 Task: Research Airbnb properties in Barneveld, Netherlands from 26th December, 2023 to 29th December, 2023 for 3 adults, 1 child. Place can be entire room with 3 bedrooms having 4 beds and 2 bathrooms. Property type can be house. Amenities needed are: wifi, washing machine.
Action: Mouse moved to (504, 138)
Screenshot: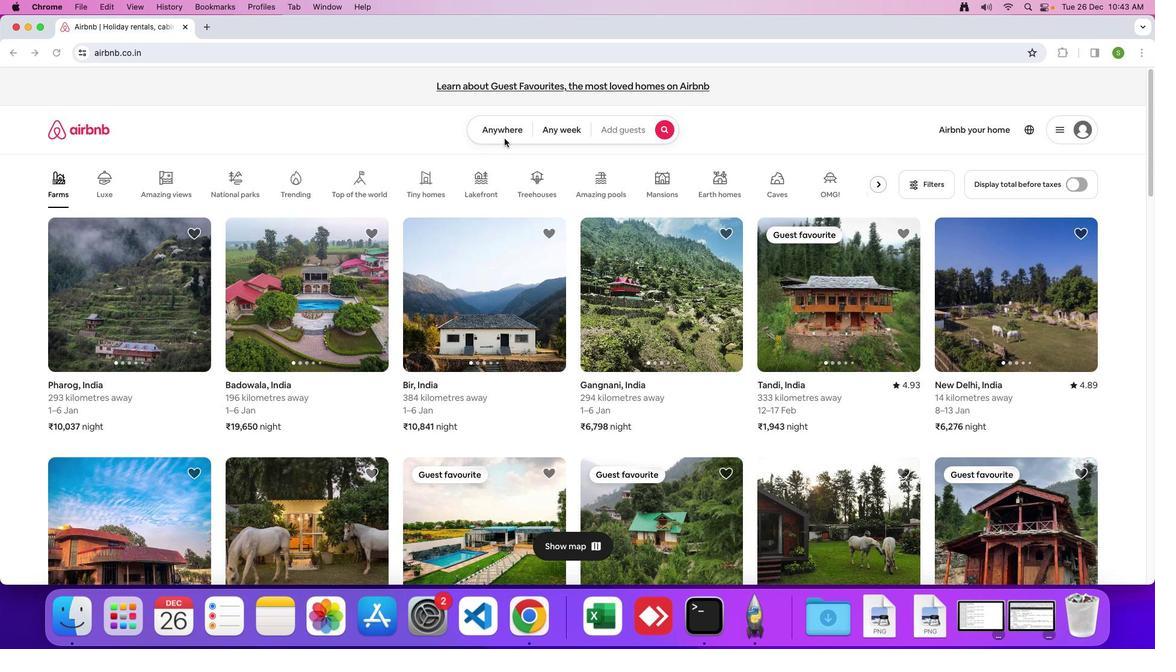 
Action: Mouse pressed left at (504, 138)
Screenshot: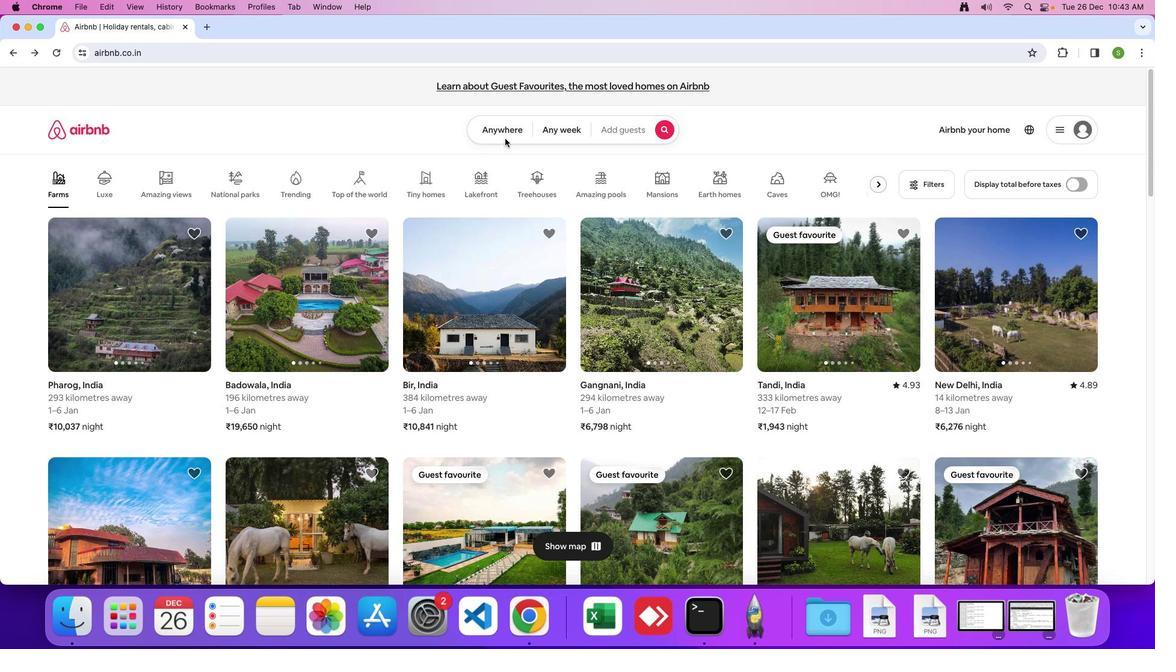 
Action: Mouse moved to (502, 134)
Screenshot: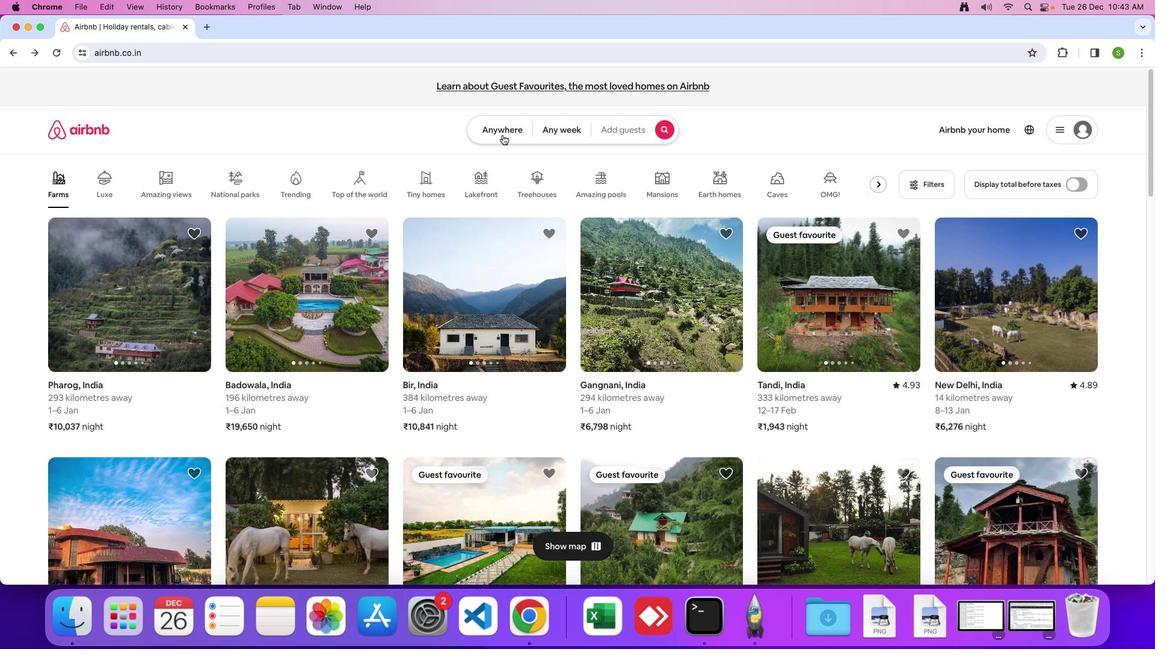 
Action: Mouse pressed left at (502, 134)
Screenshot: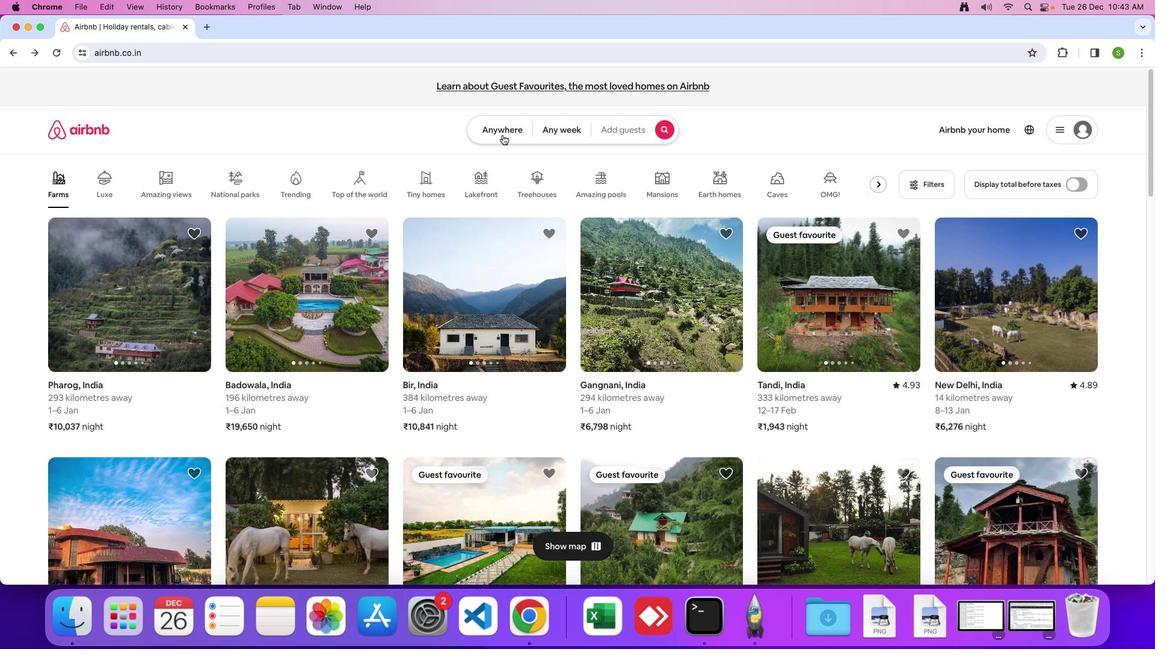 
Action: Mouse moved to (405, 176)
Screenshot: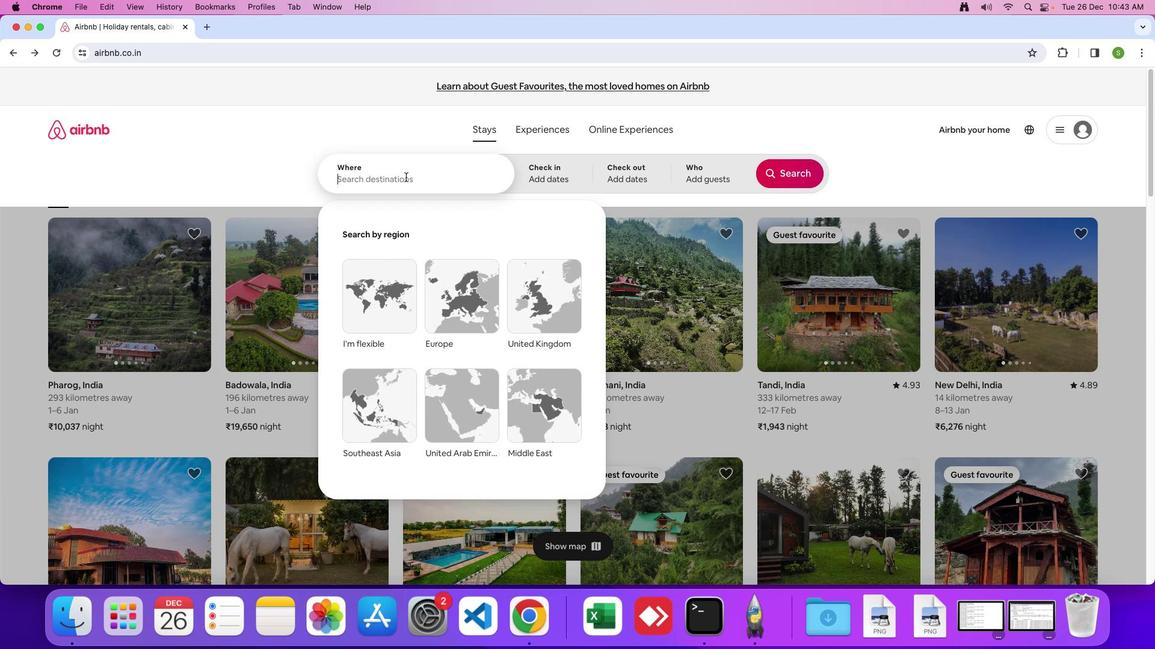 
Action: Mouse pressed left at (405, 176)
Screenshot: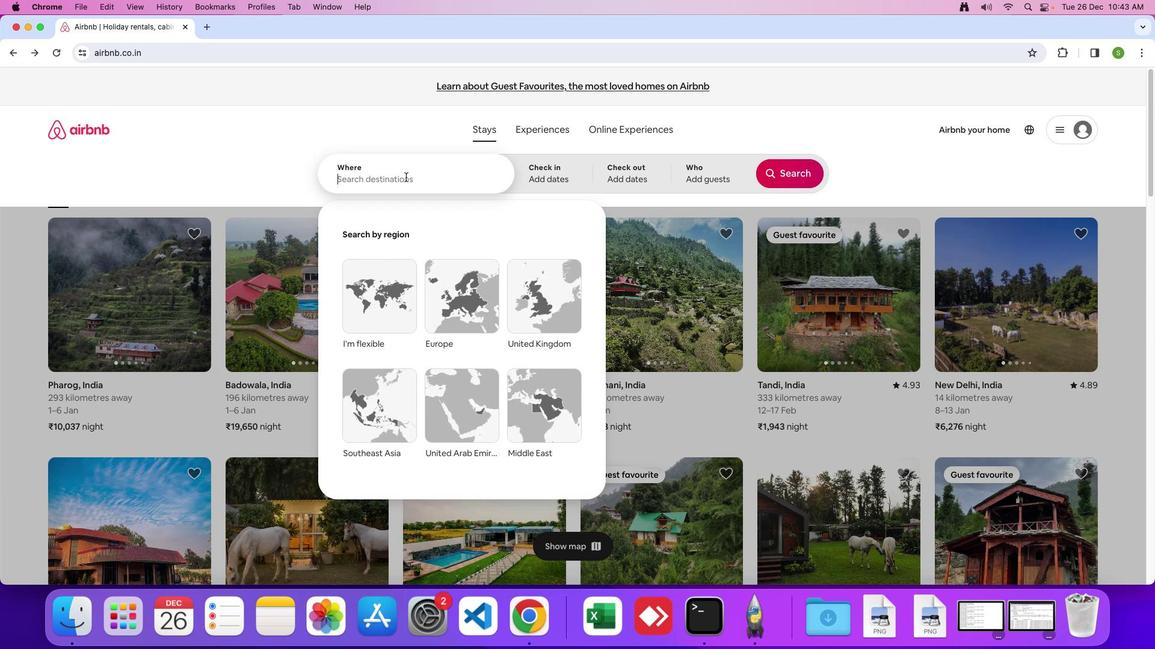 
Action: Mouse moved to (819, 367)
Screenshot: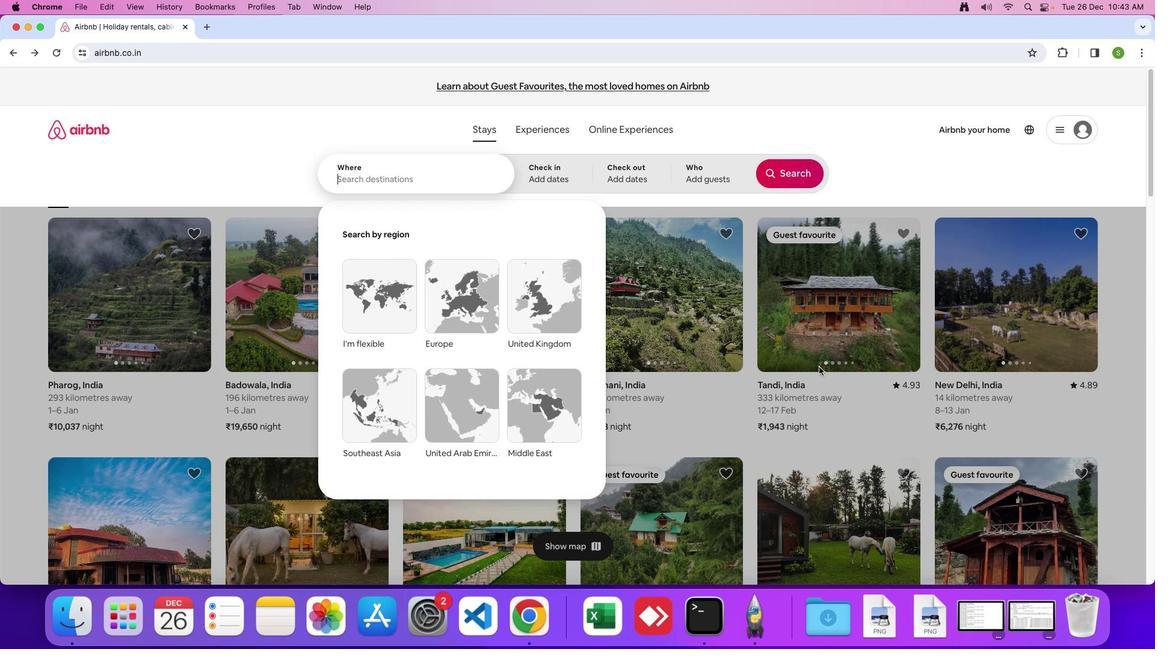 
Action: Key pressed 'B'Key.caps_lock'a''r''n''e''v''e''l''d'','Key.spaceKey.shift'N''e''t''h''e''r''l''a''n''d''s'Key.enter
Screenshot: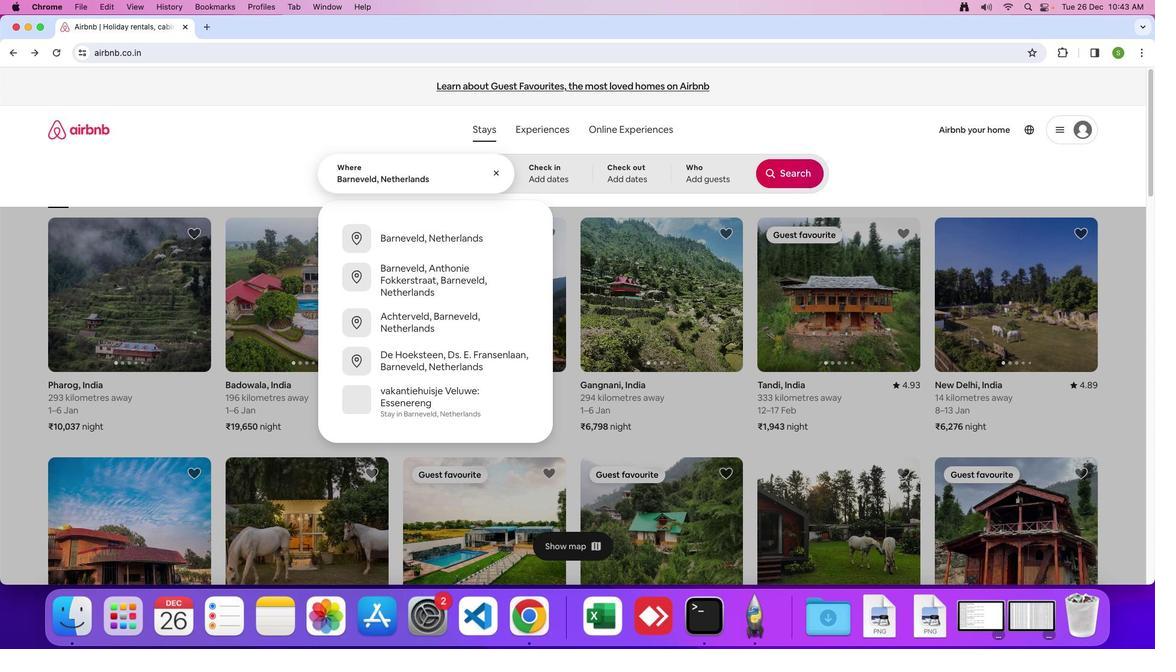 
Action: Mouse moved to (431, 439)
Screenshot: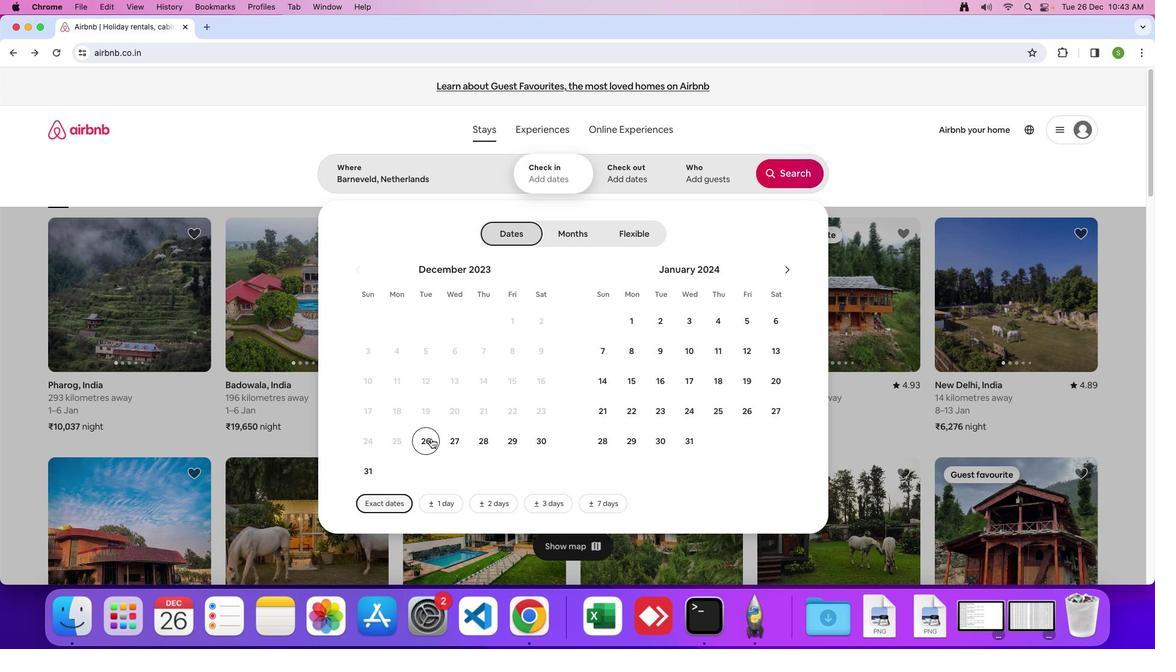 
Action: Mouse pressed left at (431, 439)
Screenshot: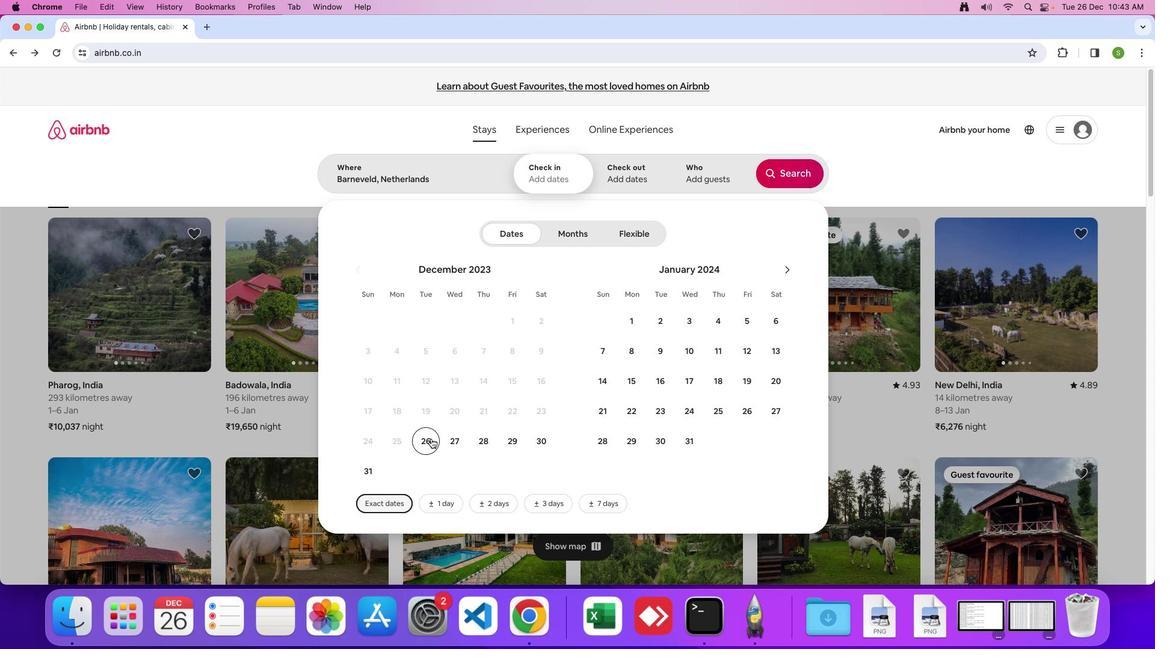
Action: Mouse moved to (506, 437)
Screenshot: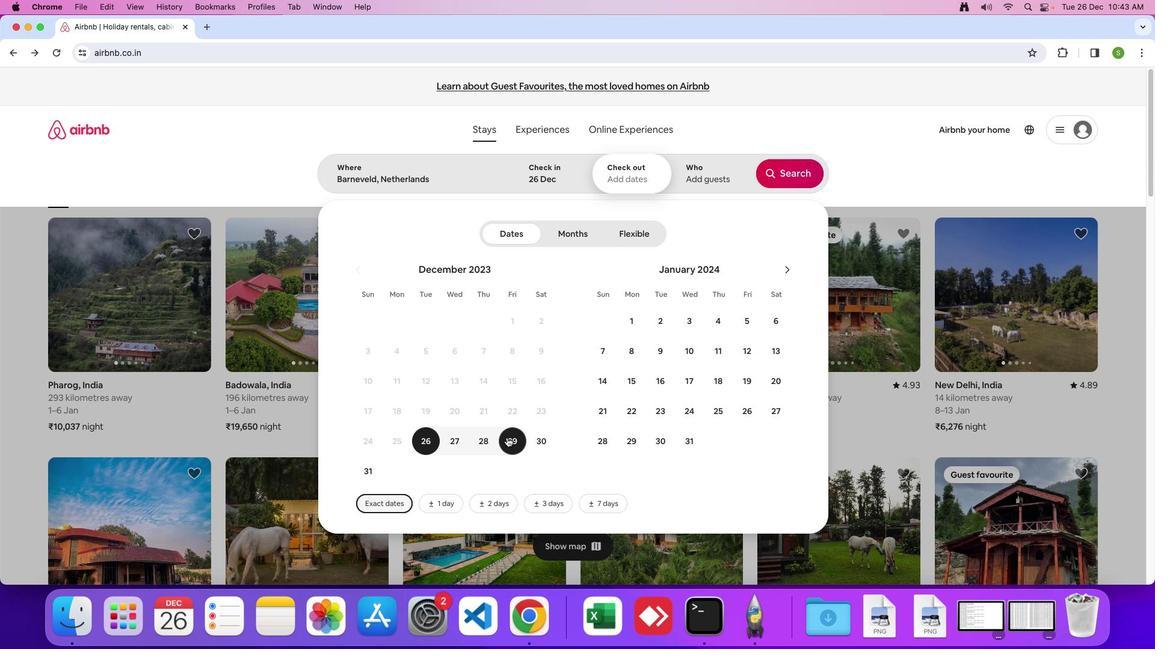 
Action: Mouse pressed left at (506, 437)
Screenshot: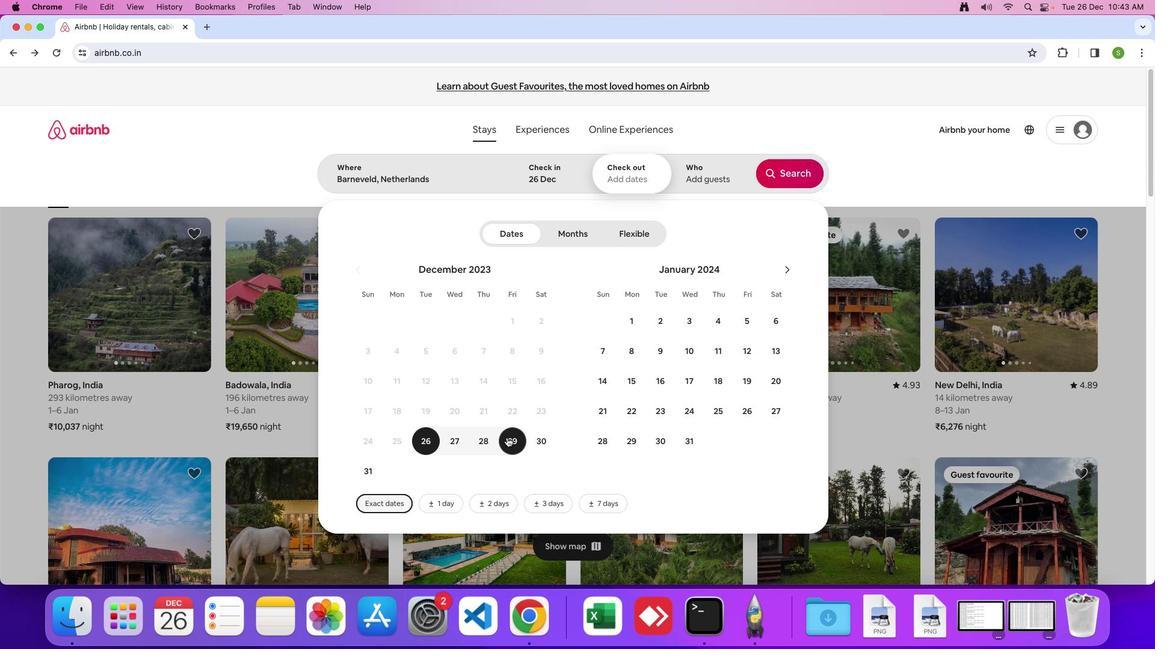 
Action: Mouse moved to (719, 179)
Screenshot: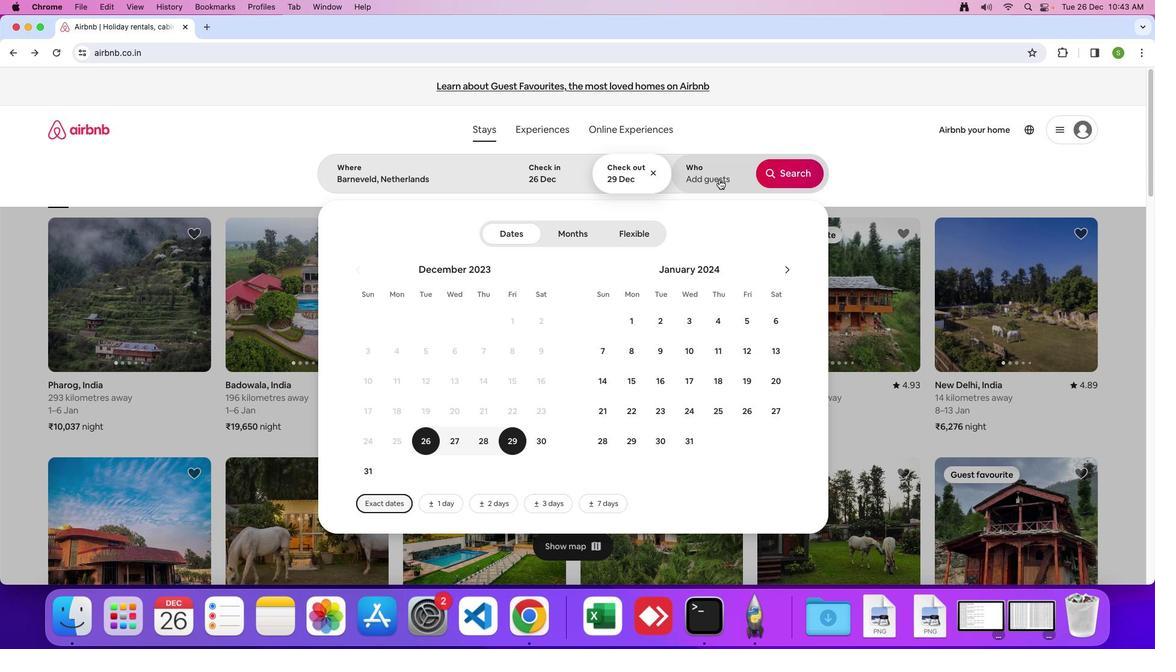
Action: Mouse pressed left at (719, 179)
Screenshot: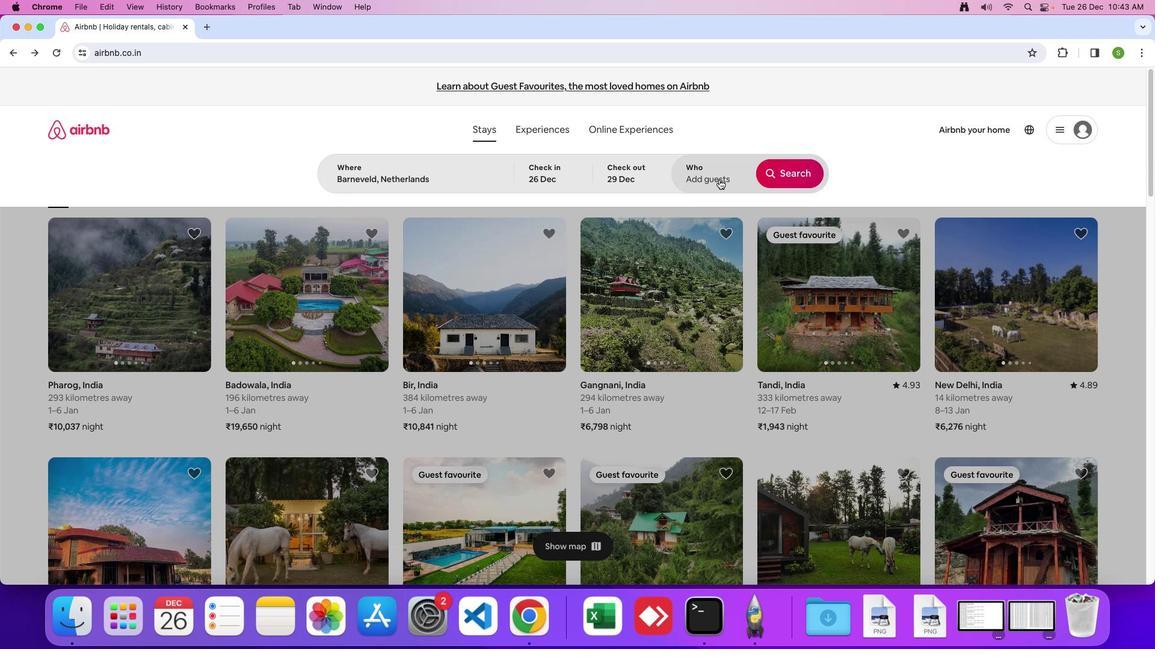 
Action: Mouse moved to (790, 234)
Screenshot: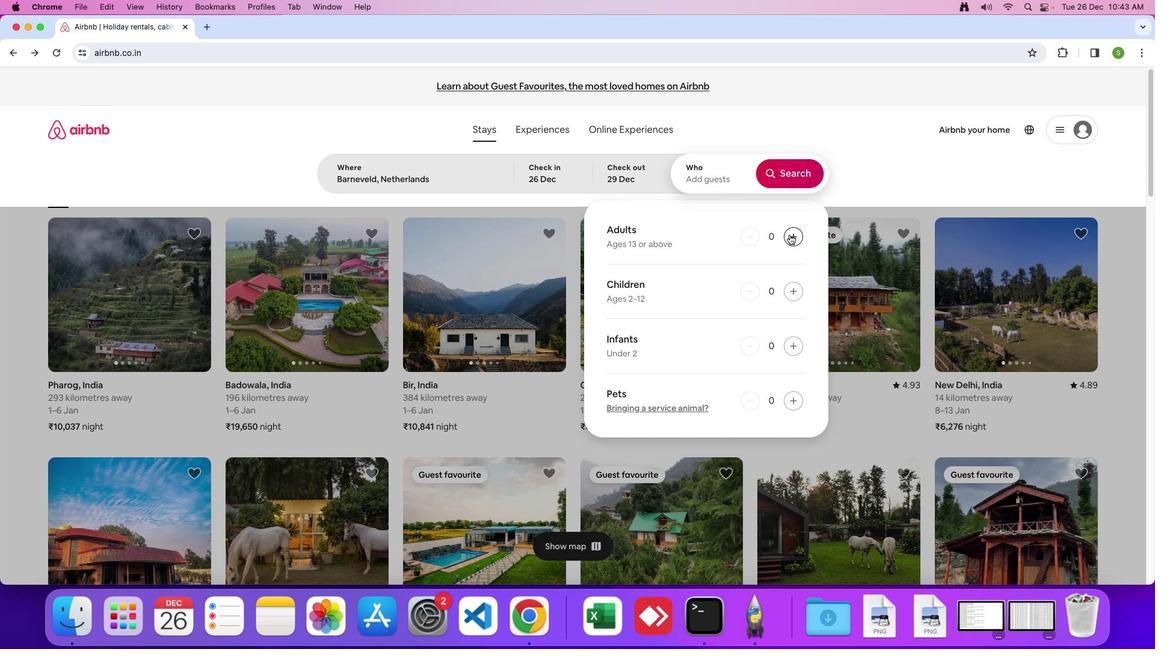 
Action: Mouse pressed left at (790, 234)
Screenshot: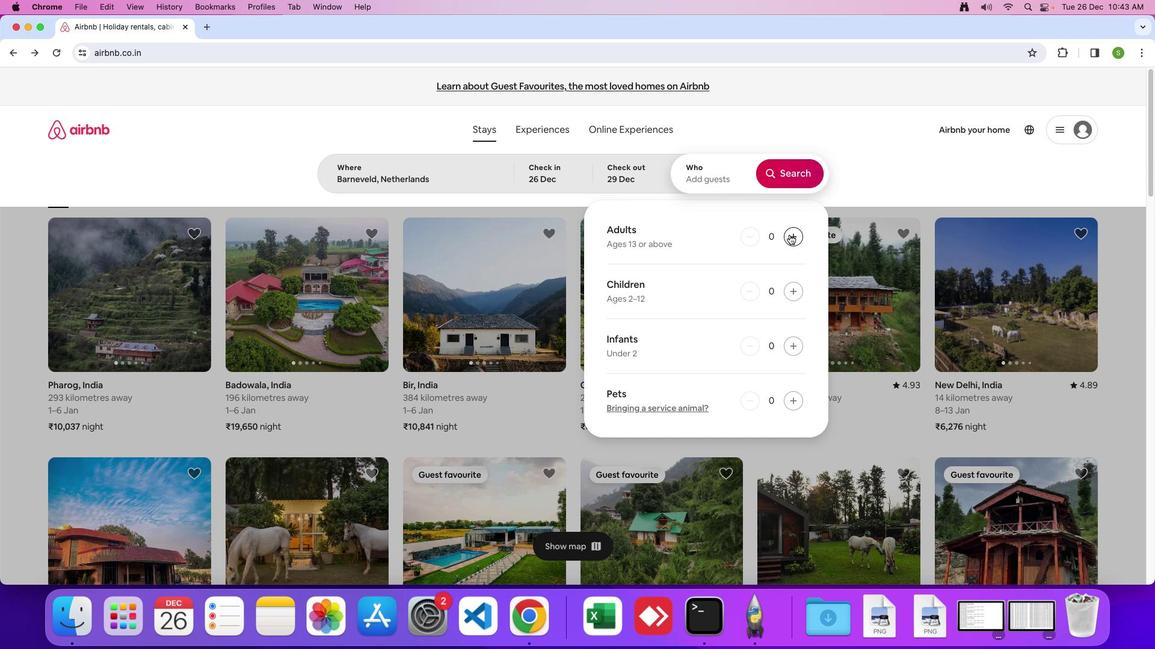 
Action: Mouse pressed left at (790, 234)
Screenshot: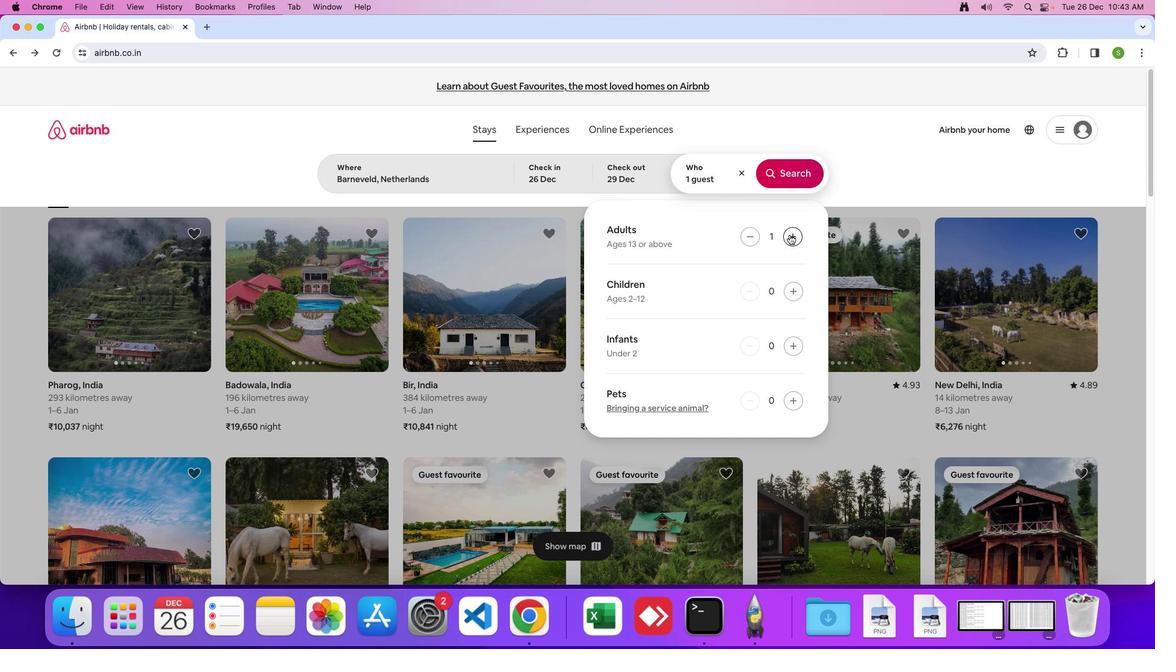 
Action: Mouse pressed left at (790, 234)
Screenshot: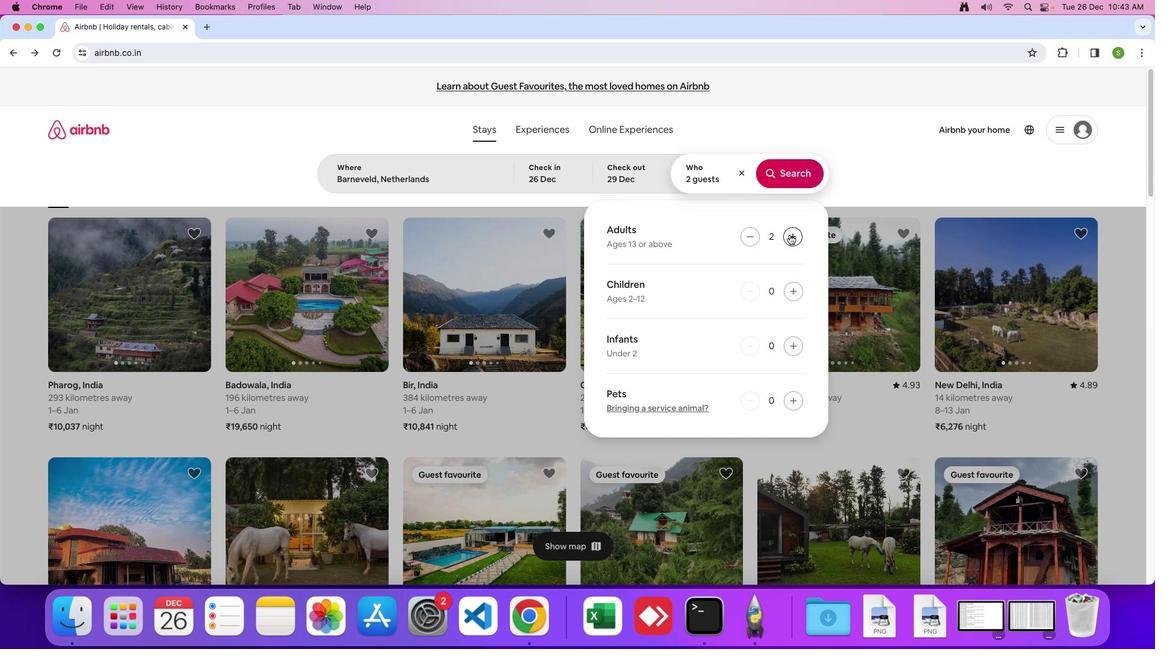 
Action: Mouse moved to (794, 286)
Screenshot: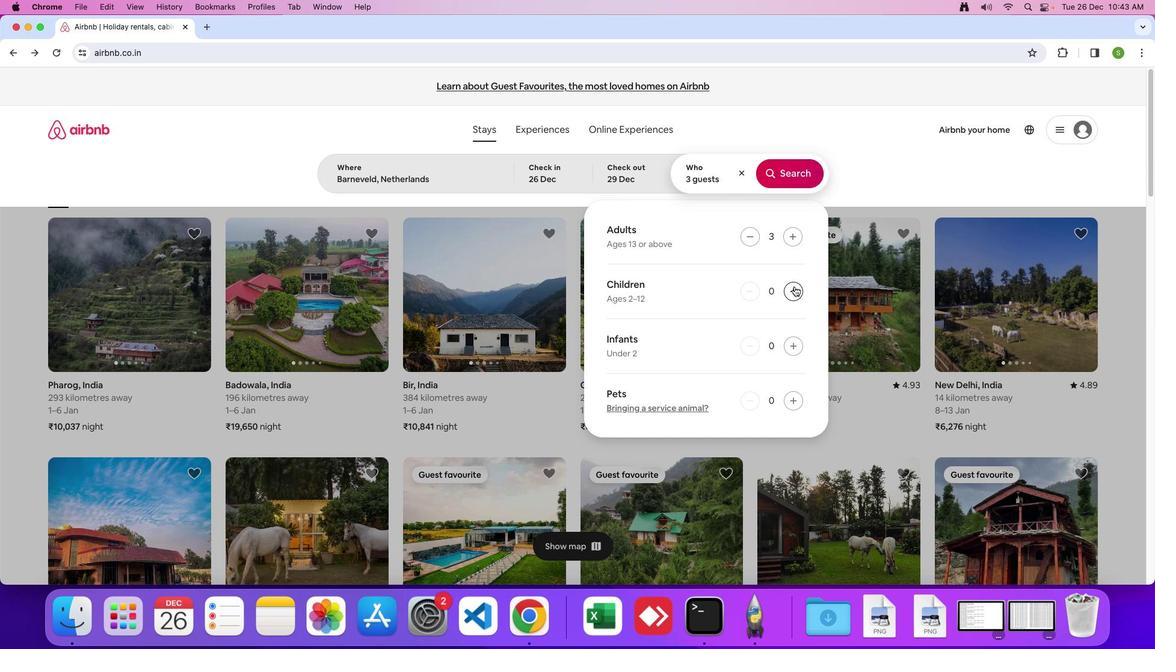 
Action: Mouse pressed left at (794, 286)
Screenshot: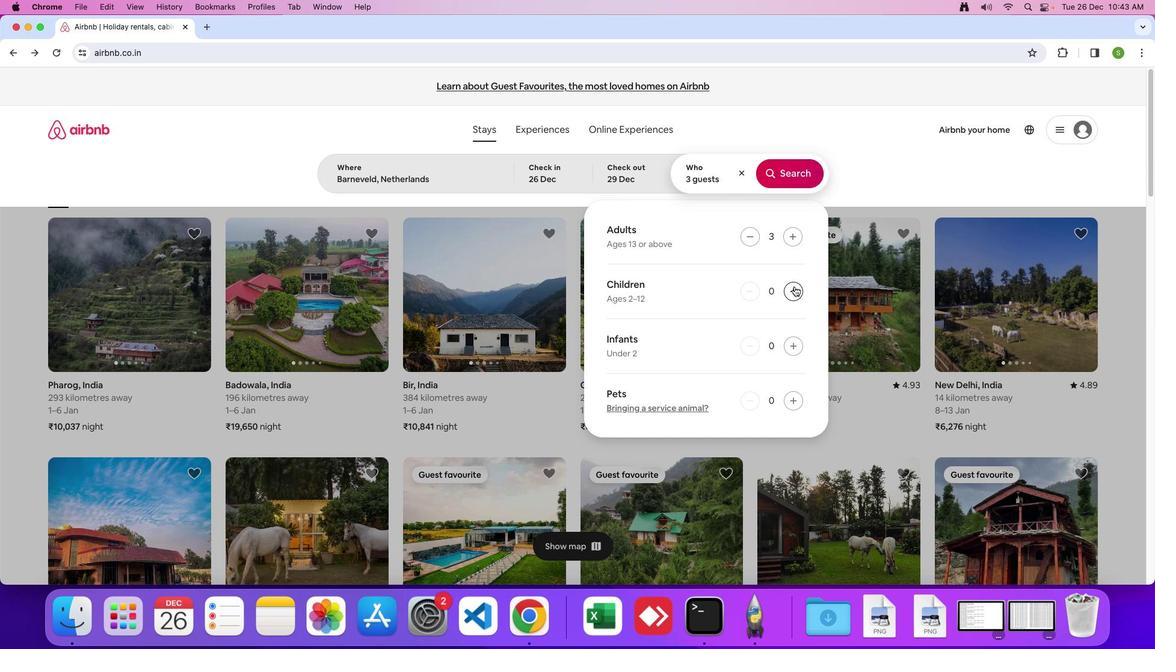 
Action: Mouse moved to (777, 172)
Screenshot: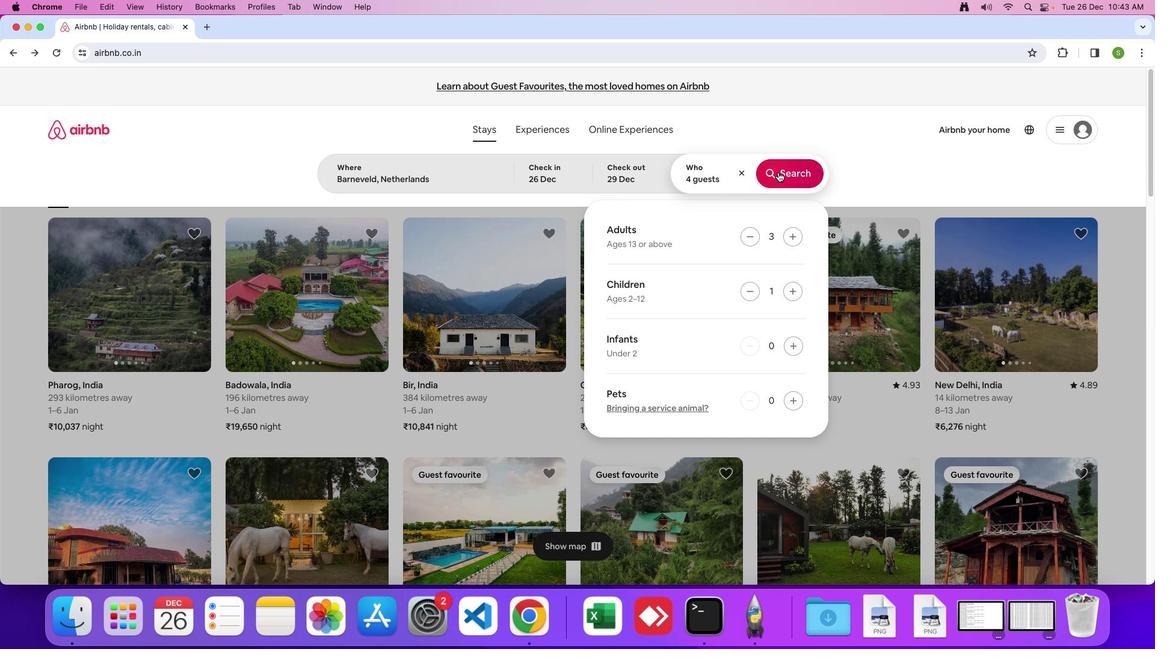 
Action: Mouse pressed left at (777, 172)
Screenshot: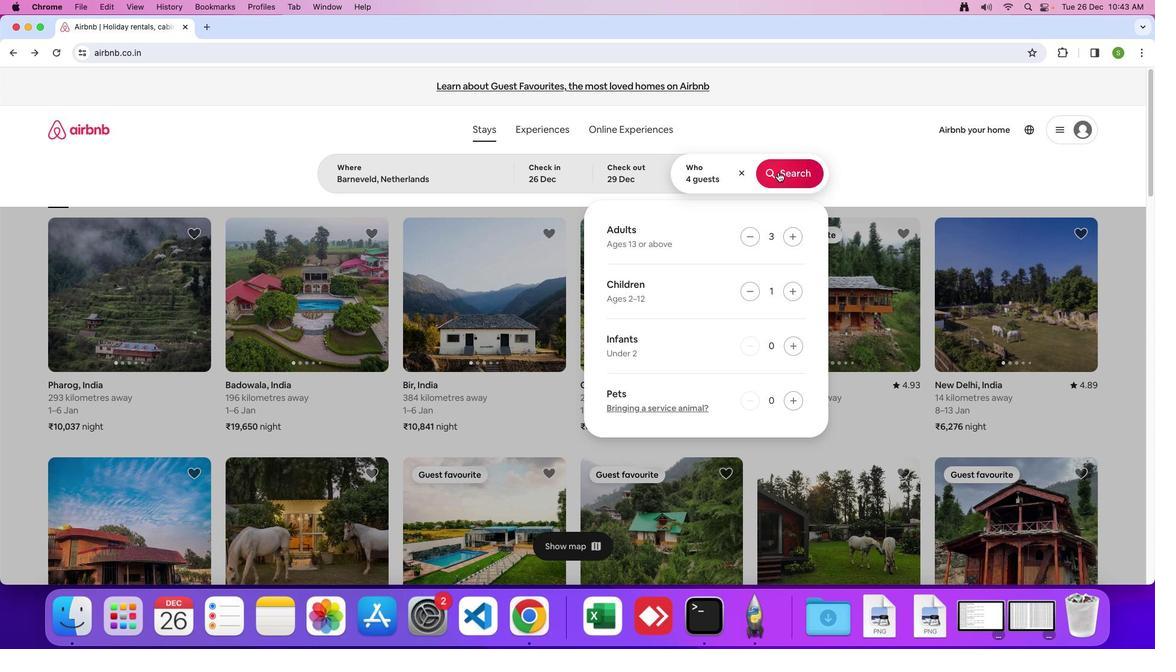 
Action: Mouse moved to (969, 140)
Screenshot: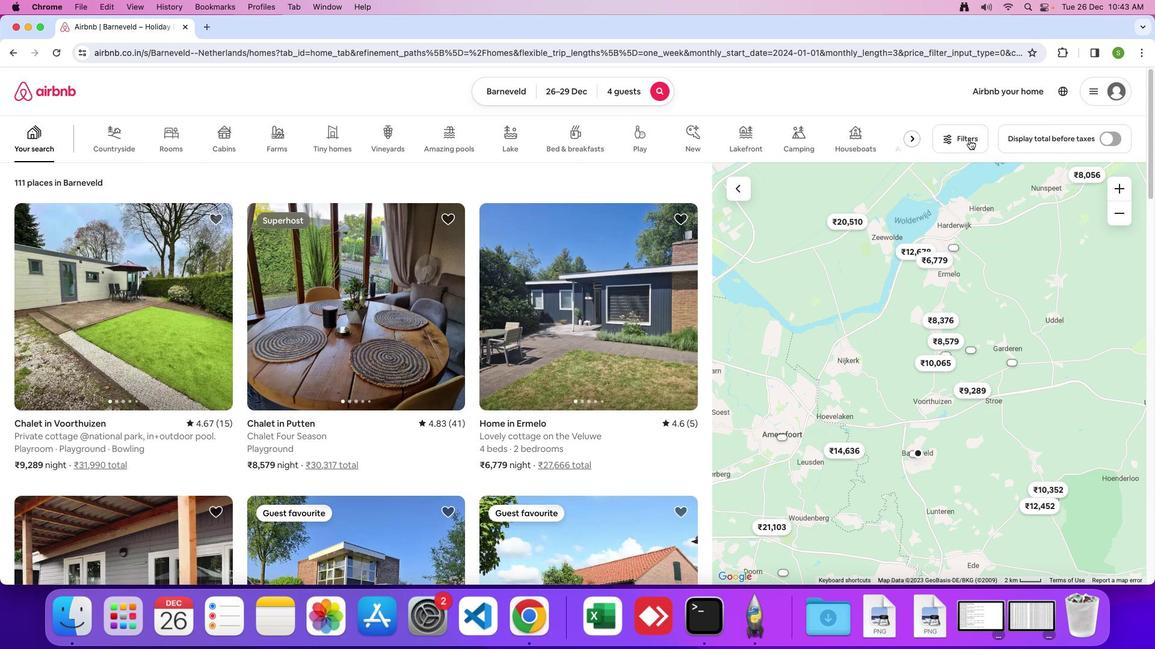 
Action: Mouse pressed left at (969, 140)
Screenshot: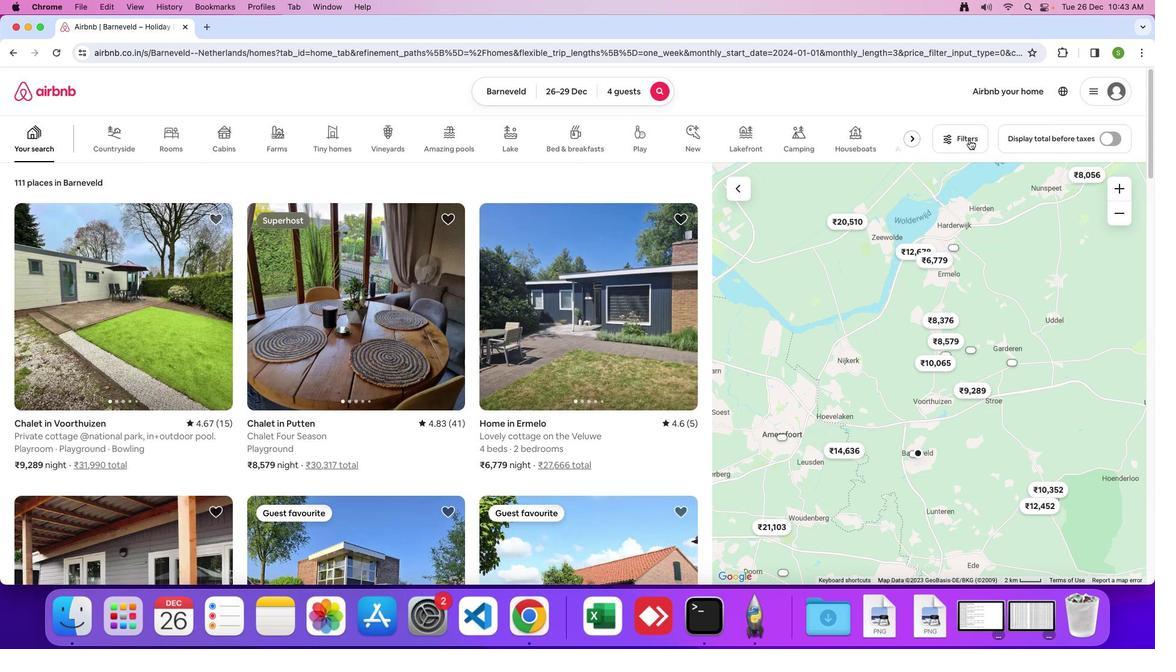 
Action: Mouse moved to (597, 338)
Screenshot: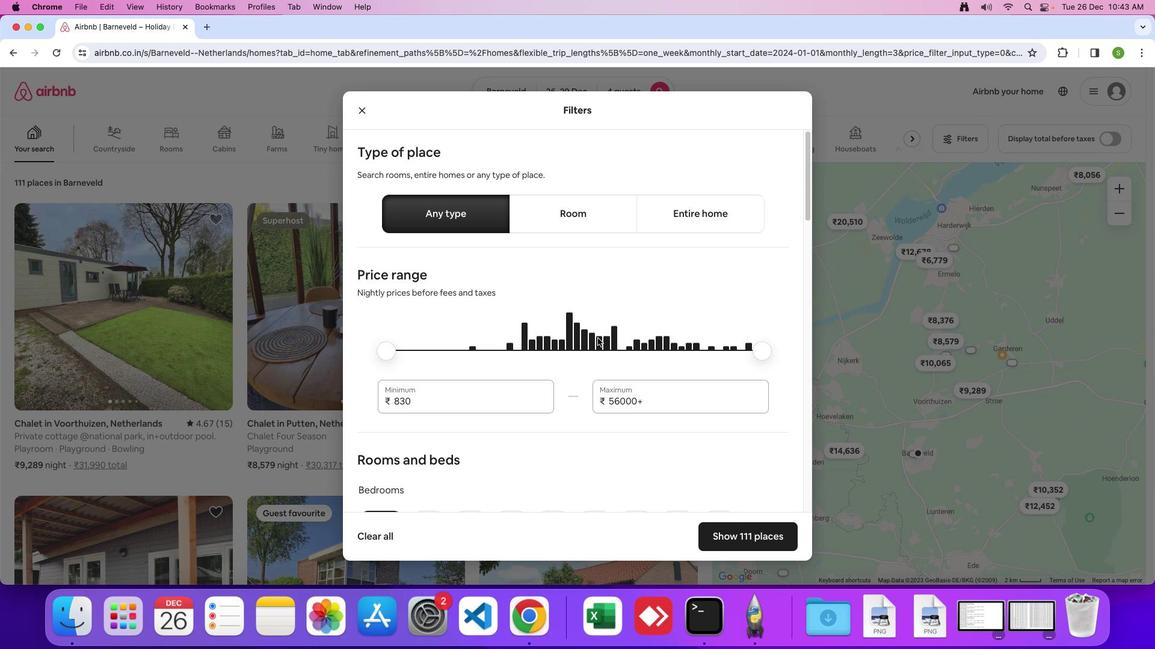 
Action: Mouse scrolled (597, 338) with delta (0, 0)
Screenshot: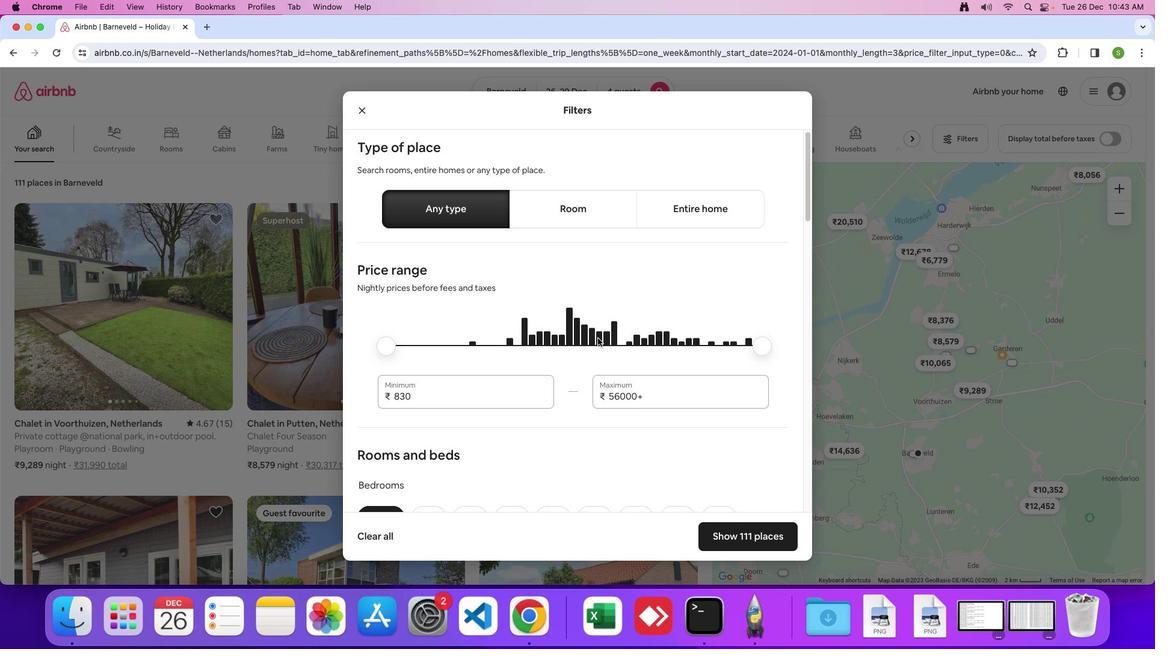
Action: Mouse moved to (598, 338)
Screenshot: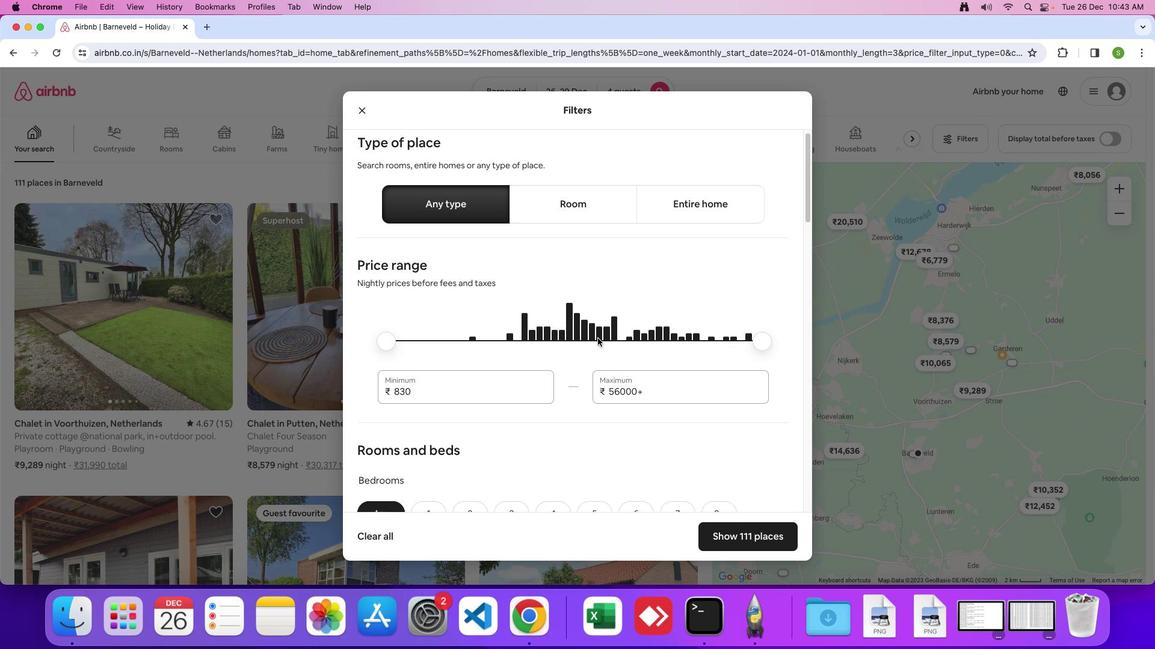 
Action: Mouse scrolled (598, 338) with delta (0, 0)
Screenshot: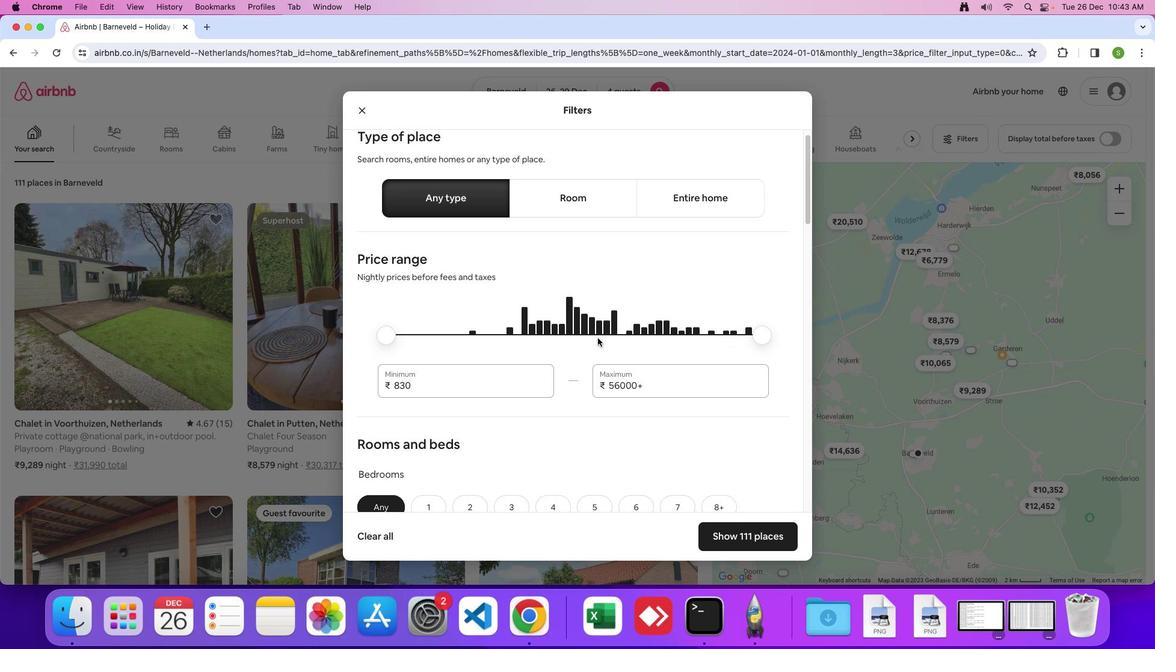 
Action: Mouse moved to (566, 336)
Screenshot: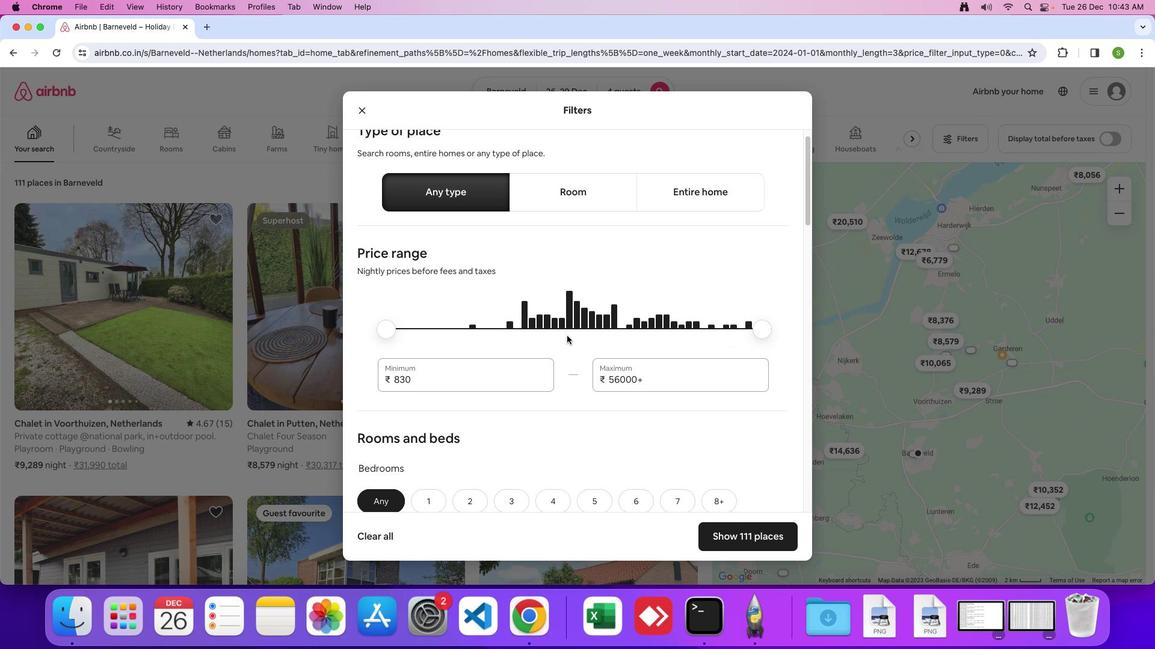 
Action: Mouse scrolled (566, 336) with delta (0, 0)
Screenshot: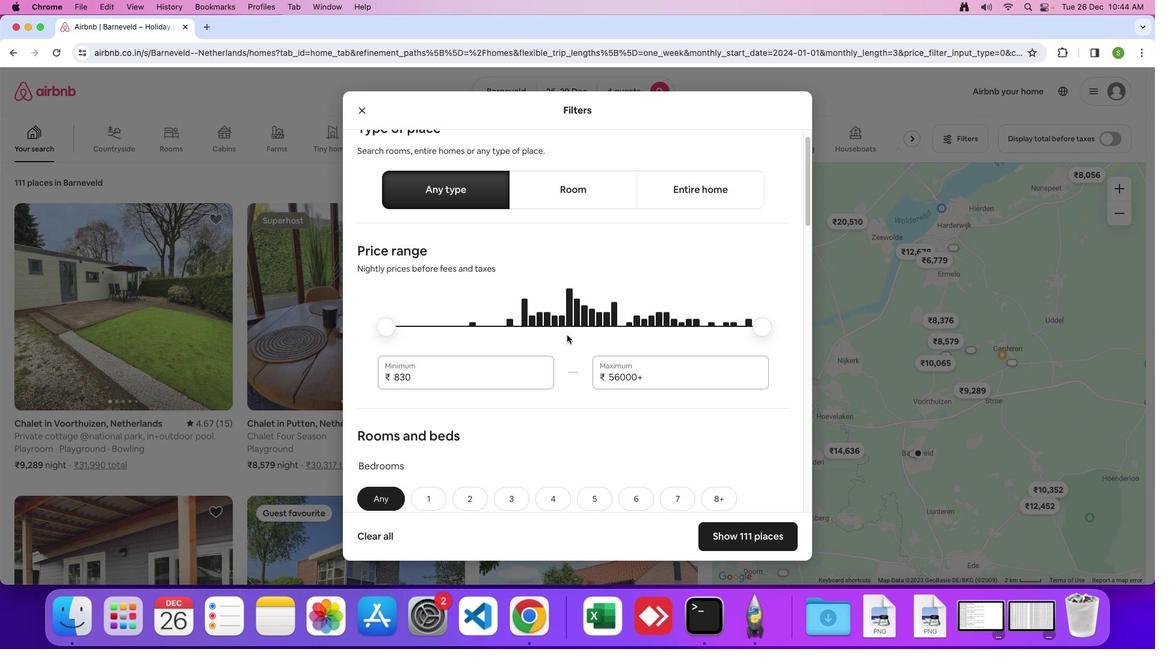 
Action: Mouse moved to (566, 336)
Screenshot: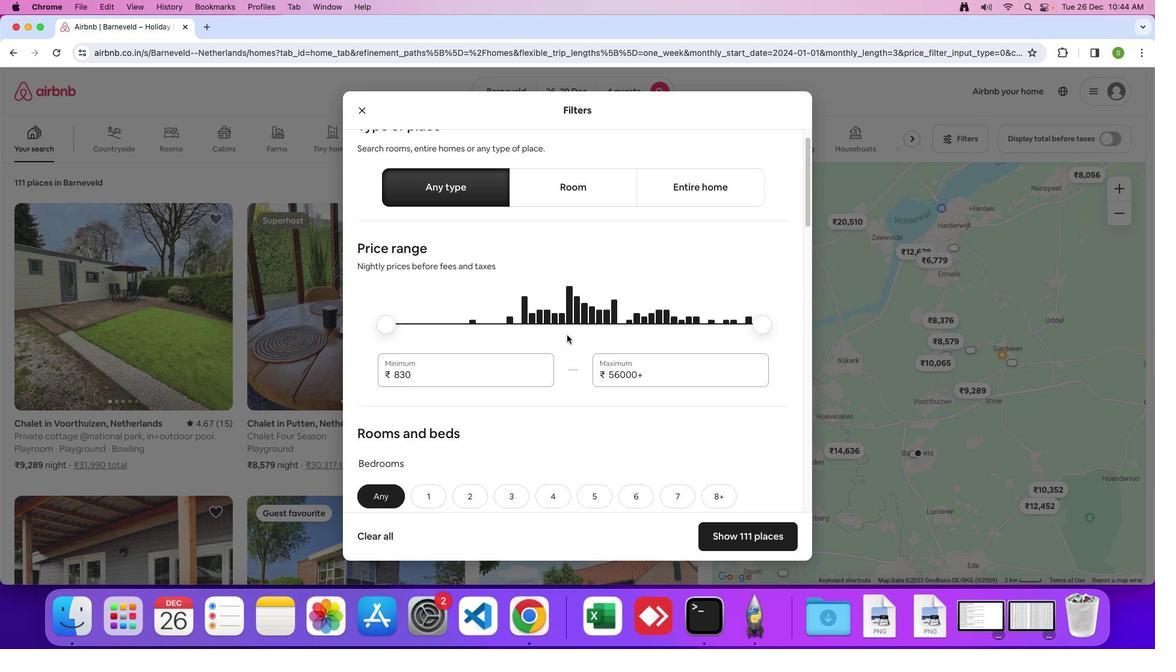 
Action: Mouse scrolled (566, 336) with delta (0, 0)
Screenshot: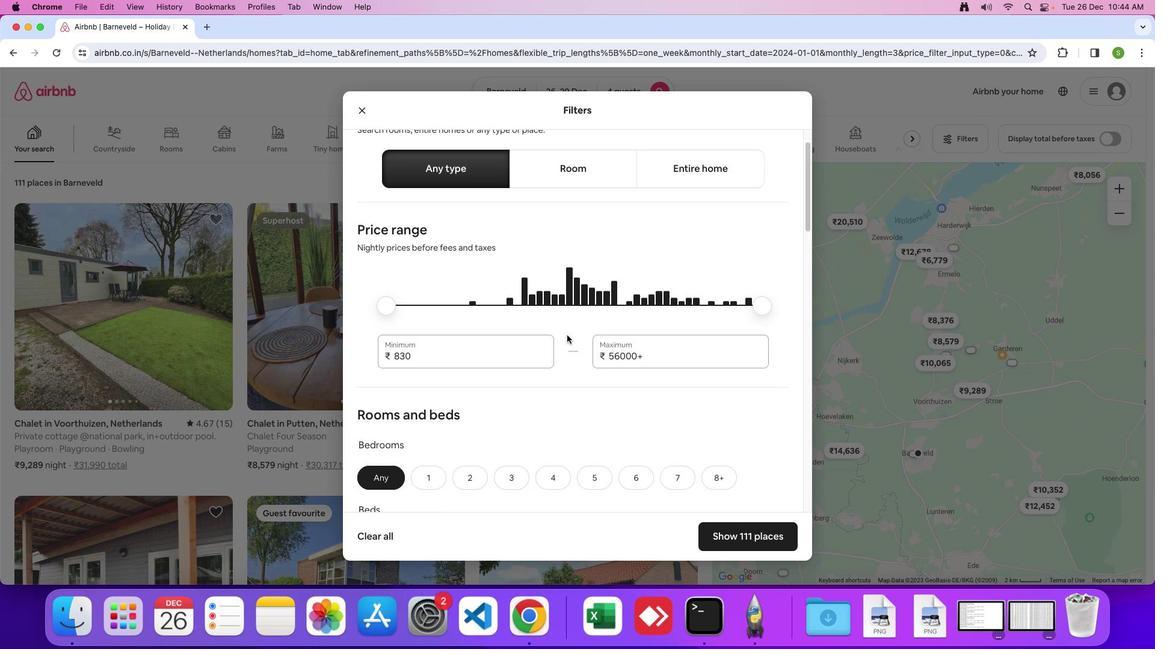 
Action: Mouse moved to (566, 335)
Screenshot: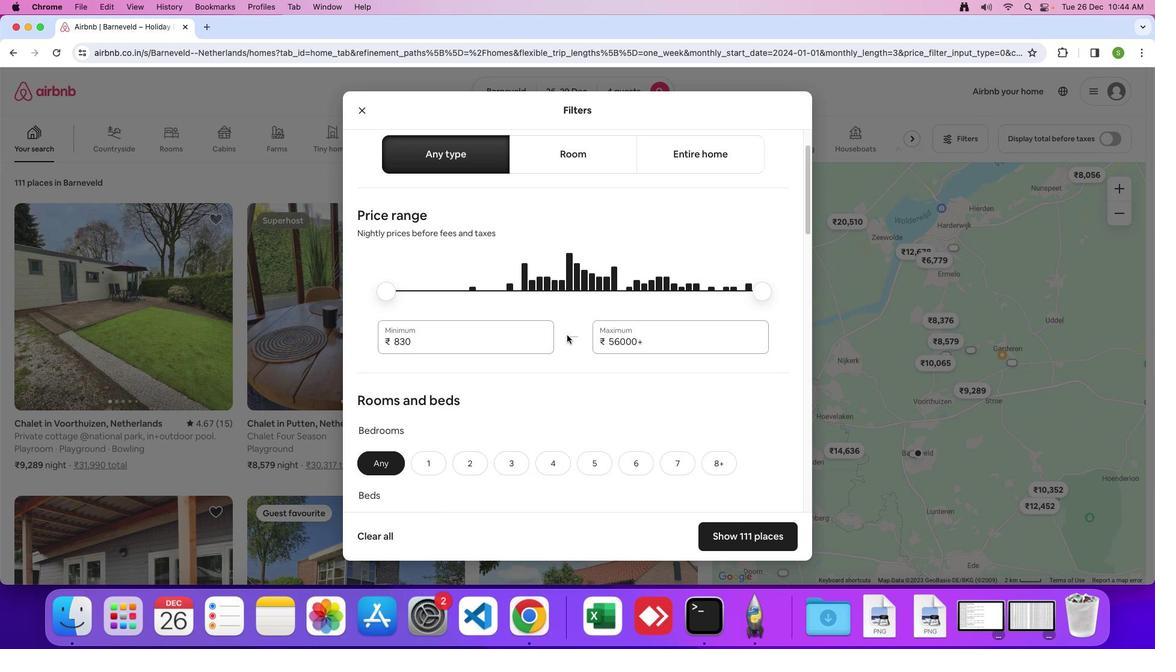 
Action: Mouse scrolled (566, 335) with delta (0, 0)
Screenshot: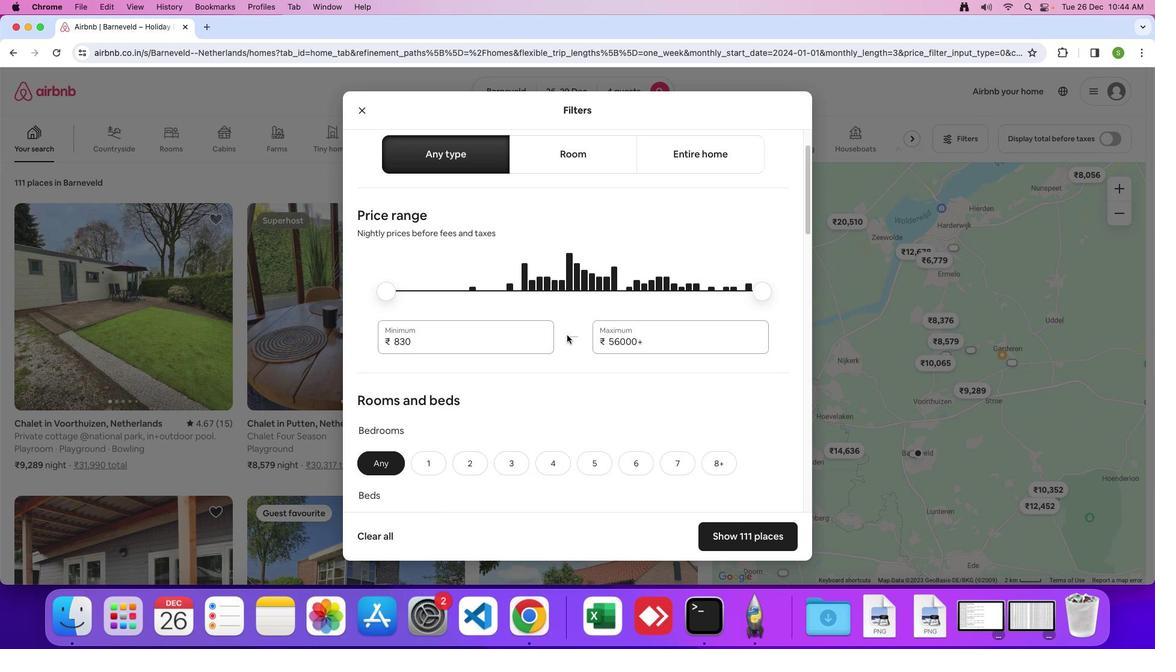 
Action: Mouse moved to (566, 333)
Screenshot: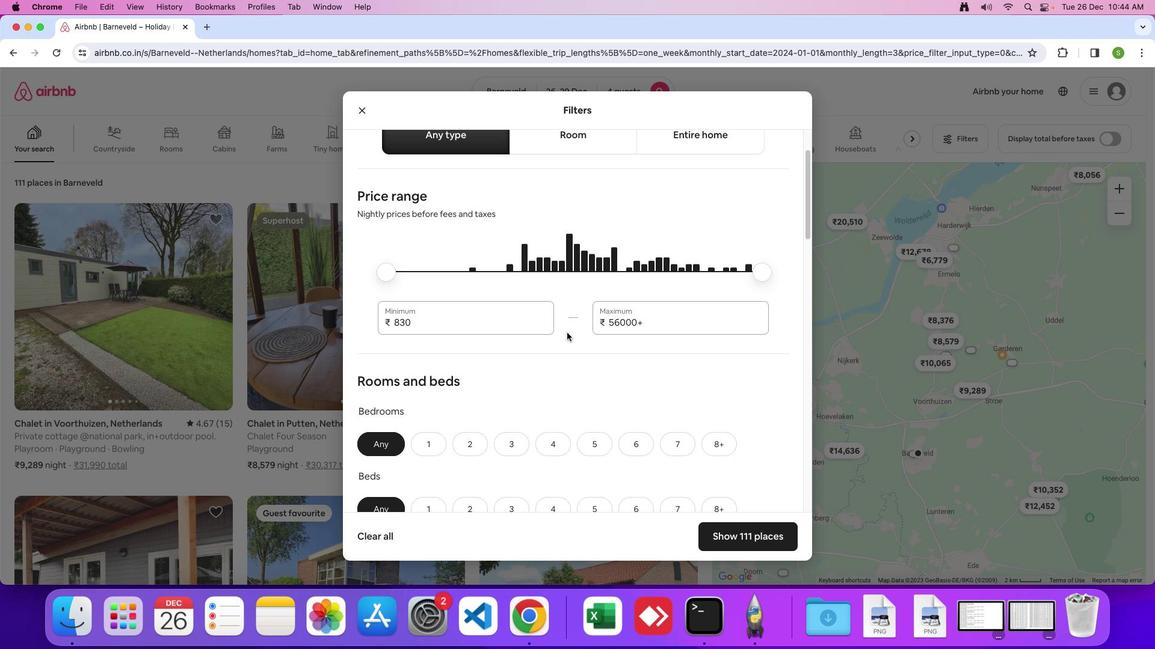 
Action: Mouse scrolled (566, 333) with delta (0, 0)
Screenshot: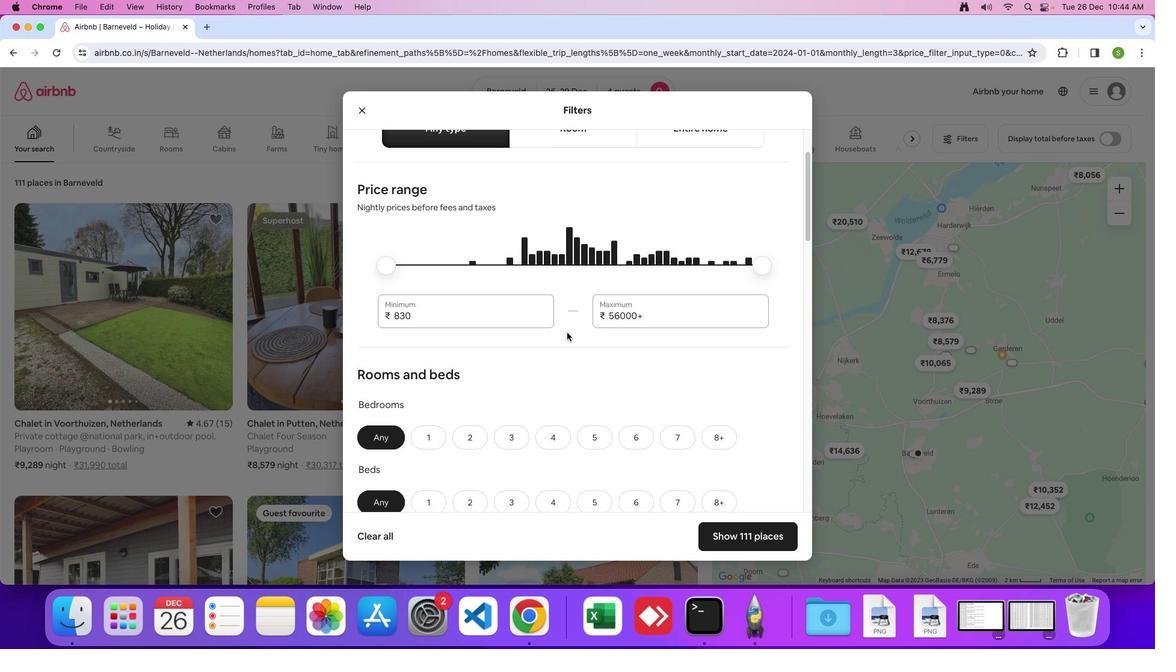 
Action: Mouse moved to (566, 333)
Screenshot: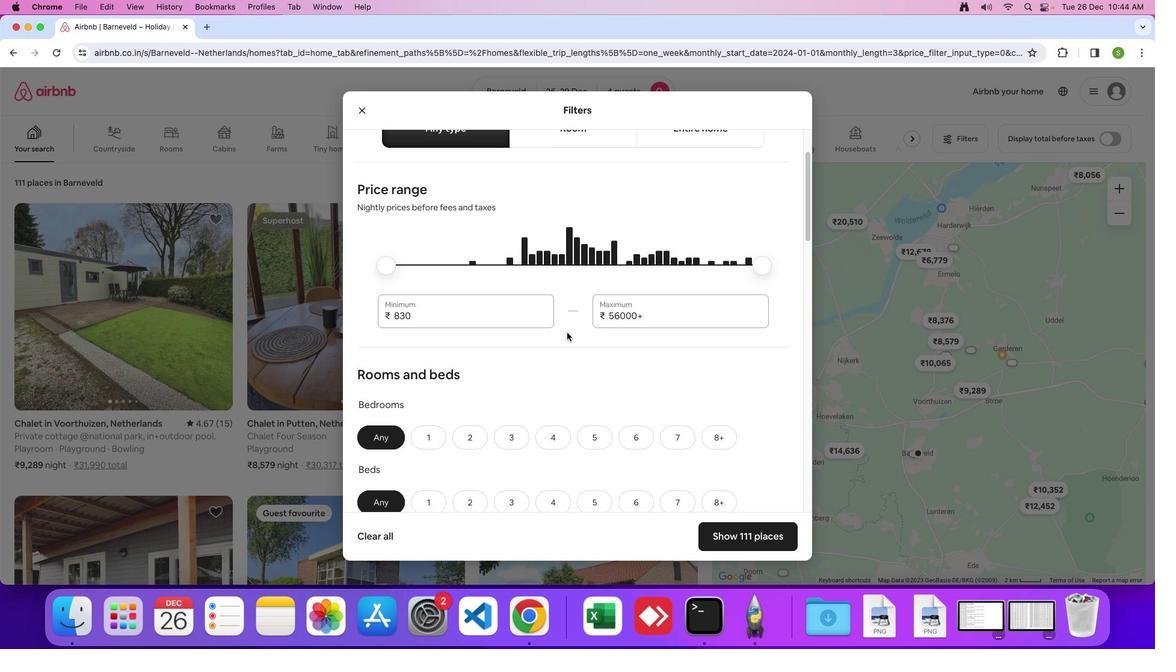 
Action: Mouse scrolled (566, 333) with delta (0, 0)
Screenshot: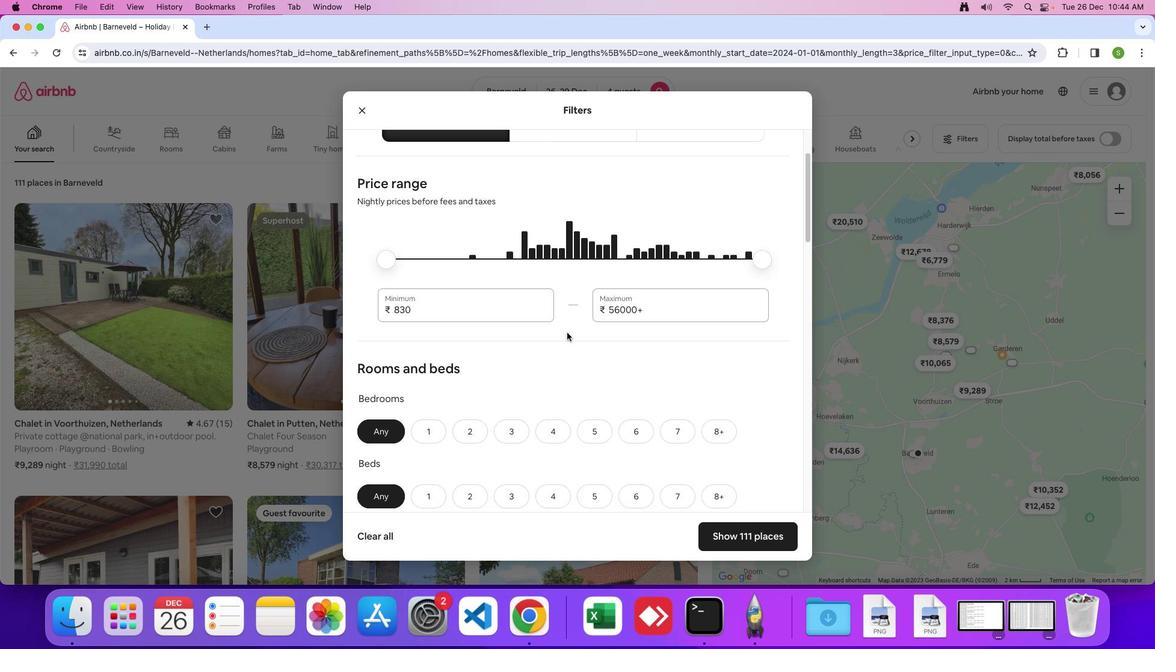 
Action: Mouse moved to (566, 333)
Screenshot: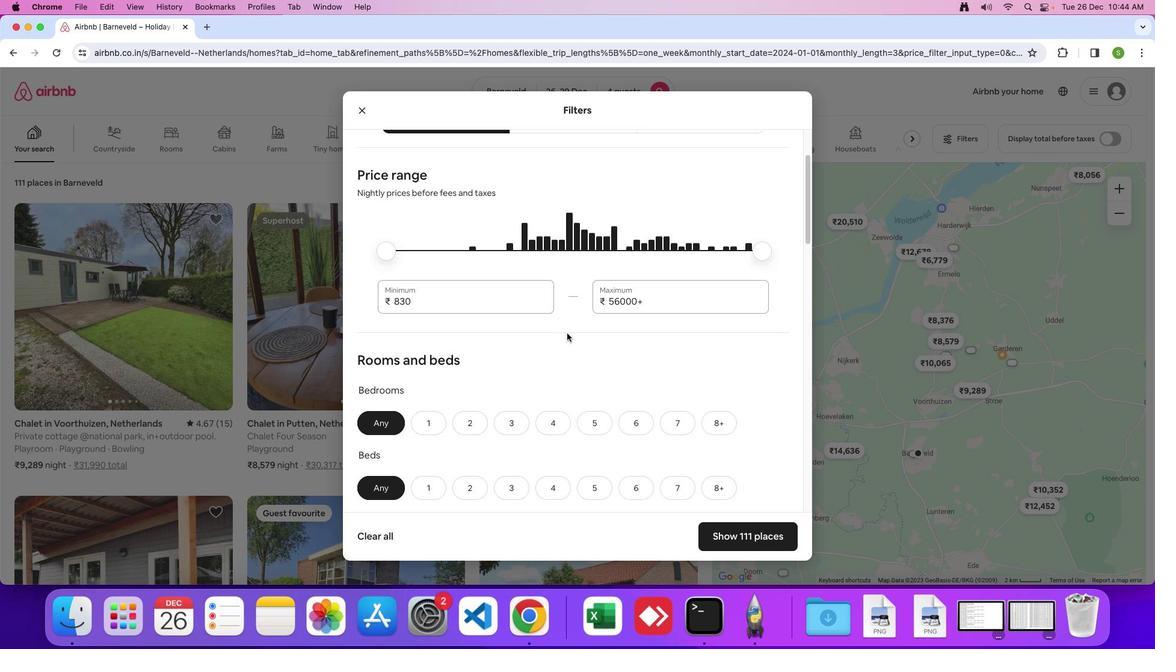 
Action: Mouse scrolled (566, 333) with delta (0, 0)
Screenshot: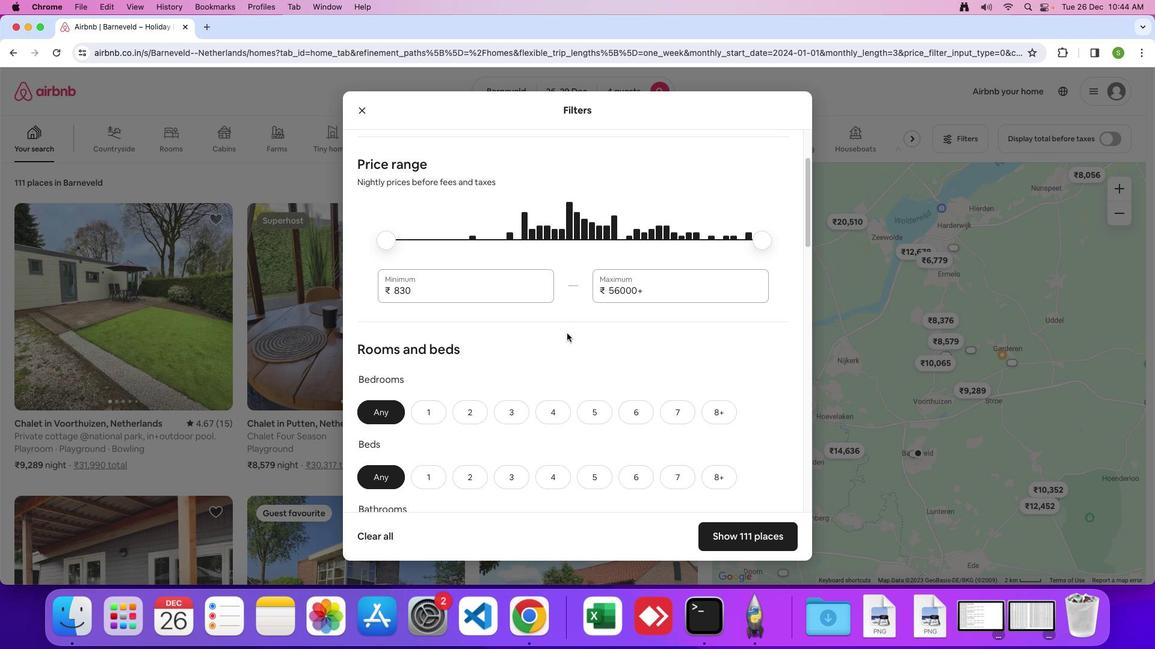 
Action: Mouse scrolled (566, 333) with delta (0, 0)
Screenshot: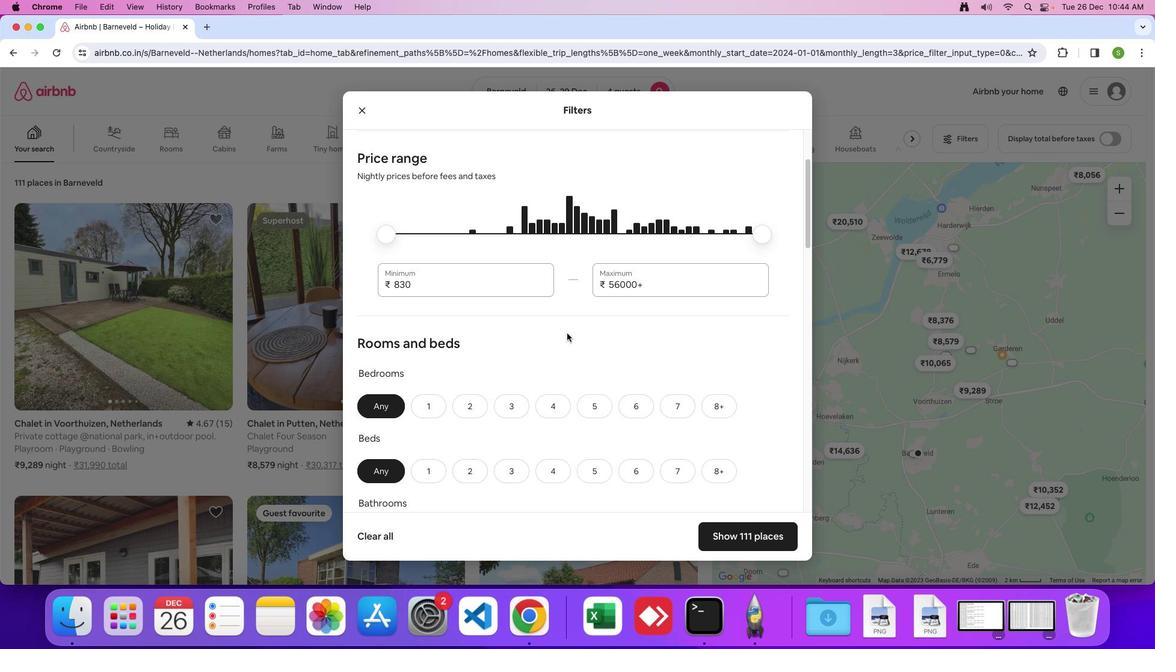 
Action: Mouse scrolled (566, 333) with delta (0, 0)
Screenshot: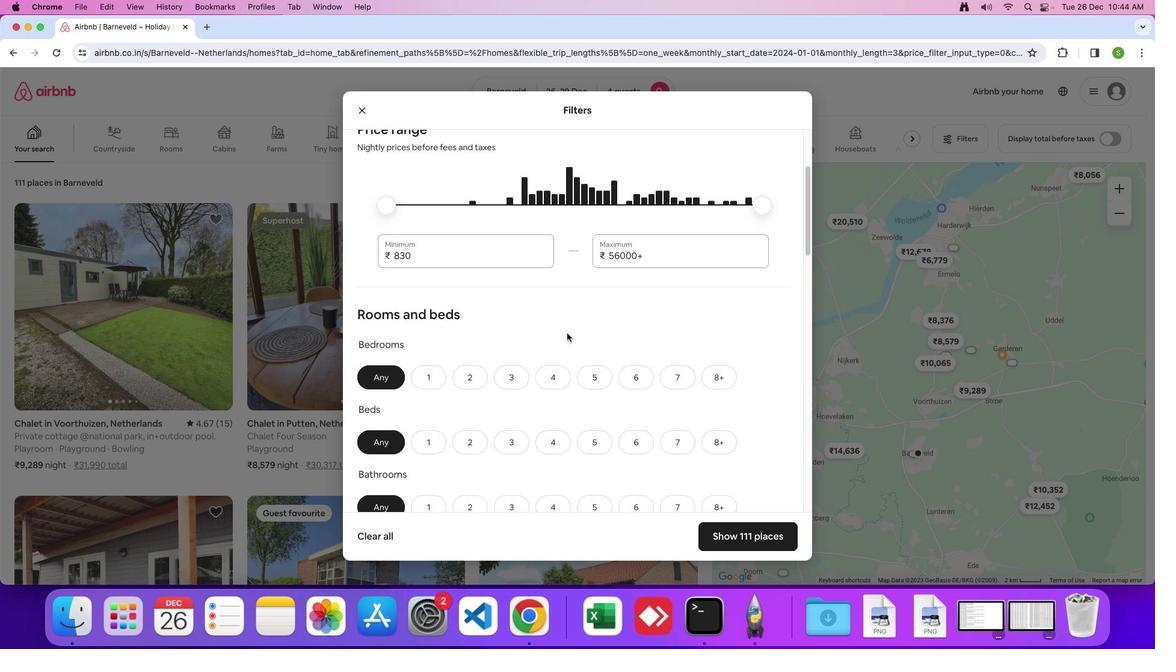 
Action: Mouse moved to (567, 333)
Screenshot: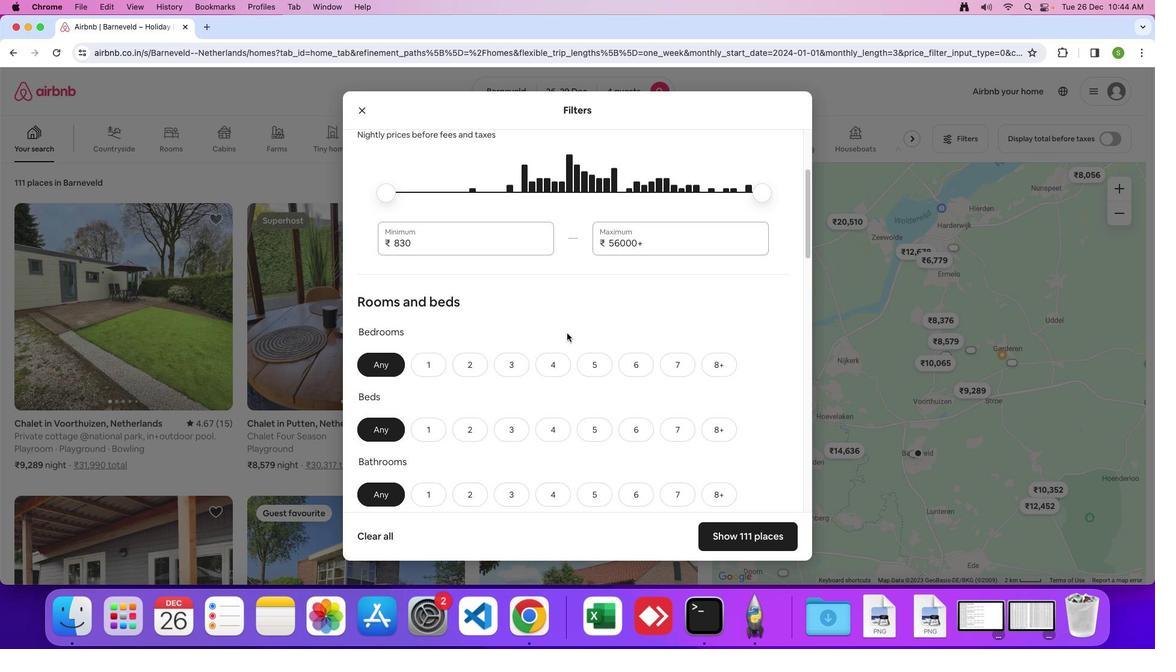 
Action: Mouse scrolled (567, 333) with delta (0, 0)
Screenshot: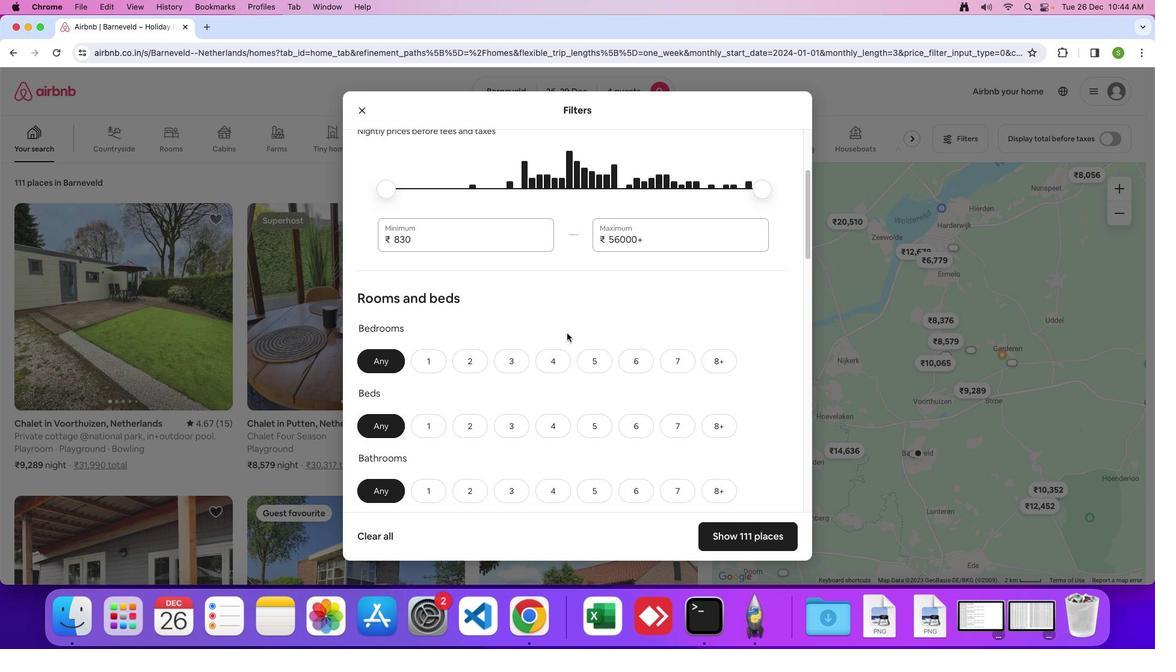 
Action: Mouse moved to (567, 333)
Screenshot: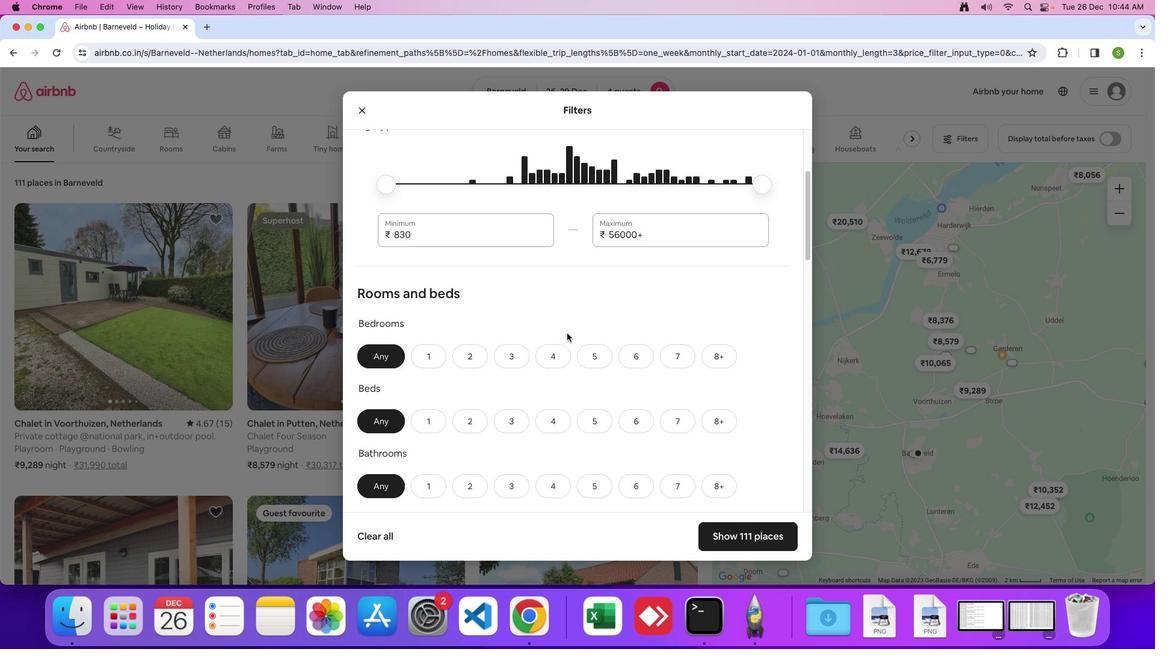 
Action: Mouse scrolled (567, 333) with delta (0, 0)
Screenshot: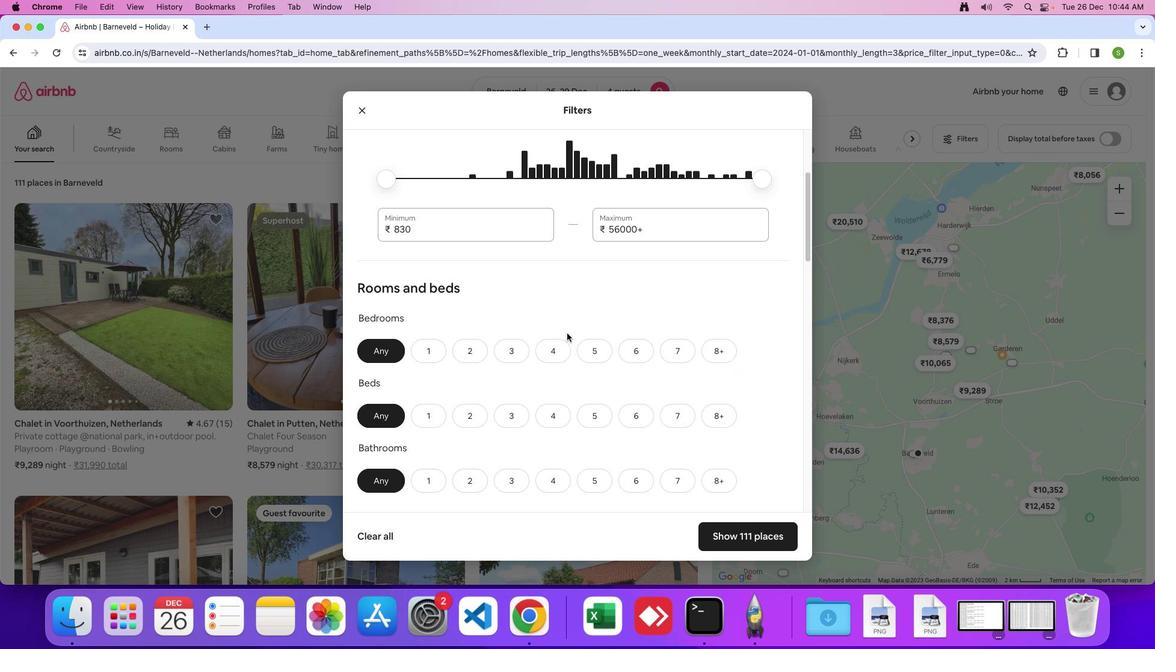 
Action: Mouse scrolled (567, 333) with delta (0, 0)
Screenshot: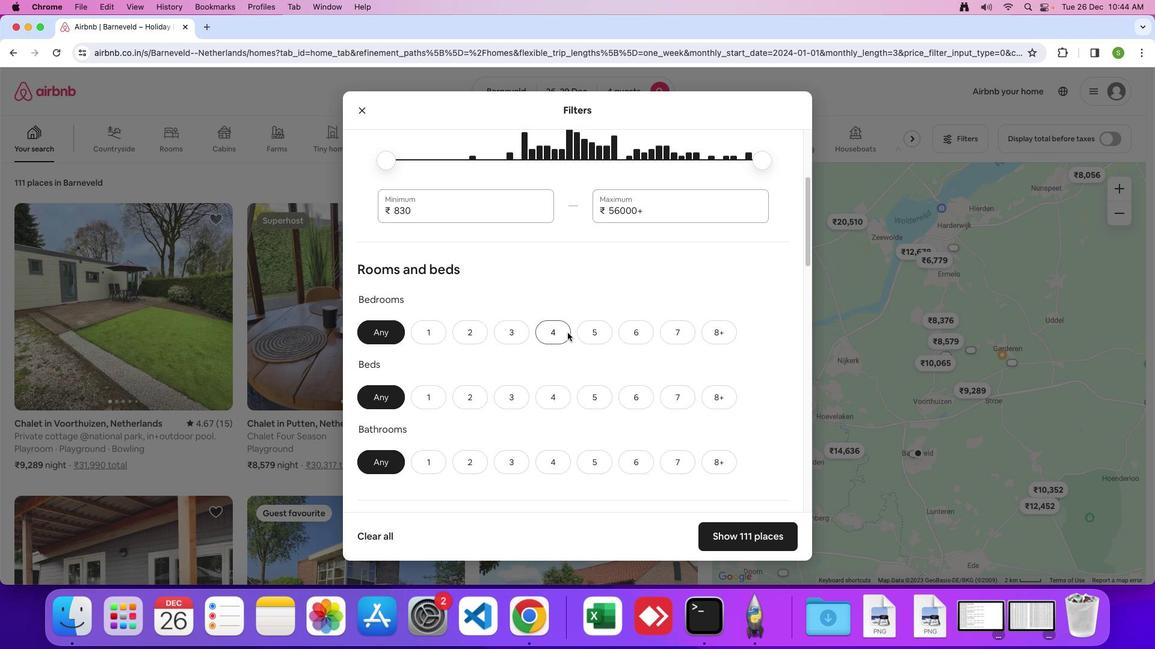 
Action: Mouse scrolled (567, 333) with delta (0, 0)
Screenshot: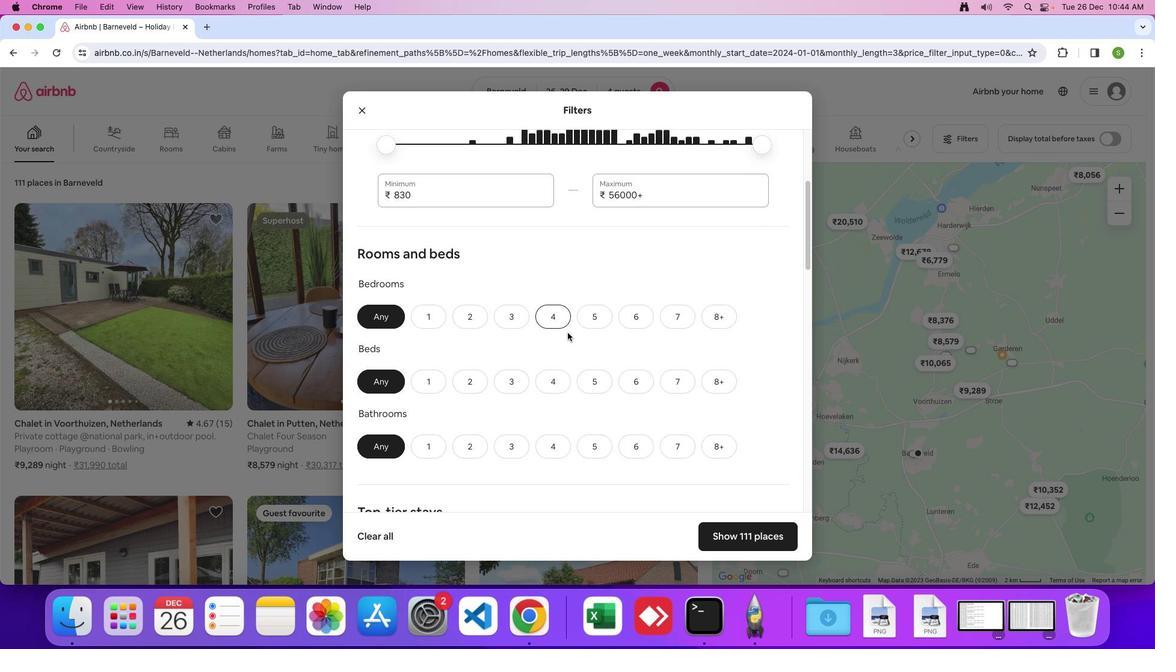 
Action: Mouse moved to (567, 333)
Screenshot: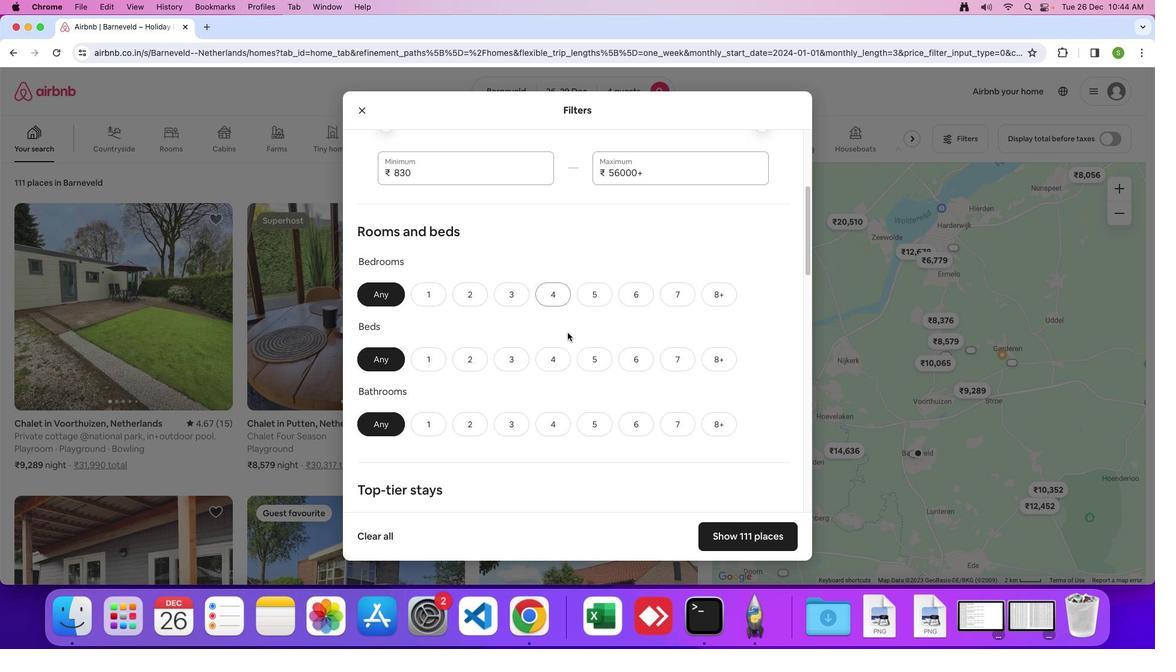 
Action: Mouse scrolled (567, 333) with delta (0, -1)
Screenshot: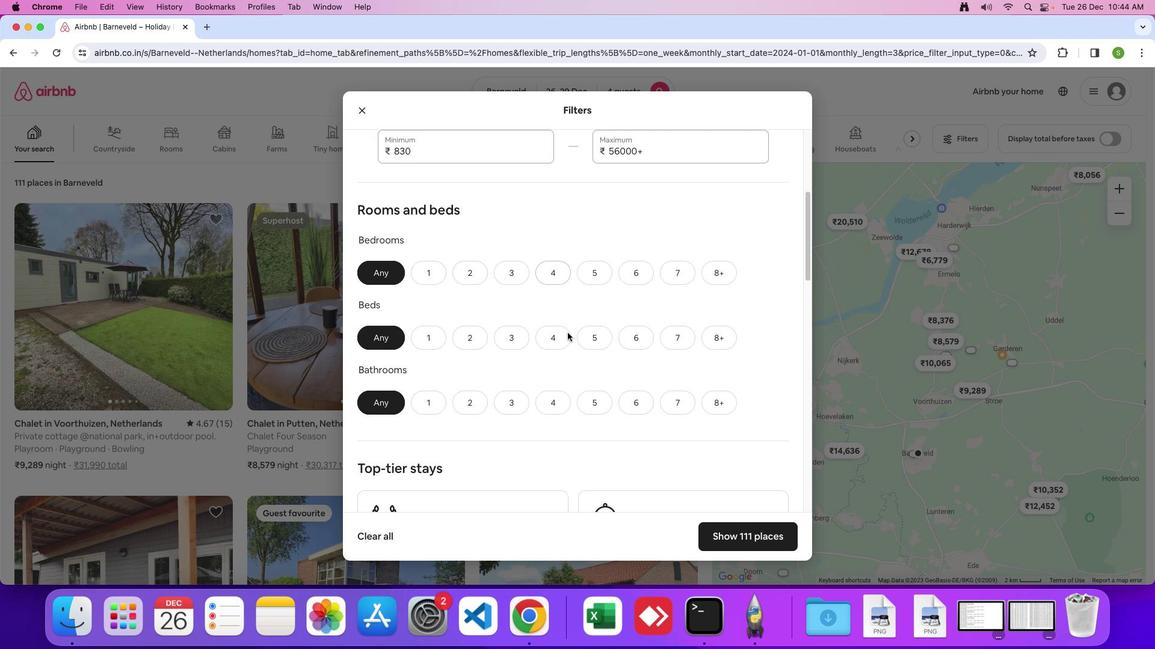 
Action: Mouse moved to (518, 258)
Screenshot: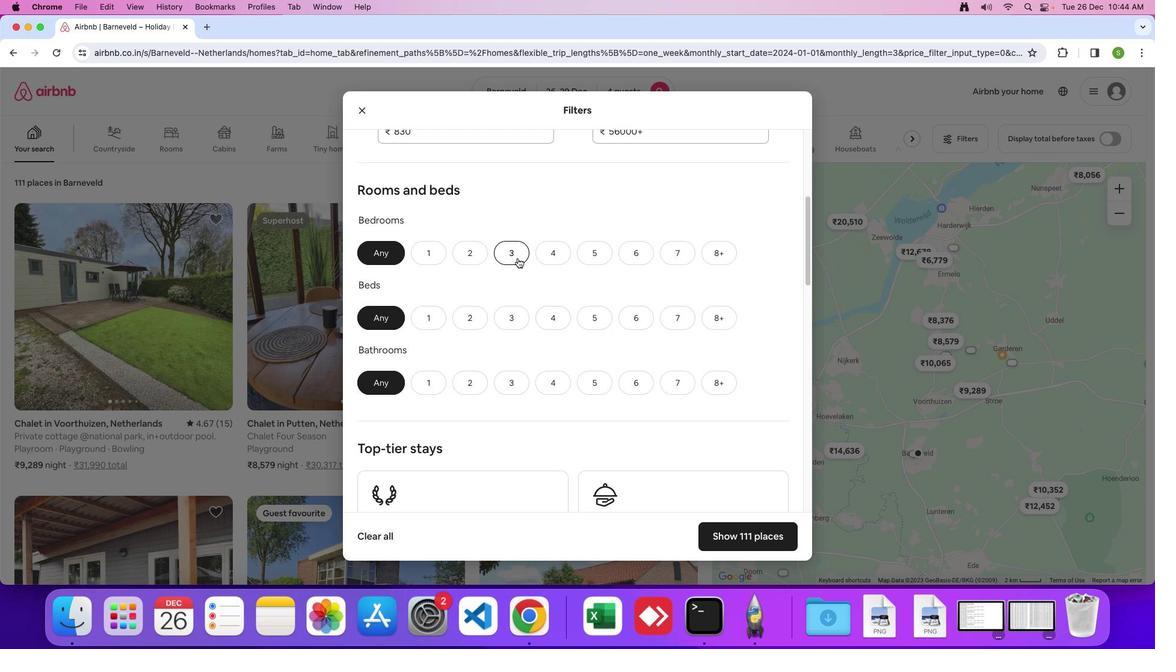 
Action: Mouse pressed left at (518, 258)
Screenshot: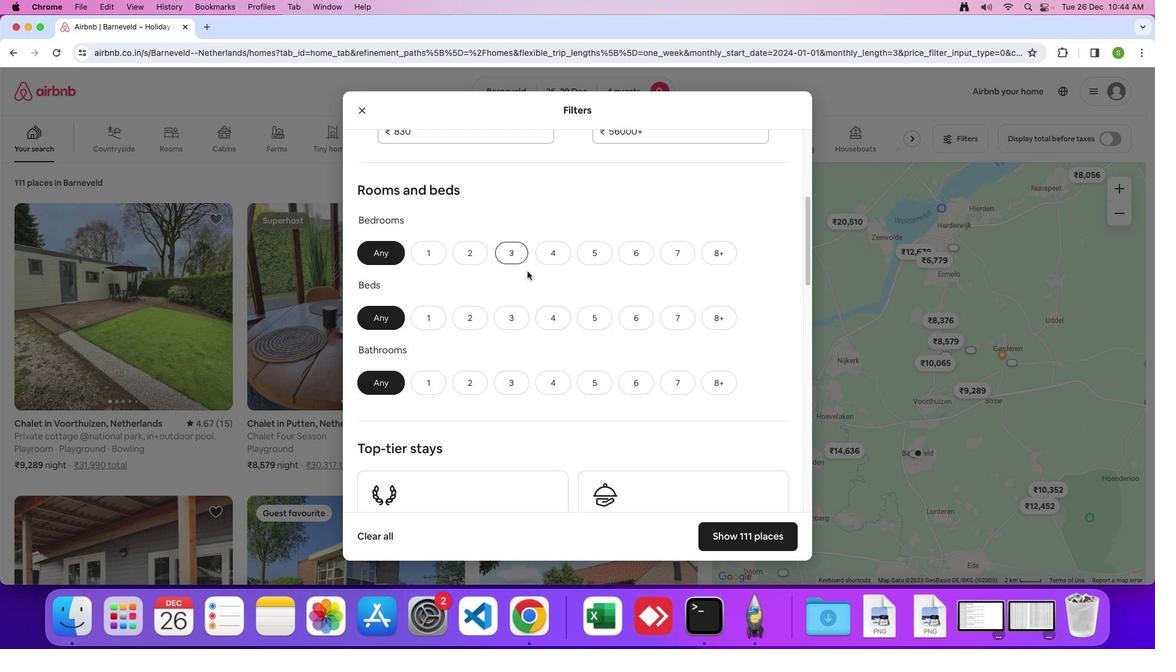 
Action: Mouse moved to (551, 314)
Screenshot: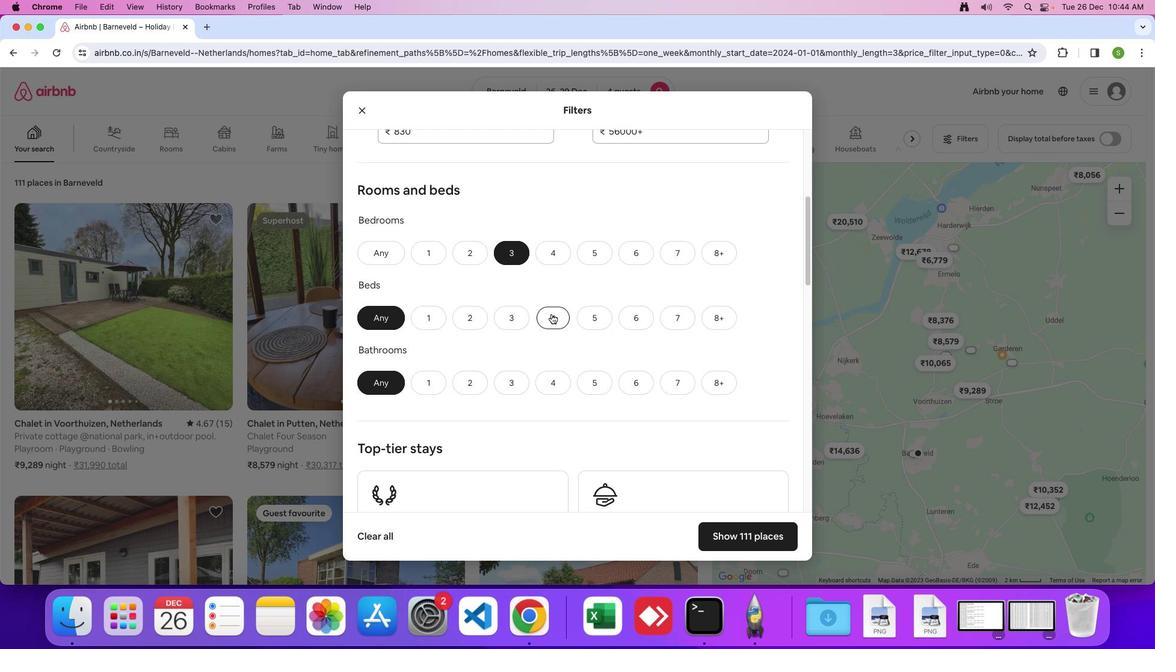 
Action: Mouse pressed left at (551, 314)
Screenshot: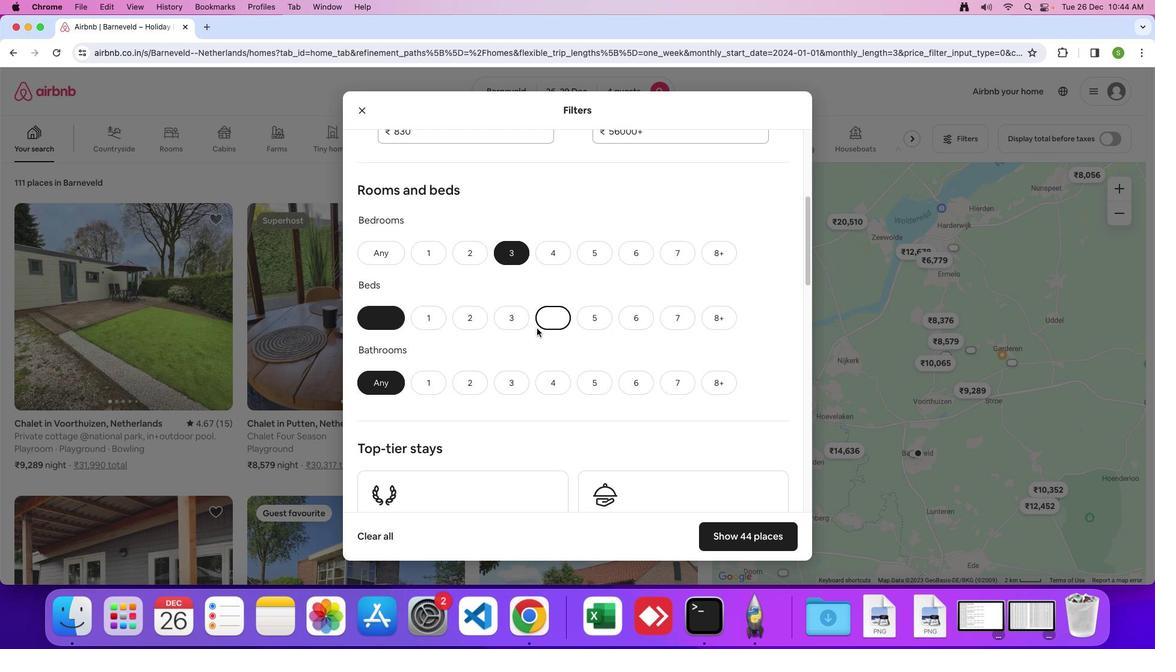 
Action: Mouse moved to (469, 379)
Screenshot: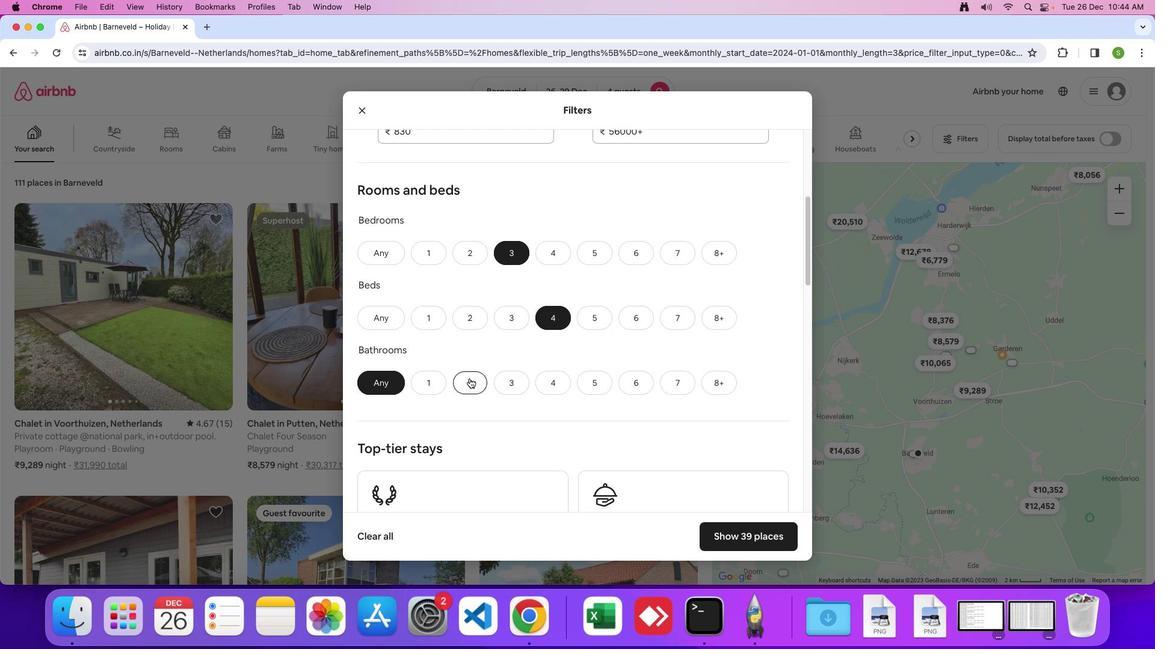 
Action: Mouse pressed left at (469, 379)
Screenshot: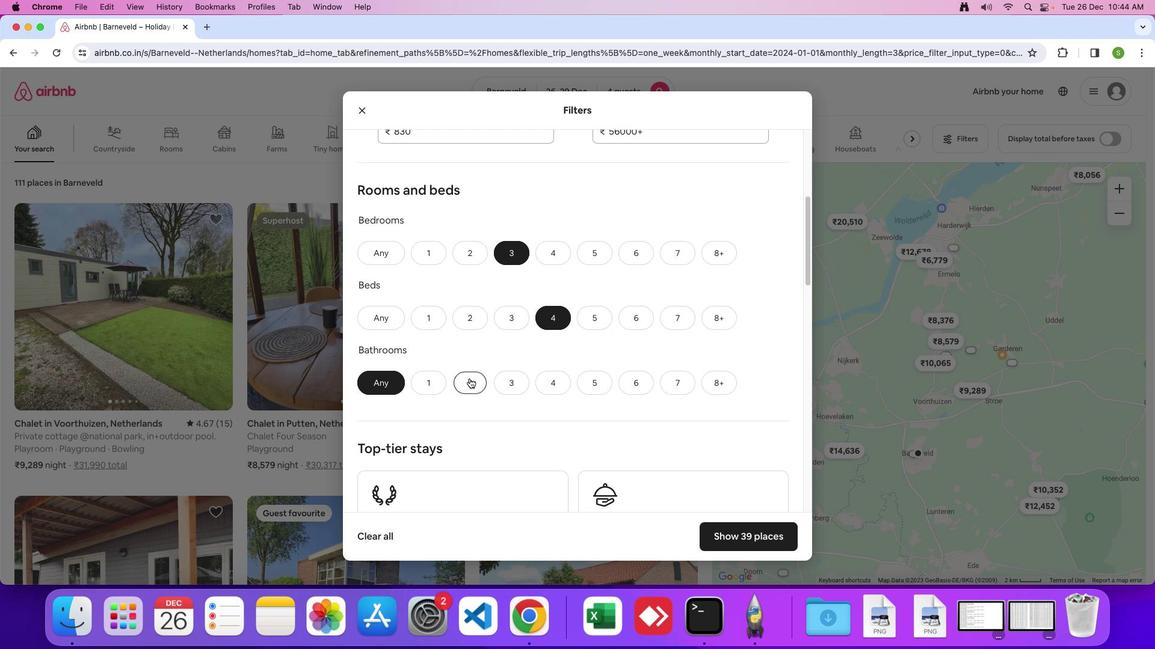 
Action: Mouse moved to (537, 350)
Screenshot: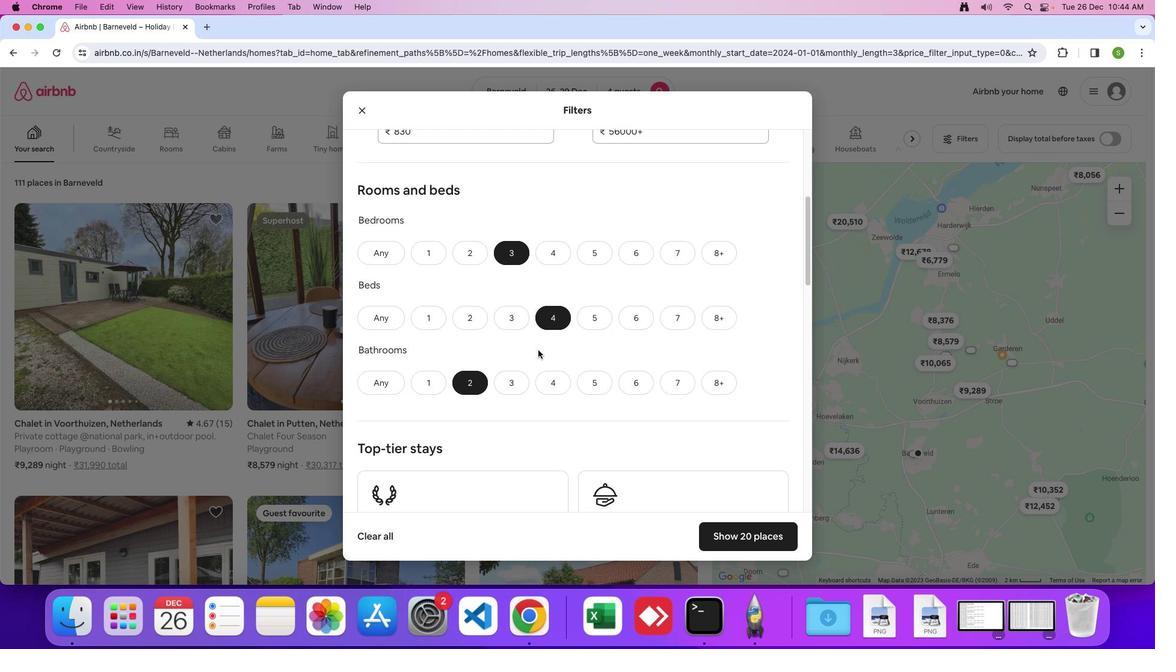 
Action: Mouse scrolled (537, 350) with delta (0, 0)
Screenshot: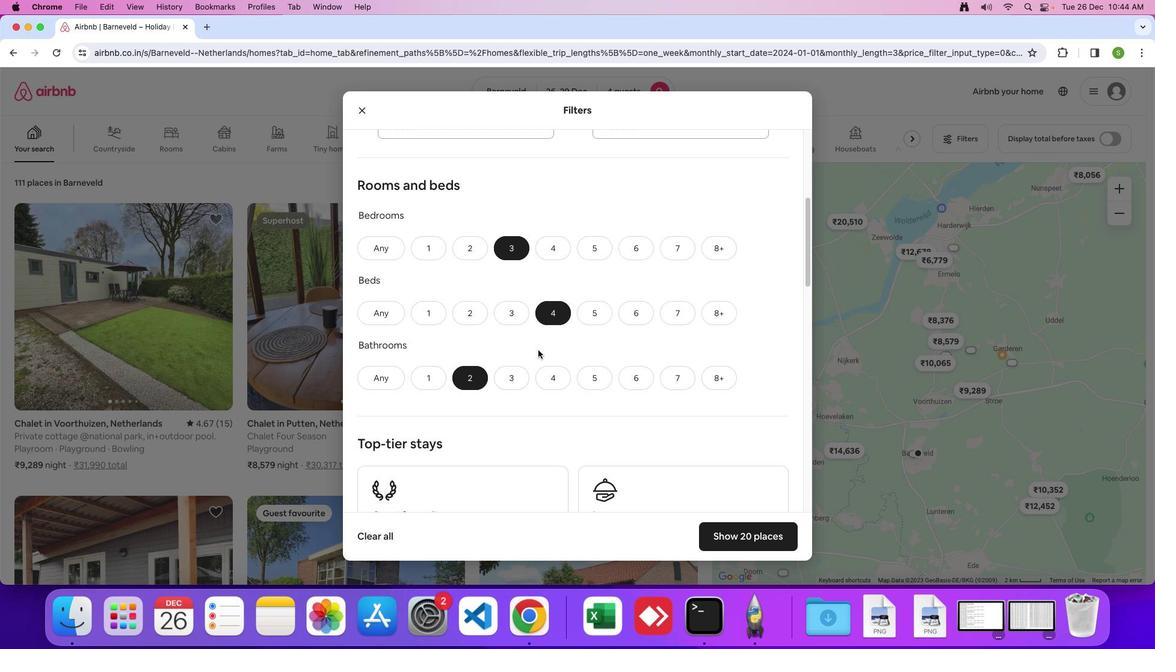 
Action: Mouse scrolled (537, 350) with delta (0, 0)
Screenshot: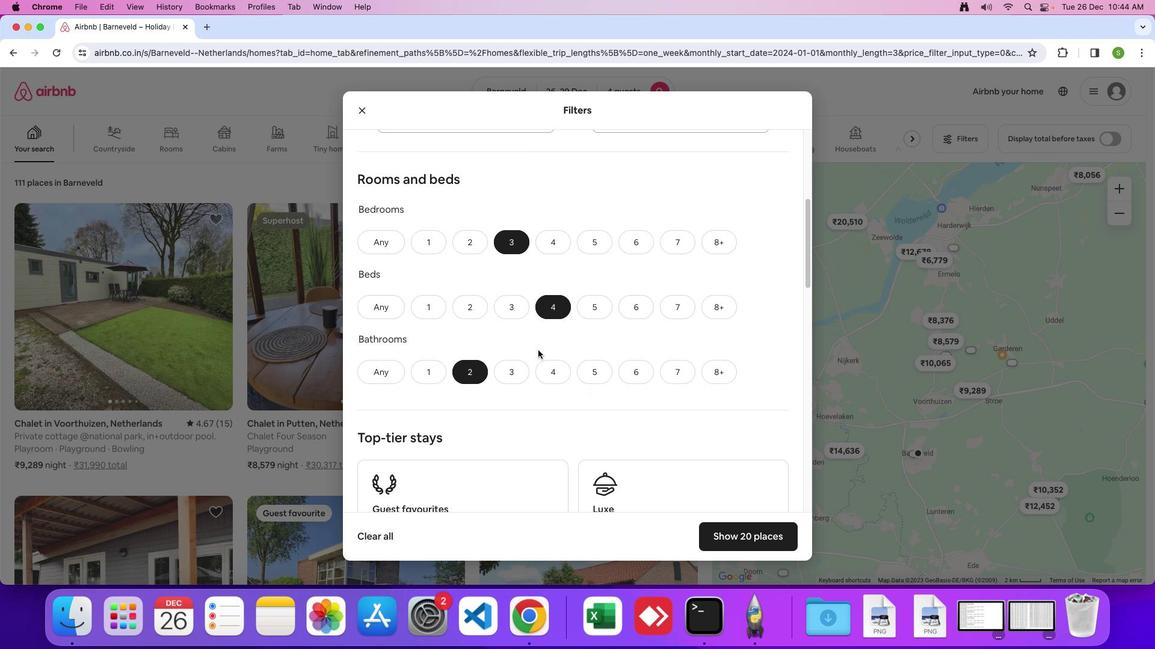 
Action: Mouse moved to (537, 350)
Screenshot: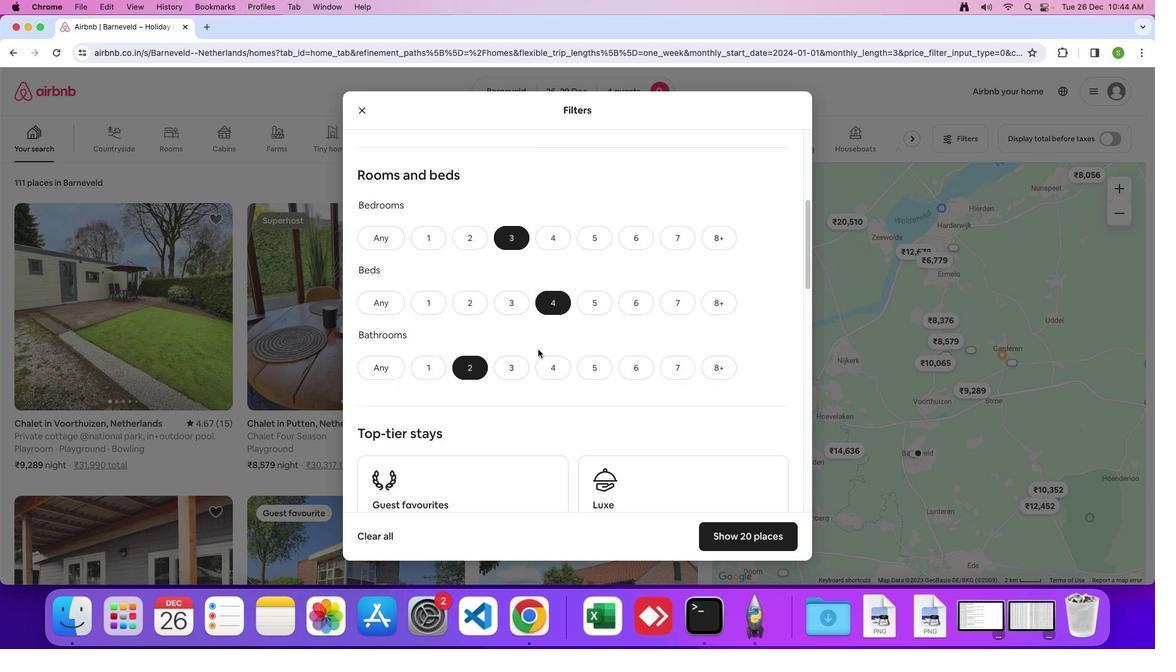 
Action: Mouse scrolled (537, 350) with delta (0, 0)
Screenshot: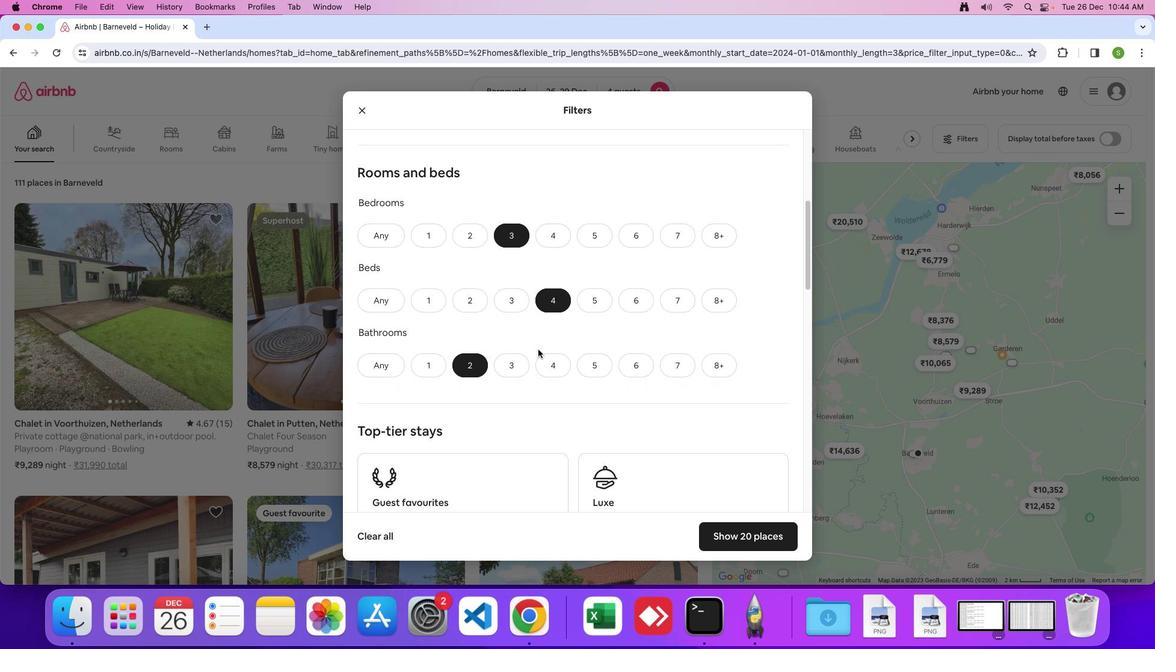 
Action: Mouse moved to (538, 350)
Screenshot: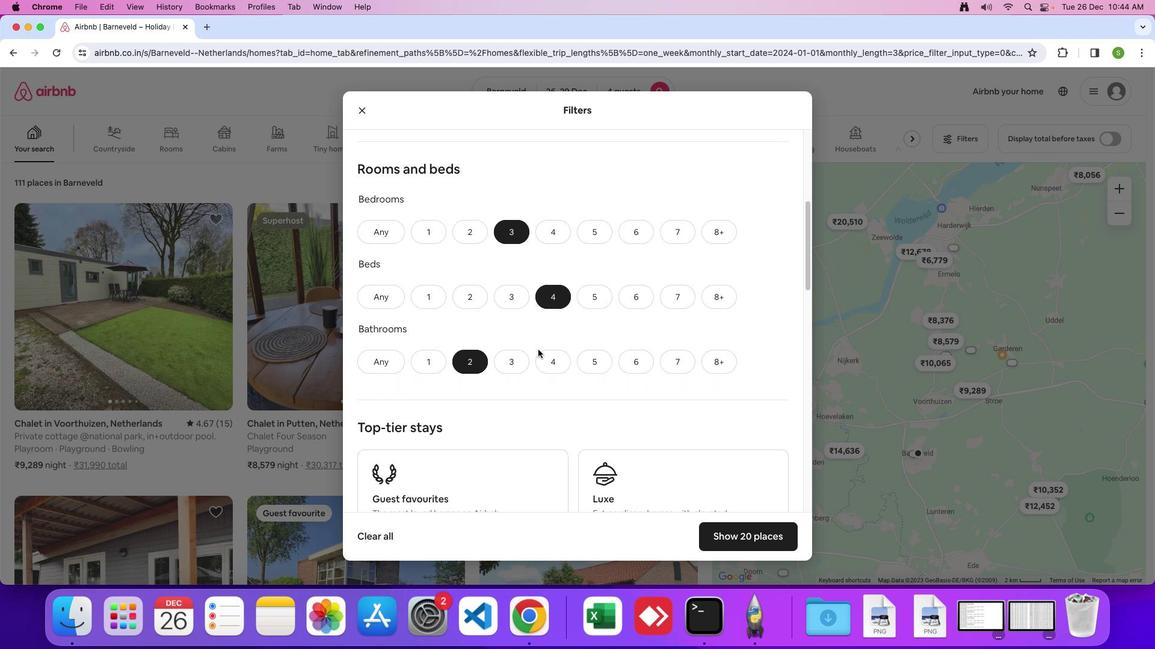 
Action: Mouse scrolled (538, 350) with delta (0, 0)
Screenshot: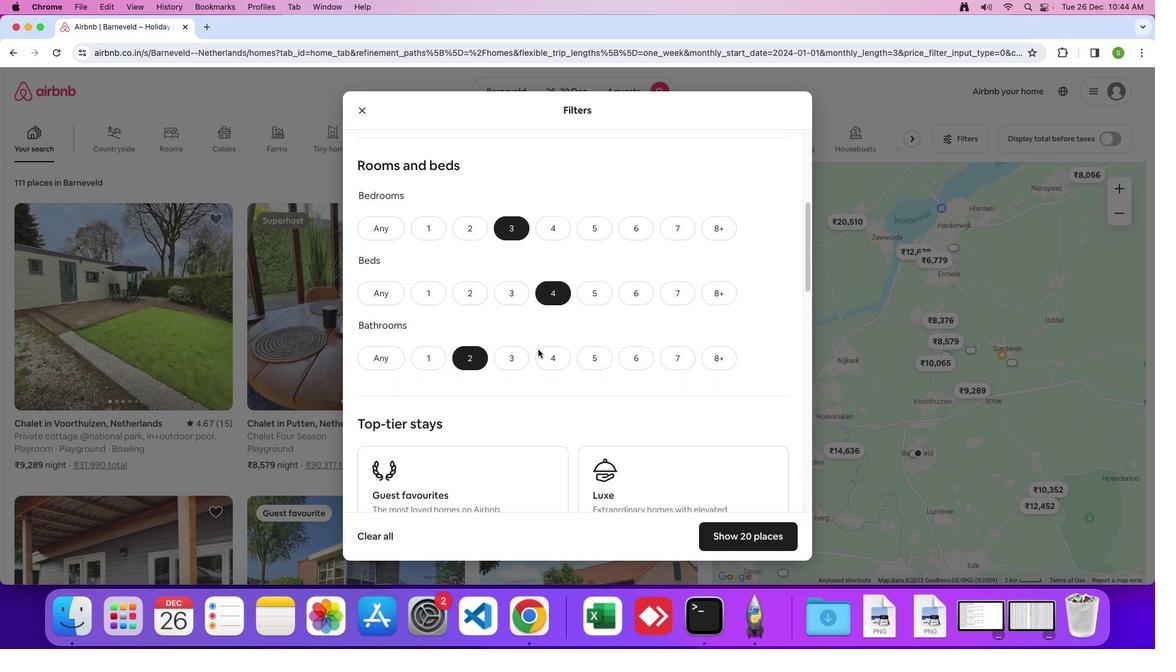 
Action: Mouse scrolled (538, 350) with delta (0, 0)
Screenshot: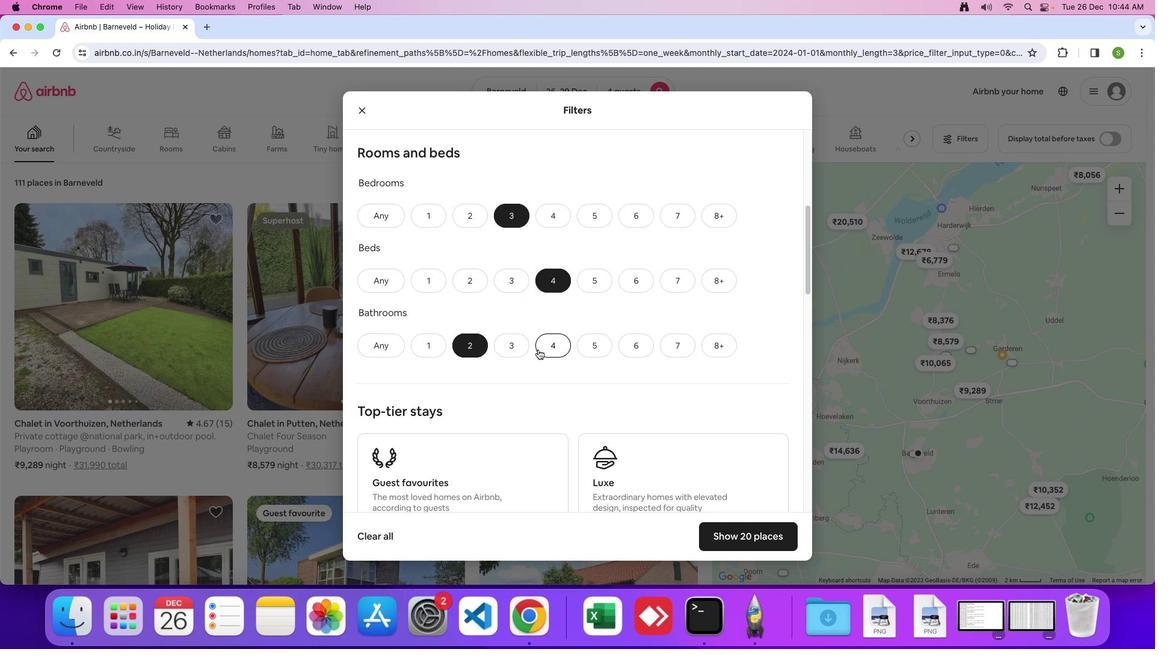 
Action: Mouse scrolled (538, 350) with delta (0, 0)
Screenshot: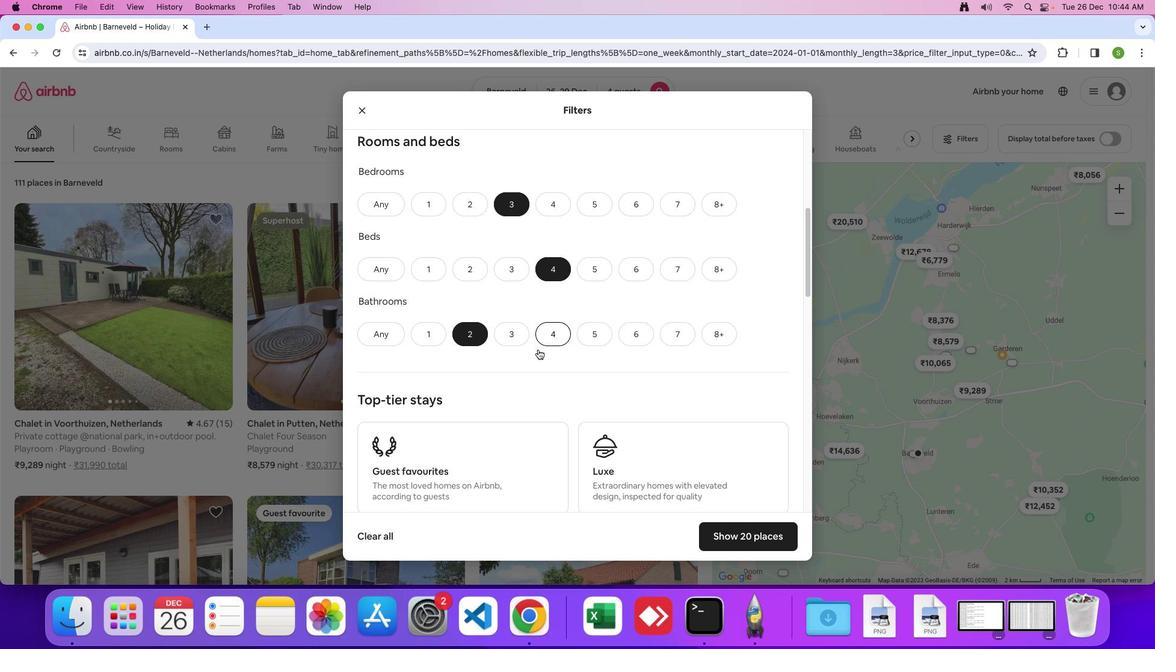 
Action: Mouse moved to (541, 364)
Screenshot: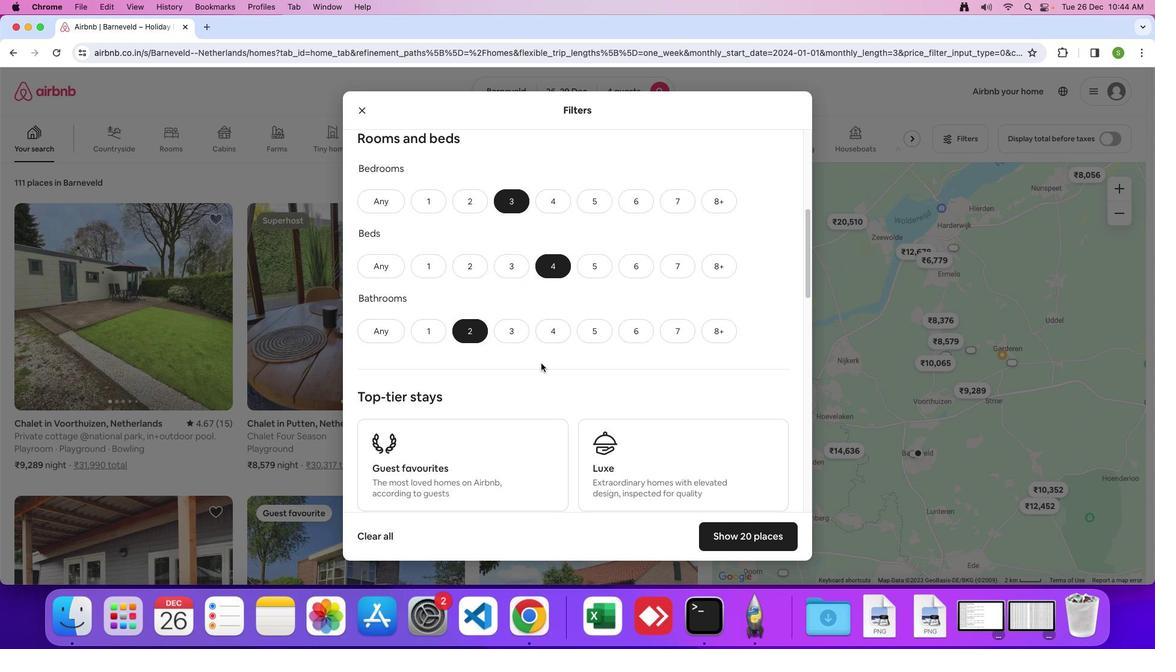 
Action: Mouse scrolled (541, 364) with delta (0, 0)
Screenshot: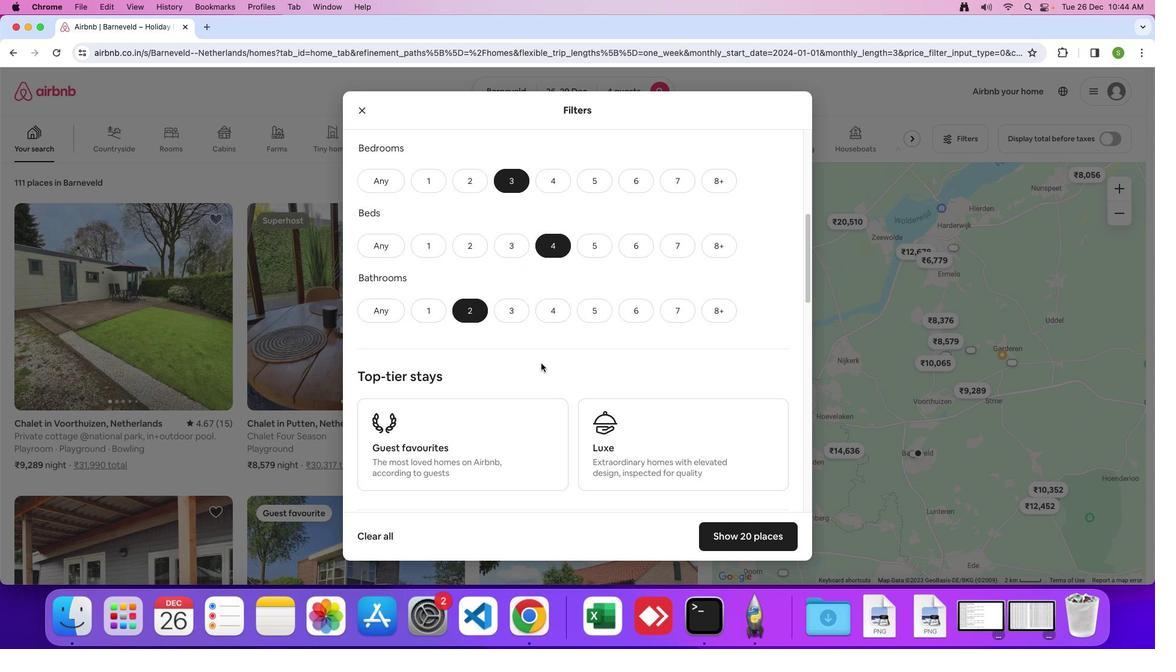 
Action: Mouse scrolled (541, 364) with delta (0, 0)
Screenshot: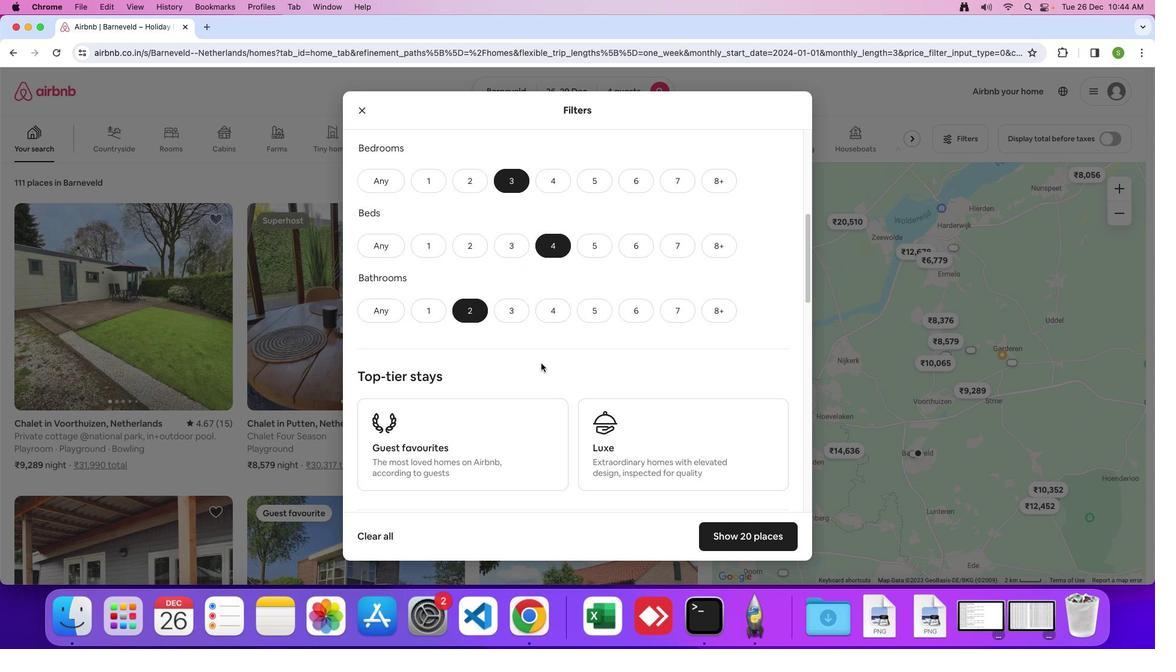 
Action: Mouse scrolled (541, 364) with delta (0, 0)
Screenshot: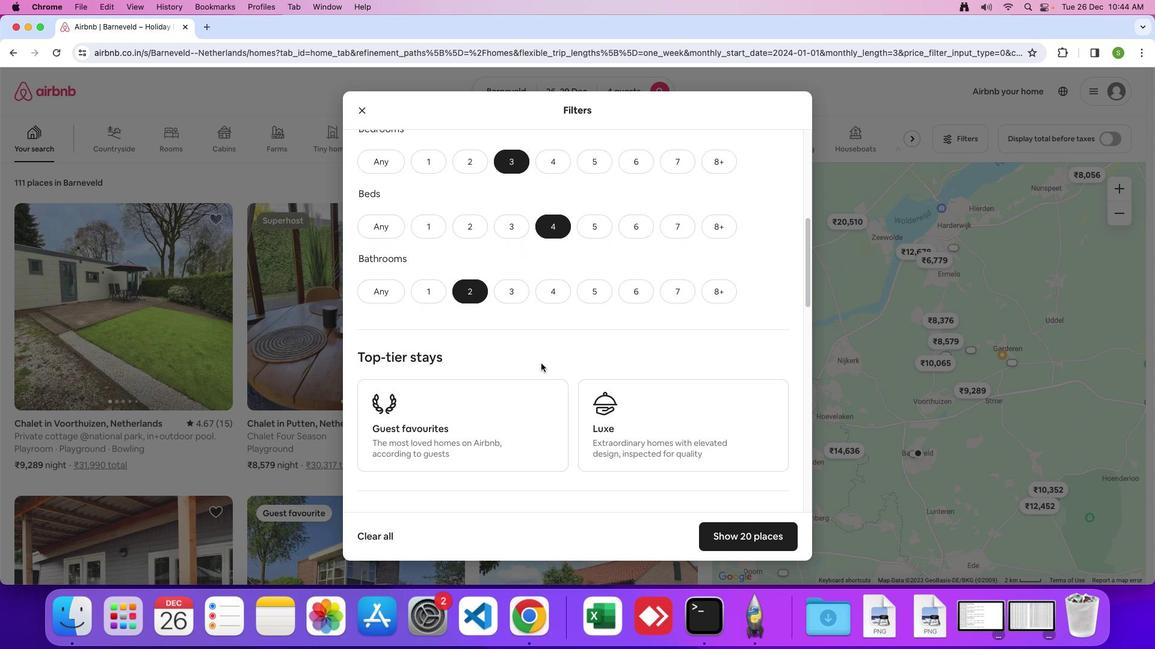 
Action: Mouse scrolled (541, 364) with delta (0, 0)
Screenshot: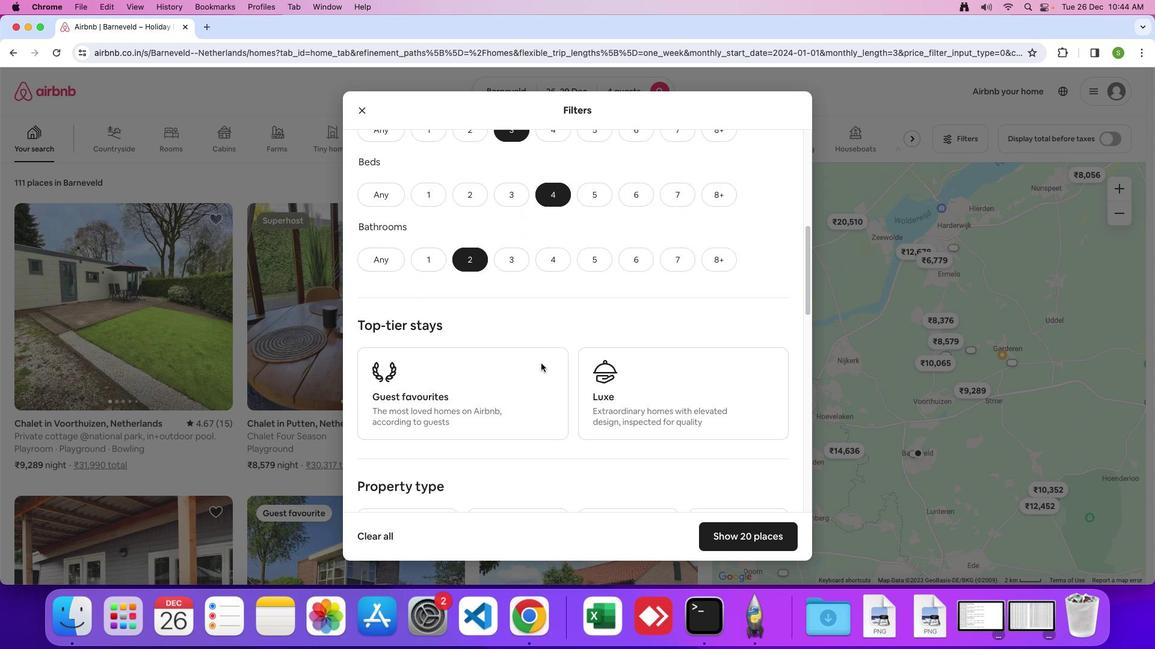 
Action: Mouse scrolled (541, 364) with delta (0, -1)
Screenshot: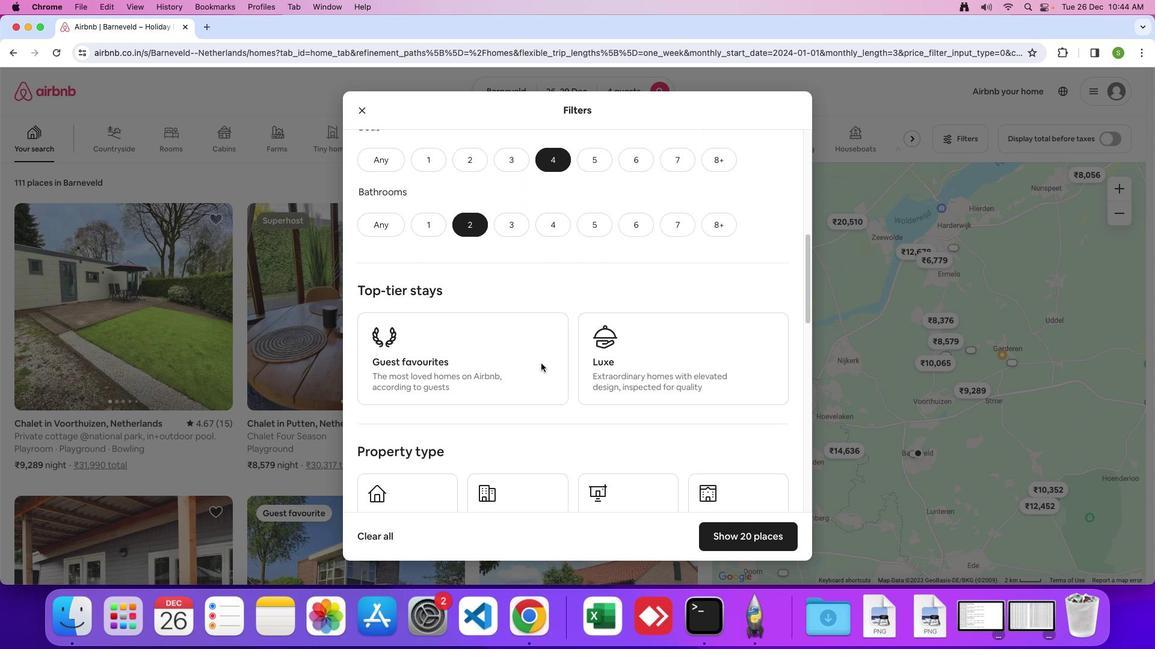 
Action: Mouse scrolled (541, 364) with delta (0, 0)
Screenshot: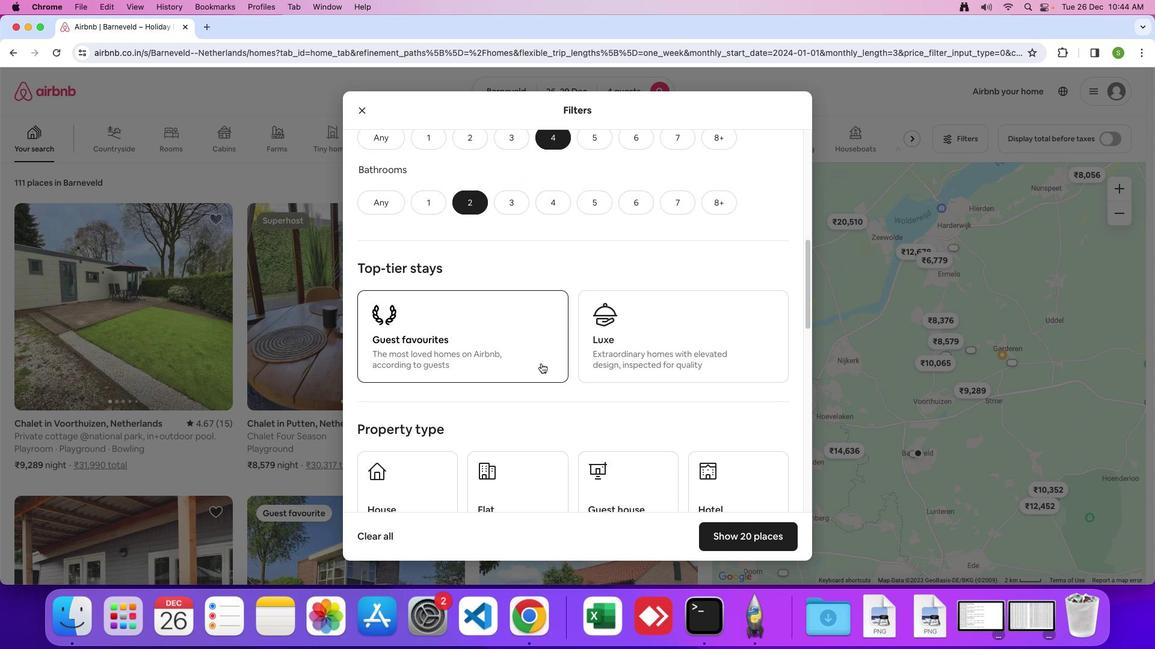 
Action: Mouse scrolled (541, 364) with delta (0, 0)
Screenshot: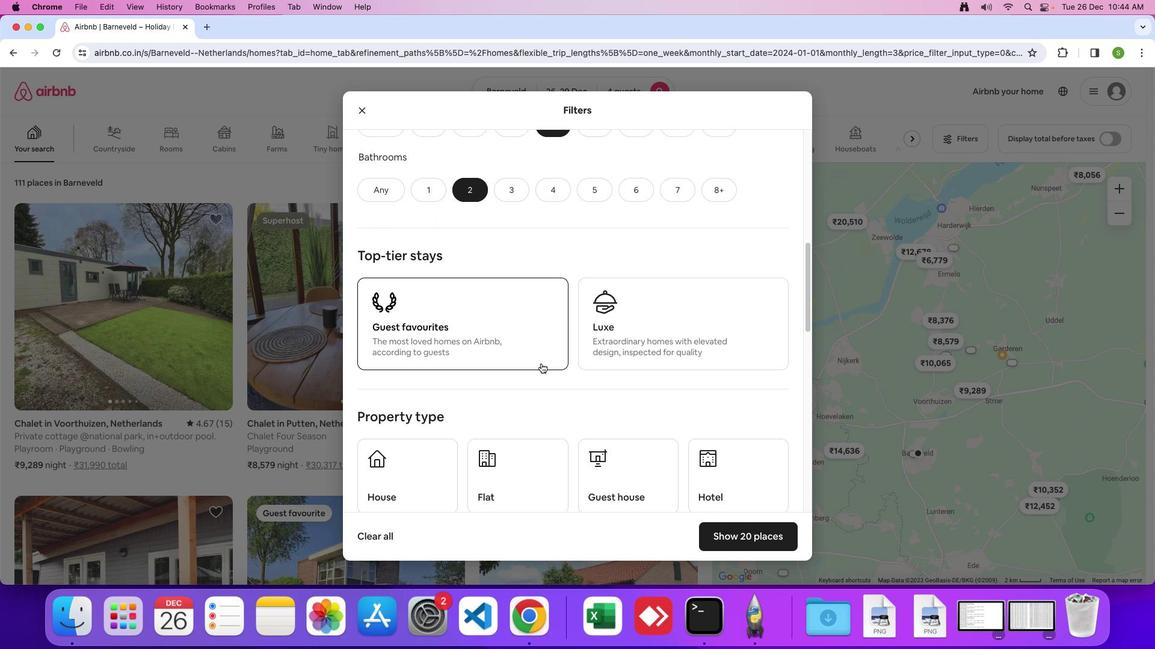 
Action: Mouse moved to (541, 363)
Screenshot: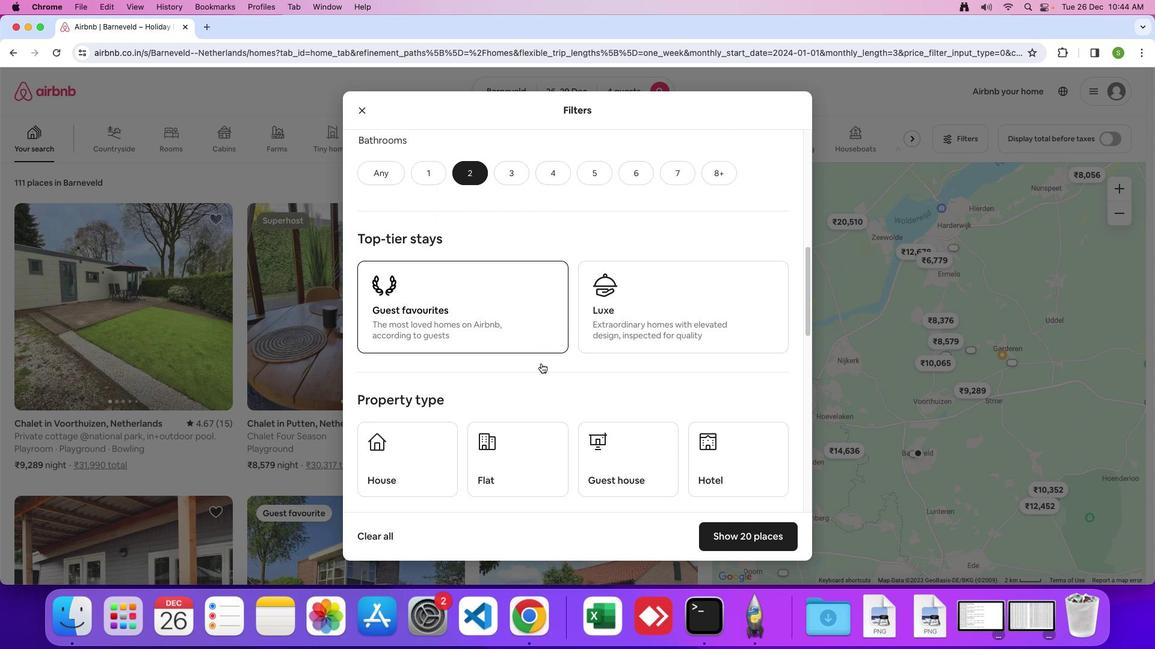 
Action: Mouse scrolled (541, 363) with delta (0, -1)
Screenshot: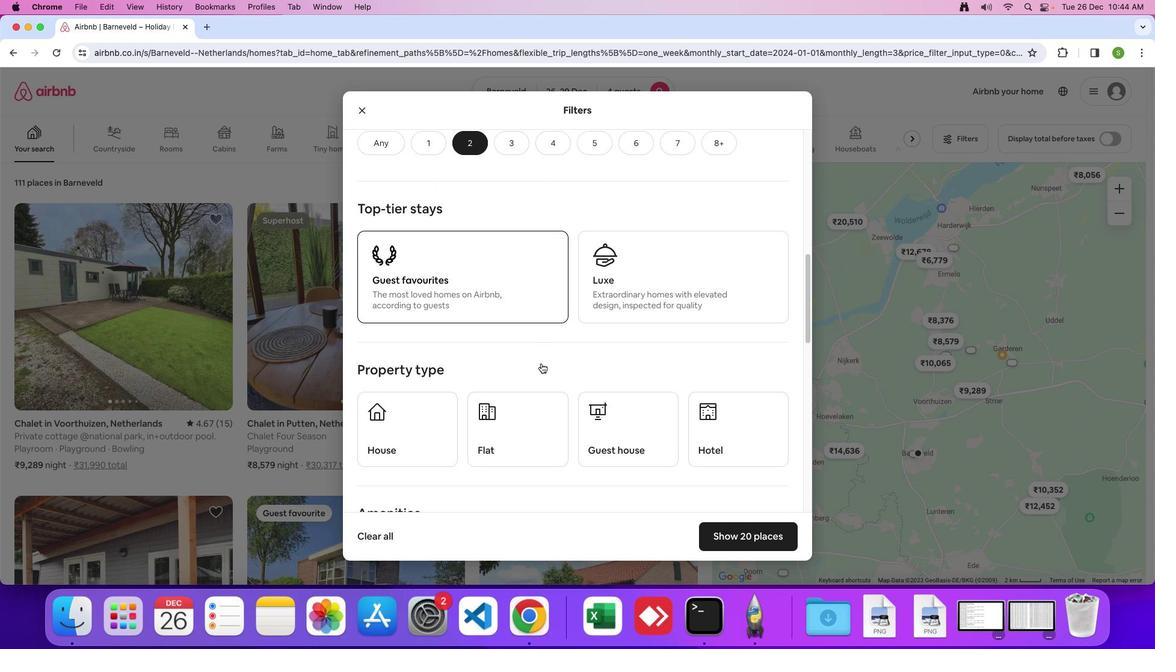 
Action: Mouse moved to (541, 362)
Screenshot: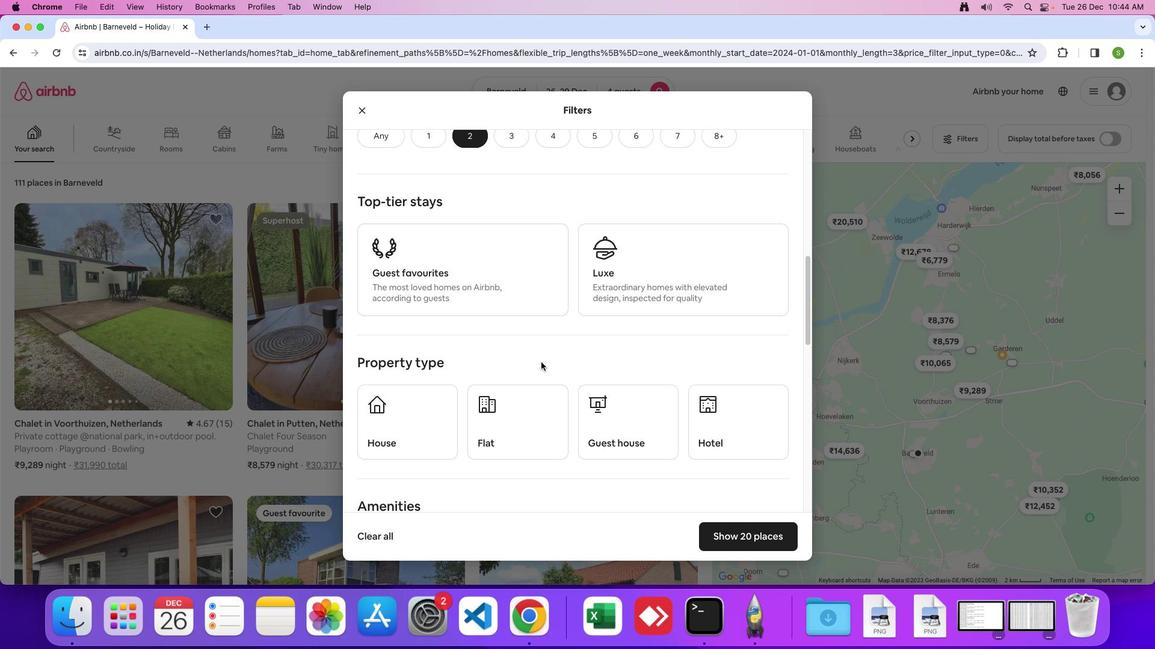 
Action: Mouse scrolled (541, 362) with delta (0, 0)
Screenshot: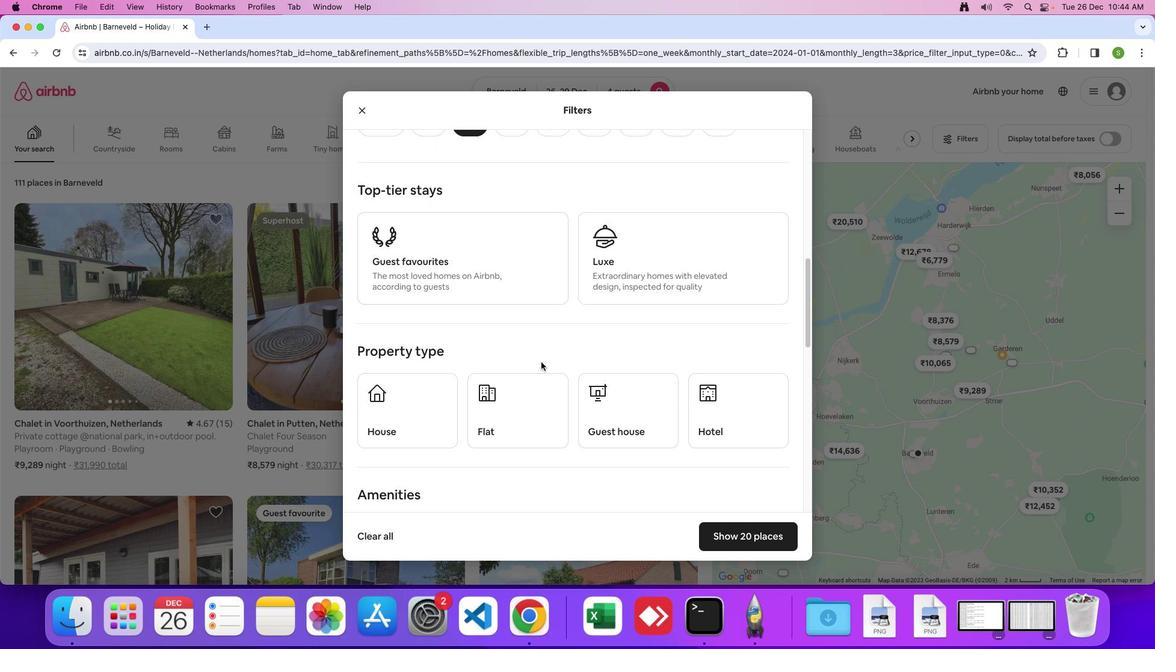 
Action: Mouse scrolled (541, 362) with delta (0, 0)
Screenshot: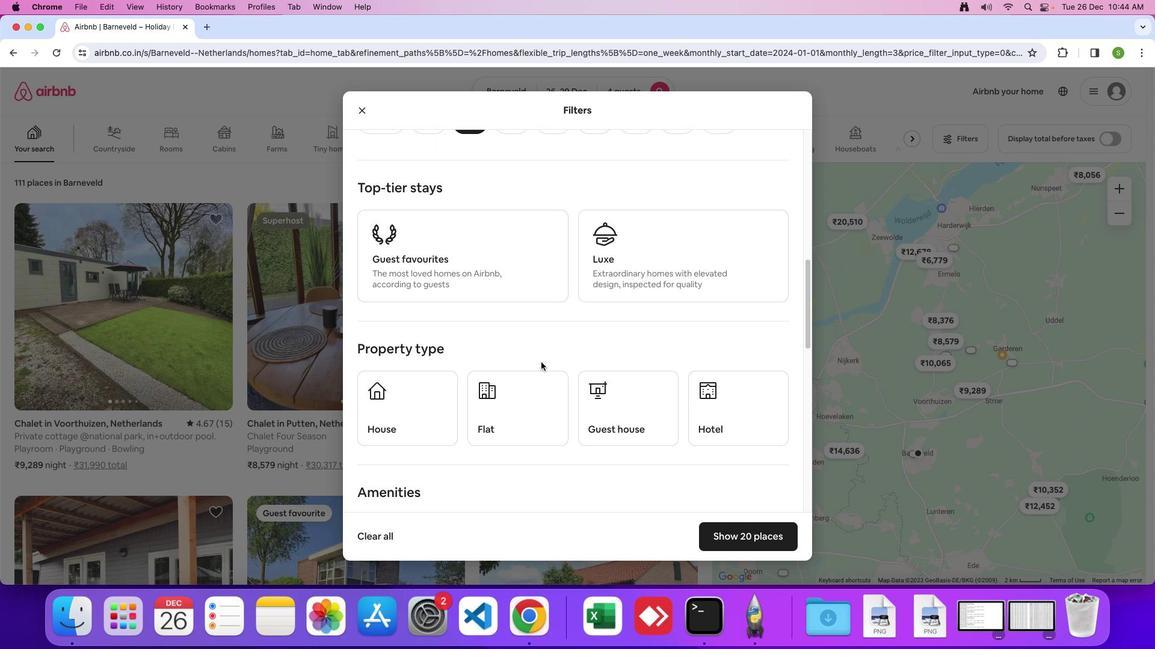 
Action: Mouse moved to (400, 401)
Screenshot: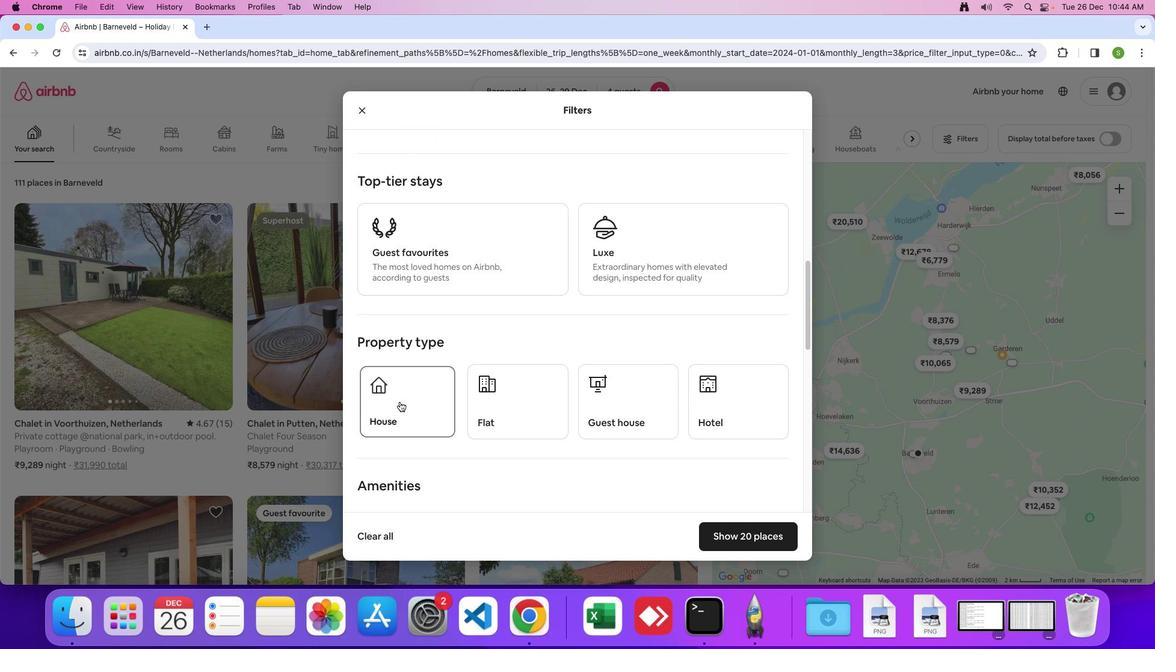 
Action: Mouse pressed left at (400, 401)
Screenshot: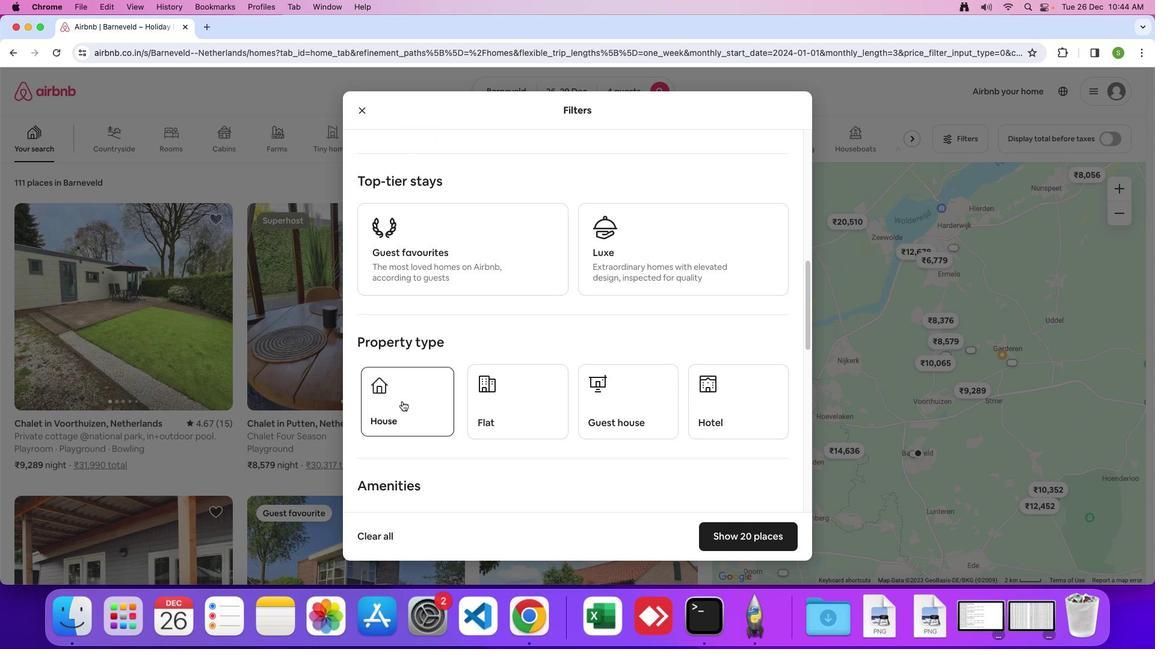 
Action: Mouse moved to (594, 321)
Screenshot: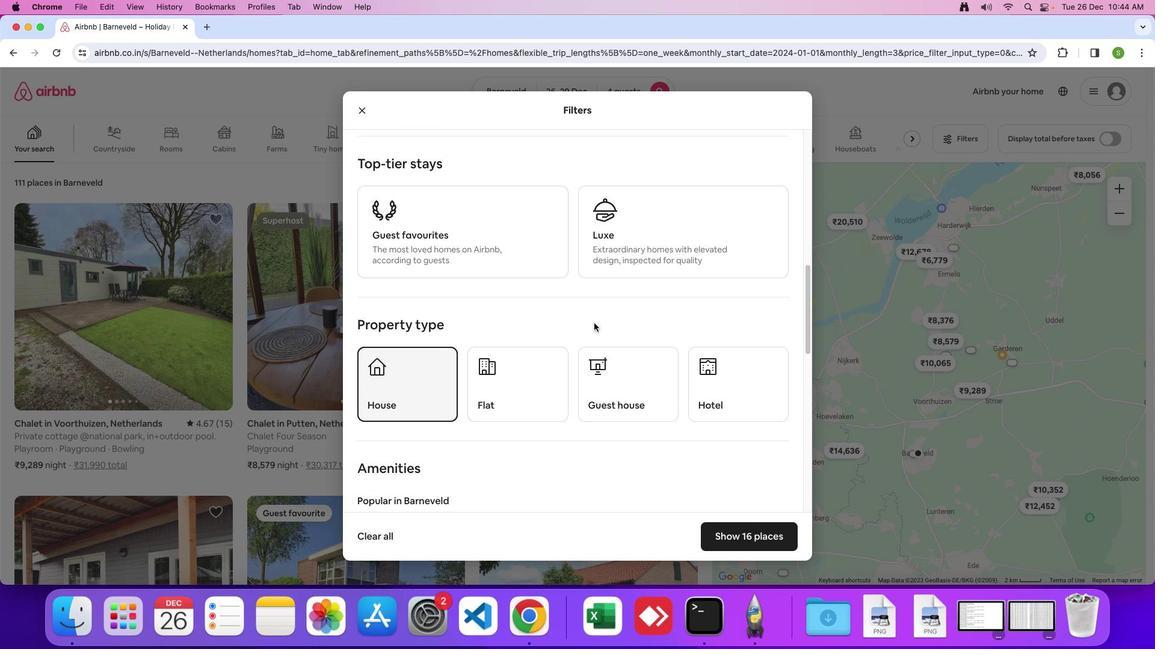 
Action: Mouse scrolled (594, 321) with delta (0, 0)
Screenshot: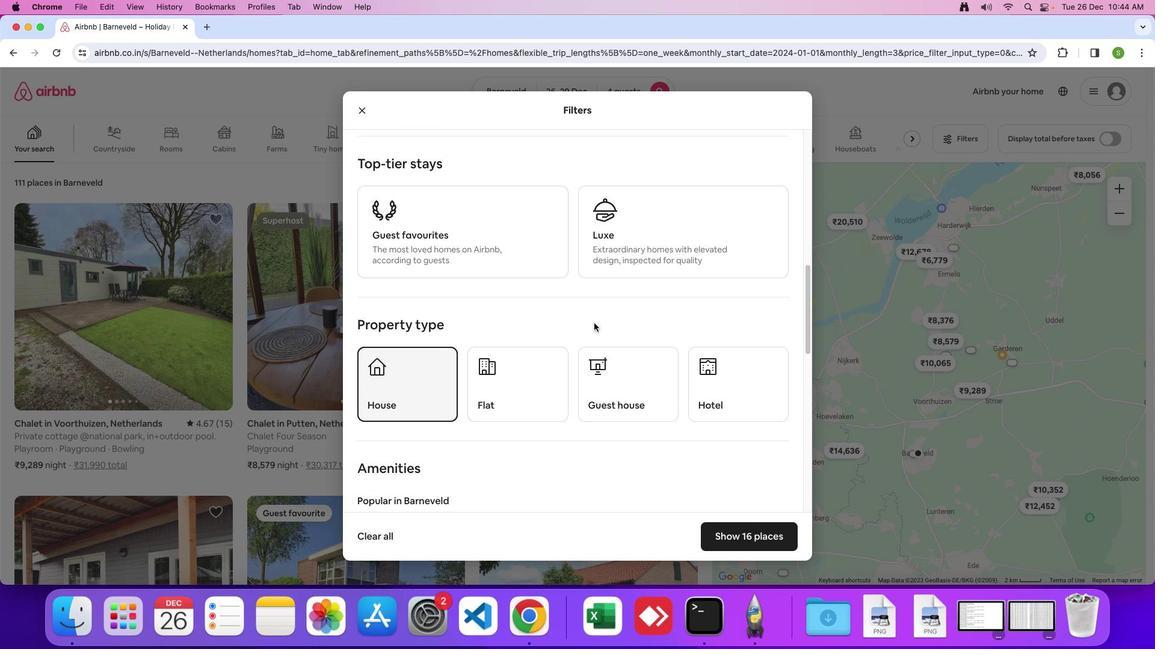
Action: Mouse moved to (594, 323)
Screenshot: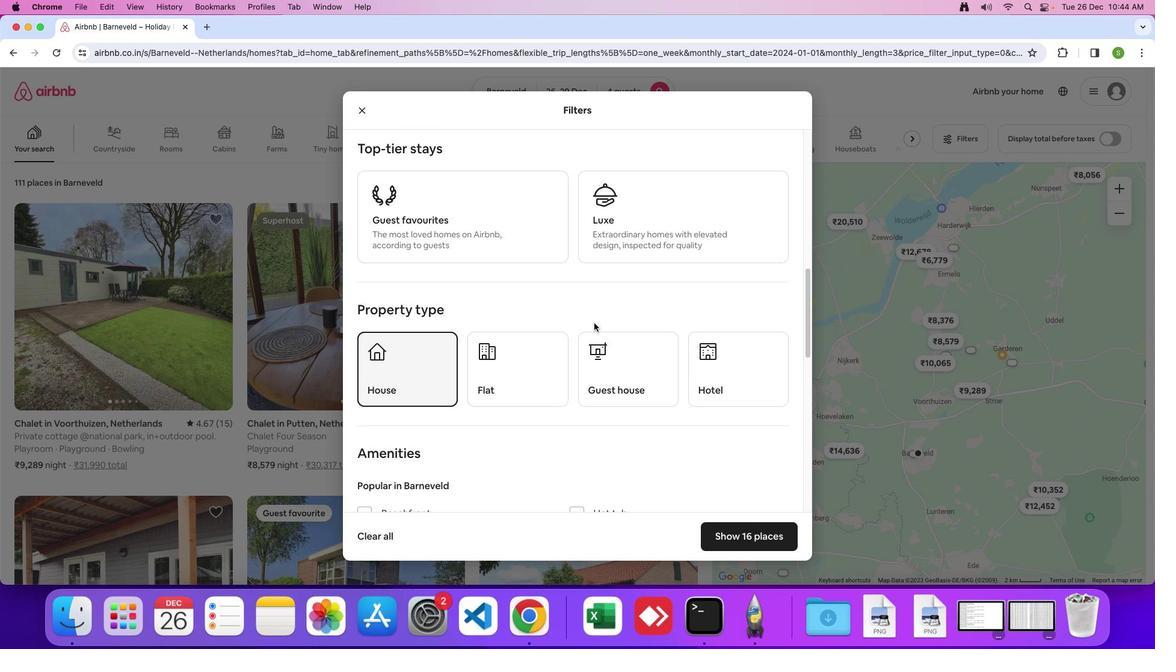 
Action: Mouse scrolled (594, 323) with delta (0, 0)
Screenshot: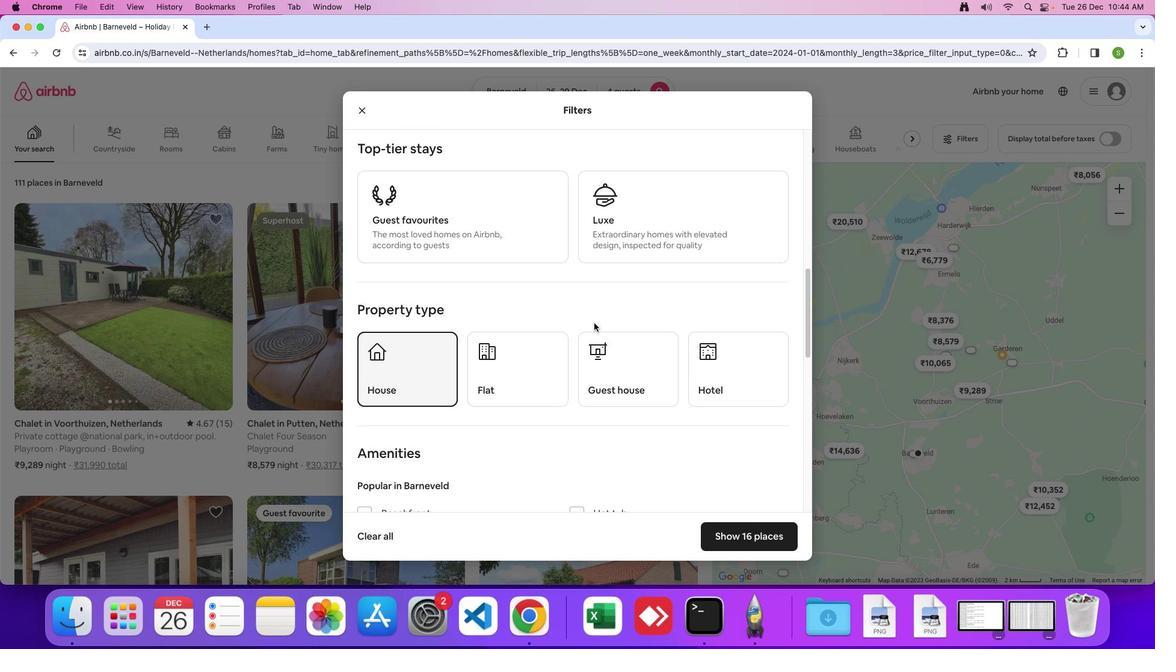 
Action: Mouse moved to (594, 323)
Screenshot: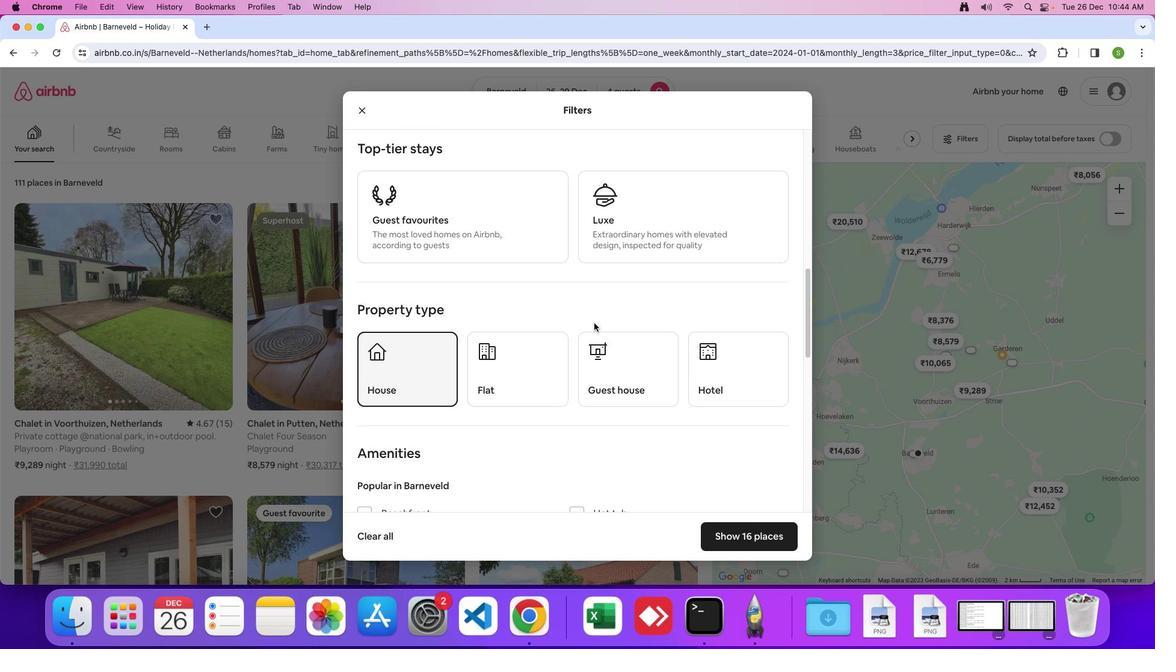 
Action: Mouse scrolled (594, 323) with delta (0, -1)
Screenshot: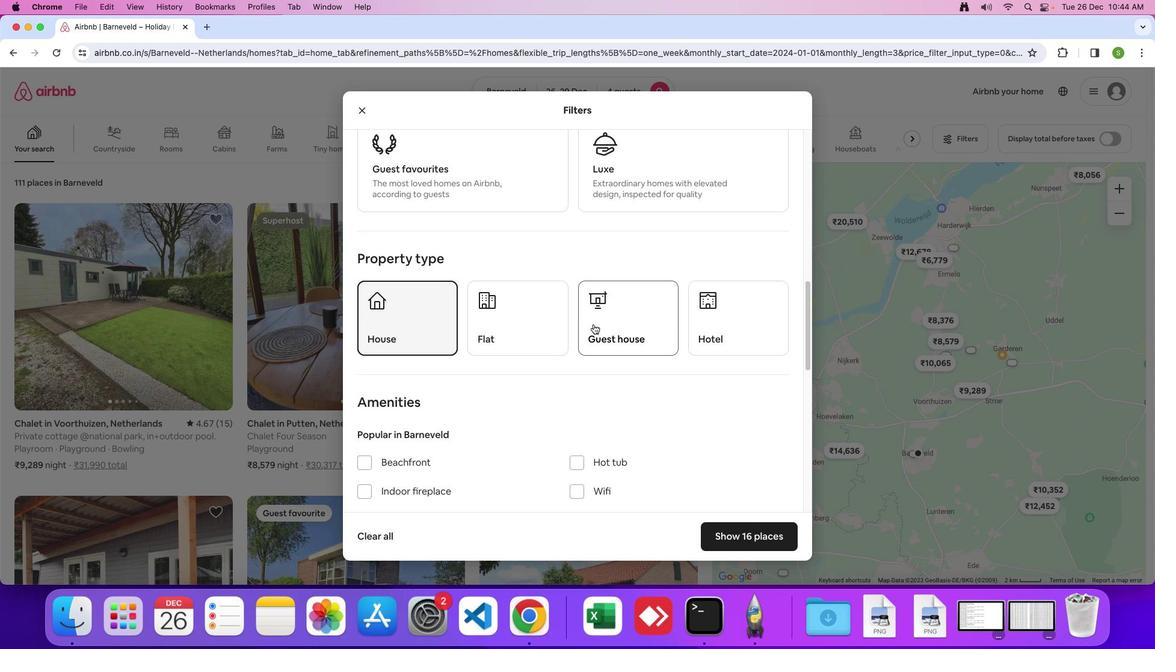 
Action: Mouse moved to (591, 329)
Screenshot: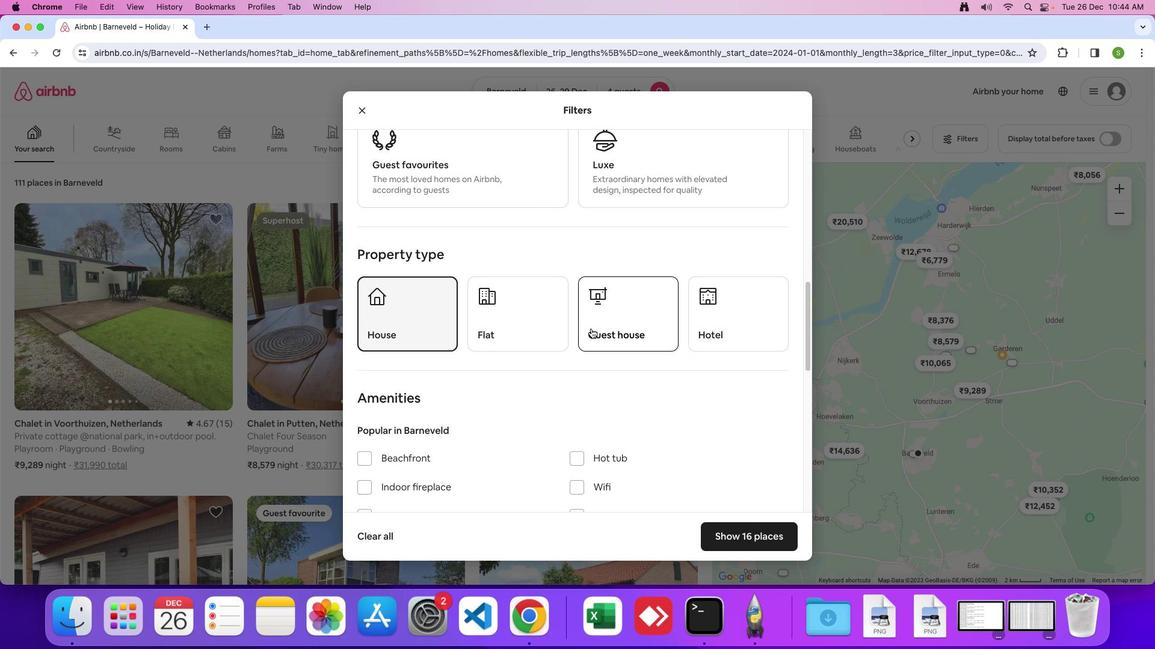 
Action: Mouse scrolled (591, 329) with delta (0, 0)
Screenshot: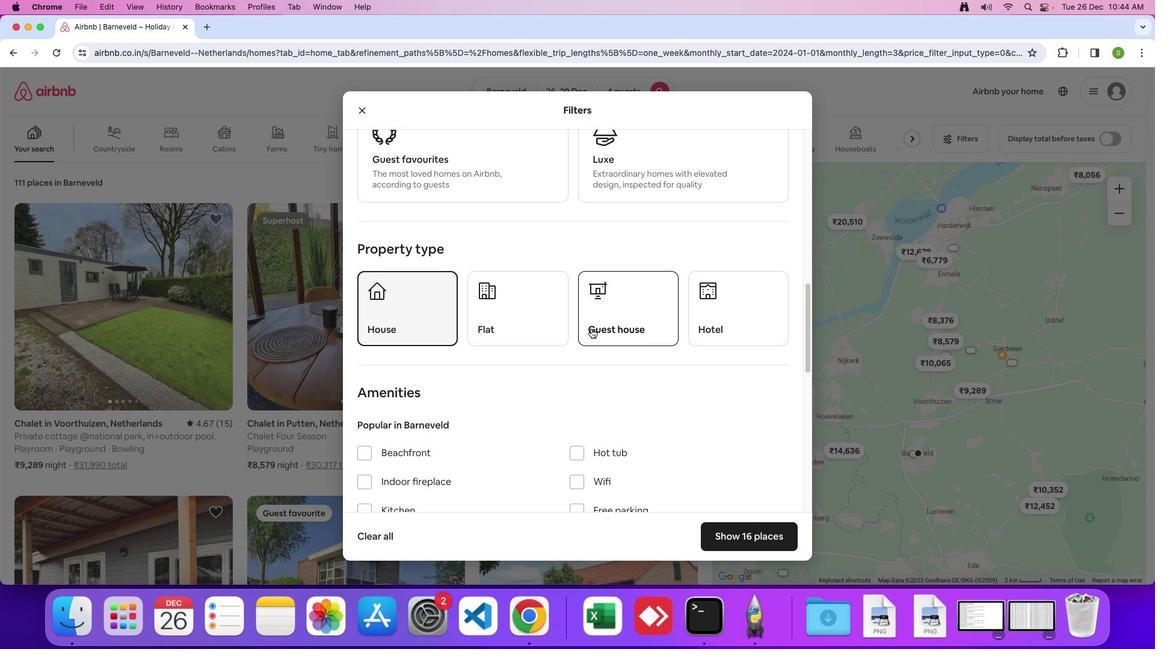 
Action: Mouse moved to (591, 329)
Screenshot: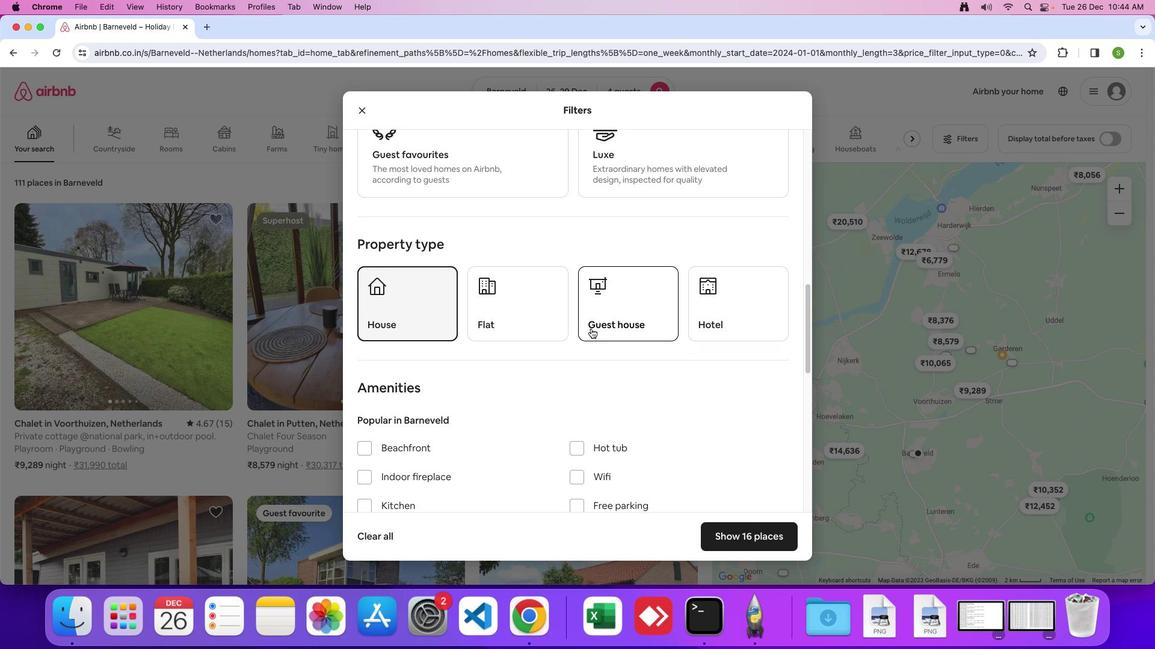 
Action: Mouse scrolled (591, 329) with delta (0, 0)
Screenshot: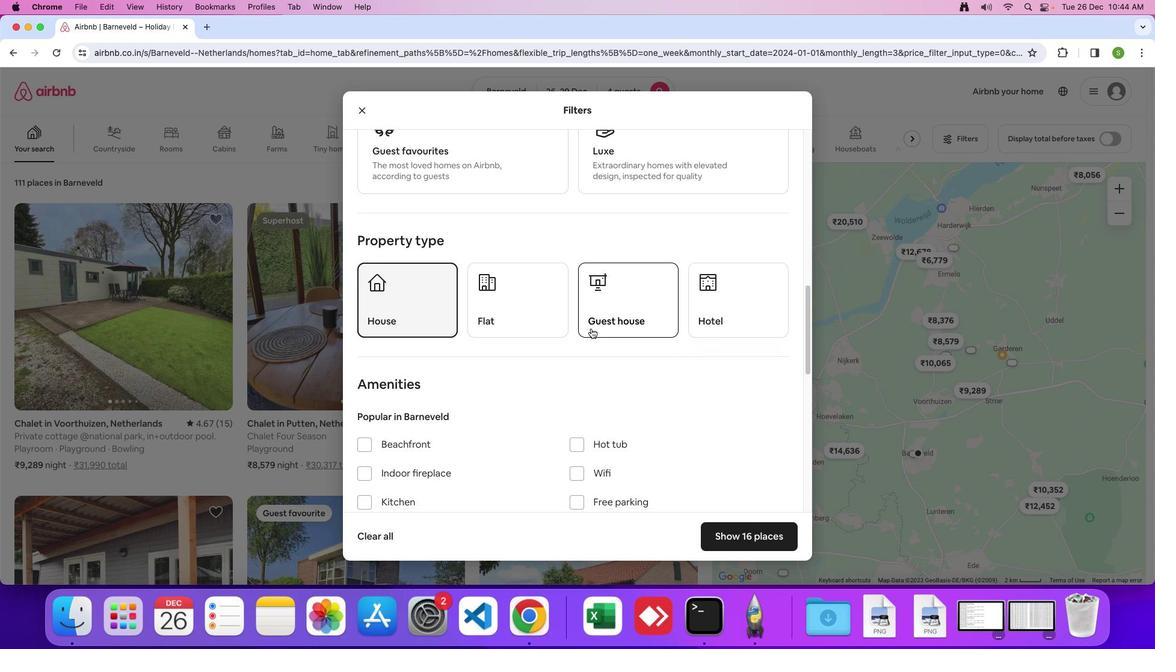 
Action: Mouse moved to (587, 338)
Screenshot: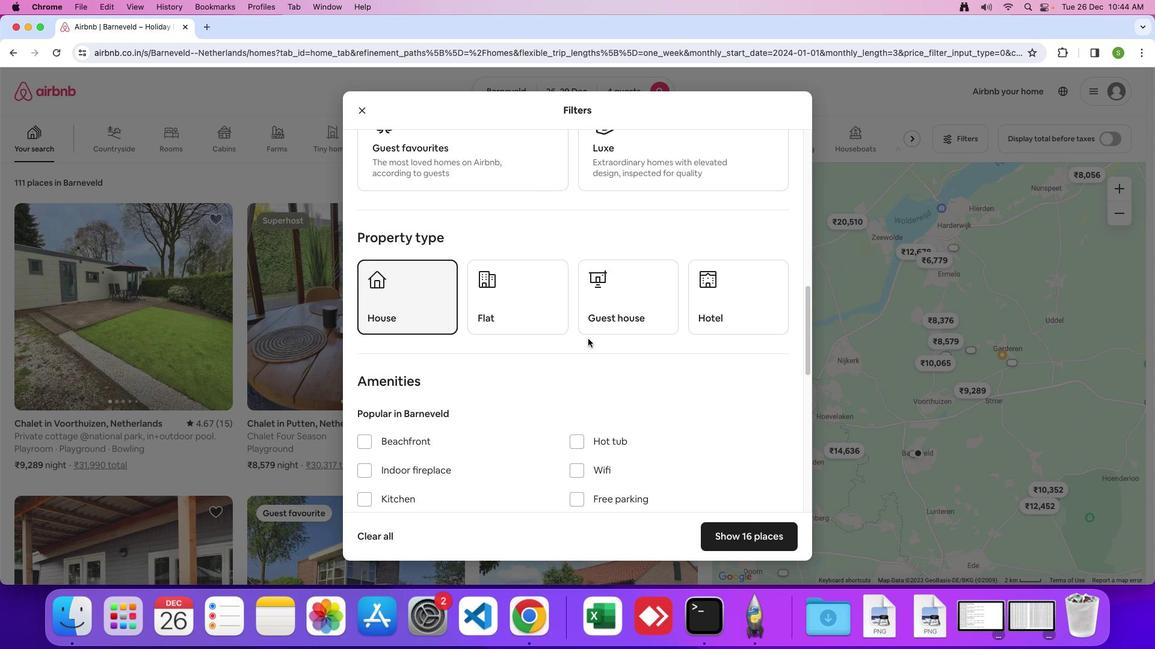 
Action: Mouse scrolled (587, 338) with delta (0, 0)
Screenshot: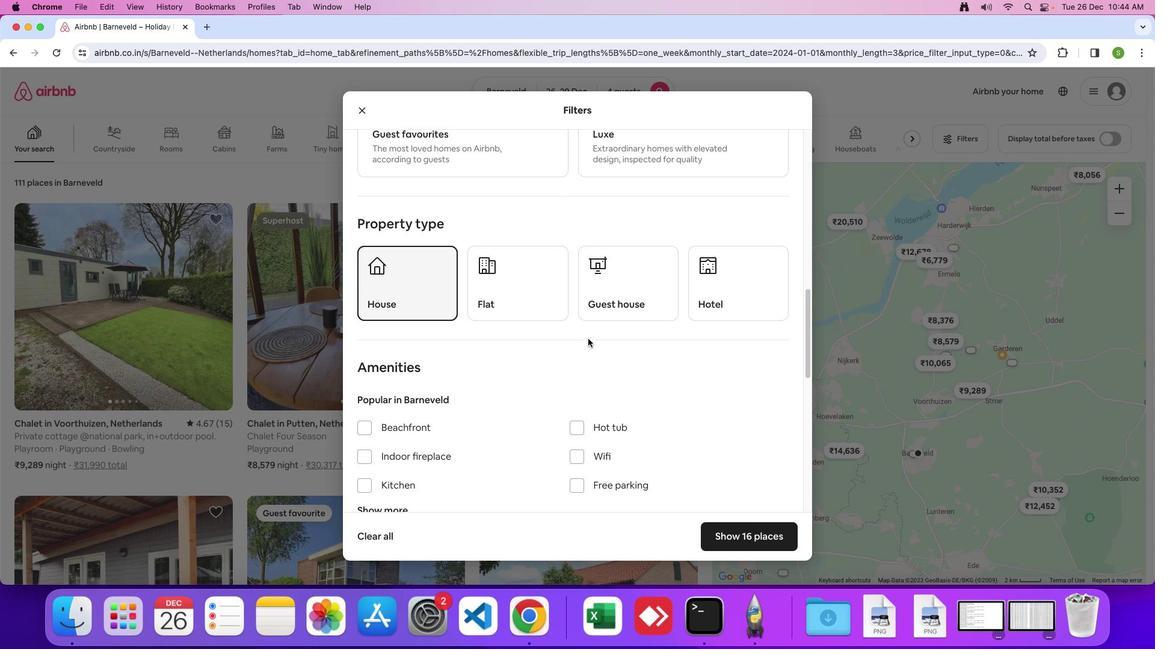 
Action: Mouse scrolled (587, 338) with delta (0, 0)
Screenshot: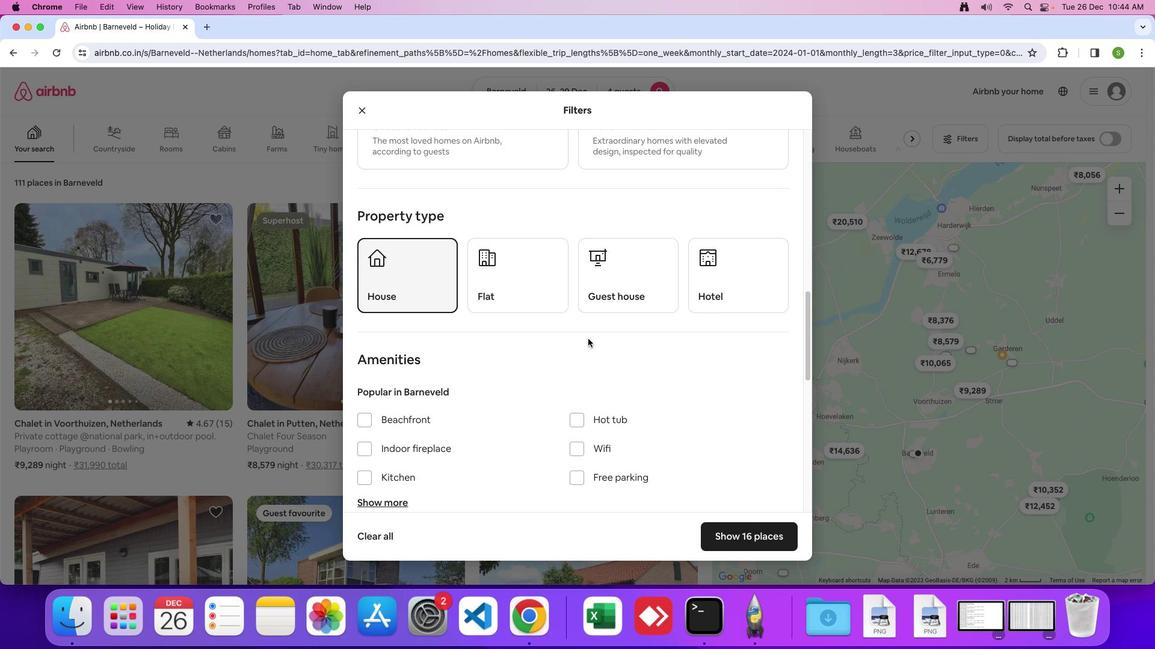 
Action: Mouse scrolled (587, 338) with delta (0, 0)
Screenshot: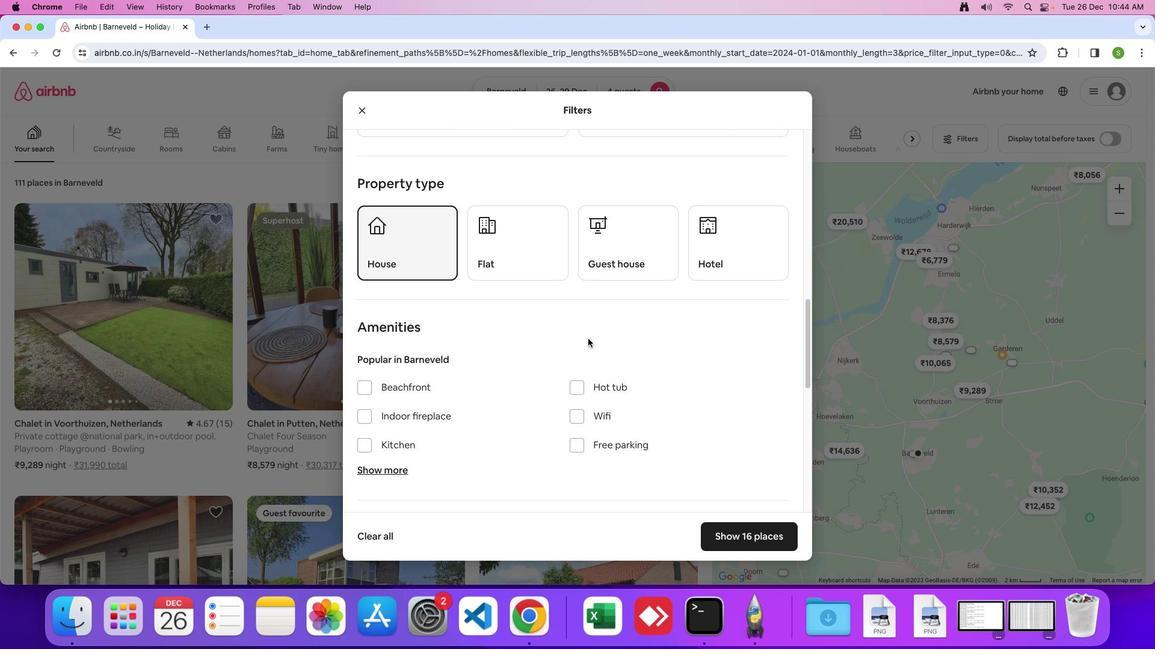
Action: Mouse scrolled (587, 338) with delta (0, 0)
Screenshot: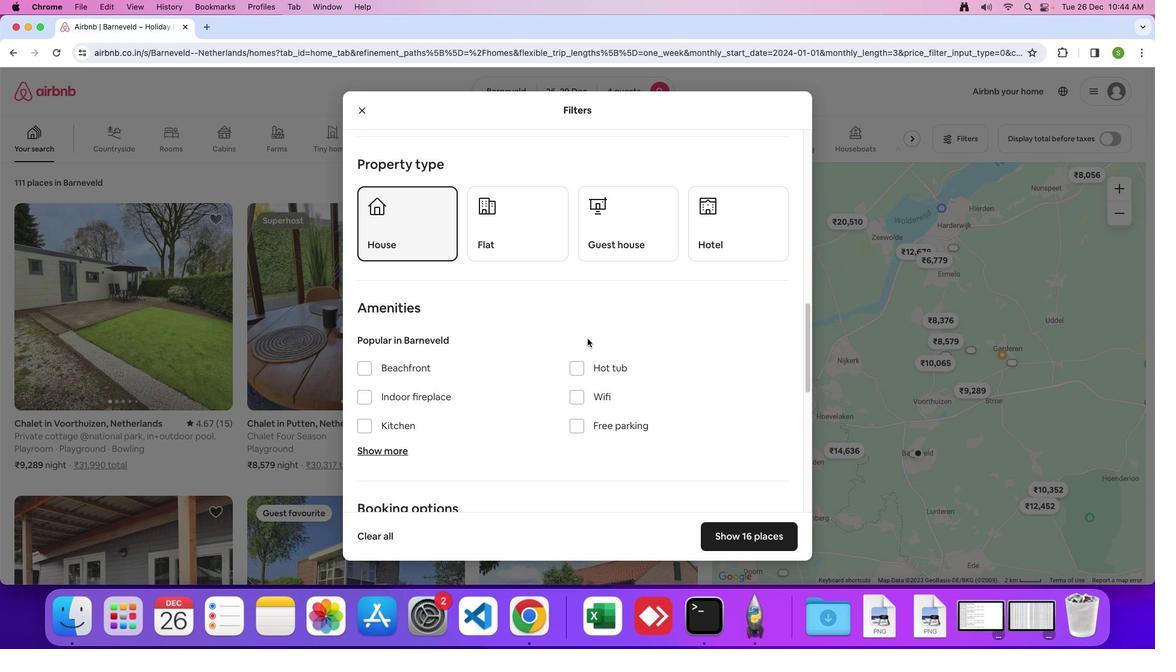
Action: Mouse scrolled (587, 338) with delta (0, 0)
Screenshot: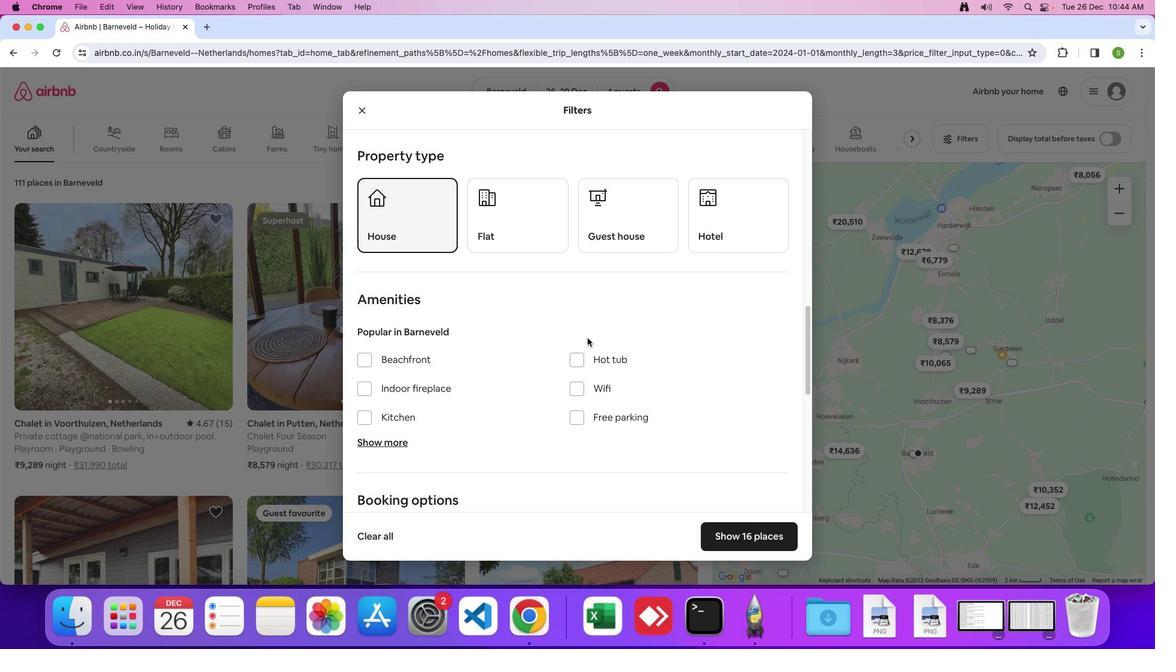 
Action: Mouse moved to (498, 344)
Screenshot: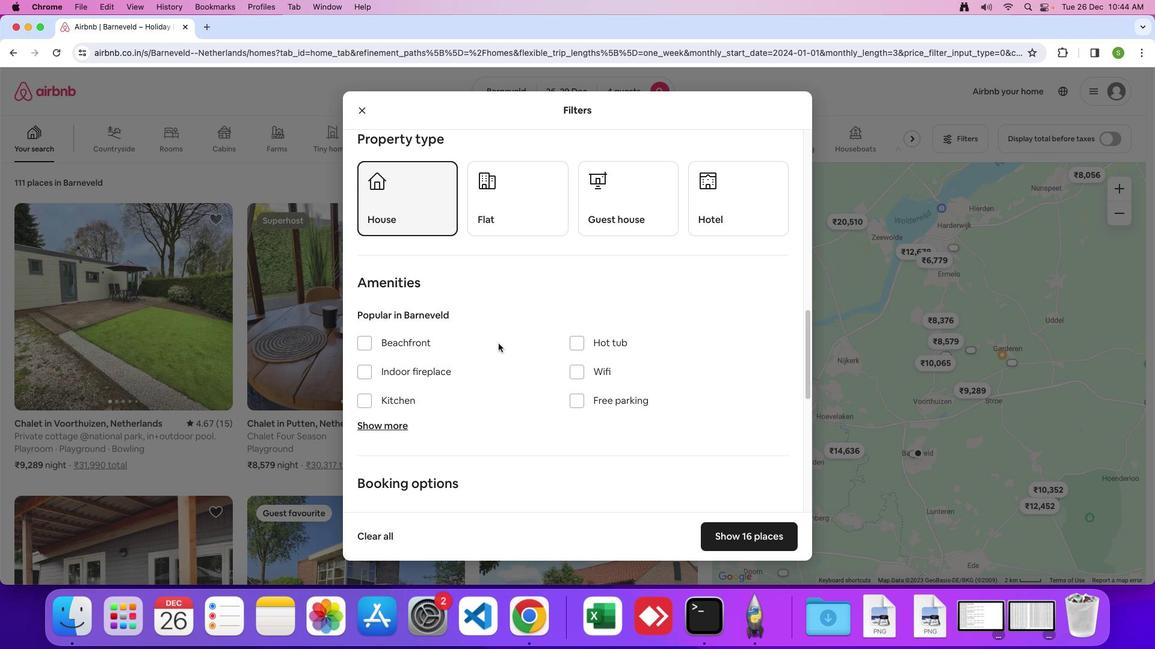 
Action: Mouse scrolled (498, 344) with delta (0, 0)
Screenshot: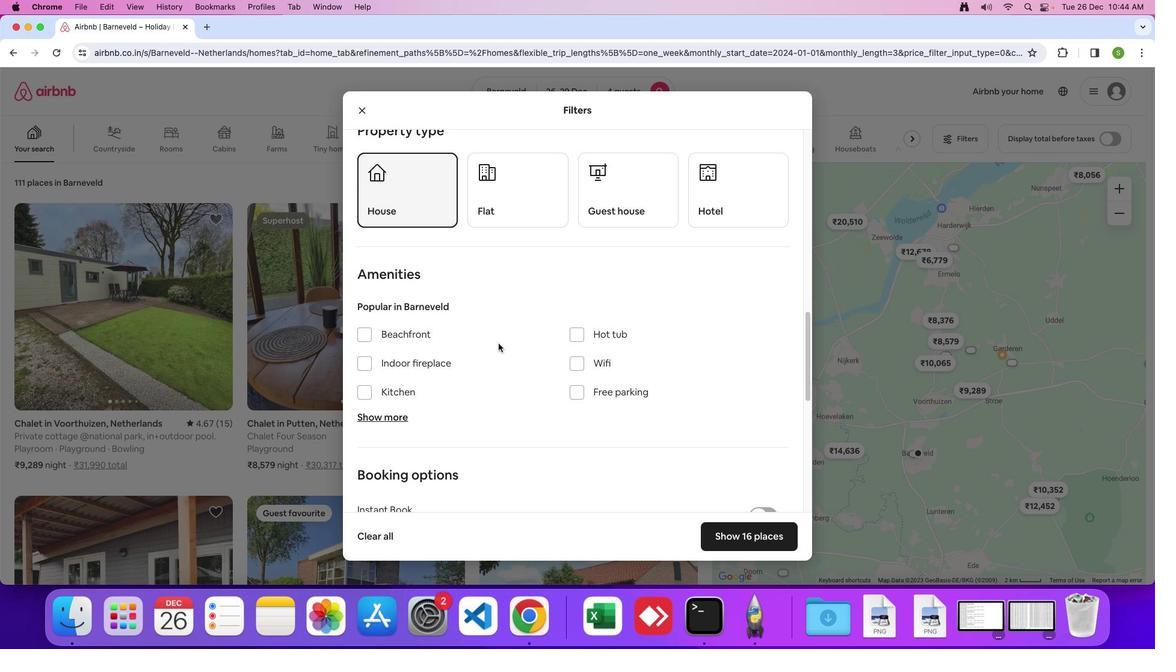 
Action: Mouse moved to (498, 344)
Screenshot: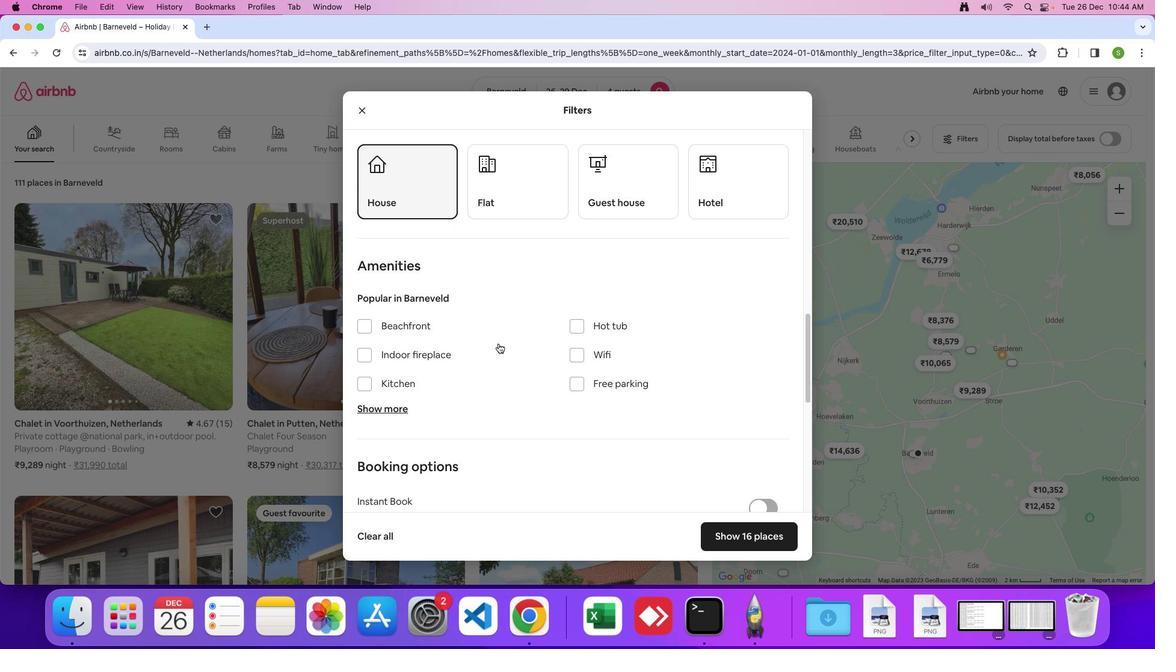 
Action: Mouse scrolled (498, 344) with delta (0, 0)
Screenshot: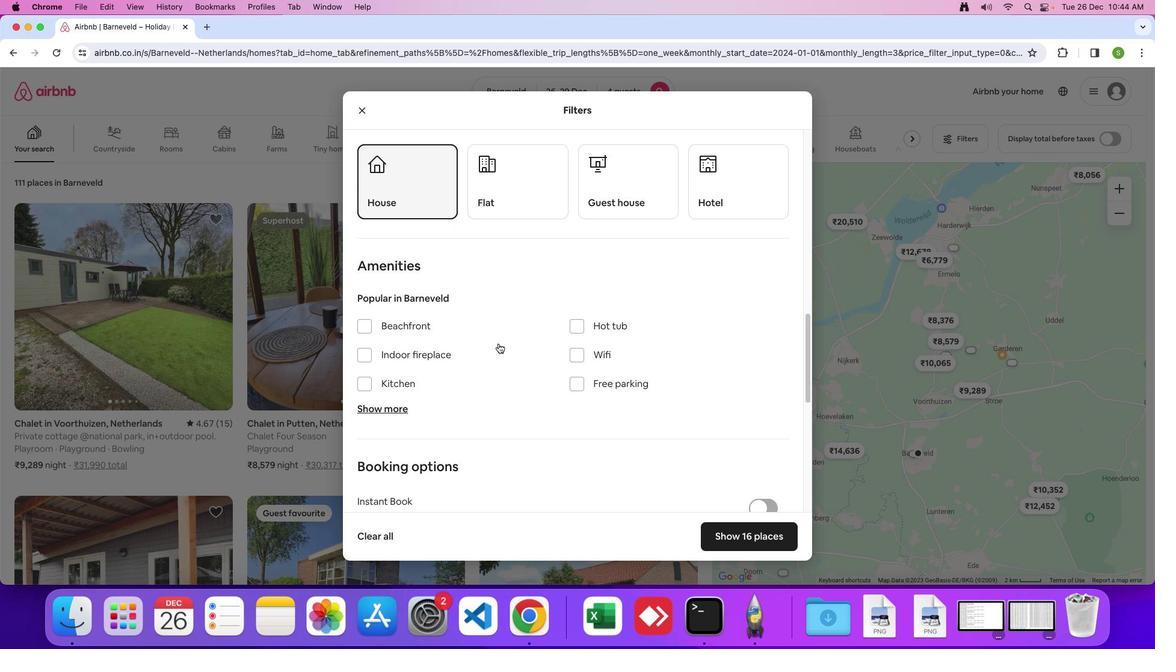 
Action: Mouse moved to (498, 343)
Screenshot: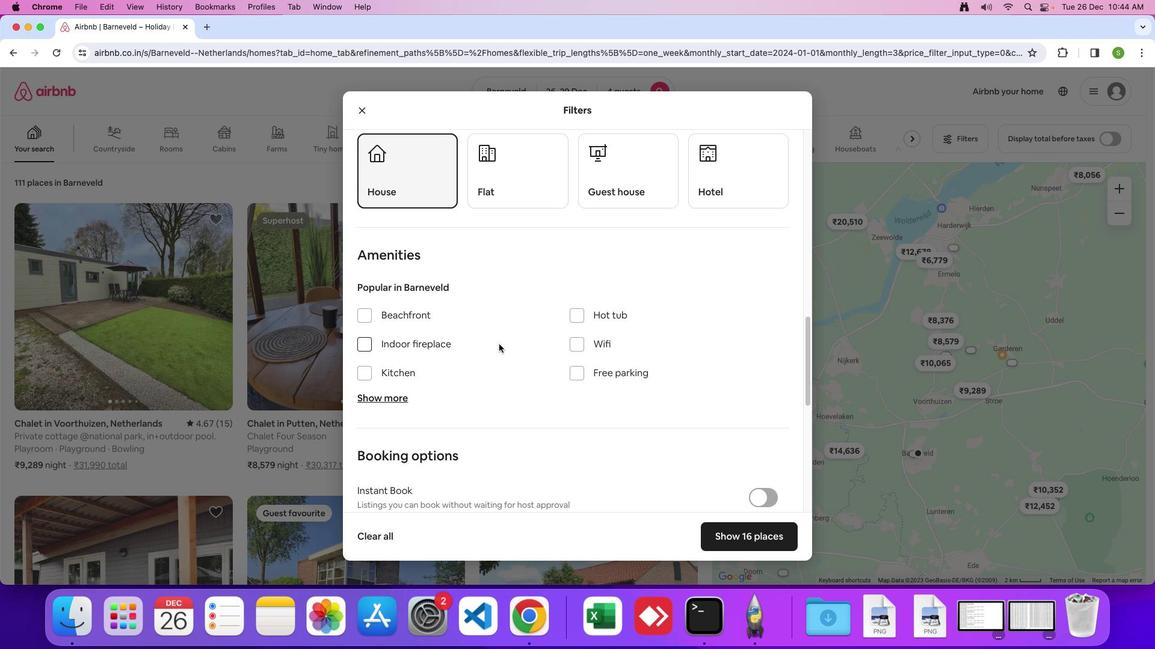 
Action: Mouse scrolled (498, 343) with delta (0, 0)
Screenshot: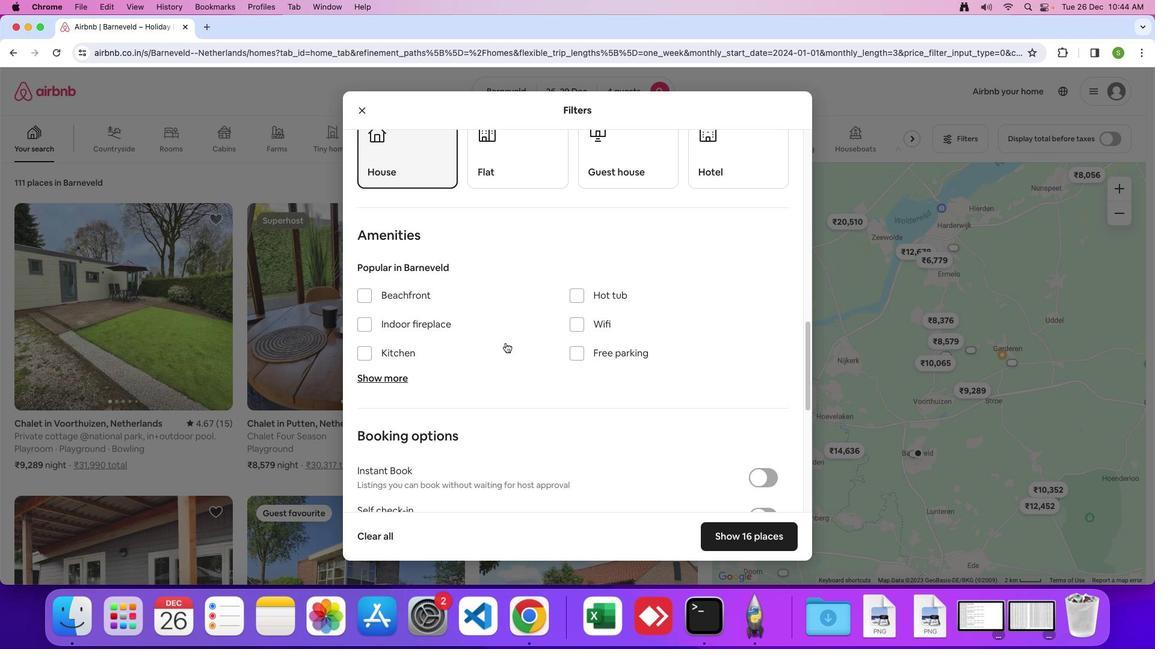 
Action: Mouse moved to (574, 318)
Screenshot: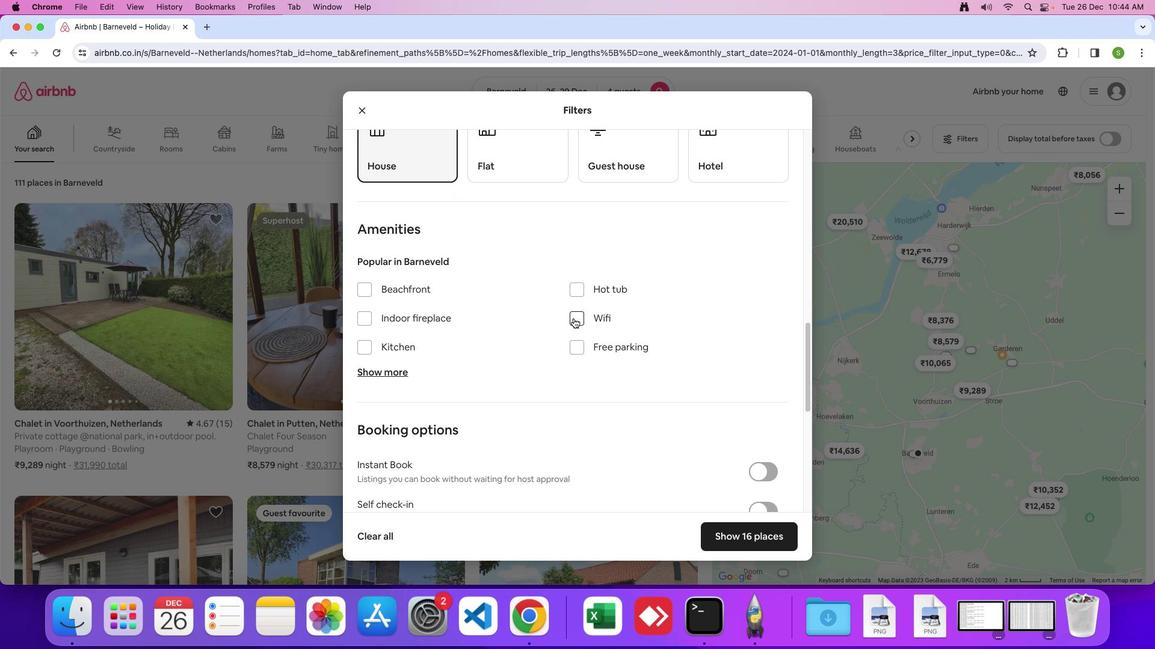 
Action: Mouse pressed left at (574, 318)
Screenshot: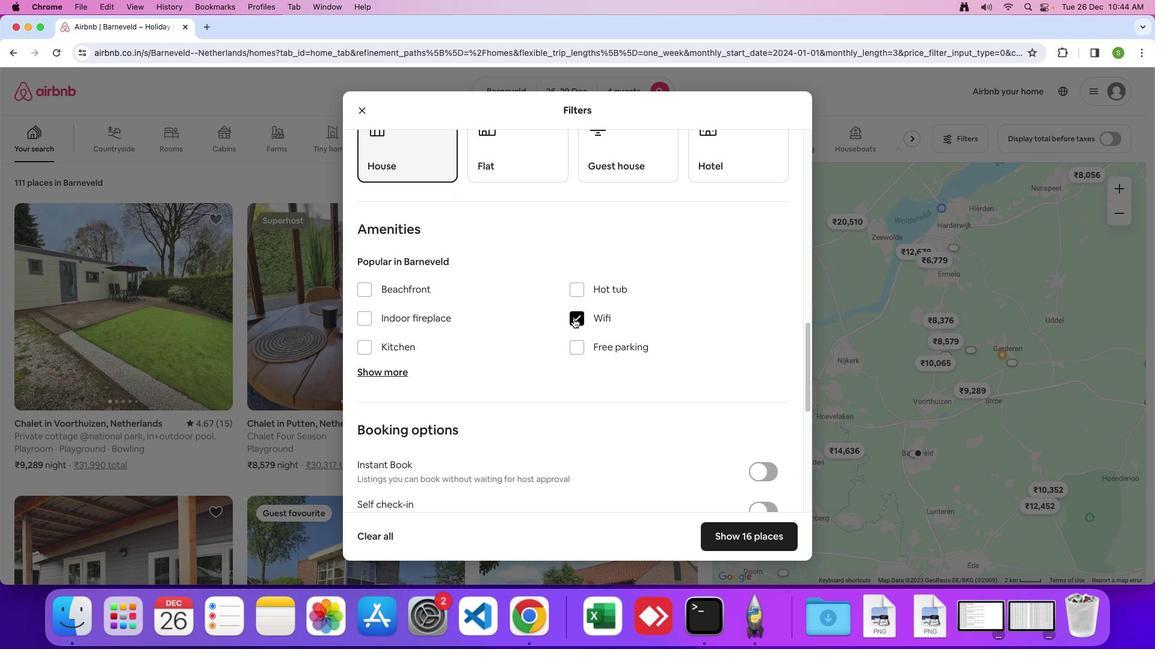 
Action: Mouse moved to (369, 374)
Screenshot: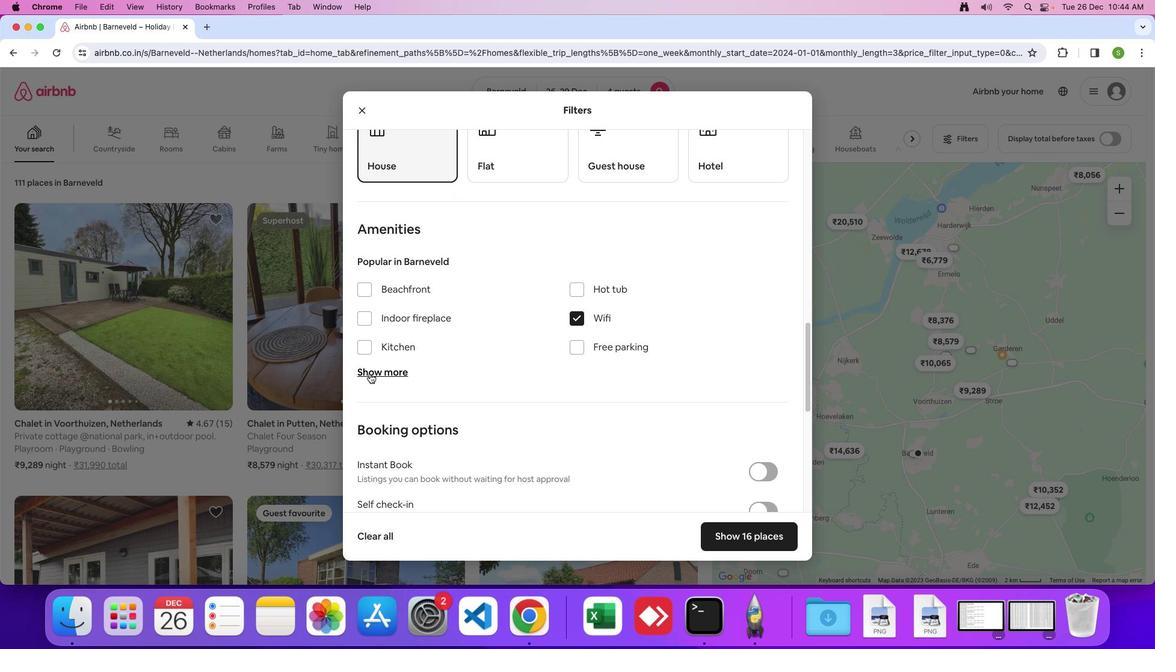 
Action: Mouse pressed left at (369, 374)
Screenshot: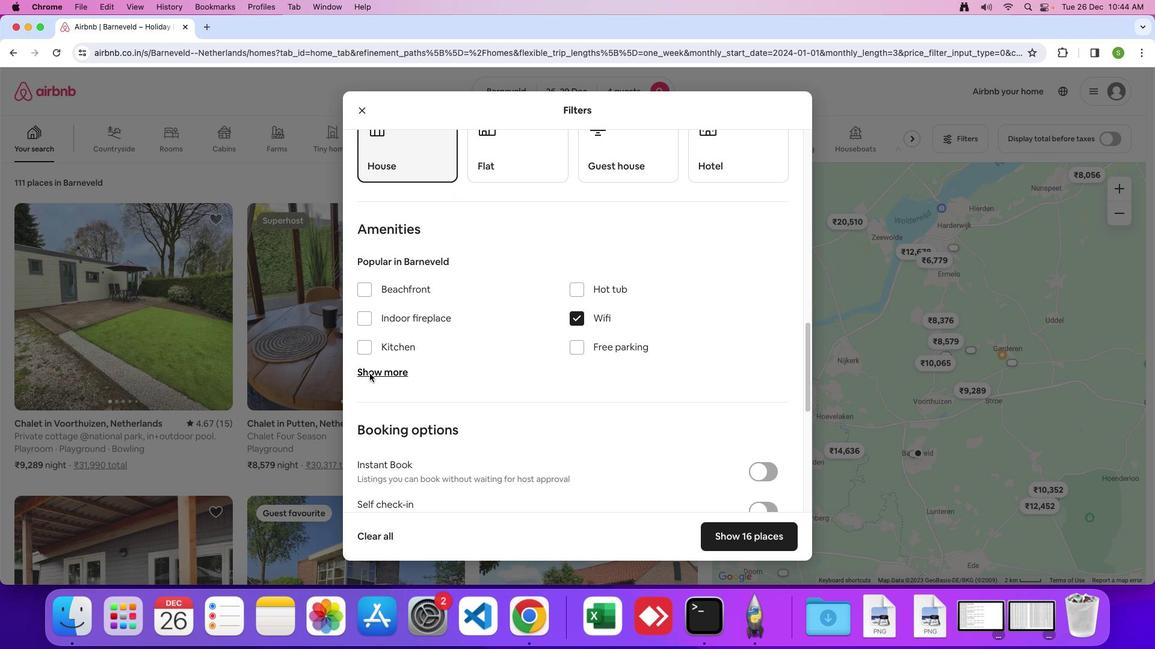 
Action: Mouse moved to (502, 353)
Screenshot: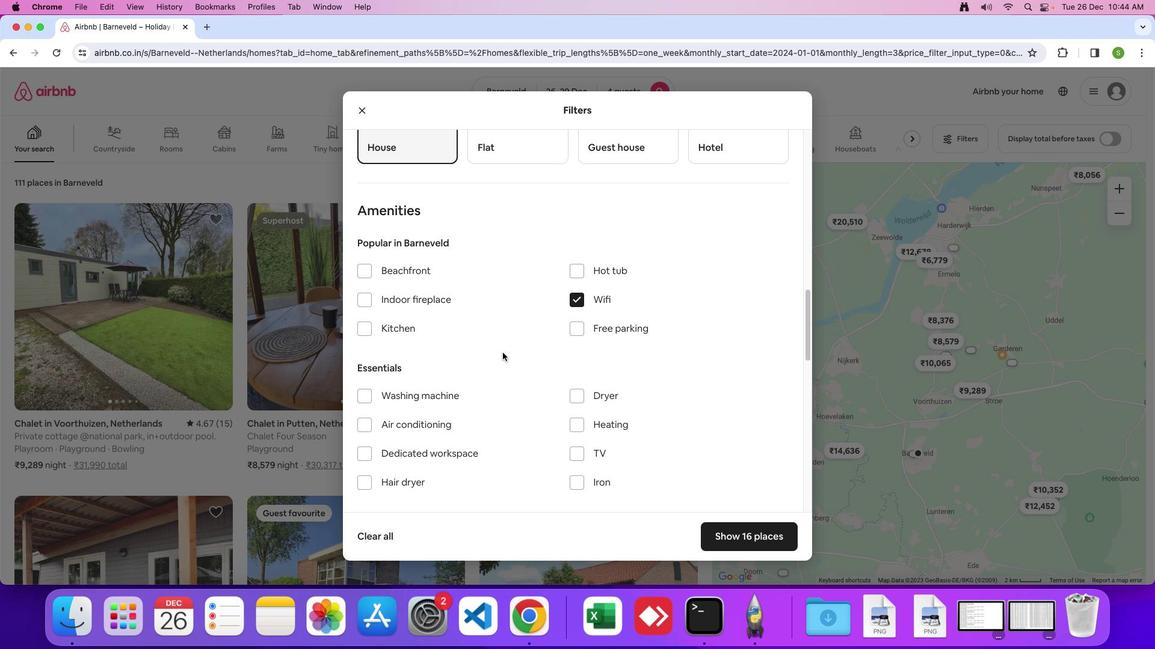
Action: Mouse scrolled (502, 353) with delta (0, 0)
Screenshot: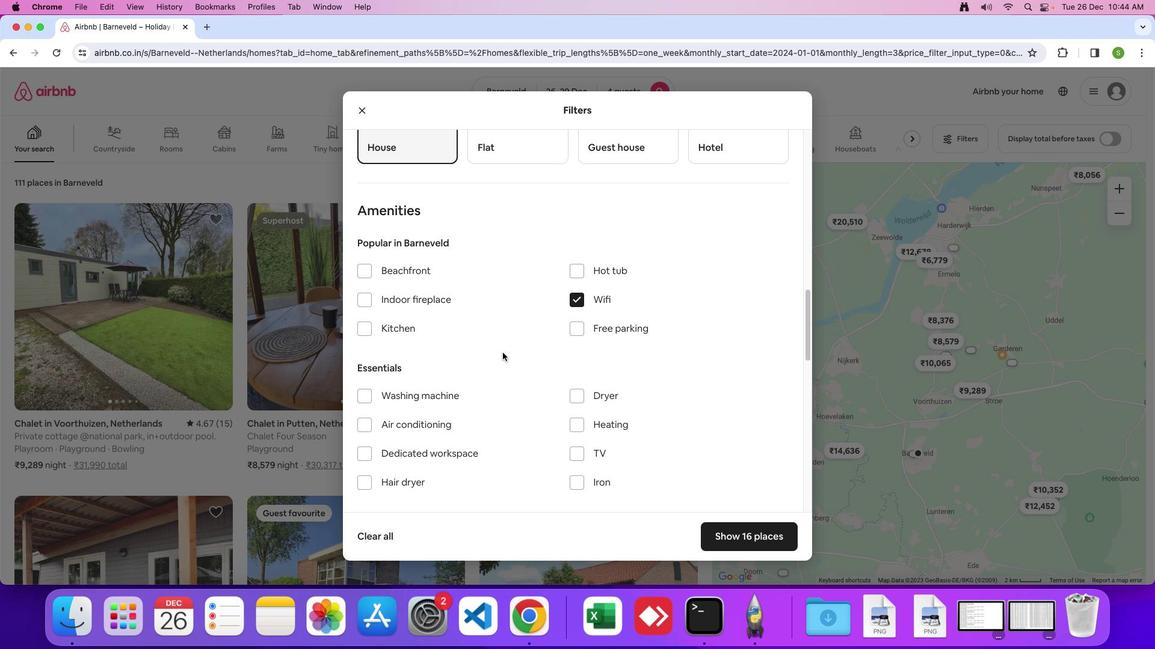 
Action: Mouse moved to (503, 353)
Screenshot: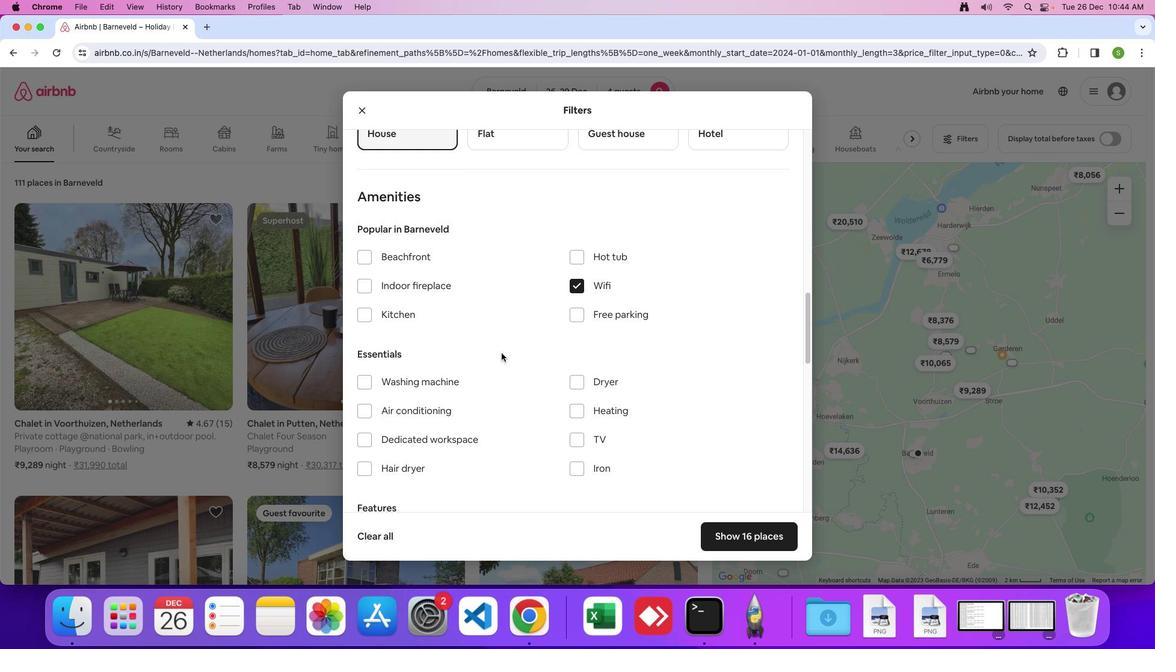 
Action: Mouse scrolled (503, 353) with delta (0, 0)
Screenshot: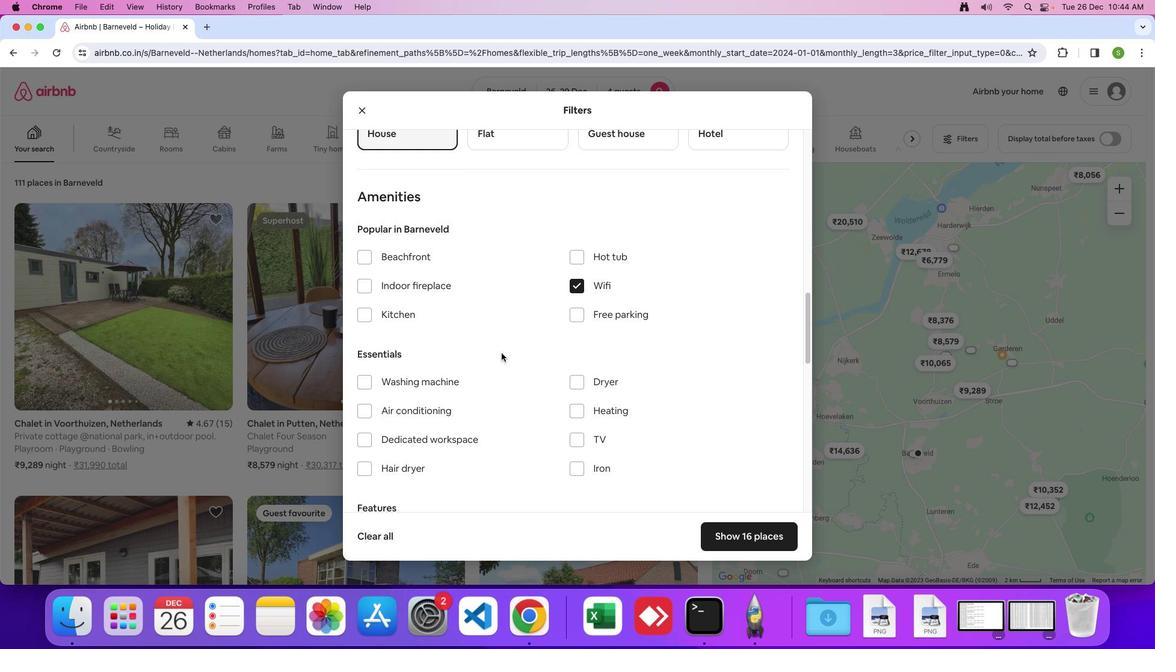 
Action: Mouse moved to (503, 353)
Screenshot: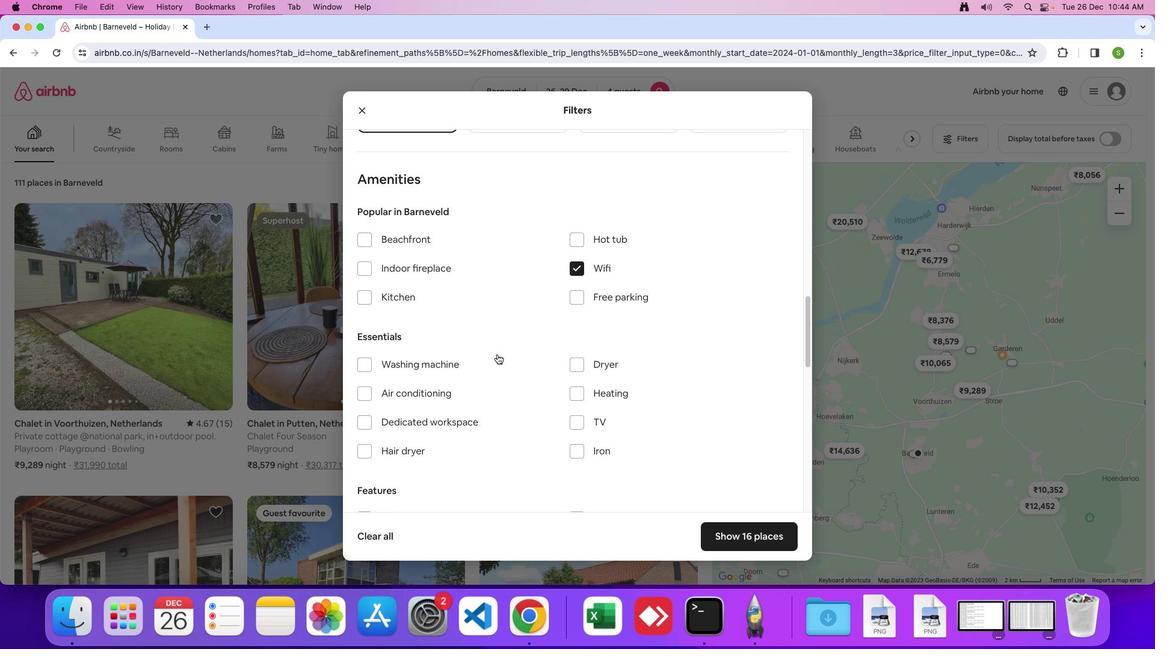 
Action: Mouse scrolled (503, 353) with delta (0, -1)
Screenshot: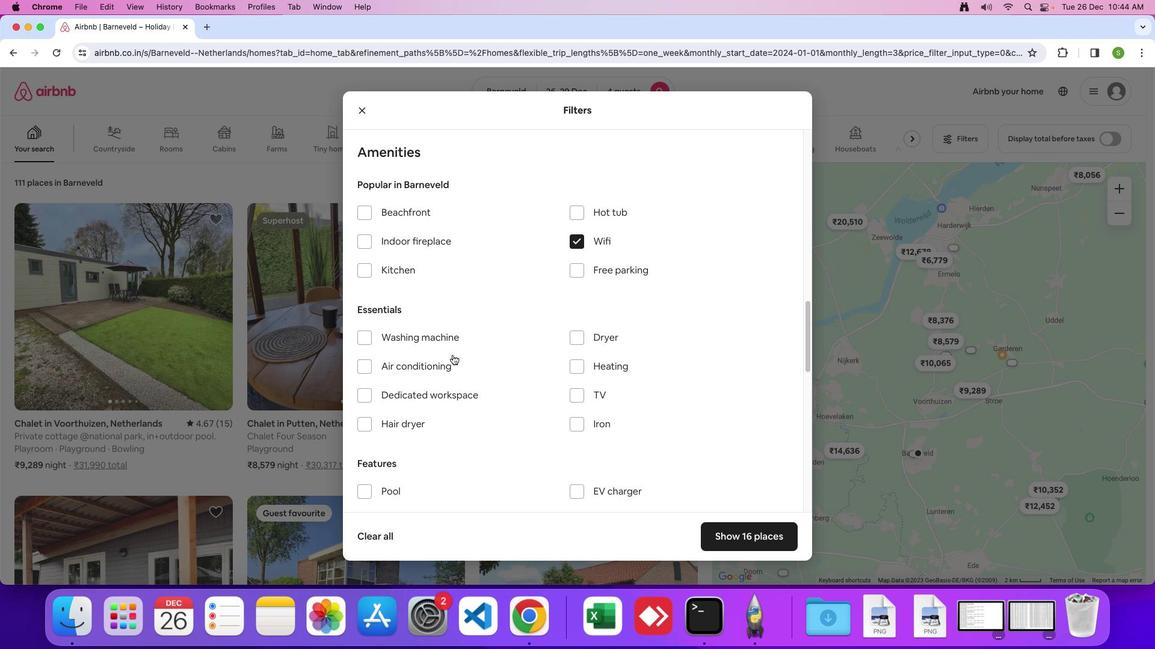 
Action: Mouse moved to (365, 335)
Screenshot: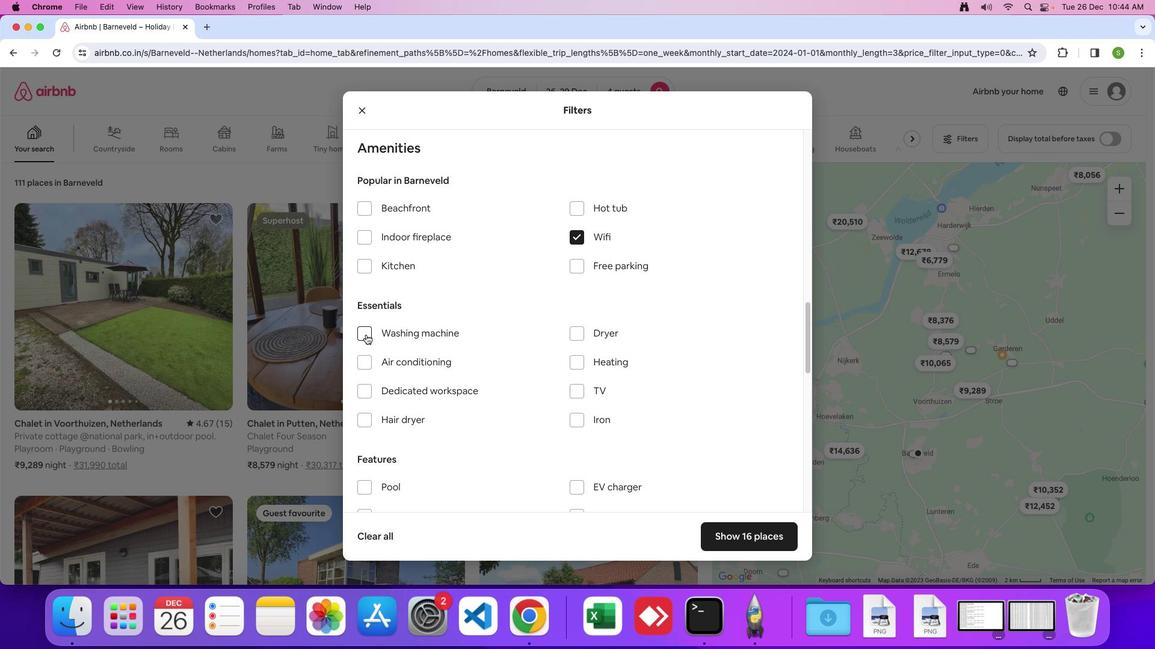 
Action: Mouse pressed left at (365, 335)
Screenshot: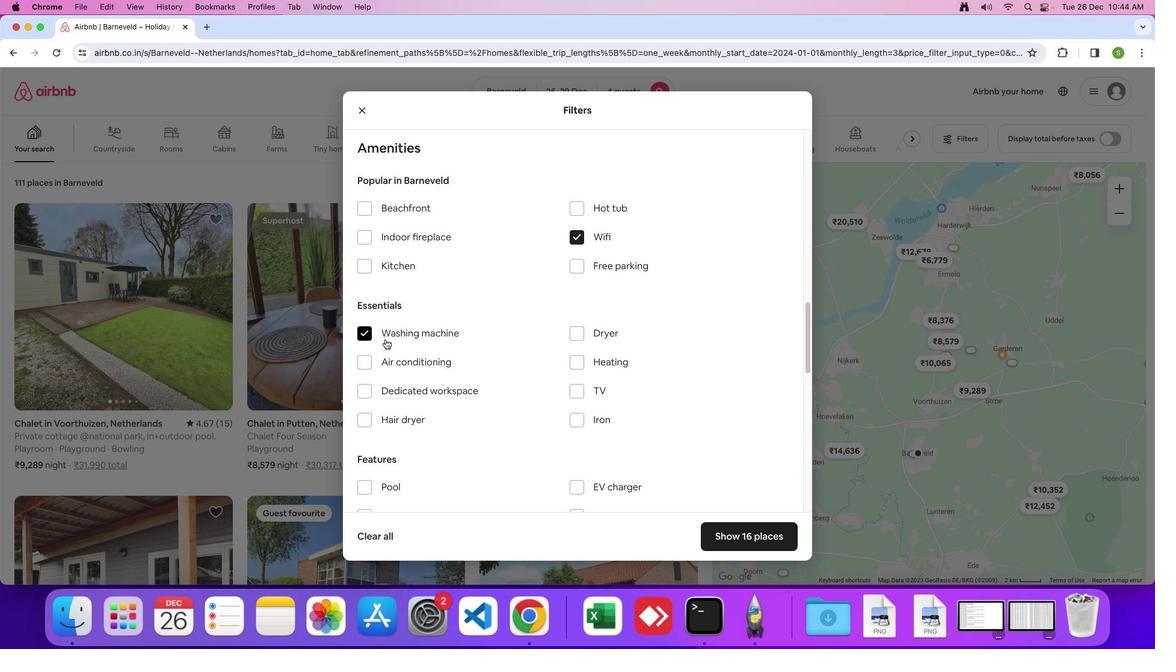 
Action: Mouse moved to (509, 347)
Screenshot: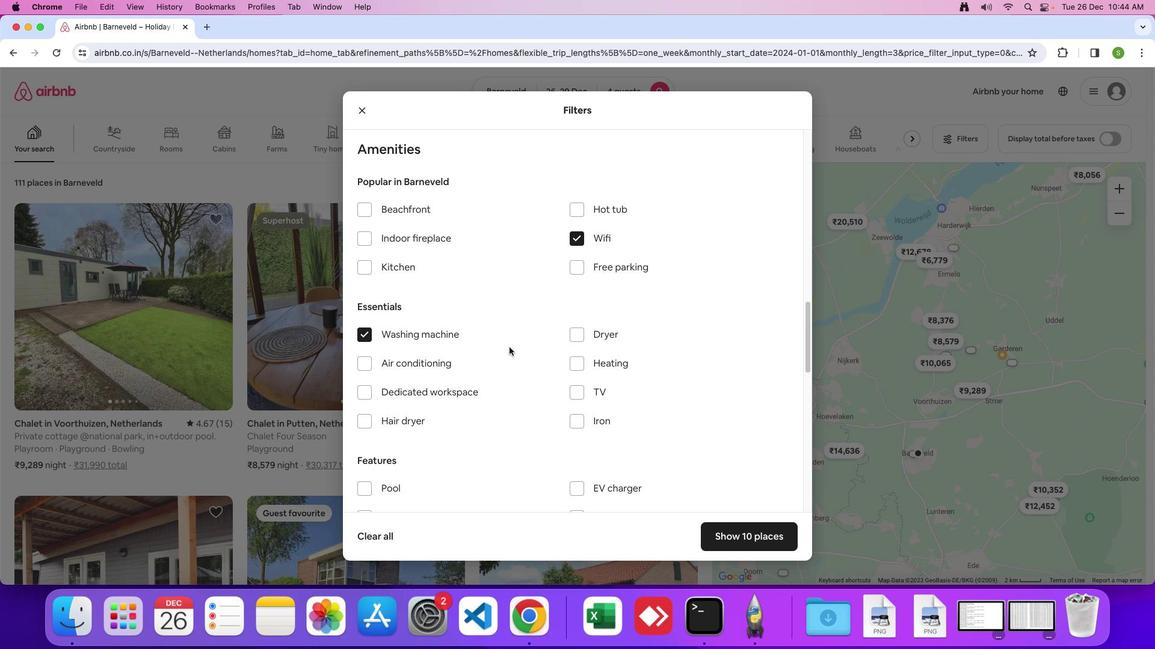 
Action: Mouse scrolled (509, 347) with delta (0, 0)
Screenshot: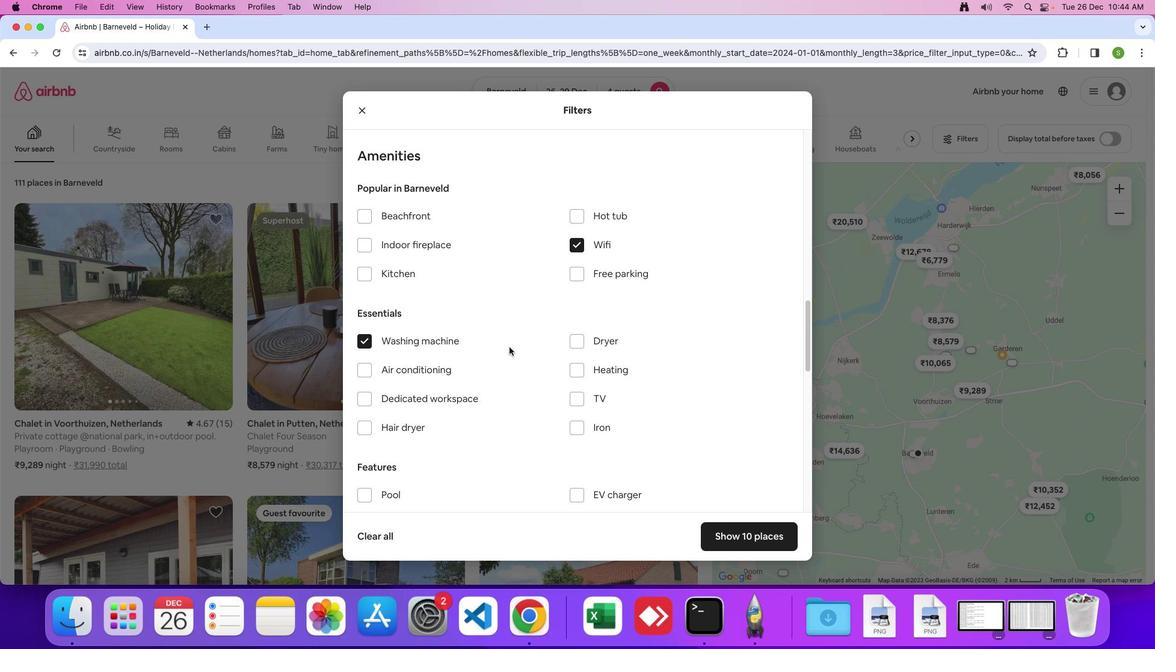 
Action: Mouse scrolled (509, 347) with delta (0, 0)
Screenshot: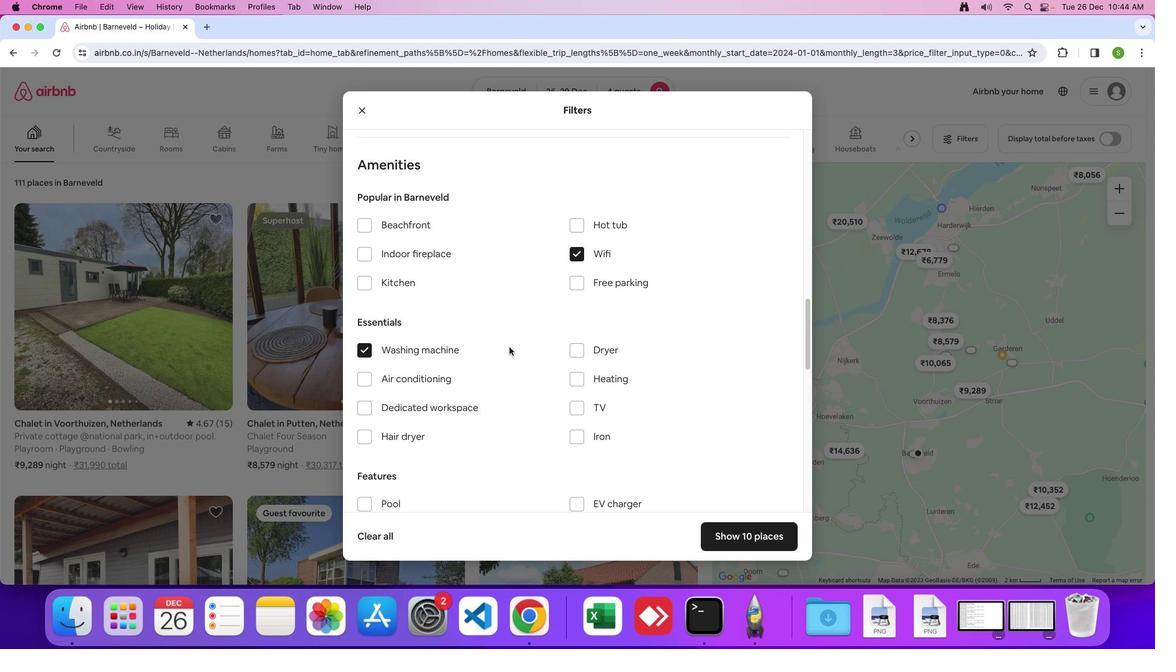 
Action: Mouse moved to (509, 348)
Screenshot: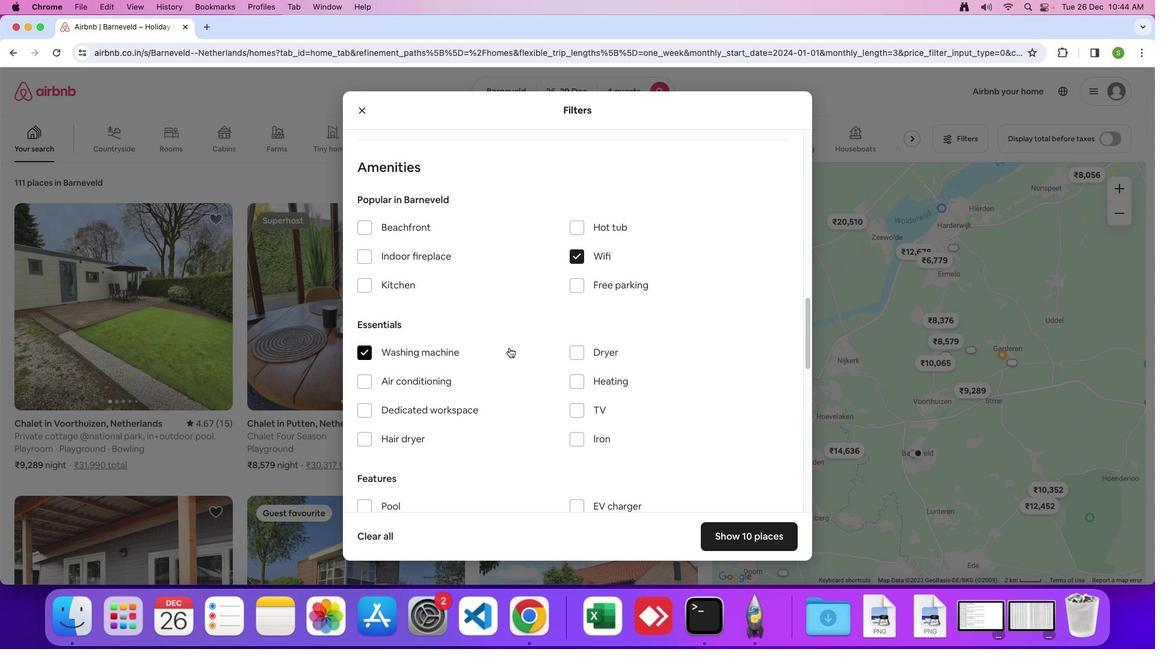 
Action: Mouse scrolled (509, 348) with delta (0, 0)
Screenshot: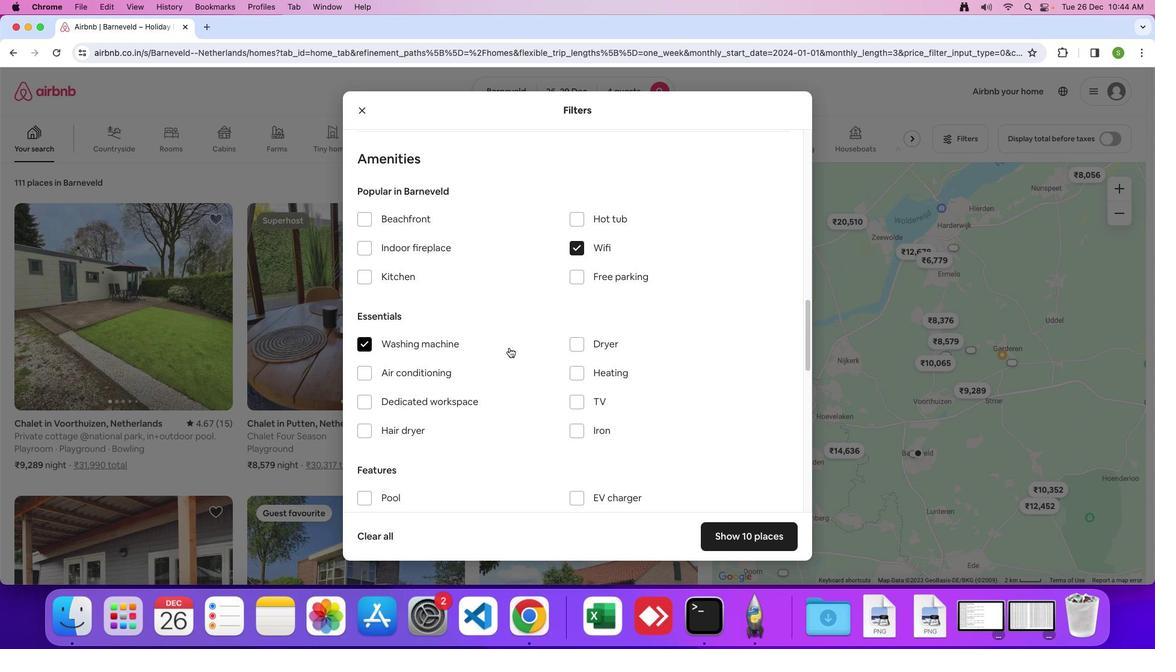 
Action: Mouse scrolled (509, 348) with delta (0, 0)
Screenshot: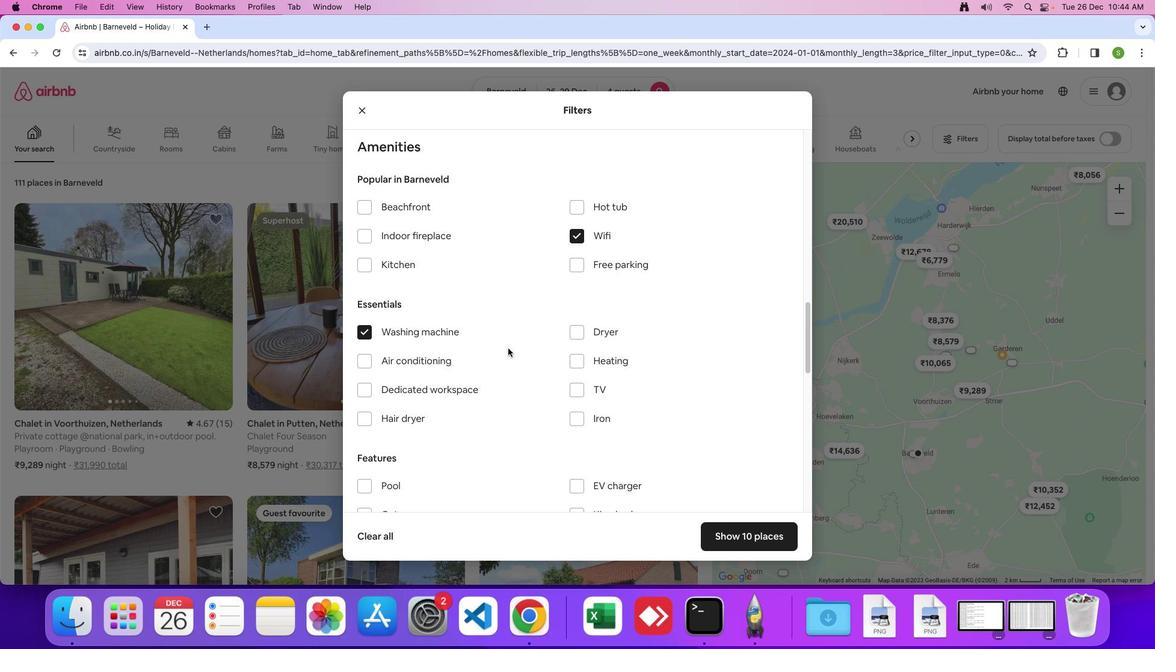 
Action: Mouse moved to (507, 348)
Screenshot: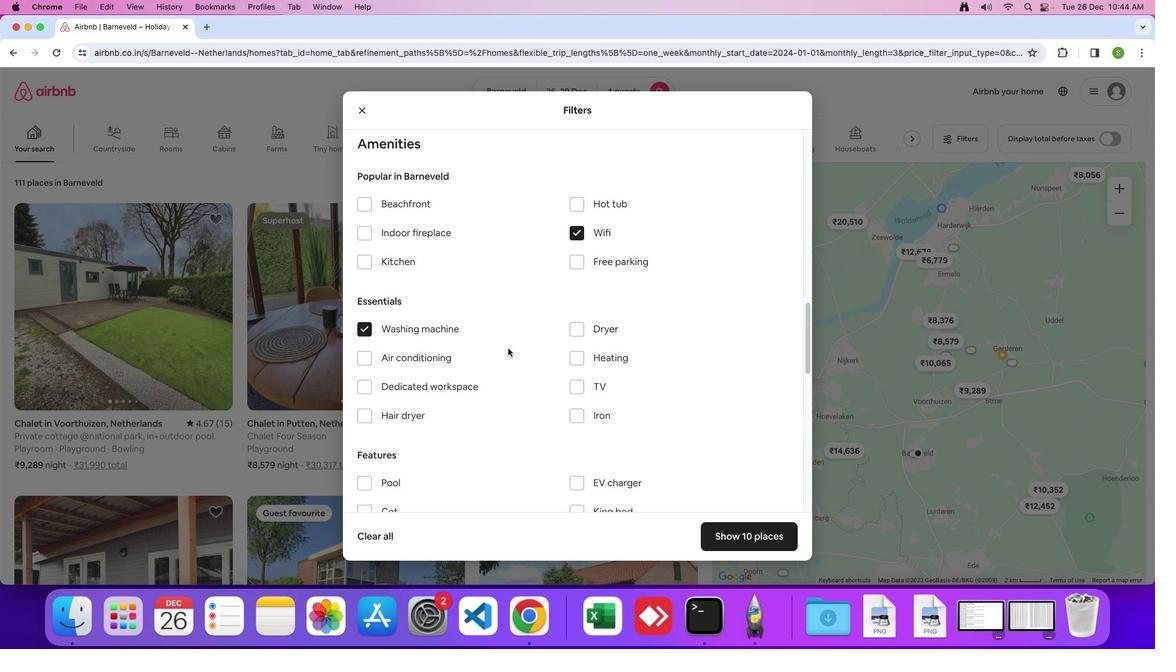 
Action: Mouse scrolled (507, 348) with delta (0, 0)
Screenshot: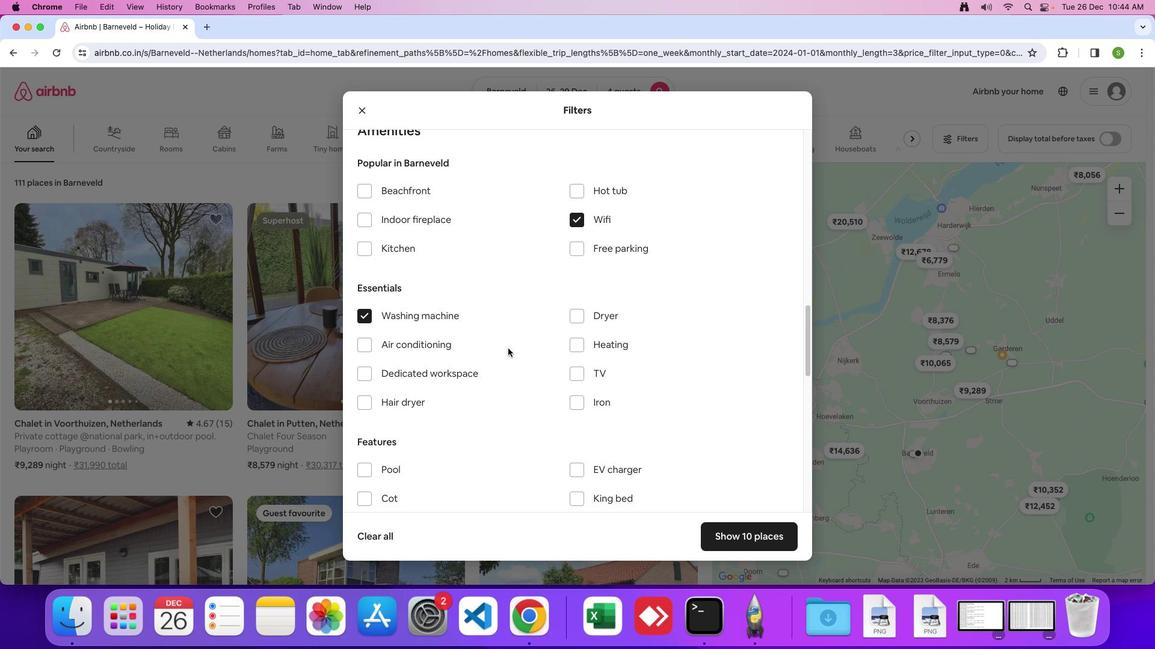 
Action: Mouse moved to (507, 348)
Screenshot: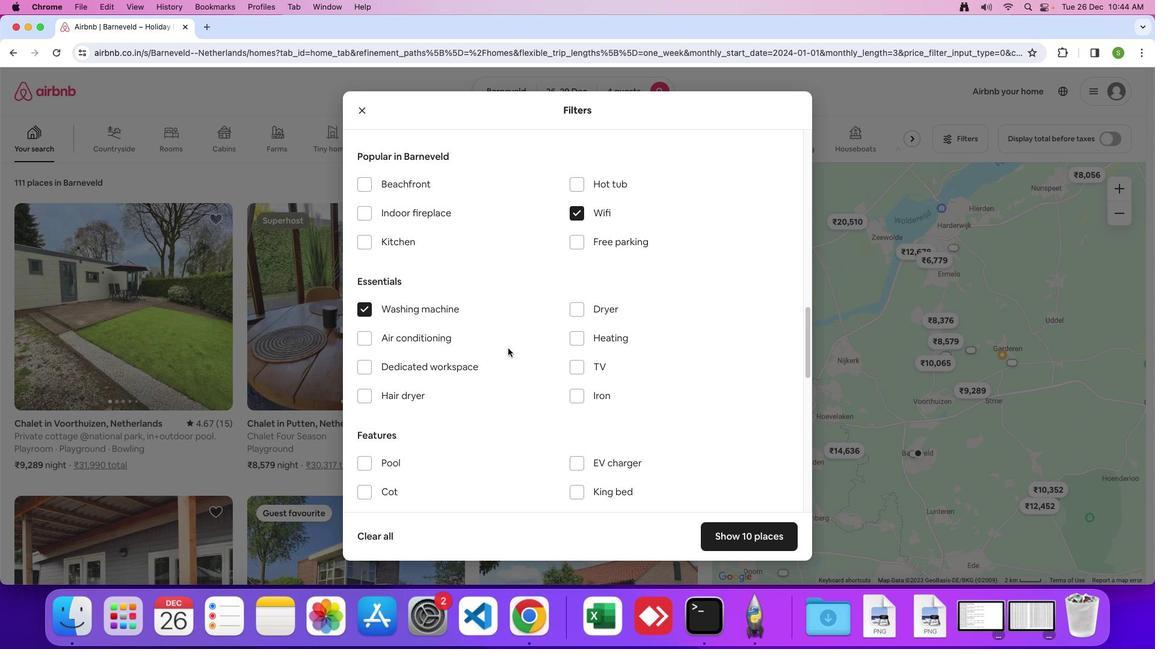 
Action: Mouse scrolled (507, 348) with delta (0, 0)
Screenshot: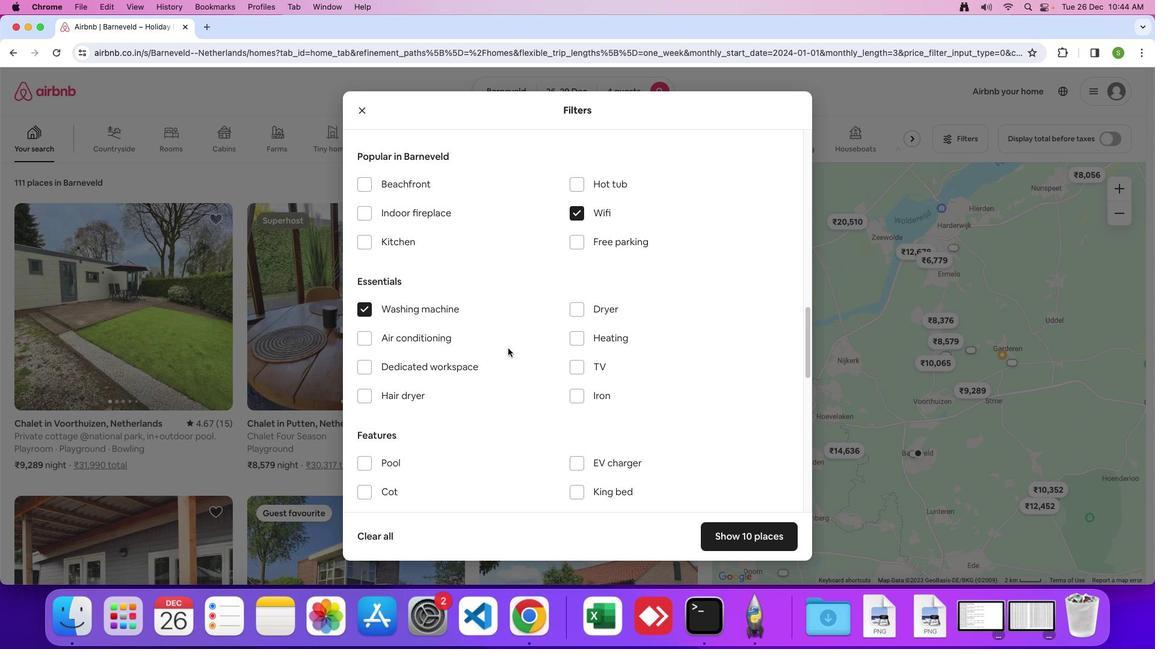 
Action: Mouse moved to (511, 345)
Screenshot: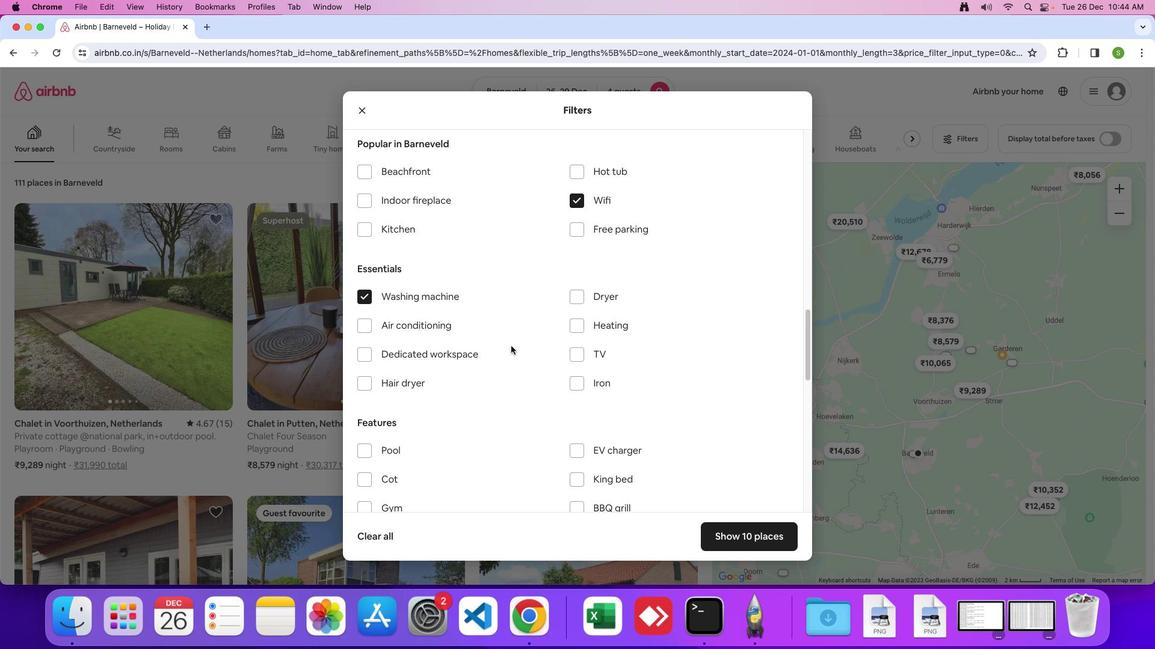
Action: Mouse scrolled (511, 345) with delta (0, 0)
Screenshot: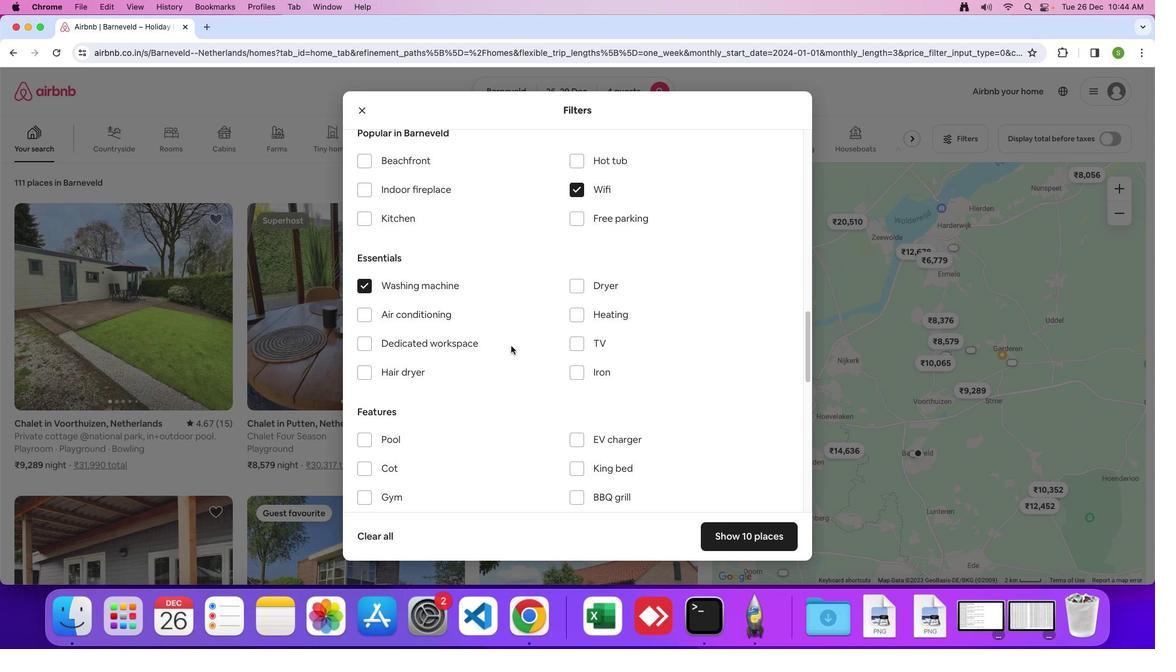 
Action: Mouse scrolled (511, 345) with delta (0, 0)
Screenshot: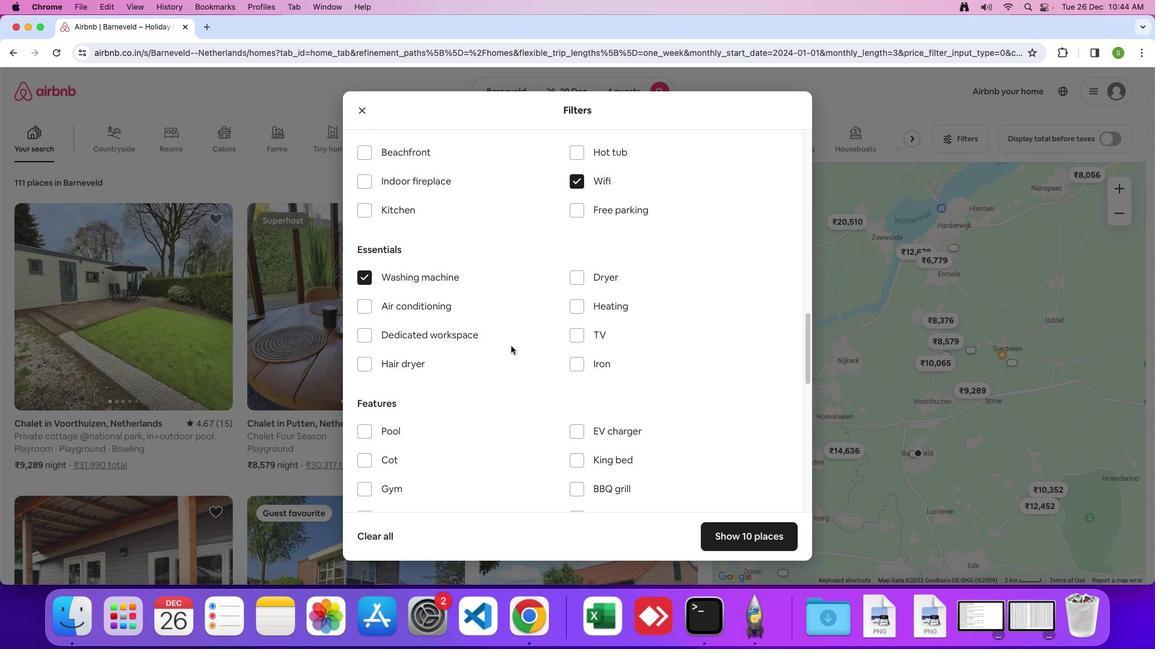 
Action: Mouse scrolled (511, 345) with delta (0, 0)
Screenshot: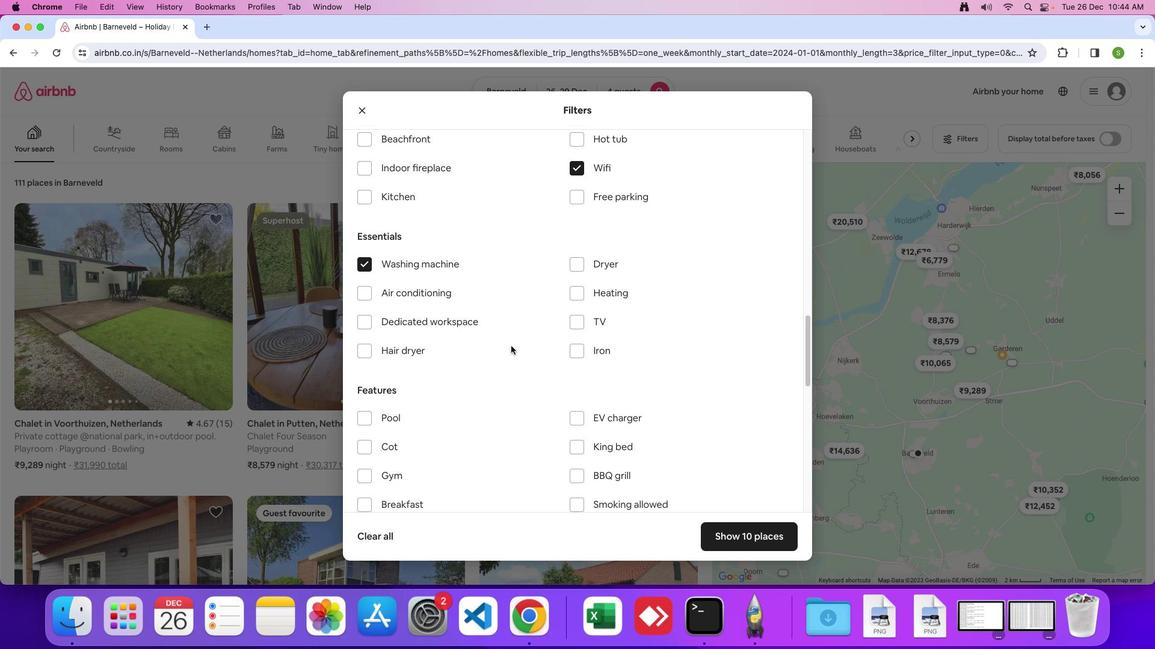 
Action: Mouse scrolled (511, 345) with delta (0, 0)
Screenshot: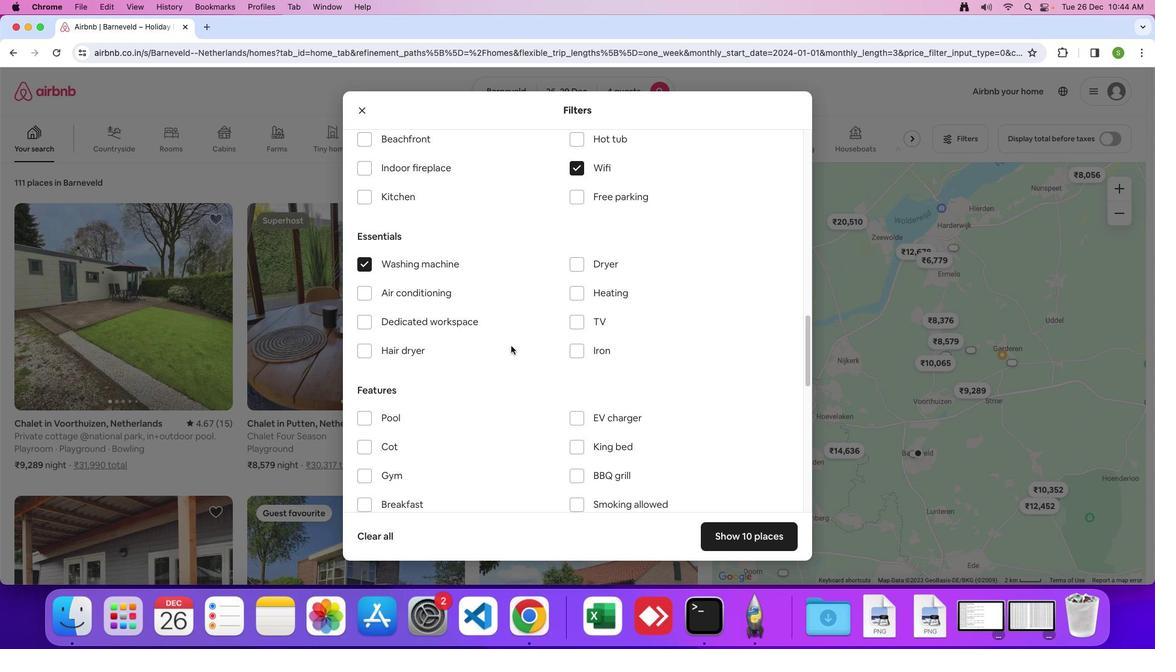 
Action: Mouse scrolled (511, 345) with delta (0, 0)
Screenshot: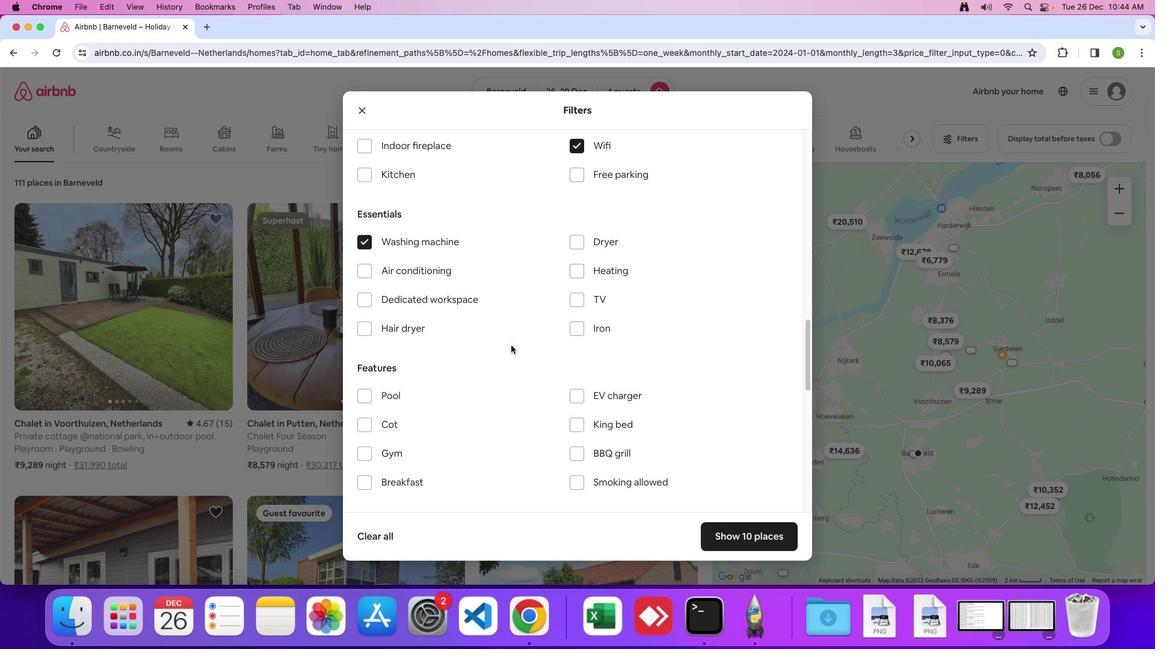 
Action: Mouse scrolled (511, 345) with delta (0, 0)
Screenshot: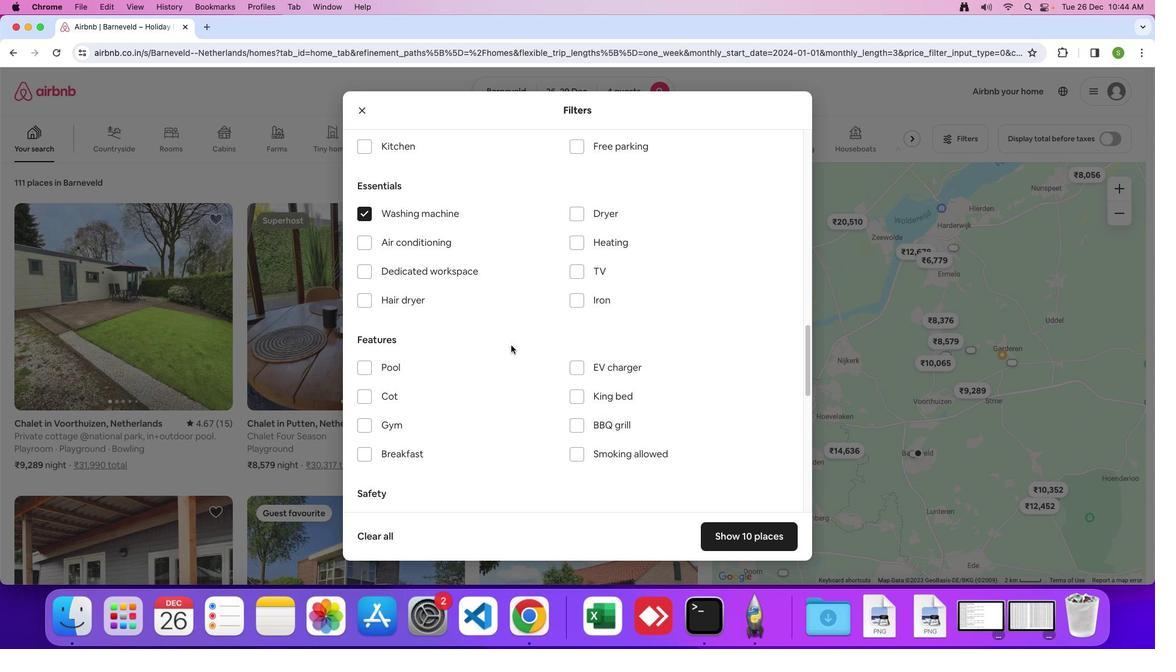 
Action: Mouse moved to (511, 345)
Screenshot: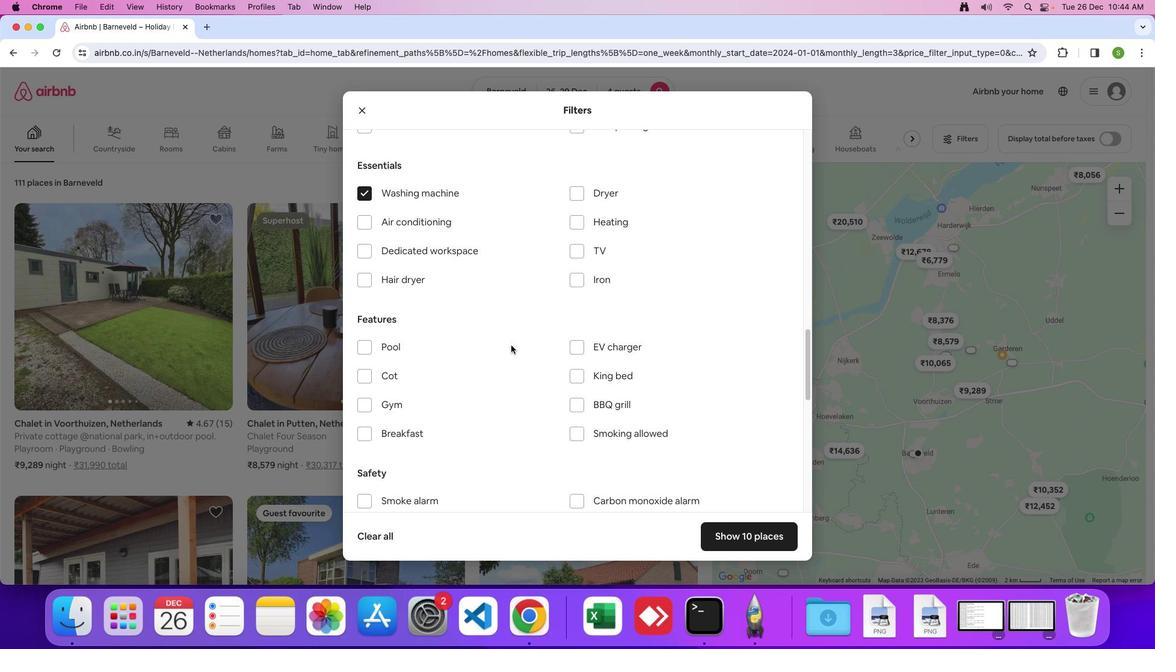 
Action: Mouse scrolled (511, 345) with delta (0, -1)
Screenshot: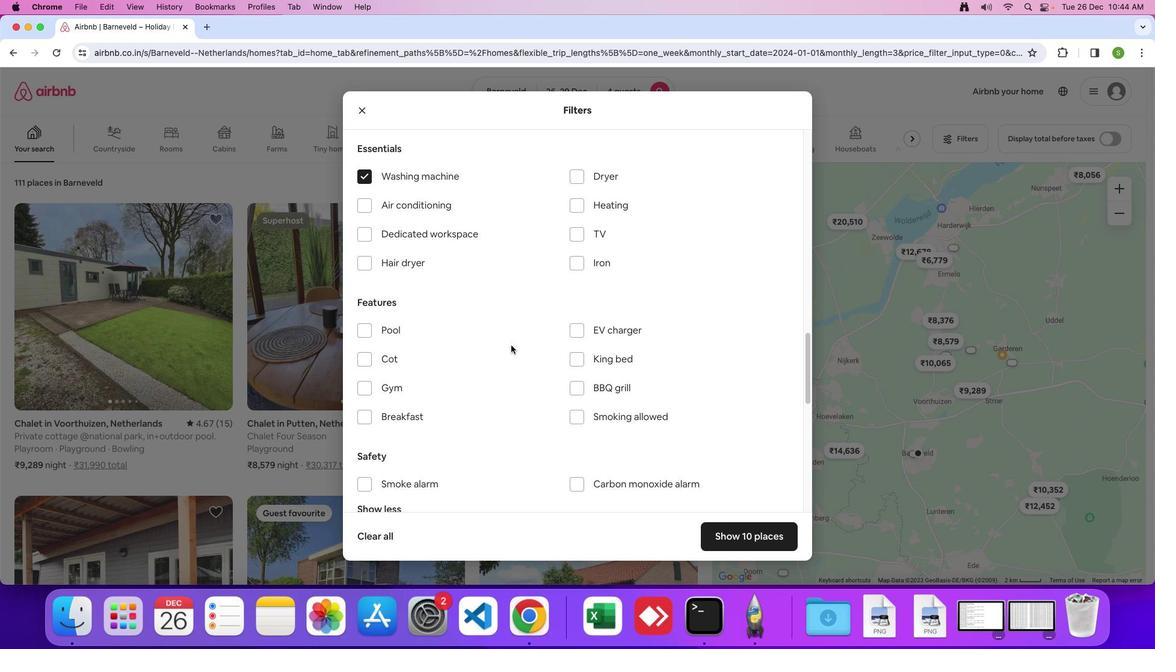 
Action: Mouse moved to (510, 345)
Screenshot: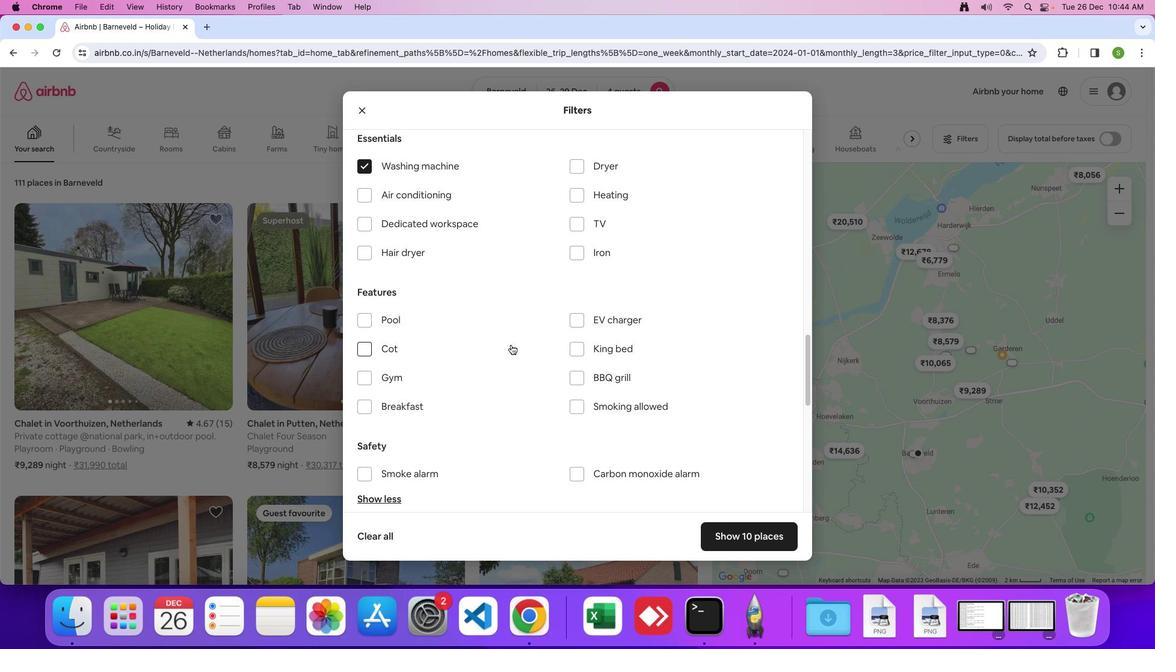 
Action: Mouse scrolled (510, 345) with delta (0, 0)
Screenshot: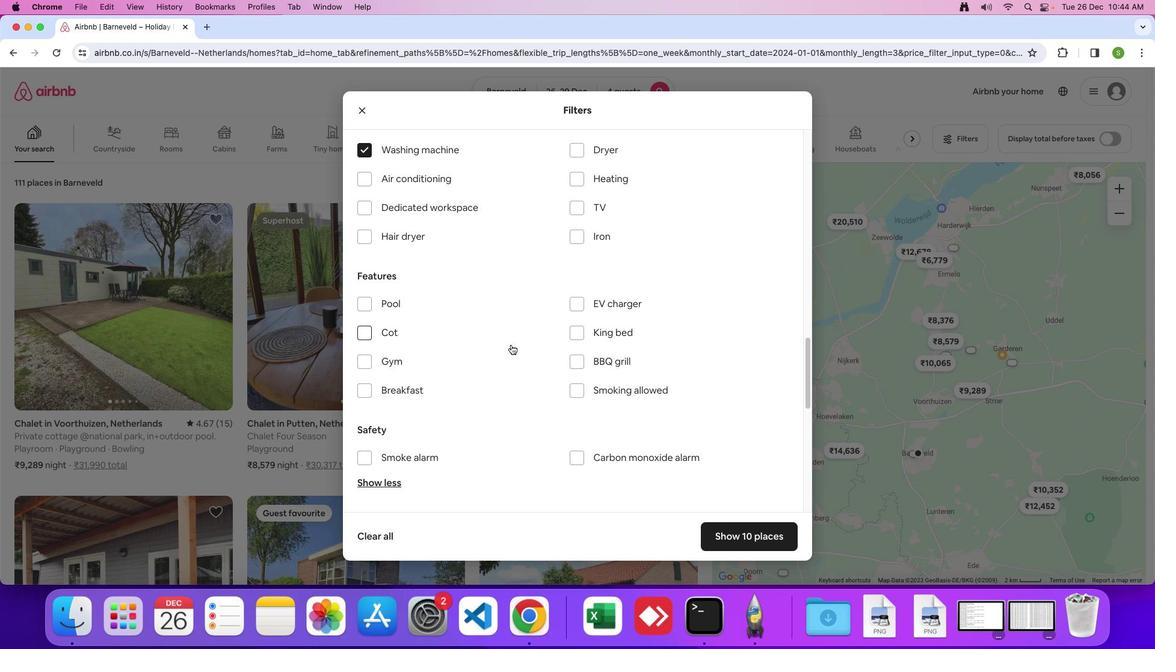 
Action: Mouse scrolled (510, 345) with delta (0, 0)
Screenshot: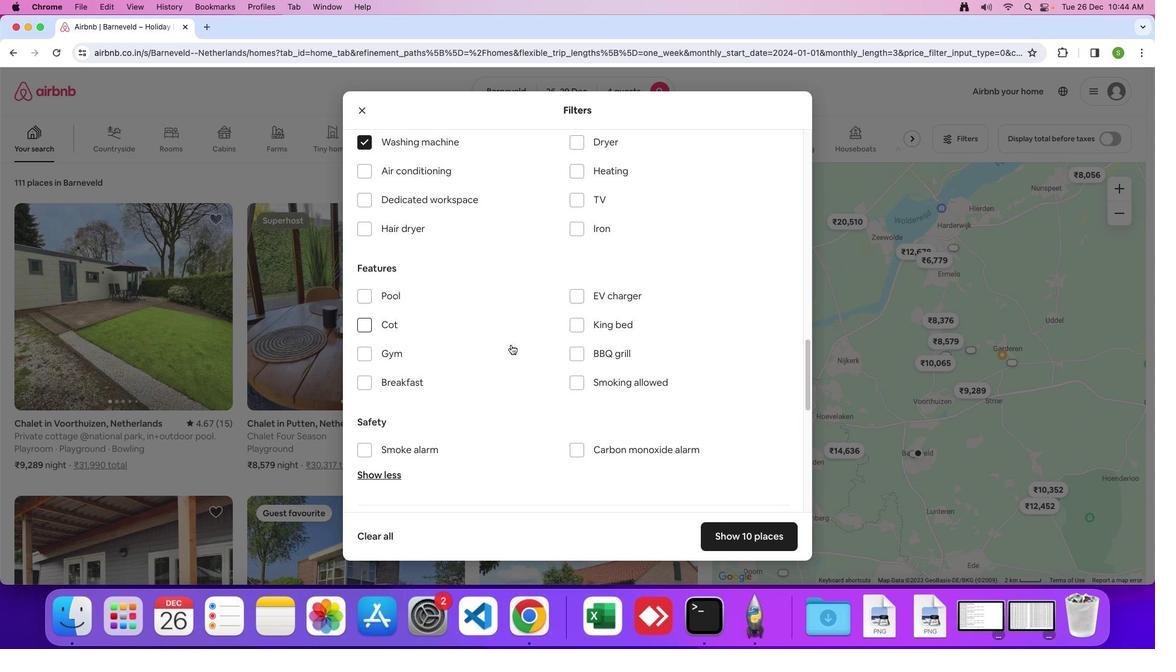 
Action: Mouse scrolled (510, 345) with delta (0, 0)
Screenshot: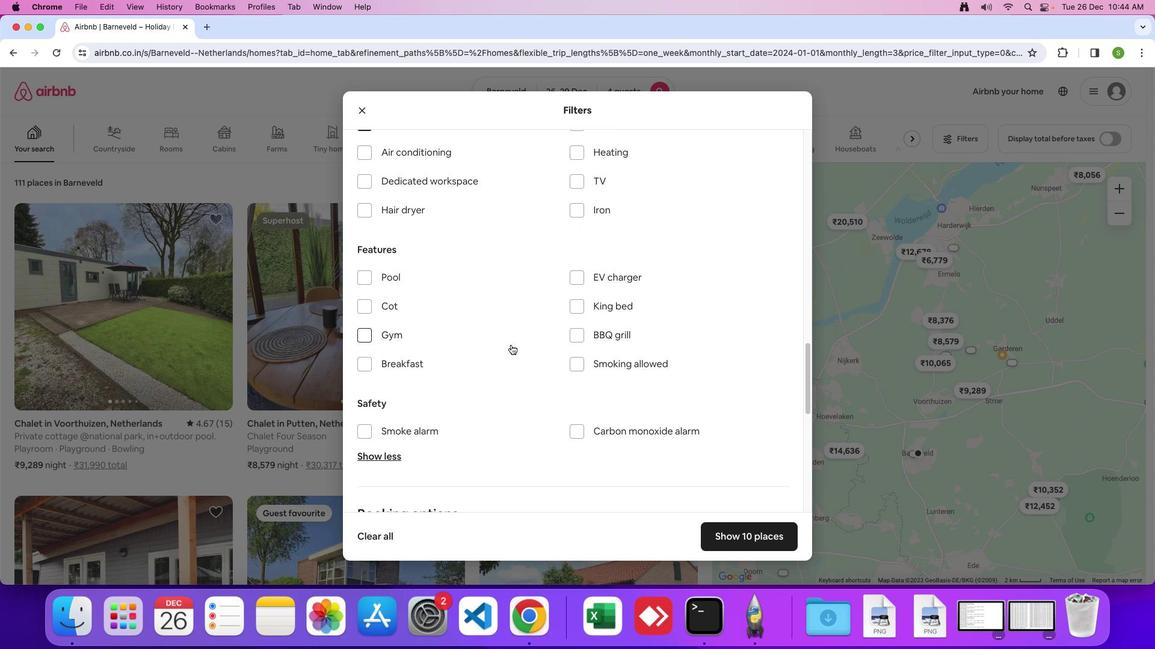 
Action: Mouse scrolled (510, 345) with delta (0, 0)
Screenshot: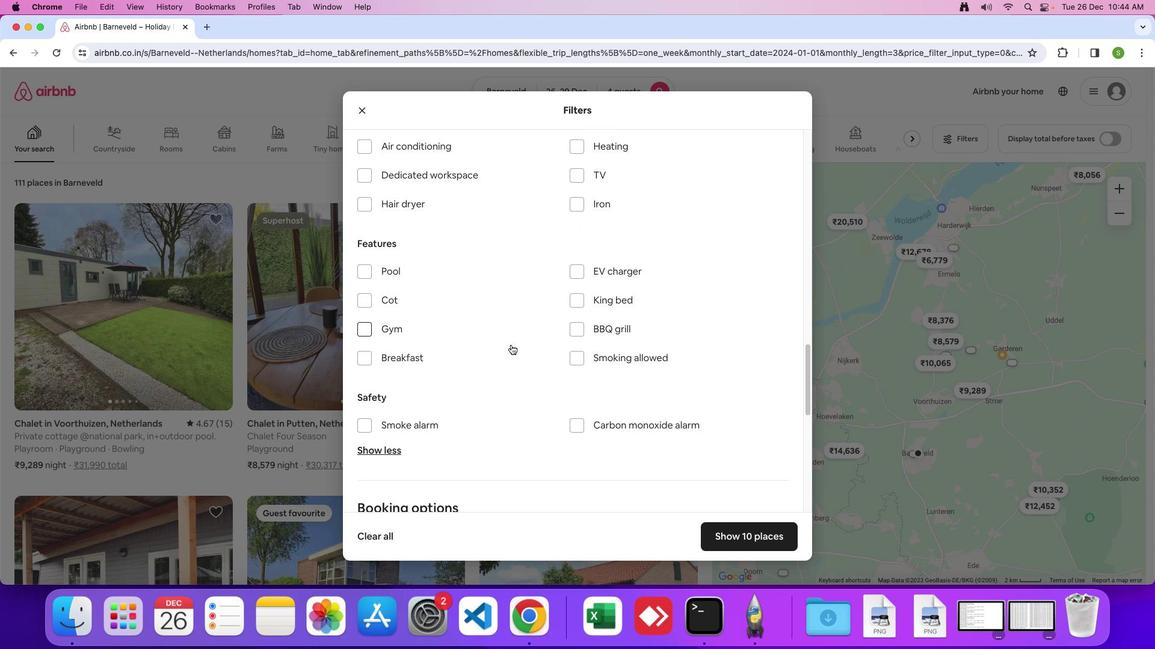 
Action: Mouse moved to (528, 337)
Screenshot: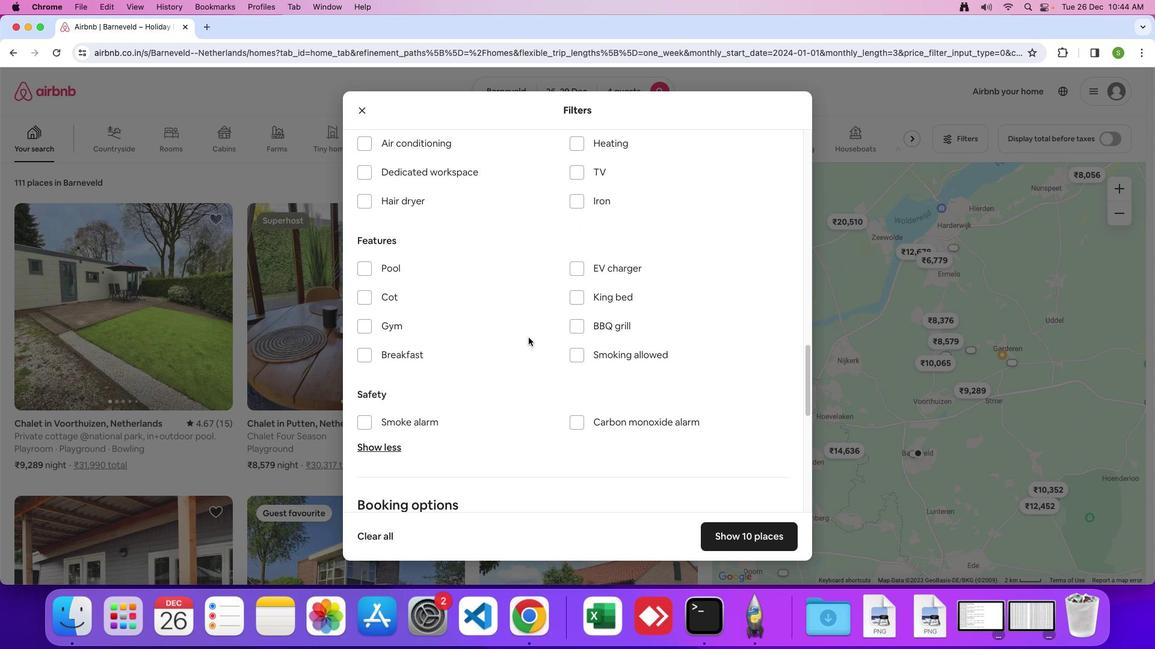
Action: Mouse scrolled (528, 337) with delta (0, 0)
Screenshot: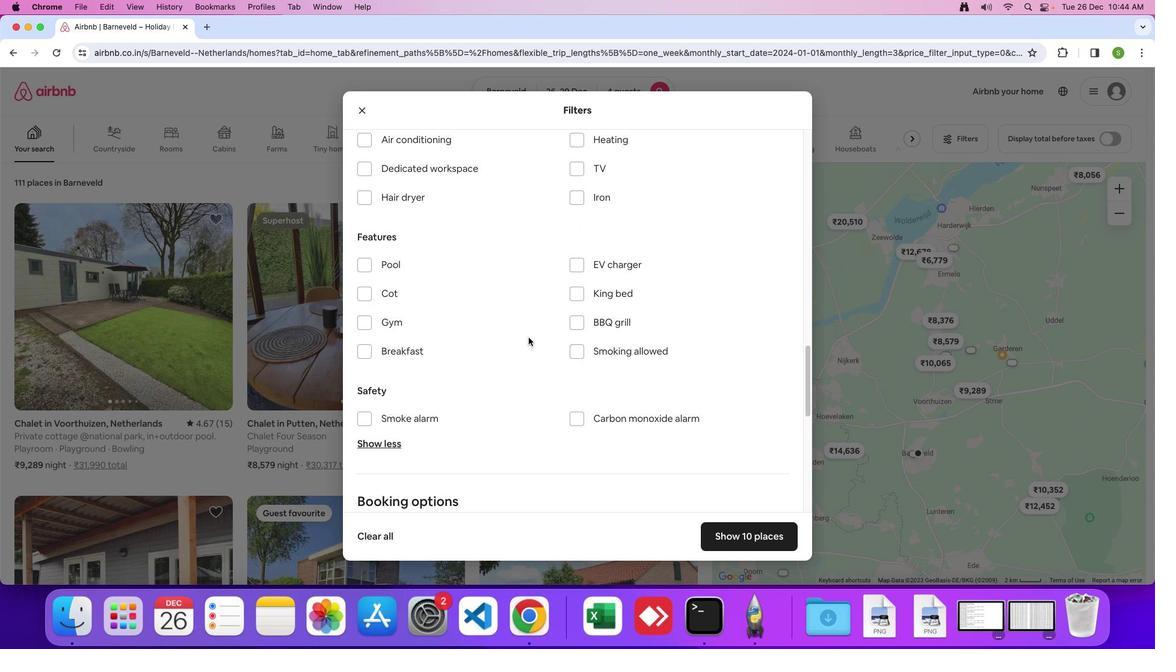 
Action: Mouse scrolled (528, 337) with delta (0, 0)
Screenshot: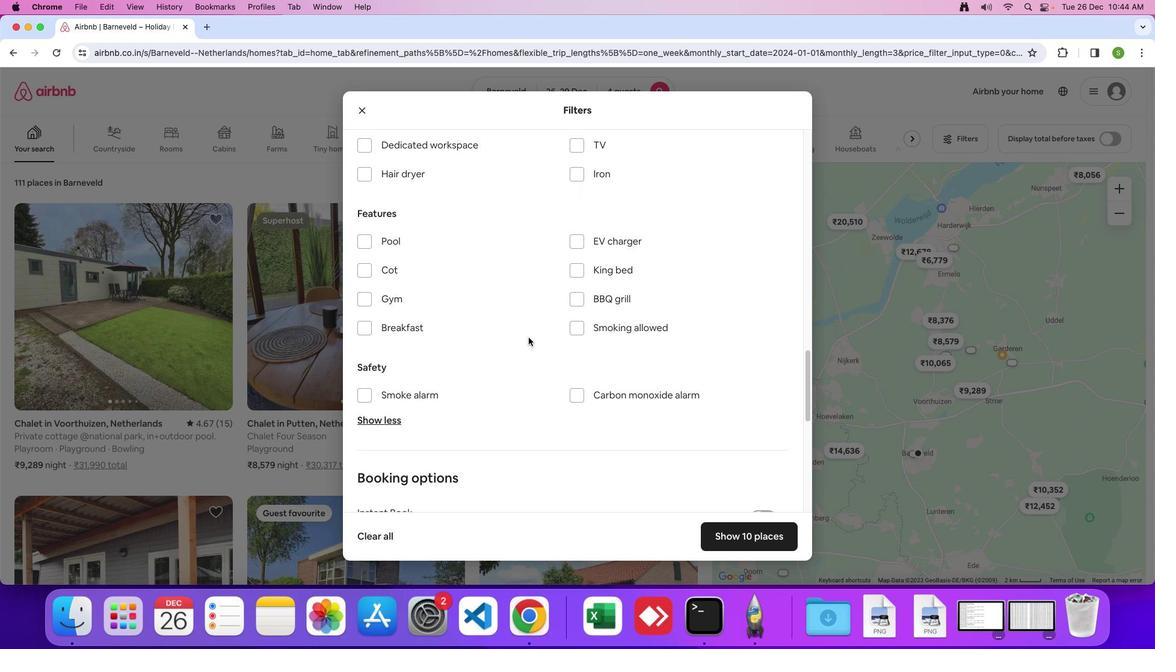 
Action: Mouse scrolled (528, 337) with delta (0, 0)
Screenshot: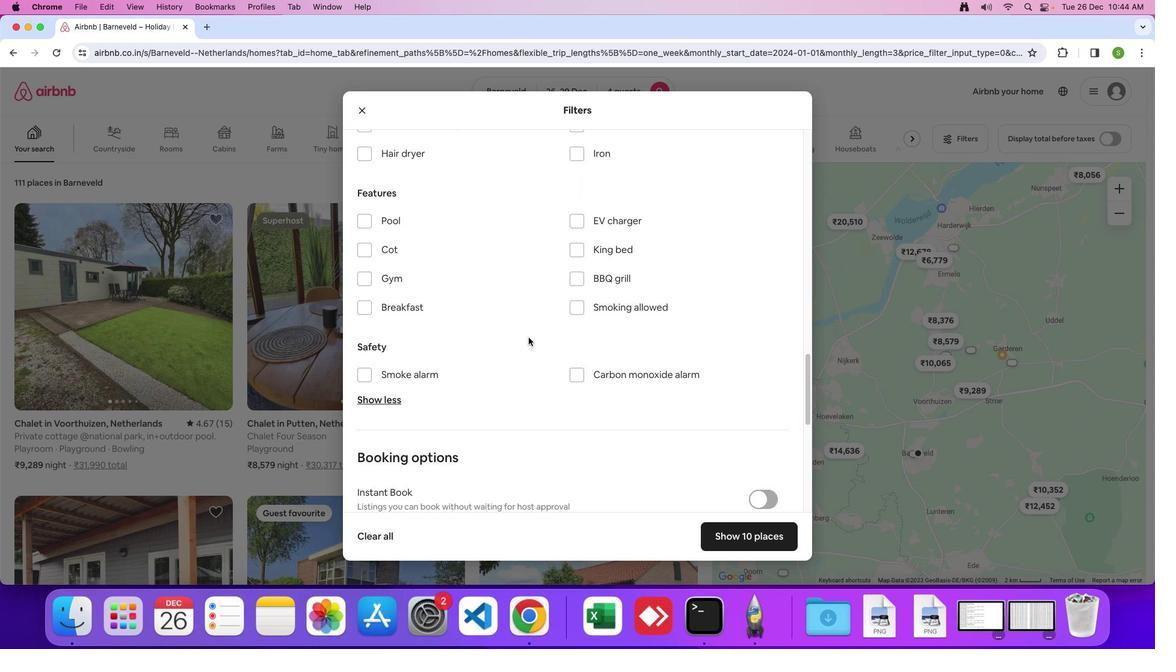 
Action: Mouse scrolled (528, 337) with delta (0, 0)
Screenshot: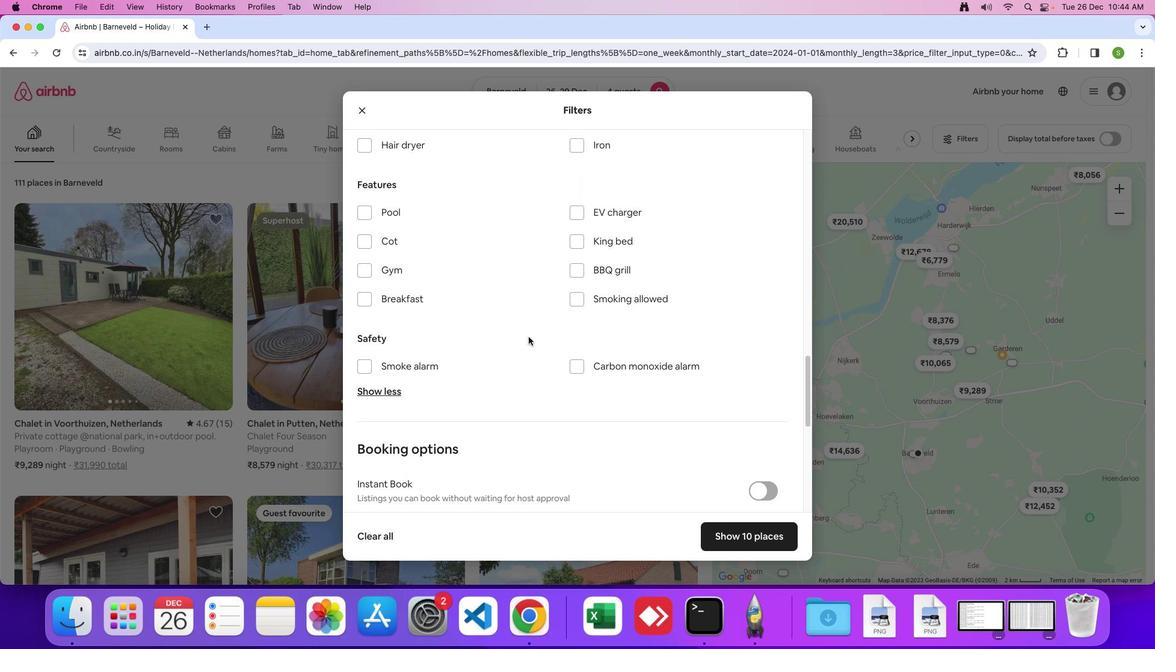 
Action: Mouse moved to (528, 337)
Screenshot: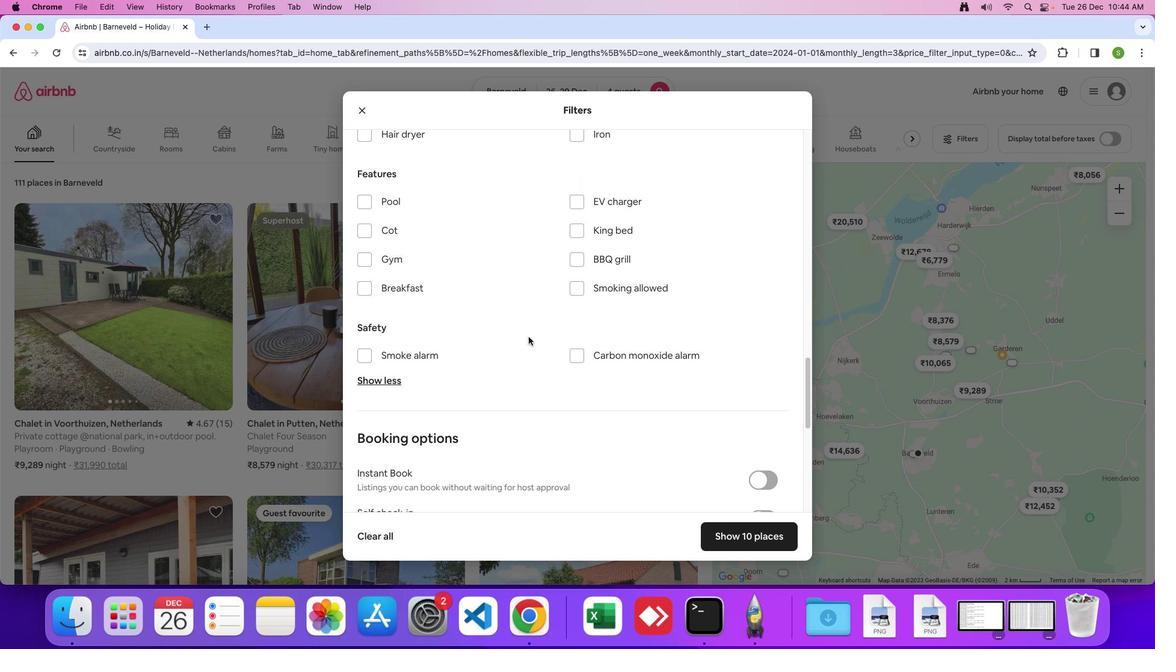 
Action: Mouse scrolled (528, 337) with delta (0, 0)
Screenshot: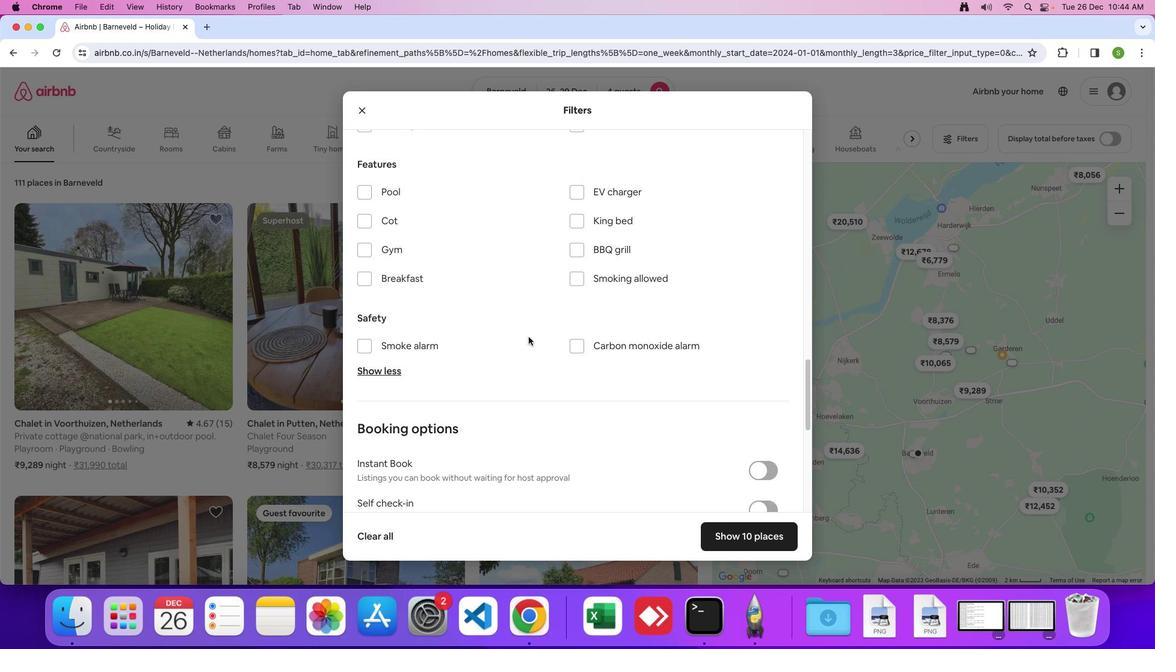 
Action: Mouse moved to (528, 336)
Screenshot: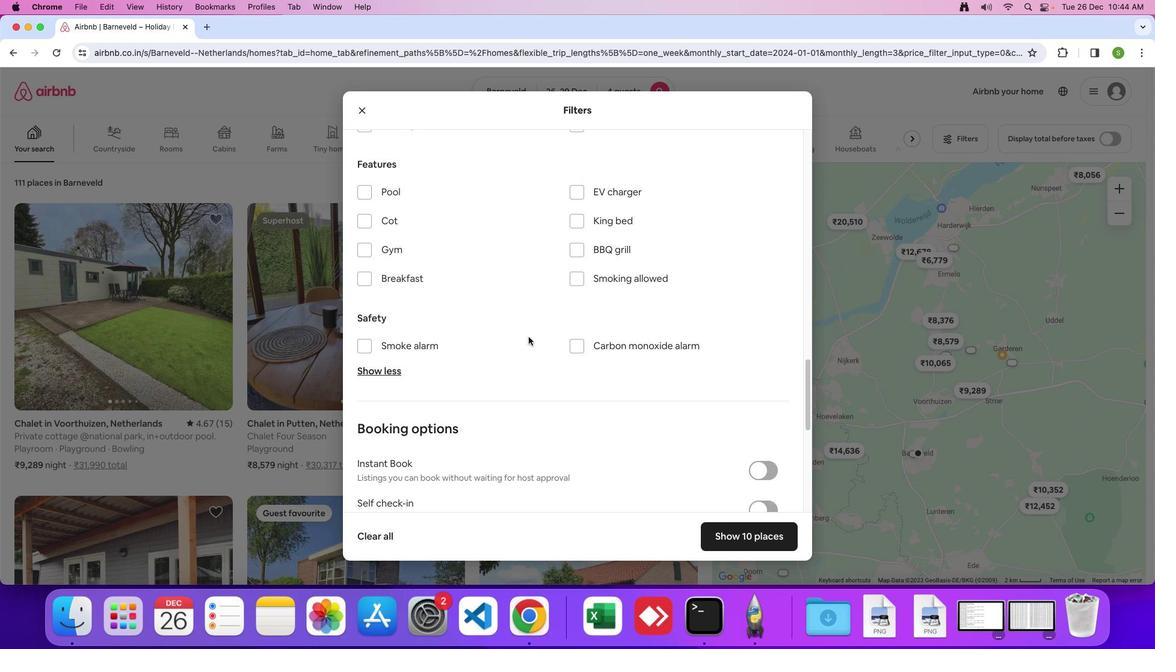 
Action: Mouse scrolled (528, 336) with delta (0, 0)
Screenshot: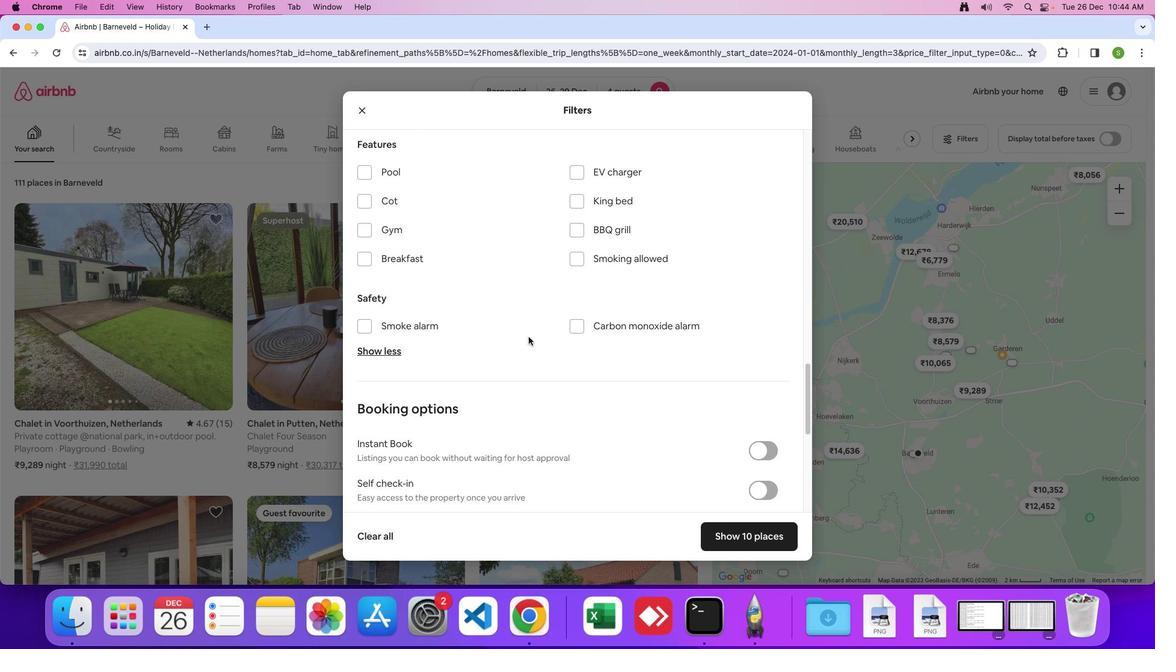 
Action: Mouse moved to (528, 337)
Screenshot: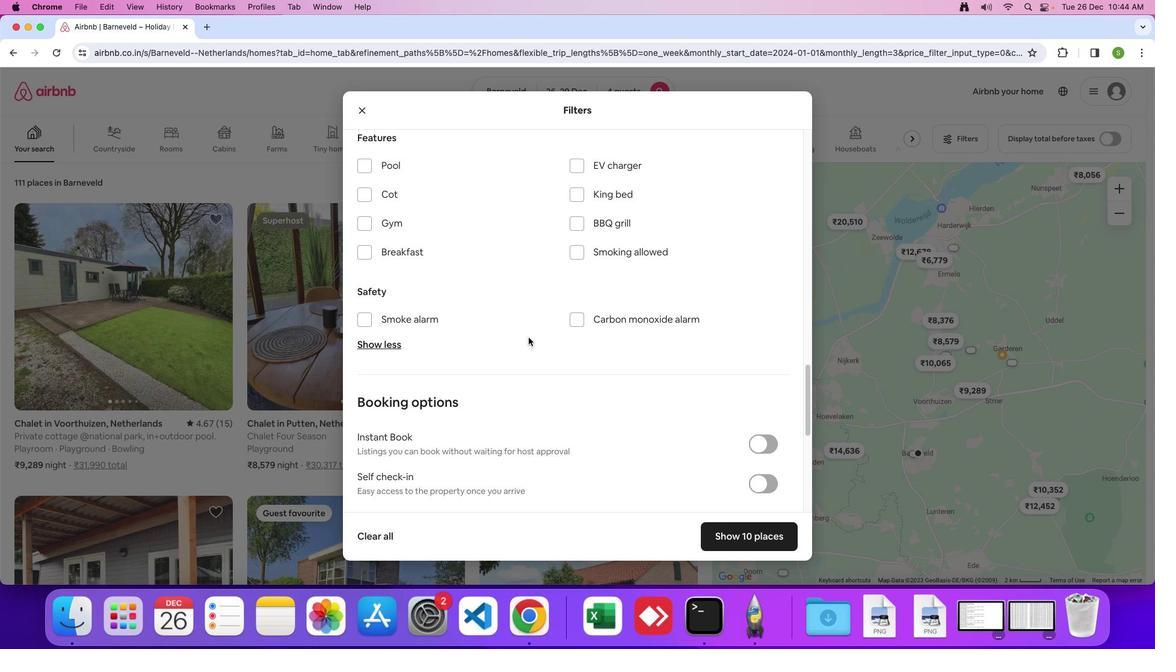 
Action: Mouse scrolled (528, 337) with delta (0, 0)
Screenshot: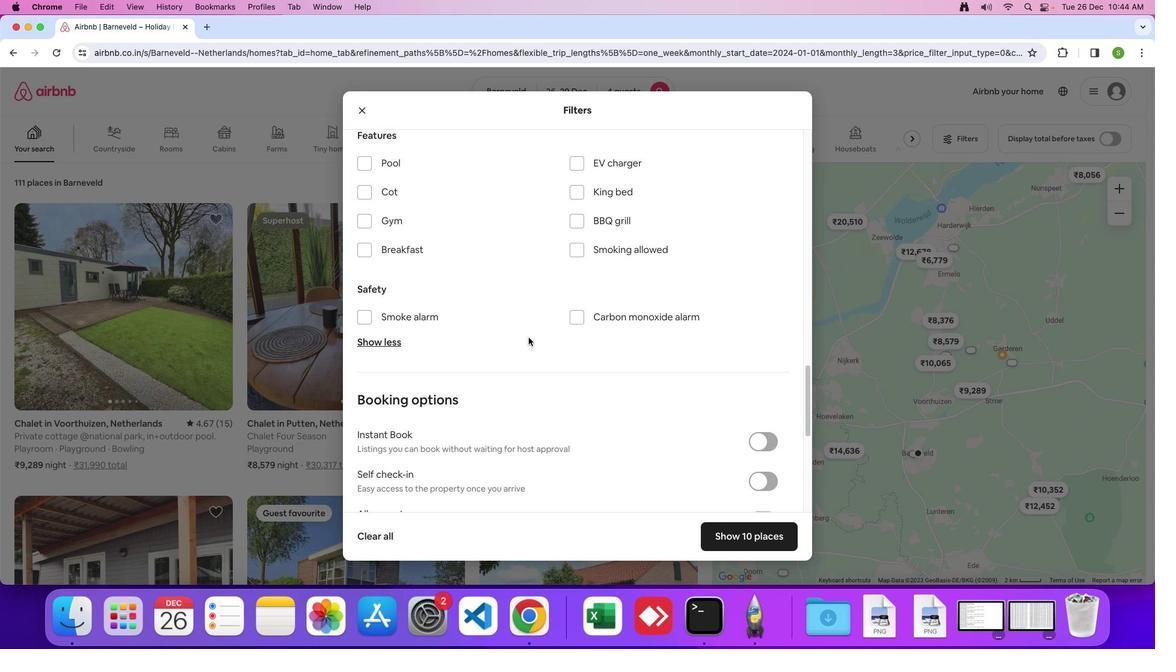 
Action: Mouse scrolled (528, 337) with delta (0, 0)
Screenshot: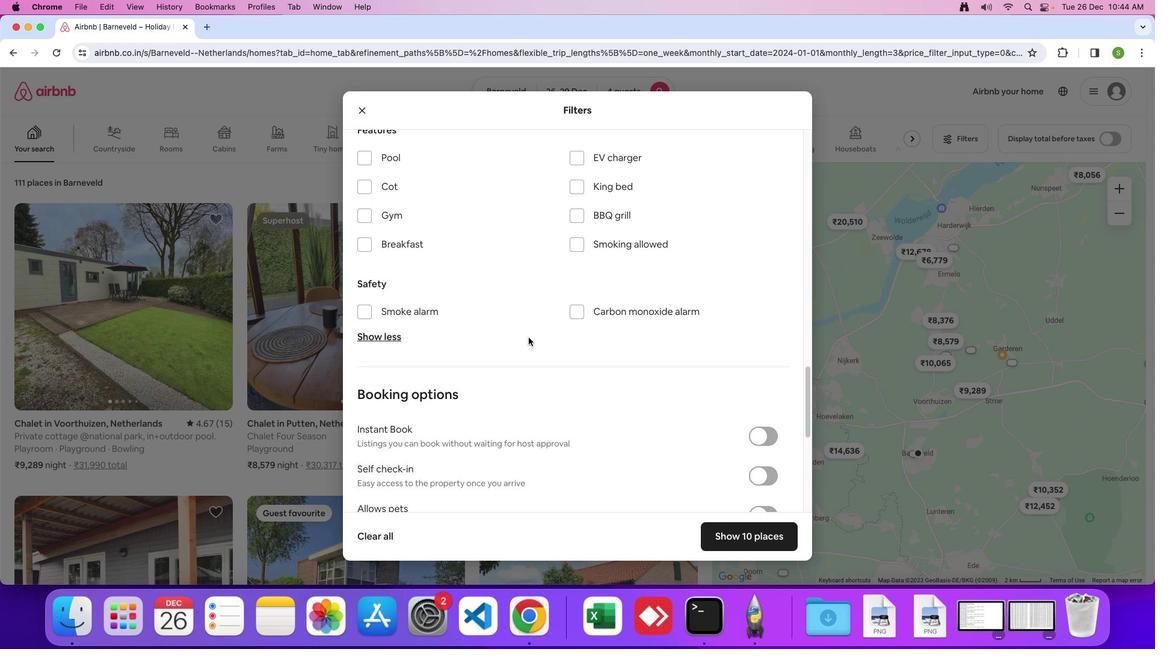 
Action: Mouse moved to (528, 336)
Screenshot: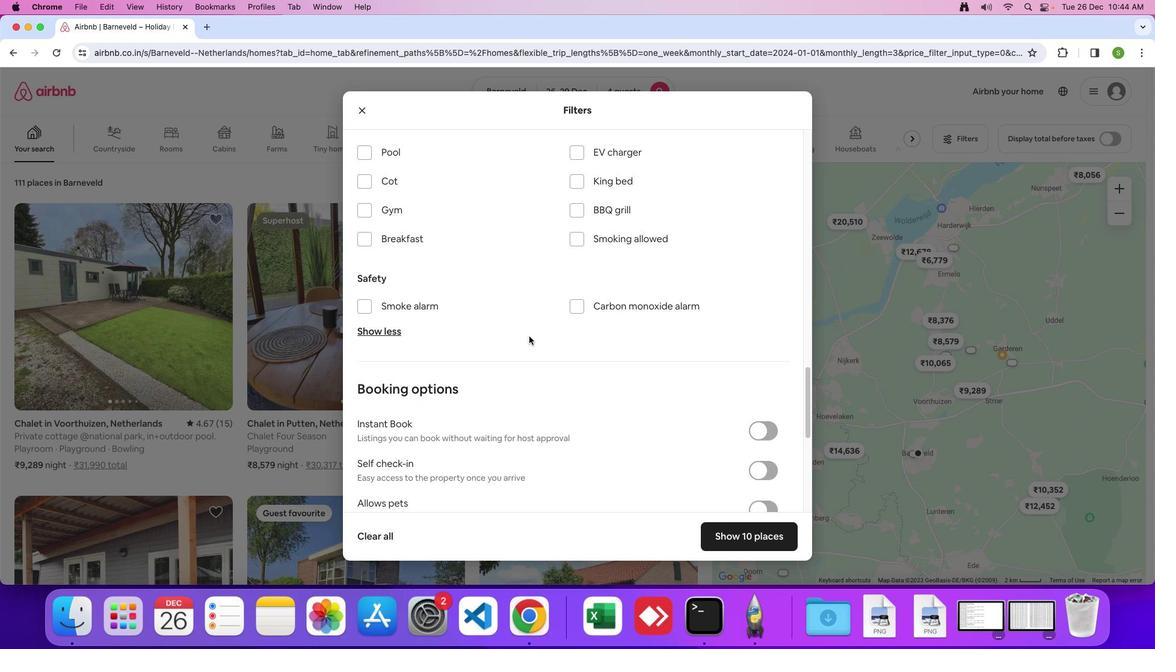 
Action: Mouse scrolled (528, 336) with delta (0, 0)
Screenshot: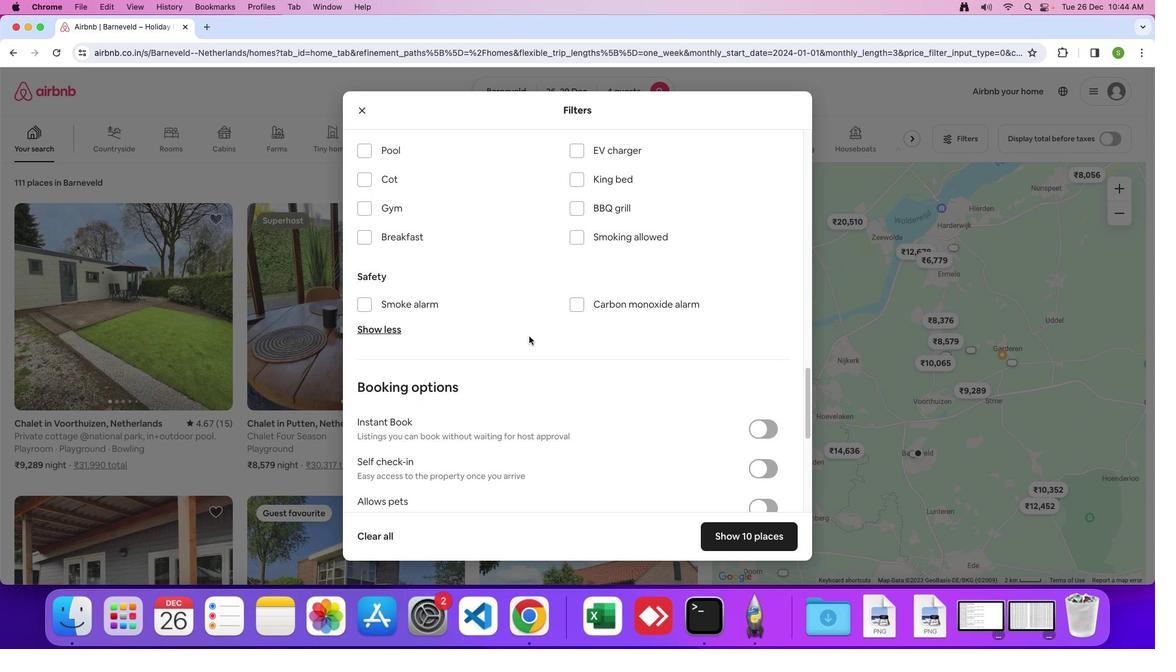 
Action: Mouse scrolled (528, 336) with delta (0, 0)
Screenshot: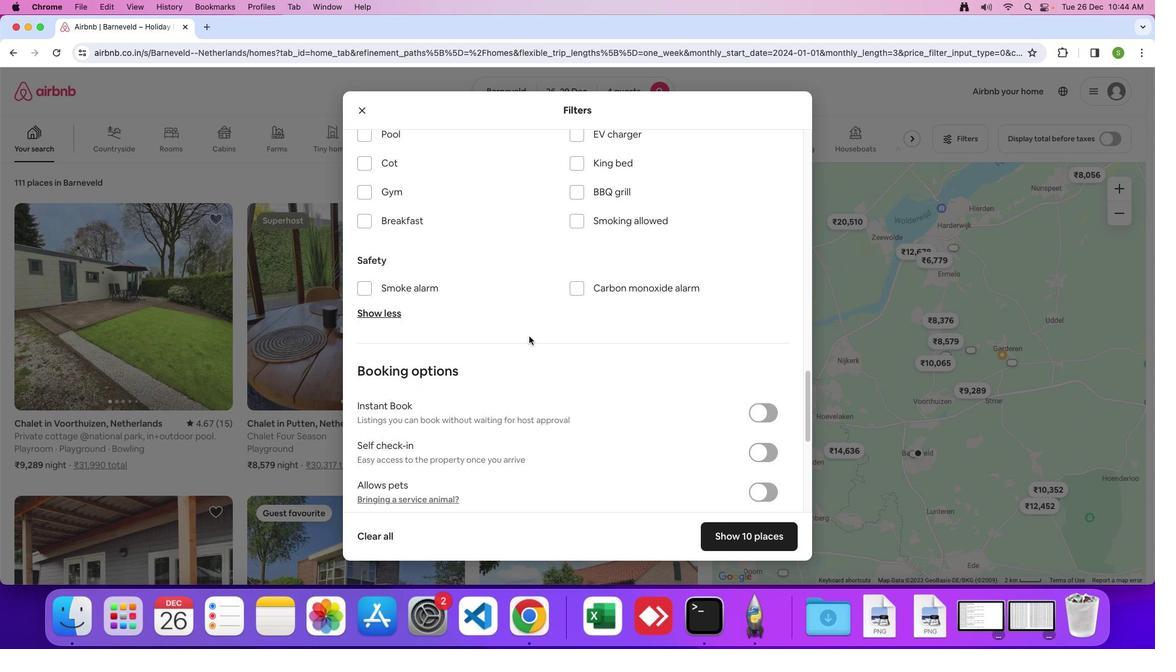 
Action: Mouse moved to (528, 336)
Screenshot: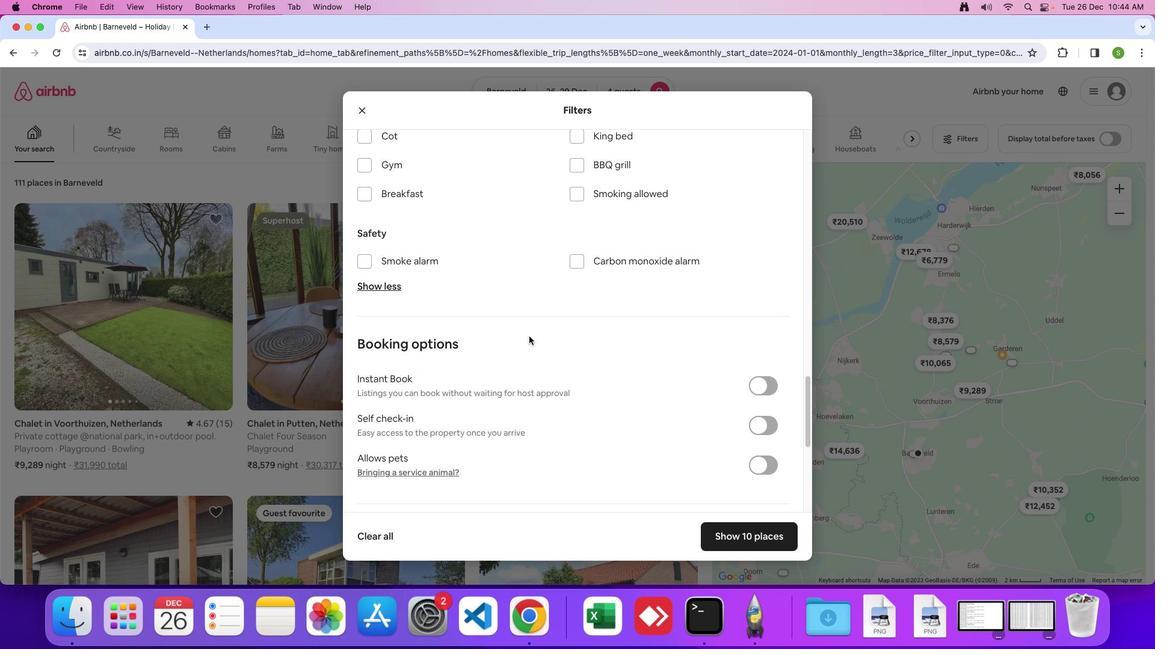 
Action: Mouse scrolled (528, 336) with delta (0, 0)
Screenshot: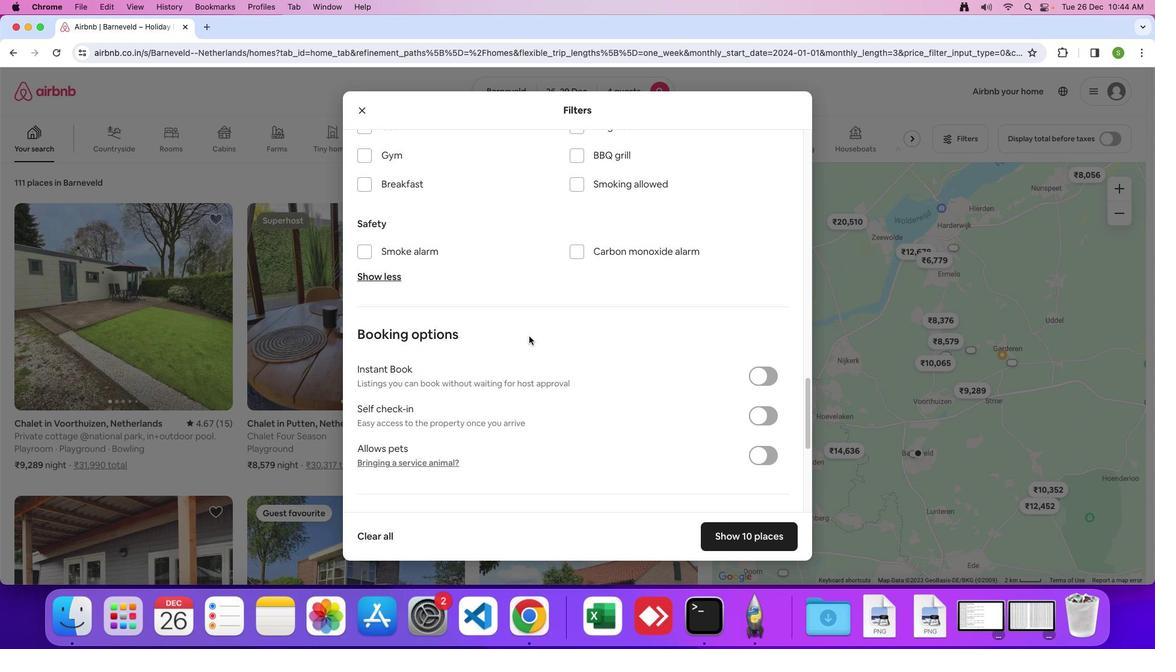 
Action: Mouse scrolled (528, 336) with delta (0, 0)
Screenshot: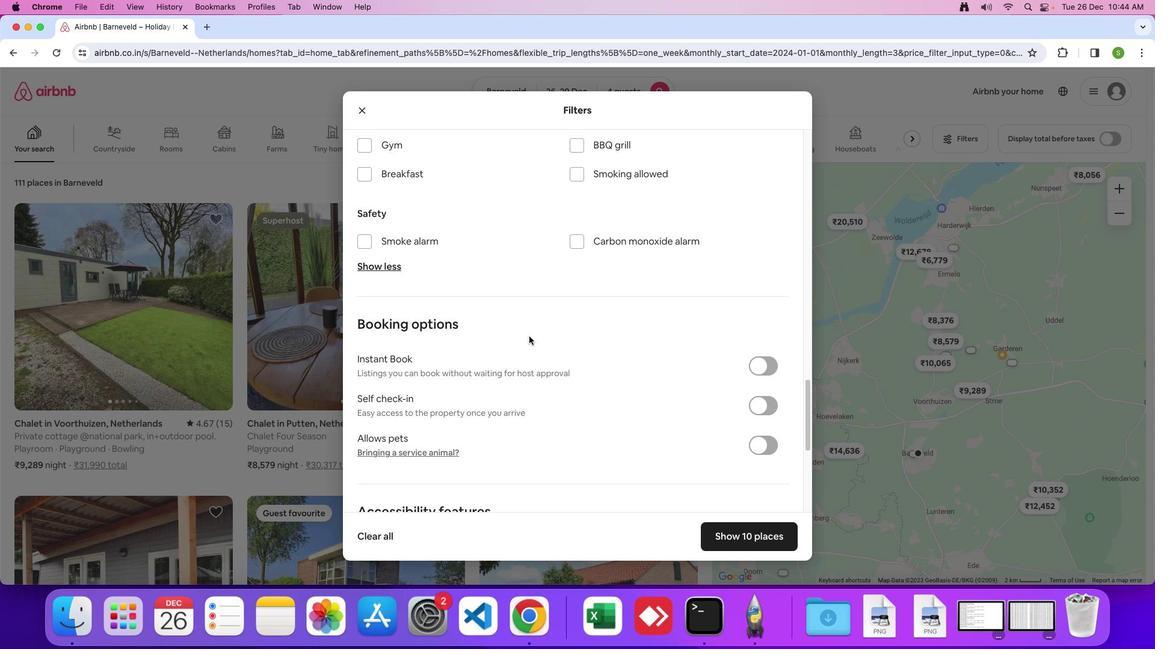
Action: Mouse scrolled (528, 336) with delta (0, 0)
Screenshot: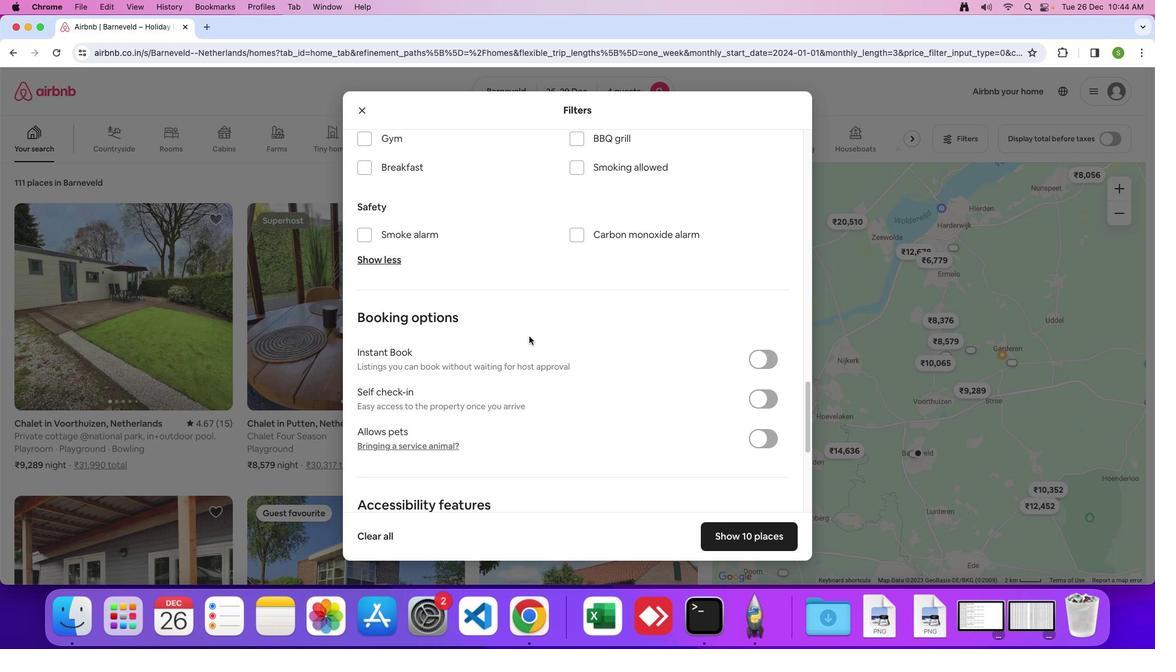 
Action: Mouse moved to (528, 336)
Screenshot: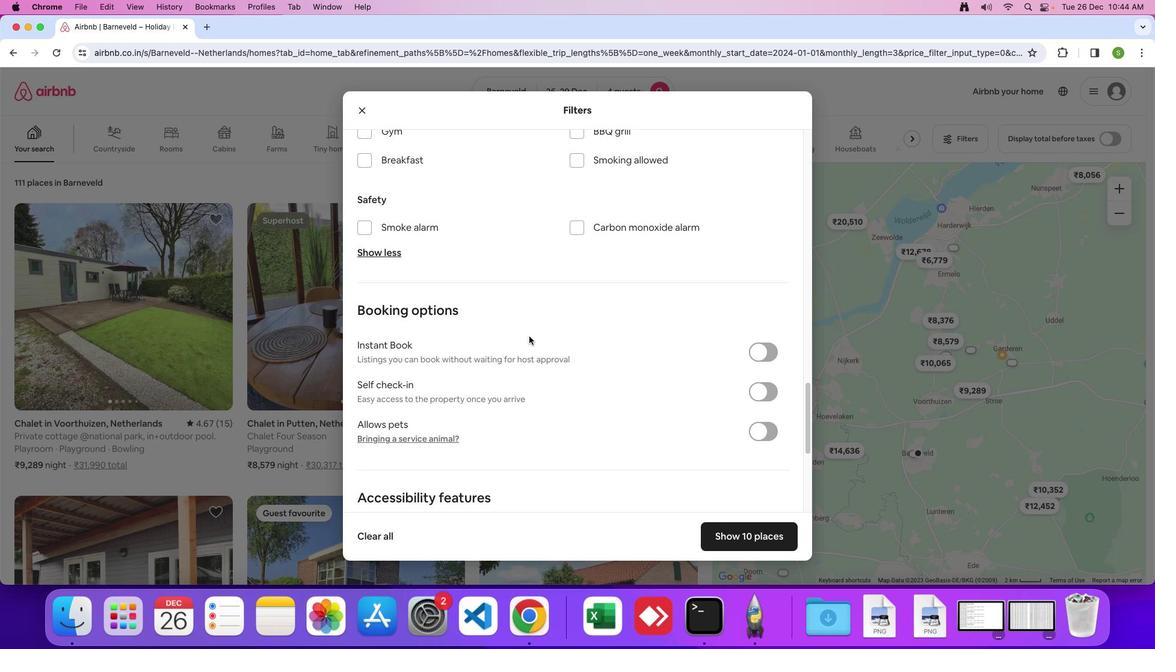 
Action: Mouse scrolled (528, 336) with delta (0, 0)
Screenshot: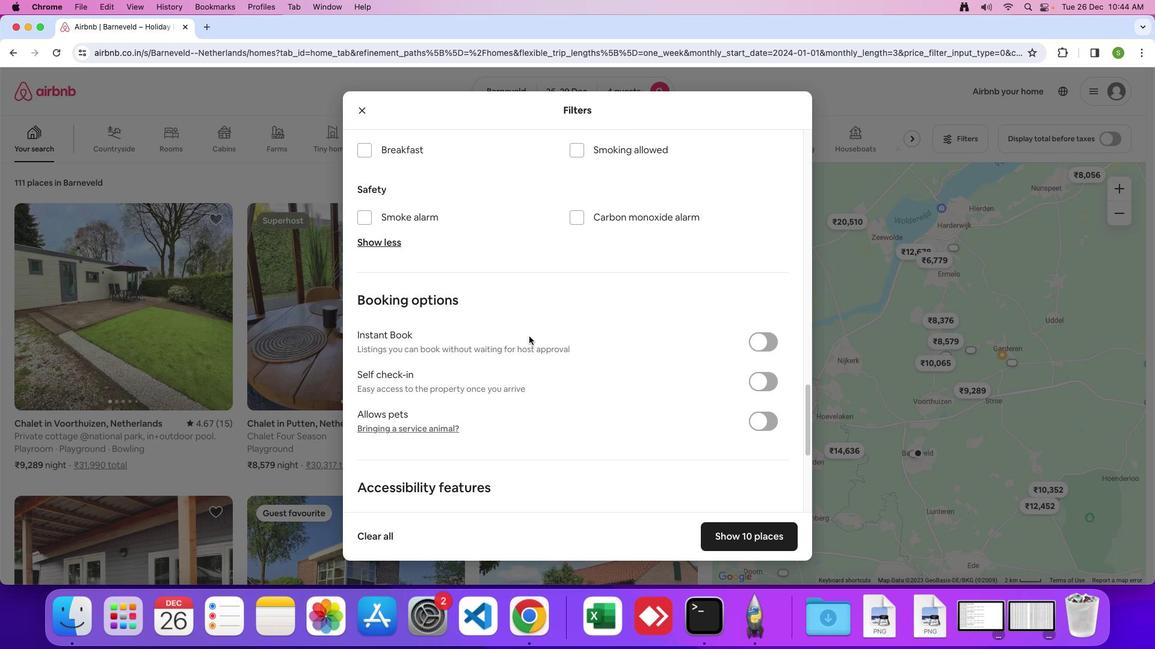 
Action: Mouse moved to (553, 332)
Screenshot: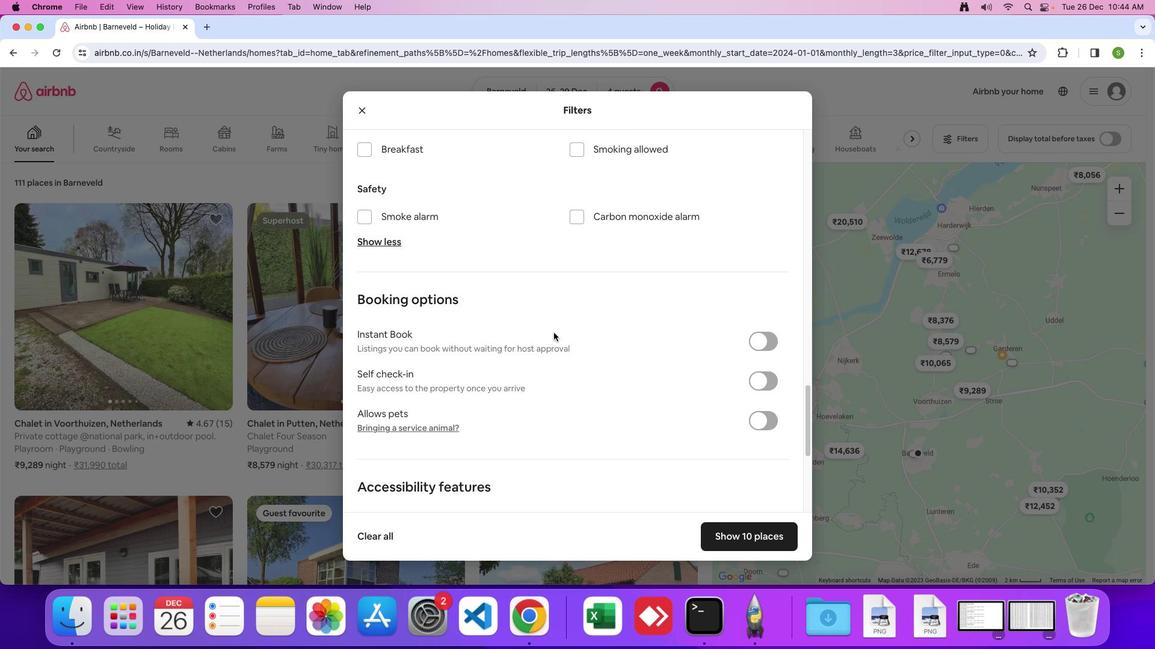 
Action: Mouse scrolled (553, 332) with delta (0, 0)
Screenshot: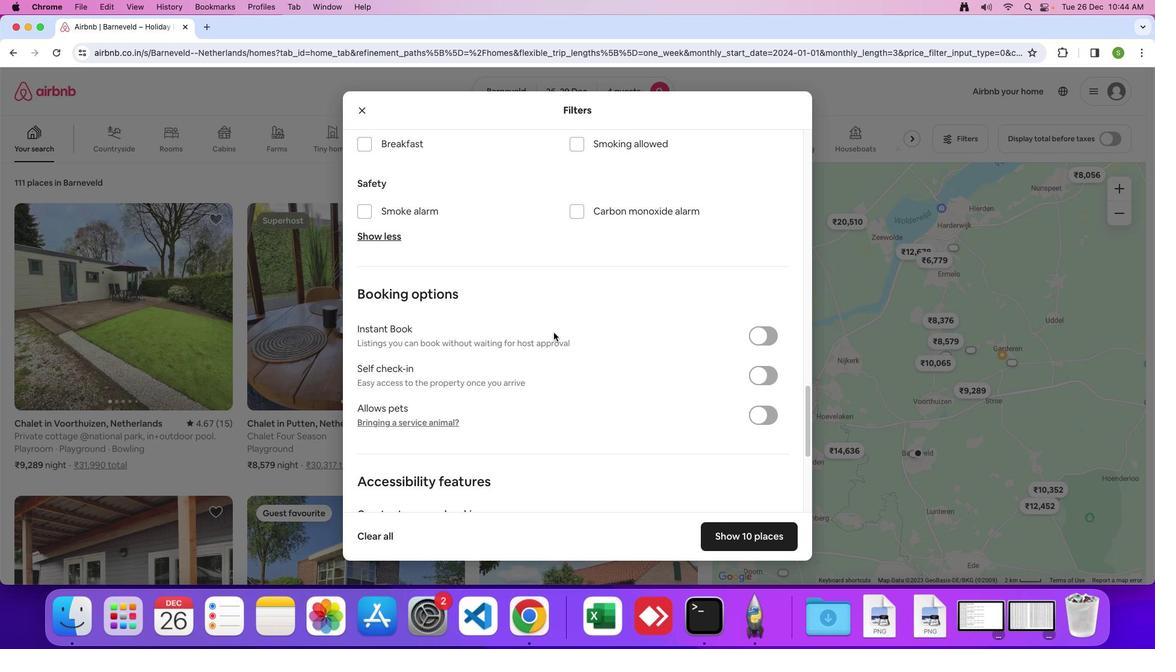 
Action: Mouse scrolled (553, 332) with delta (0, 0)
Screenshot: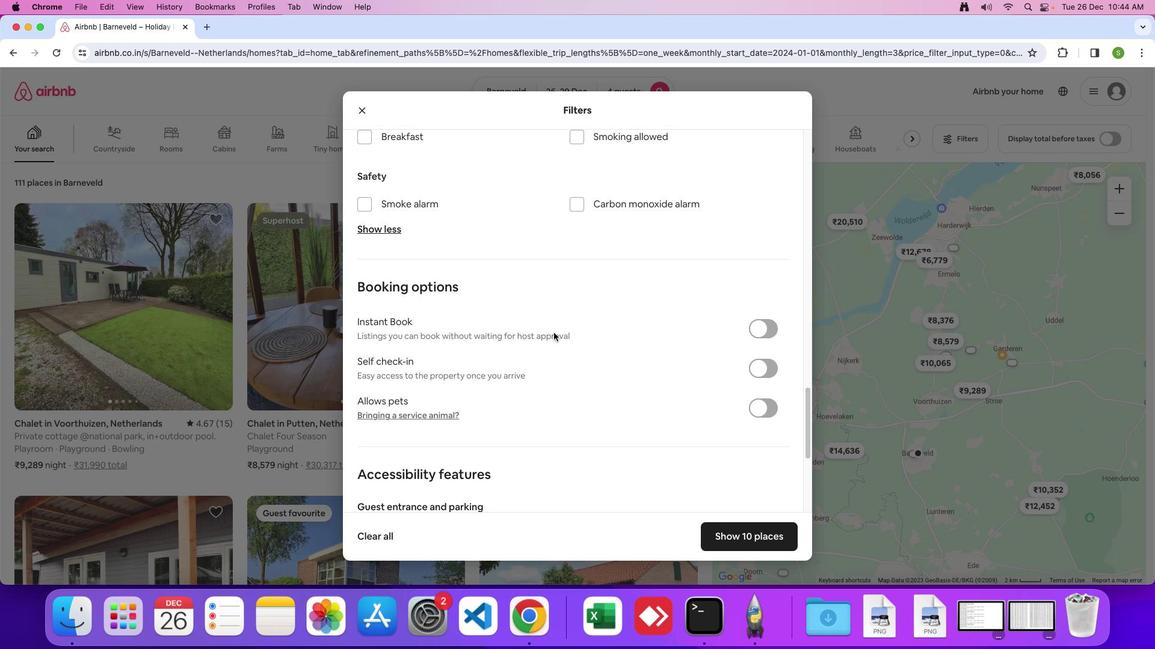 
Action: Mouse scrolled (553, 332) with delta (0, 0)
Screenshot: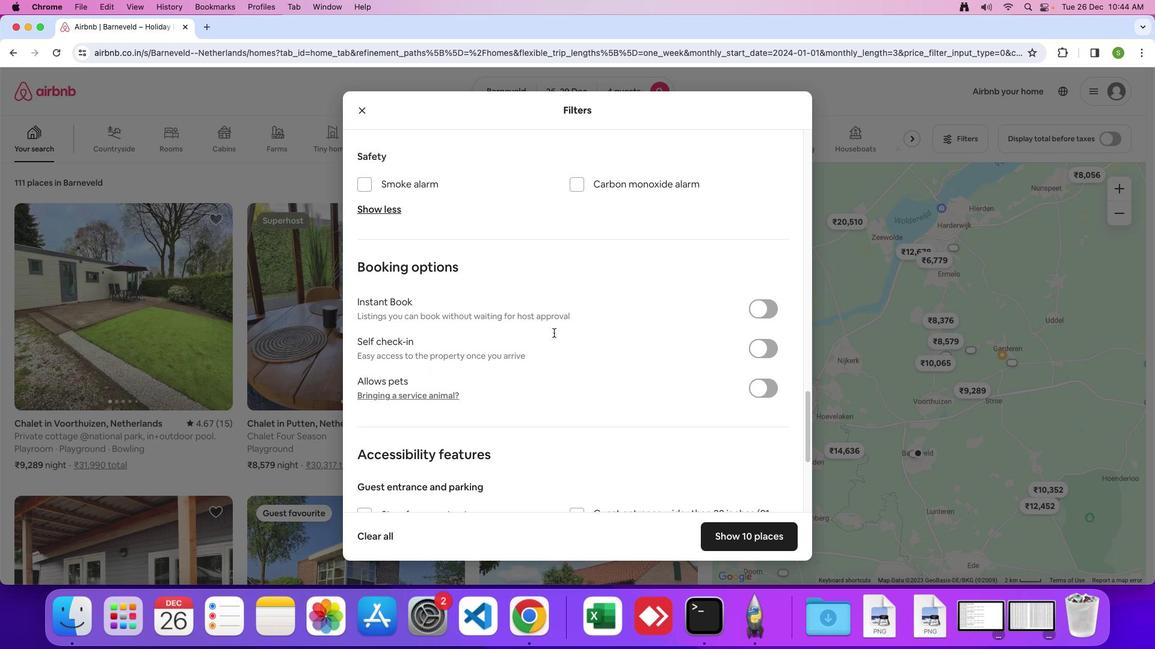 
Action: Mouse scrolled (553, 332) with delta (0, 0)
Screenshot: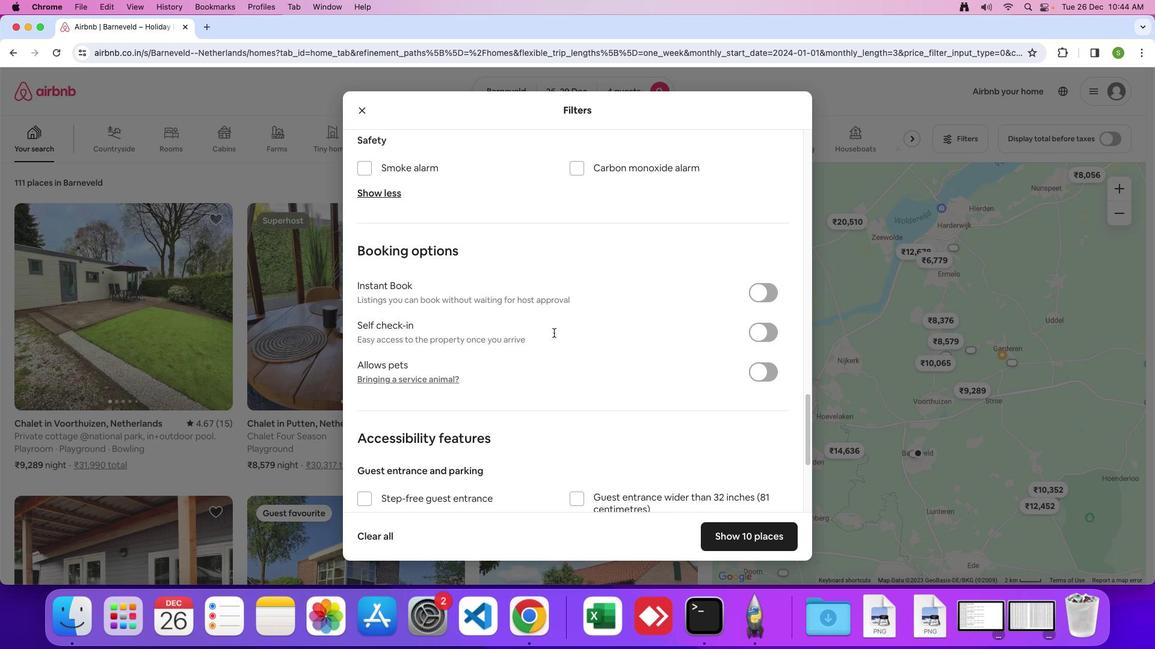
Action: Mouse scrolled (553, 332) with delta (0, -1)
Screenshot: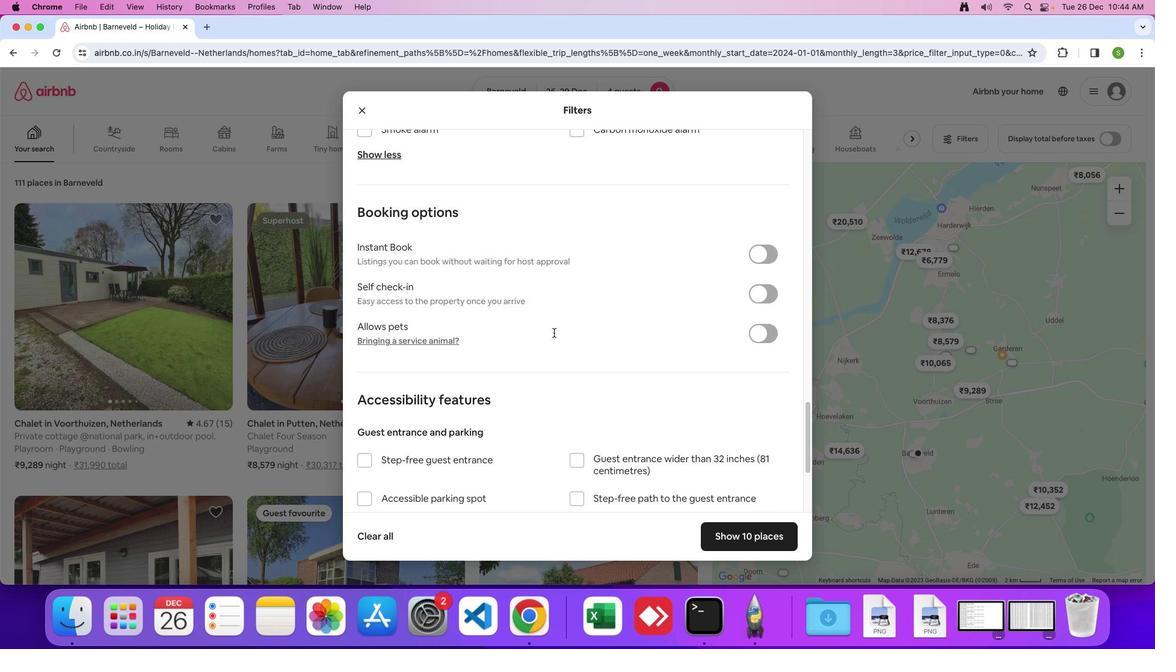 
Action: Mouse moved to (552, 334)
Screenshot: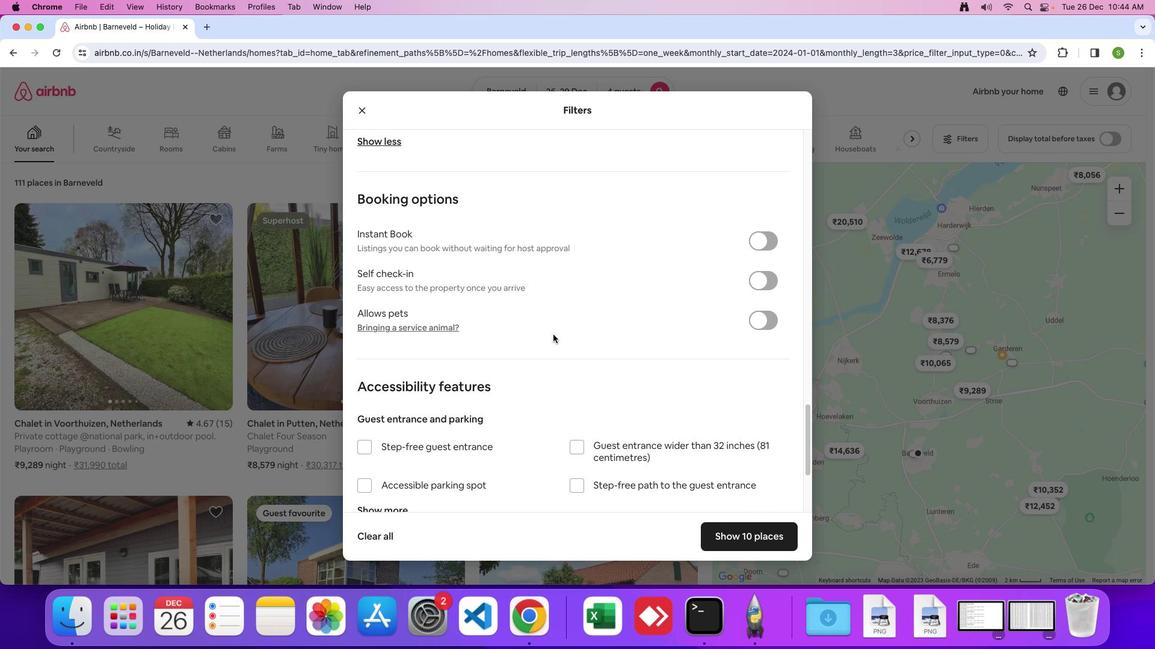 
Action: Mouse scrolled (552, 334) with delta (0, 0)
Screenshot: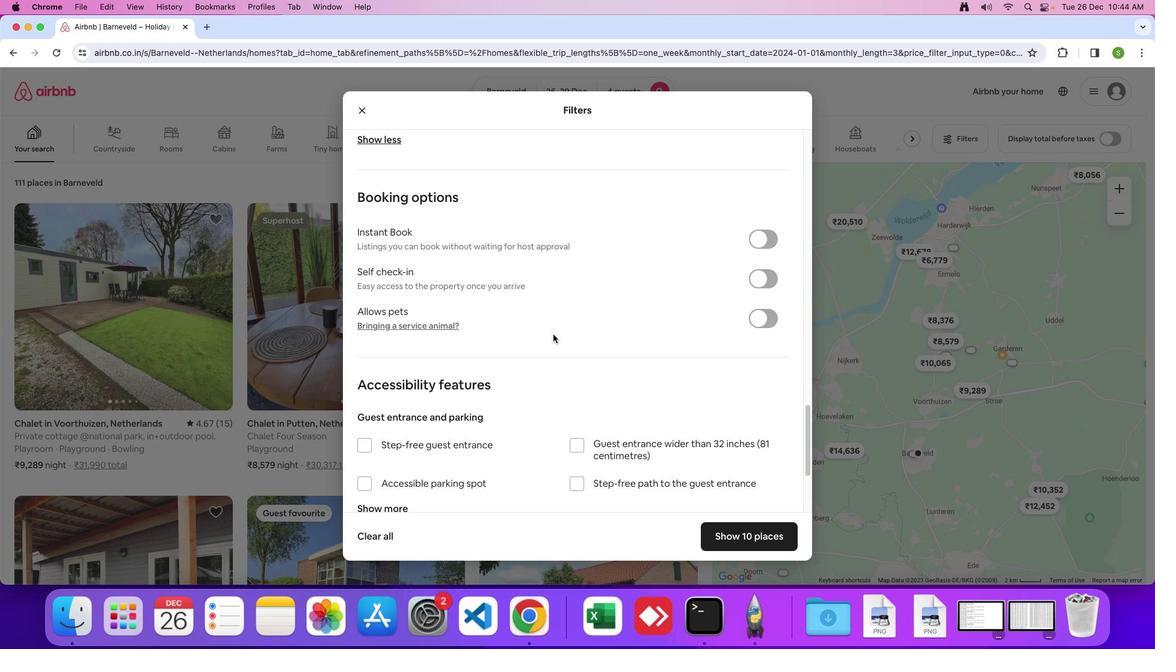 
Action: Mouse scrolled (552, 334) with delta (0, 0)
Screenshot: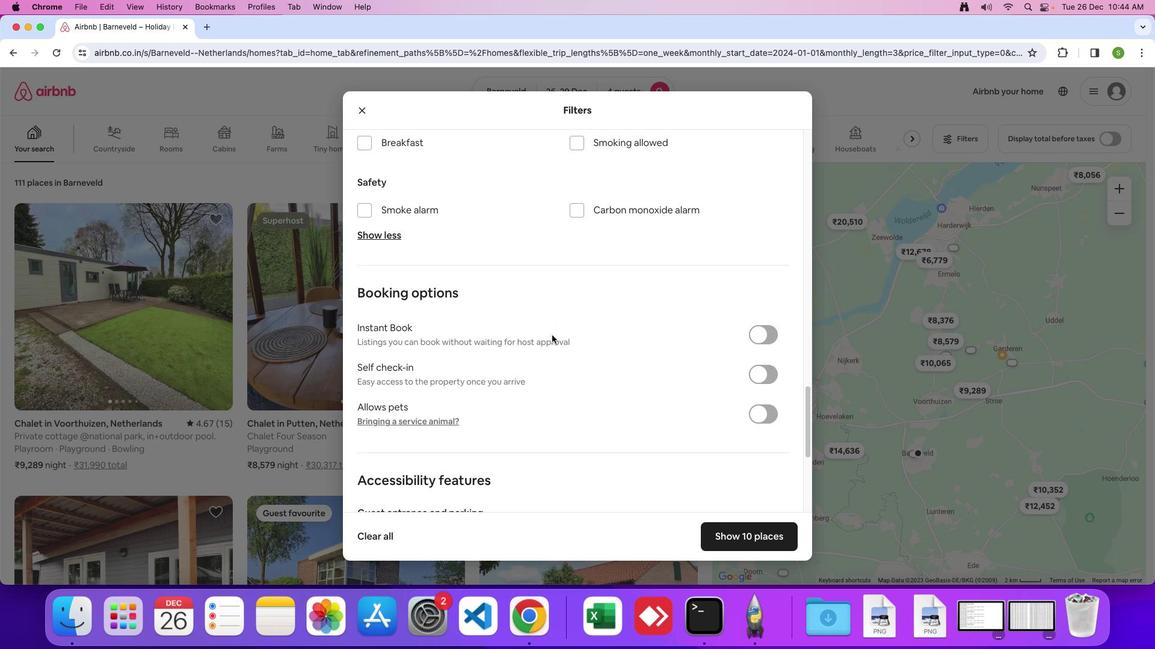 
Action: Mouse scrolled (552, 334) with delta (0, 0)
Screenshot: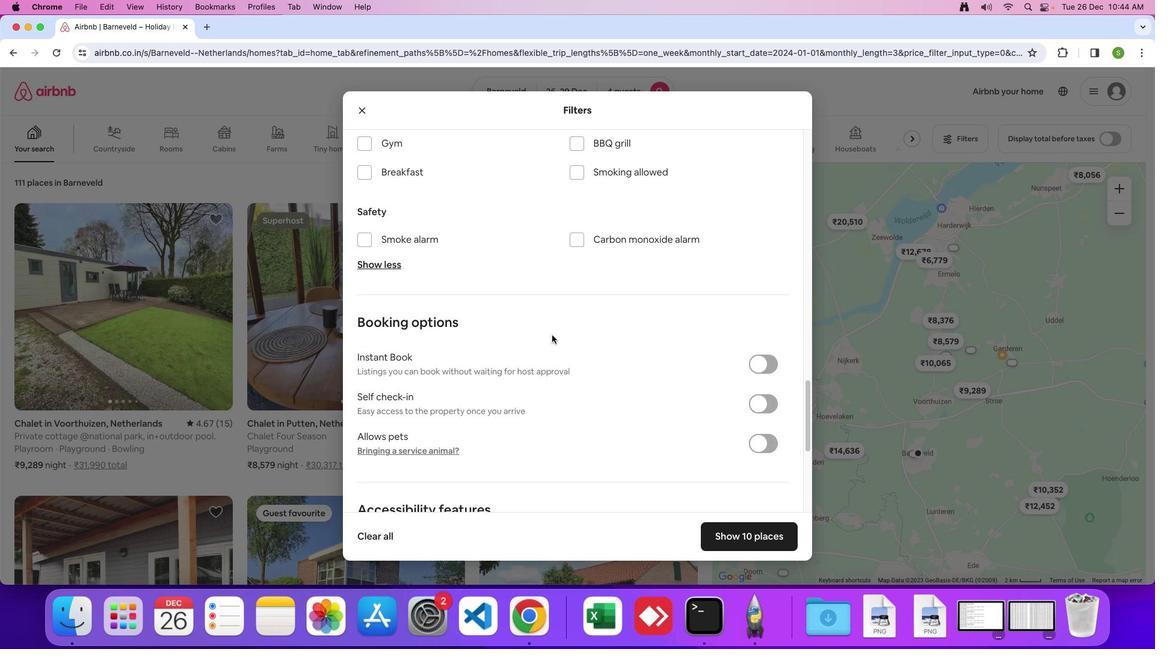 
Action: Mouse moved to (552, 335)
Screenshot: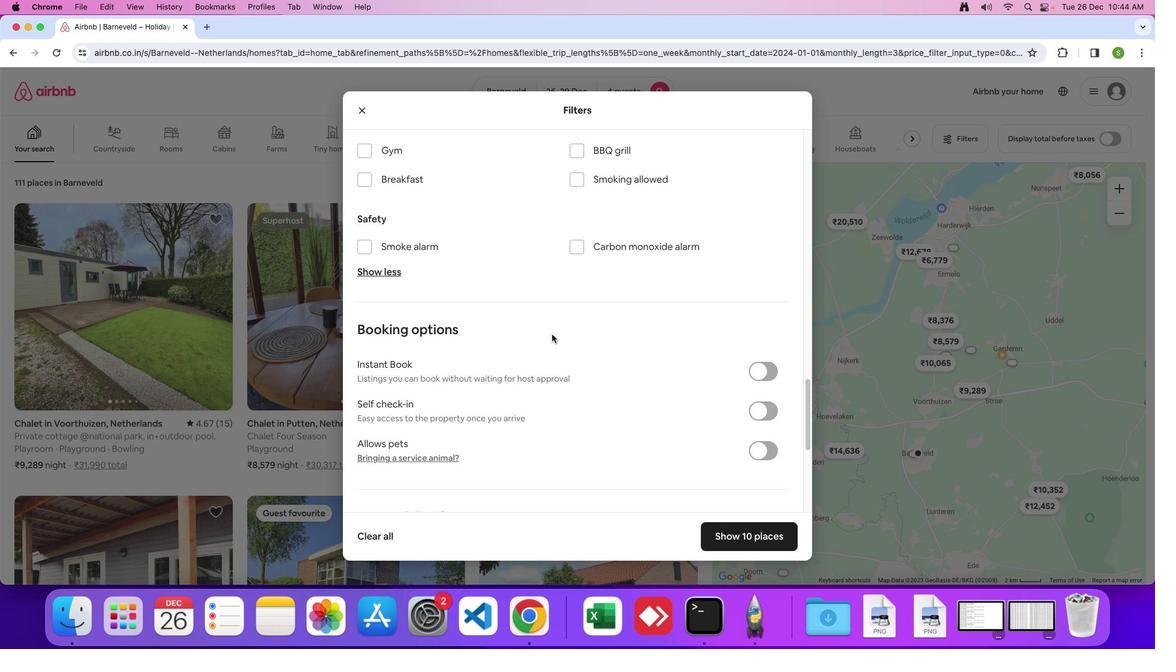 
Action: Mouse scrolled (552, 335) with delta (0, 2)
Screenshot: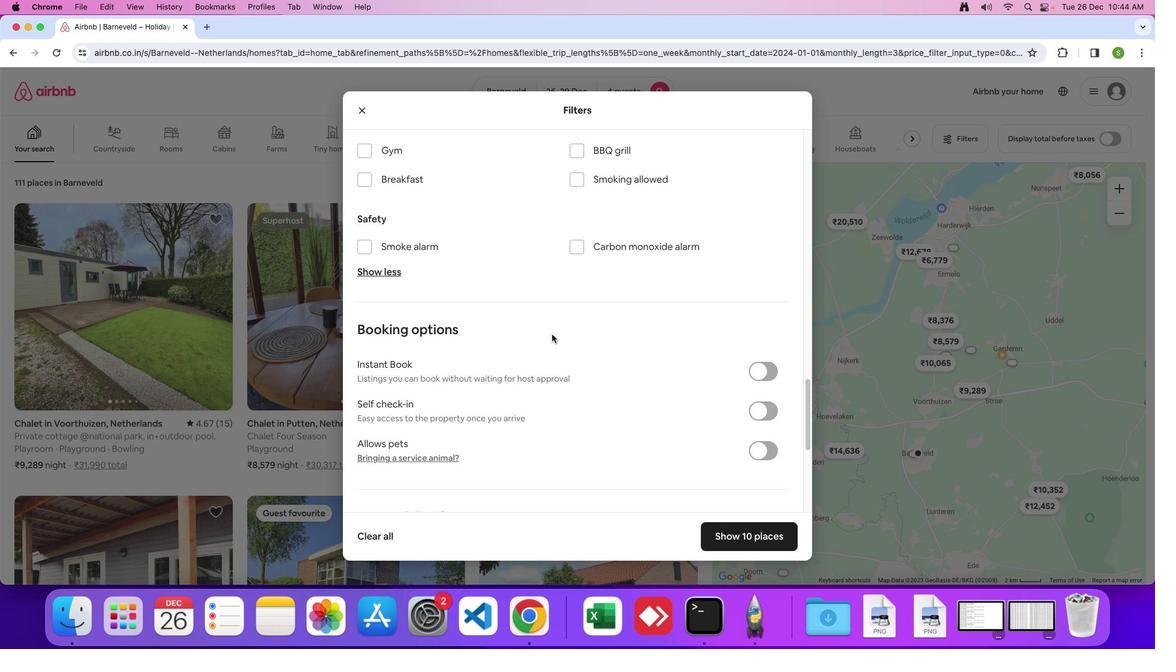 
Action: Mouse moved to (551, 334)
Screenshot: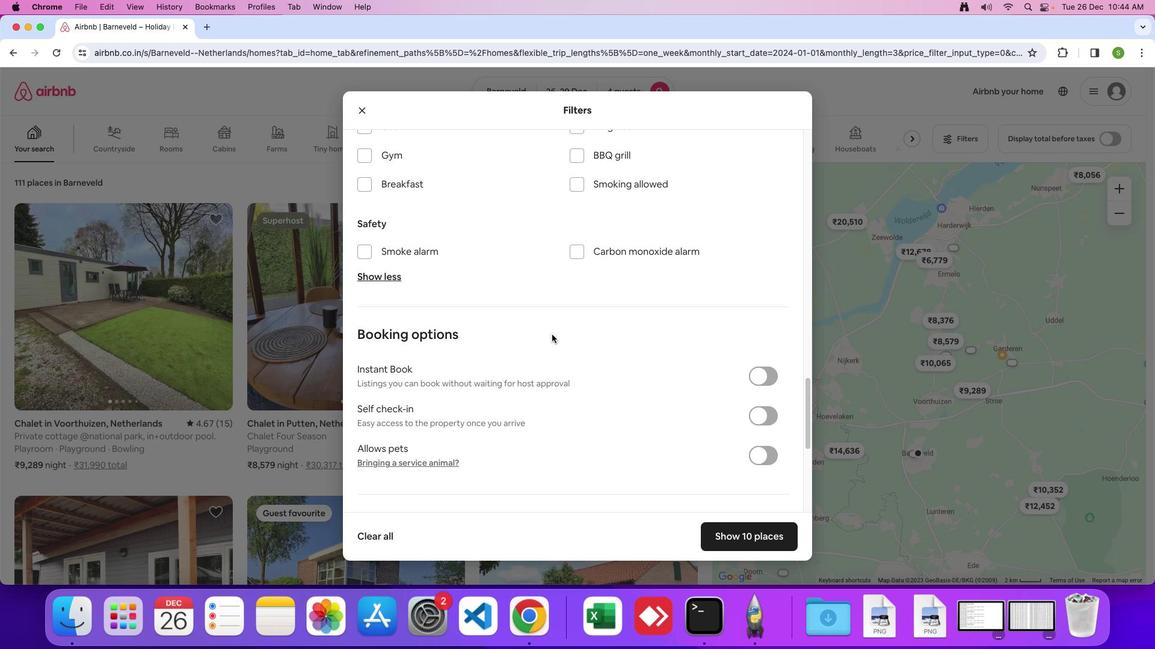
Action: Mouse scrolled (551, 334) with delta (0, 0)
Screenshot: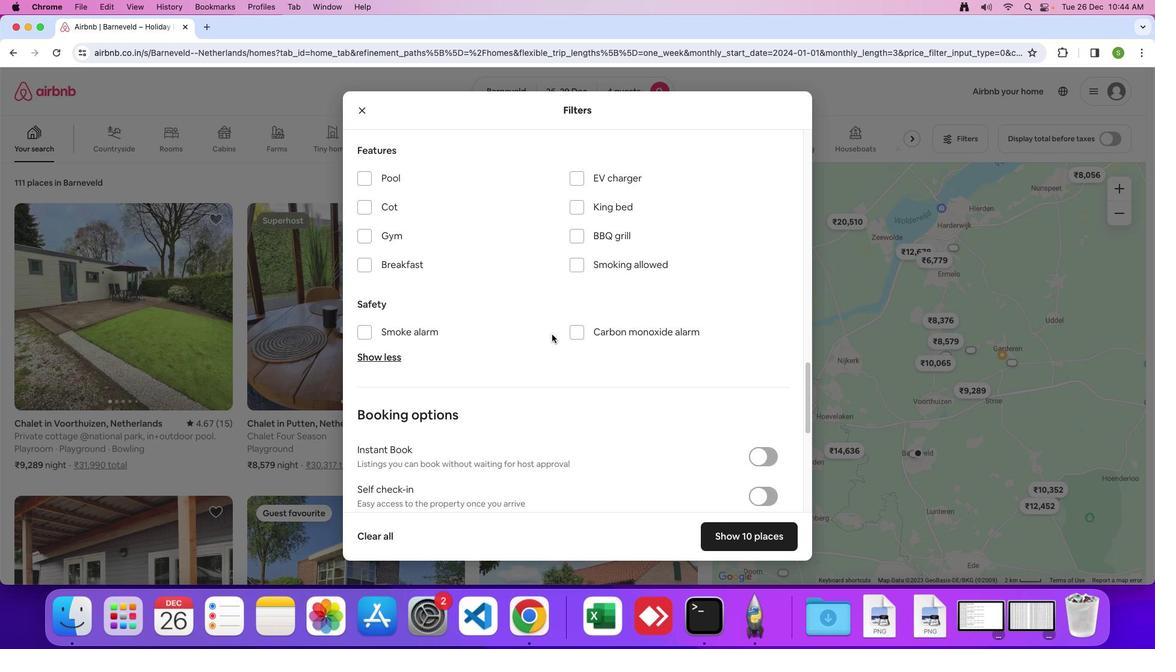
Action: Mouse scrolled (551, 334) with delta (0, 0)
Screenshot: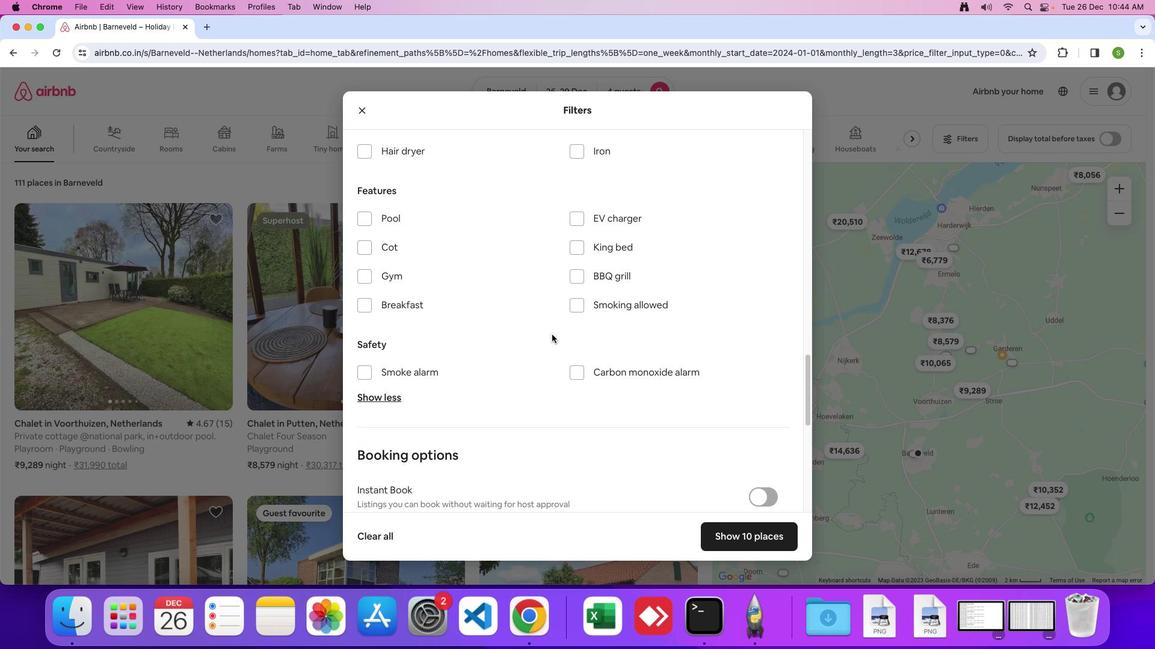 
Action: Mouse scrolled (551, 334) with delta (0, 2)
Screenshot: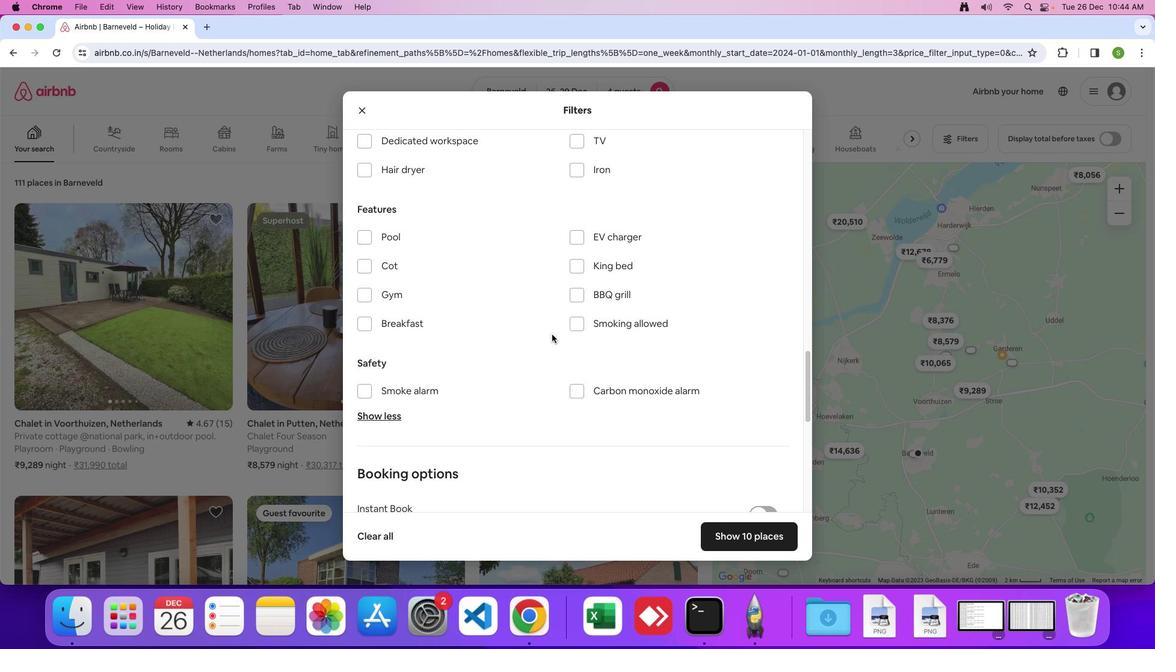 
Action: Mouse scrolled (551, 334) with delta (0, 0)
Screenshot: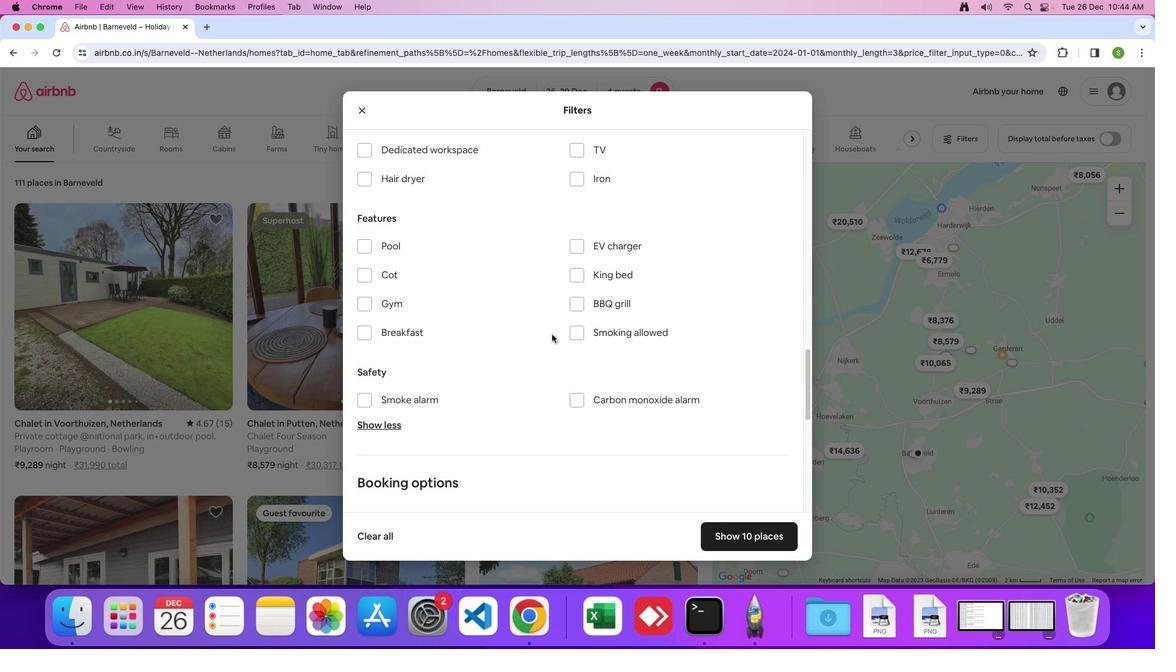 
Action: Mouse scrolled (551, 334) with delta (0, -3)
Screenshot: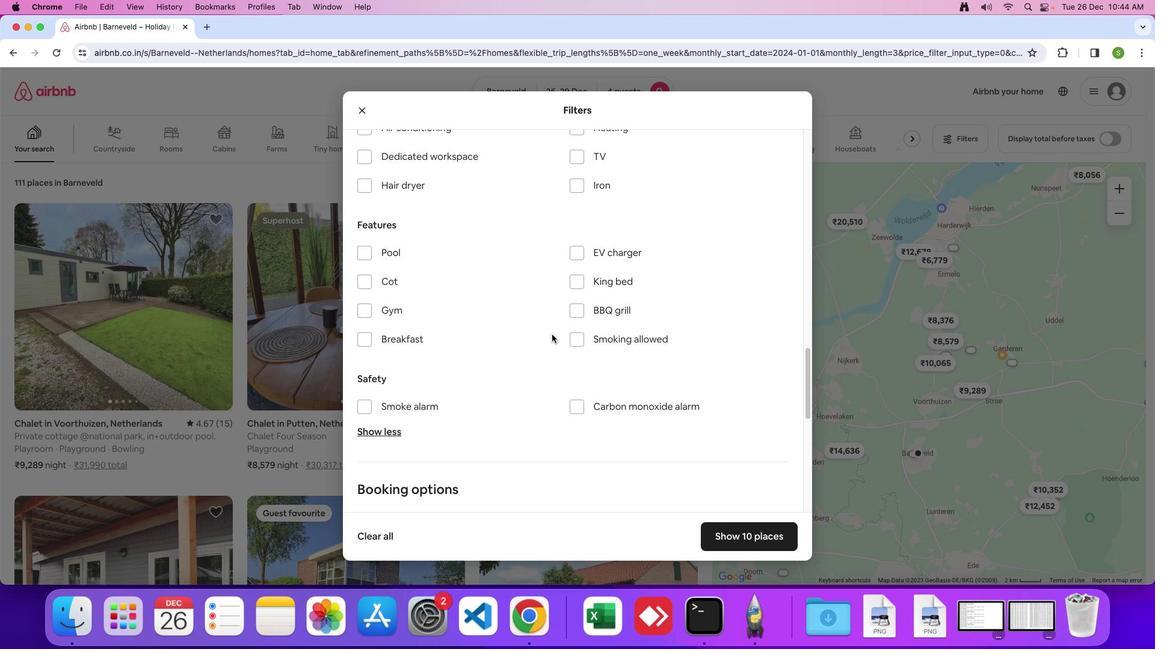 
Action: Mouse scrolled (551, 334) with delta (0, 3)
Screenshot: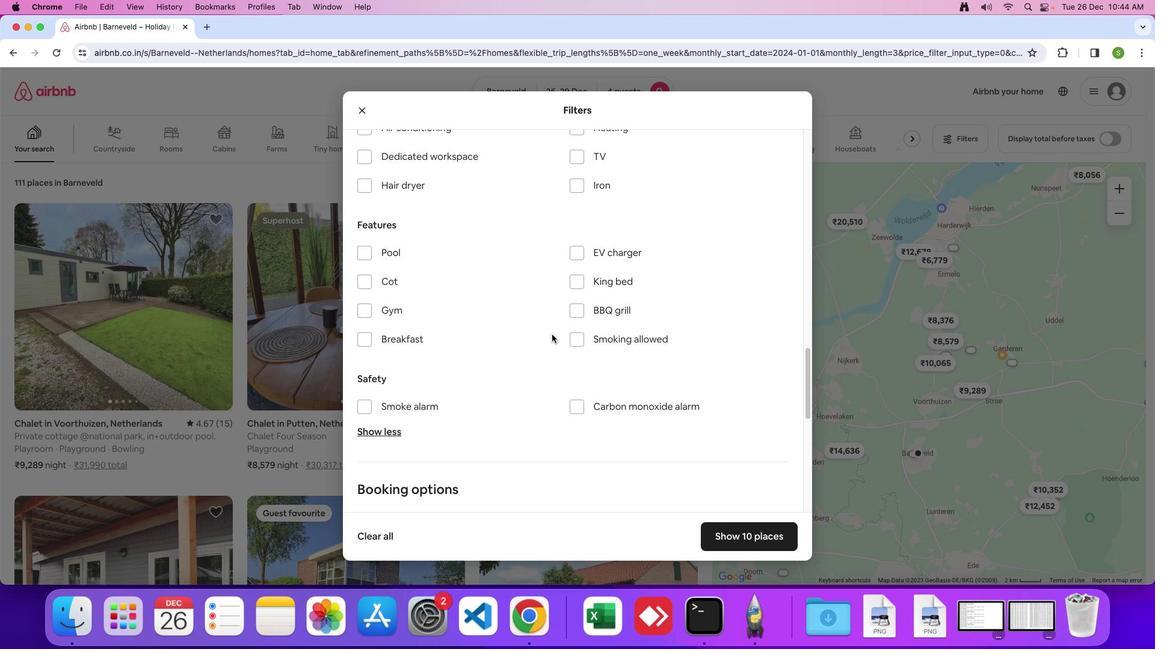 
Action: Mouse scrolled (551, 334) with delta (0, 0)
Screenshot: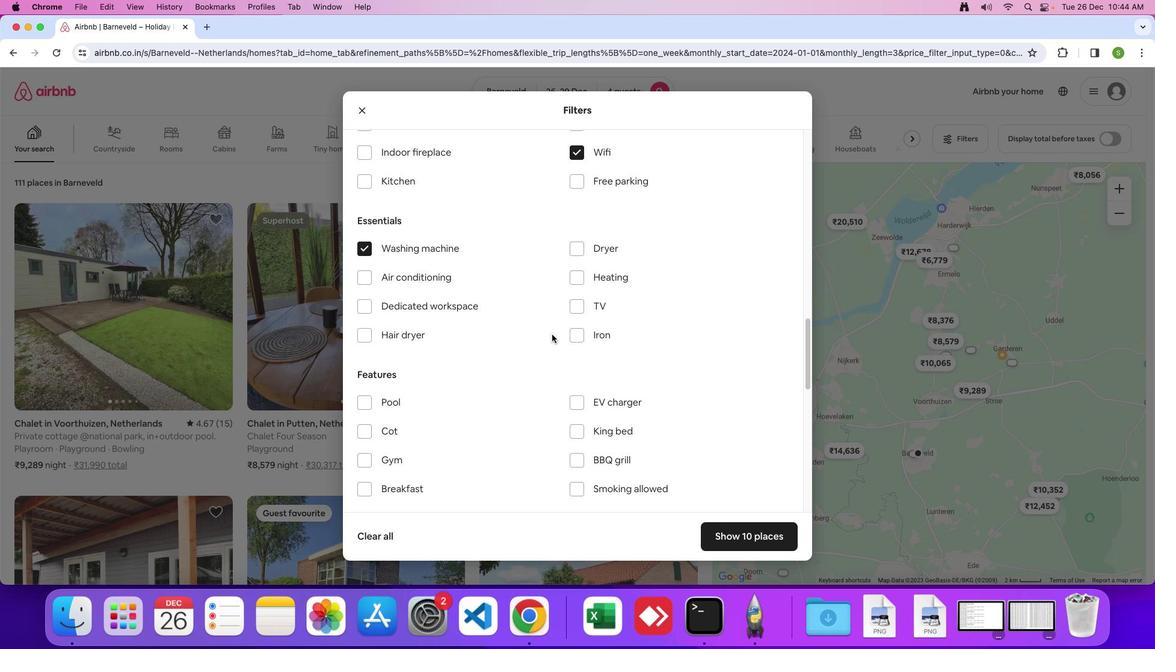 
Action: Mouse scrolled (551, 334) with delta (0, 0)
Screenshot: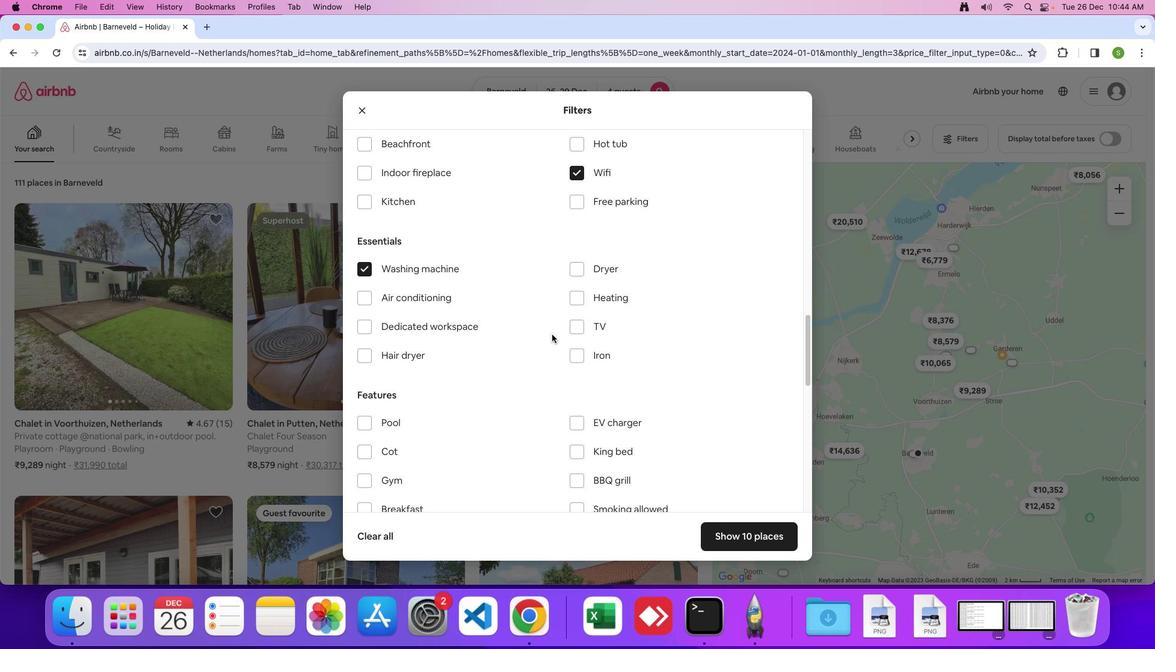 
Action: Mouse scrolled (551, 334) with delta (0, 3)
Screenshot: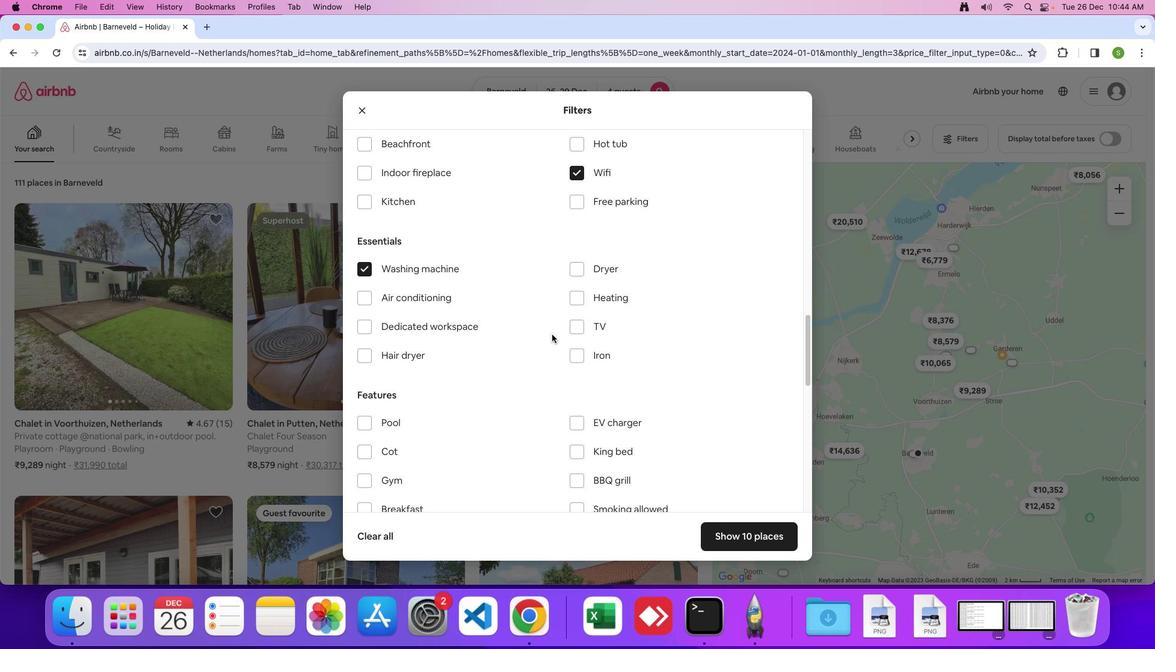 
Action: Mouse scrolled (551, 334) with delta (0, 0)
Screenshot: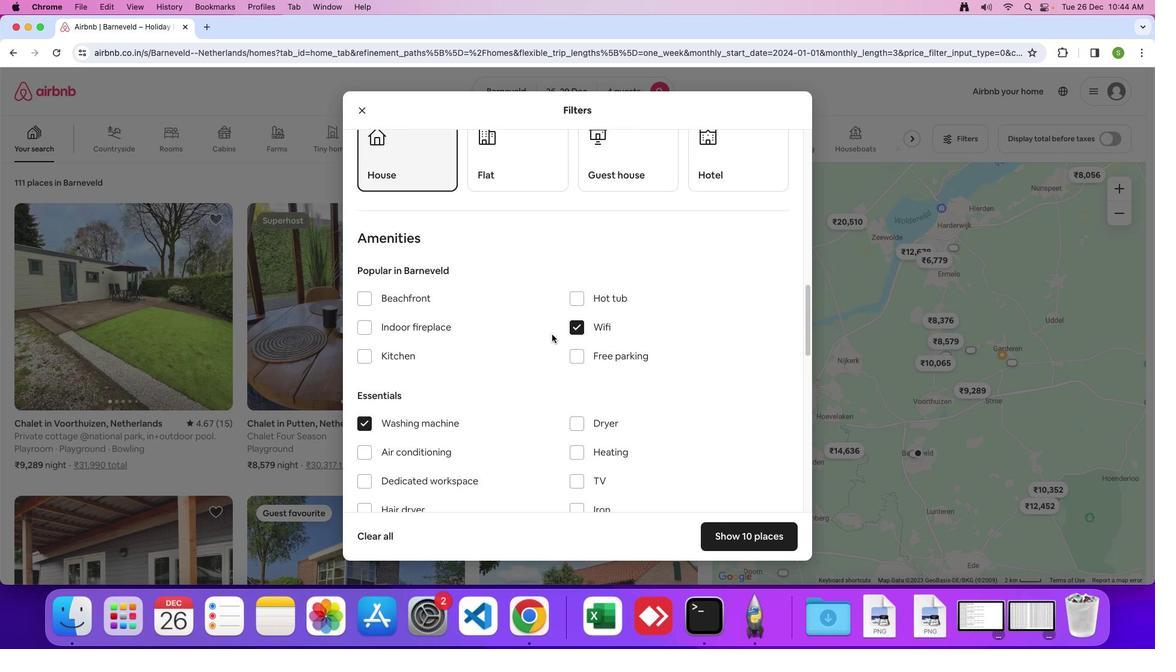 
Action: Mouse scrolled (551, 334) with delta (0, 0)
Screenshot: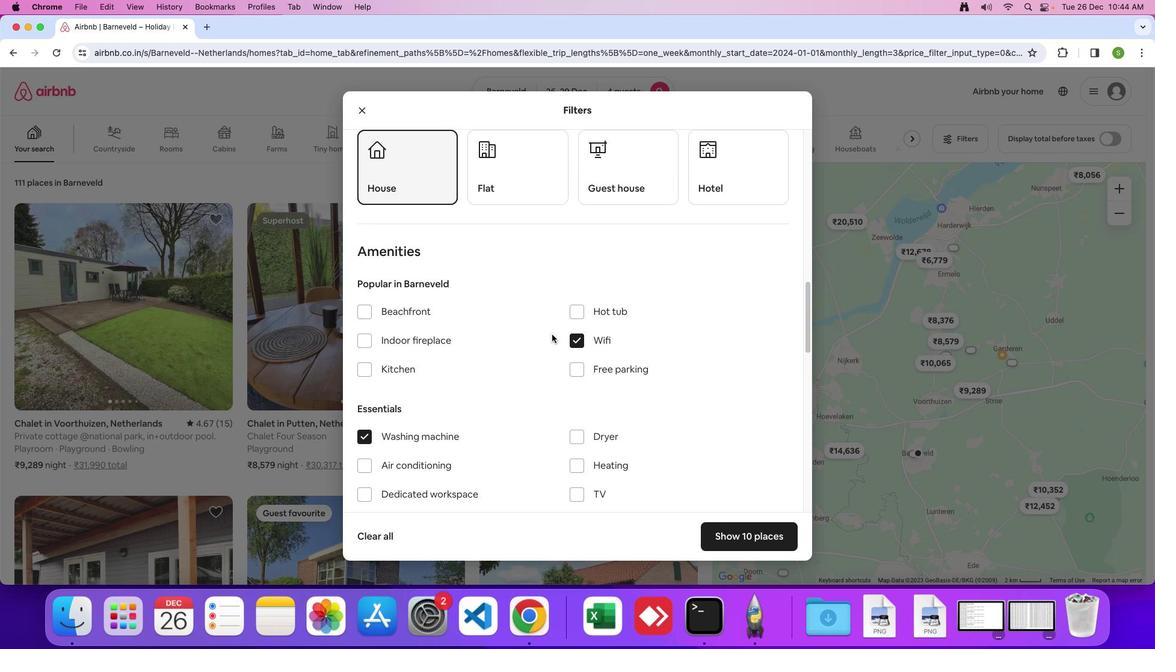 
Action: Mouse scrolled (551, 334) with delta (0, 3)
Screenshot: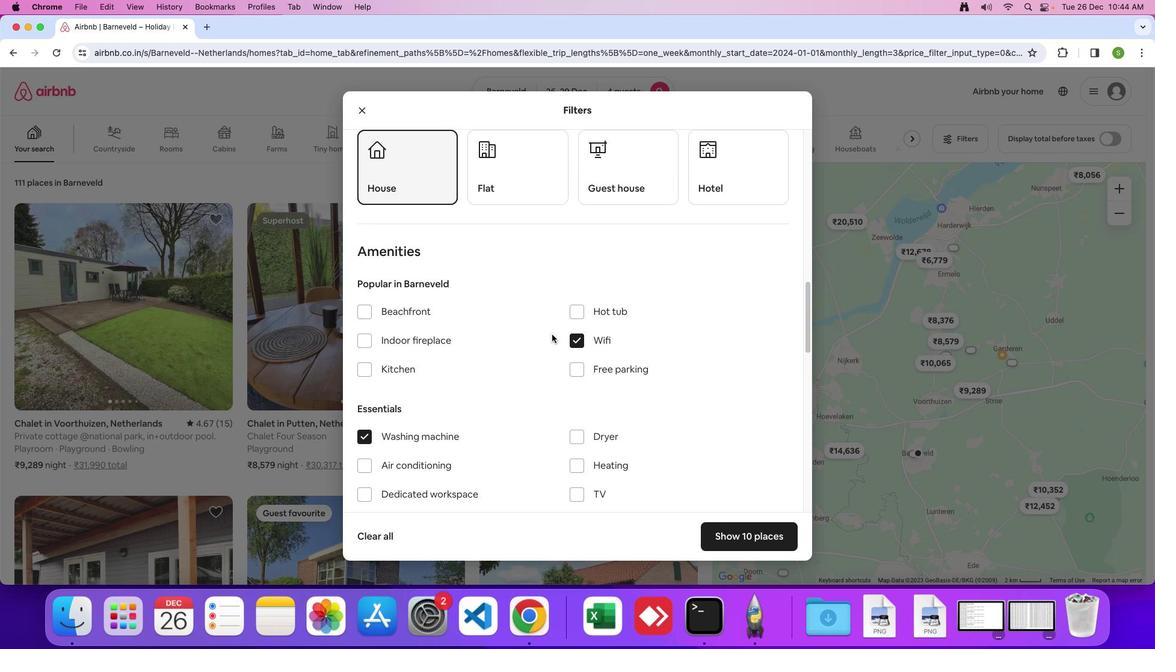 
Action: Mouse scrolled (551, 334) with delta (0, 0)
Screenshot: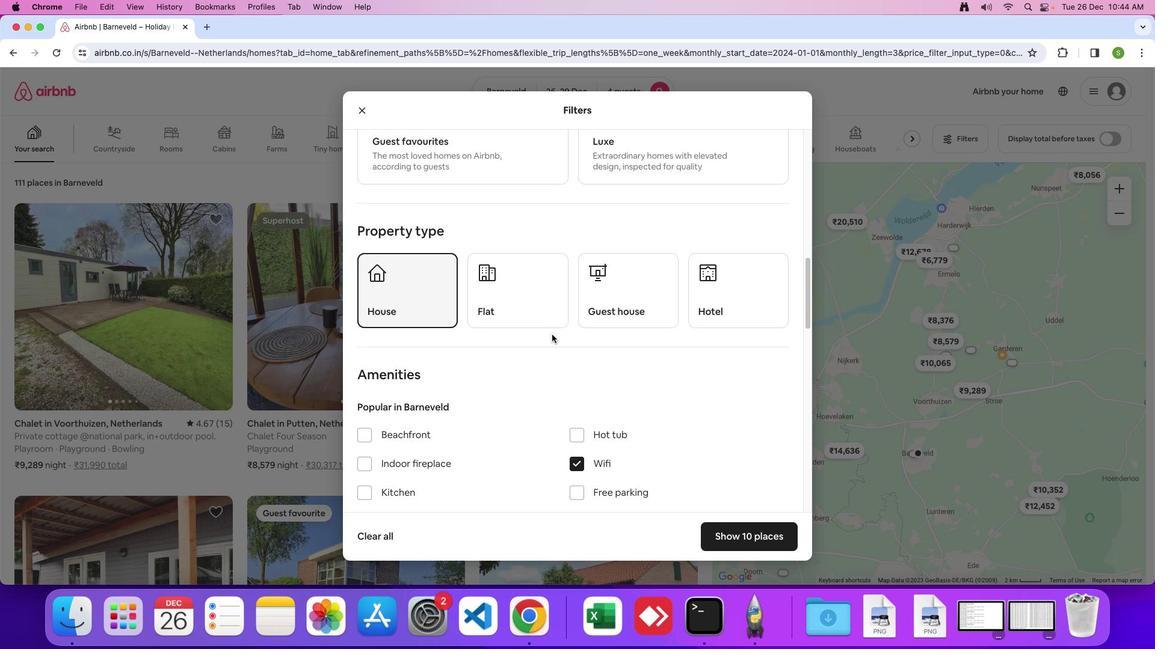 
Action: Mouse scrolled (551, 334) with delta (0, 0)
Screenshot: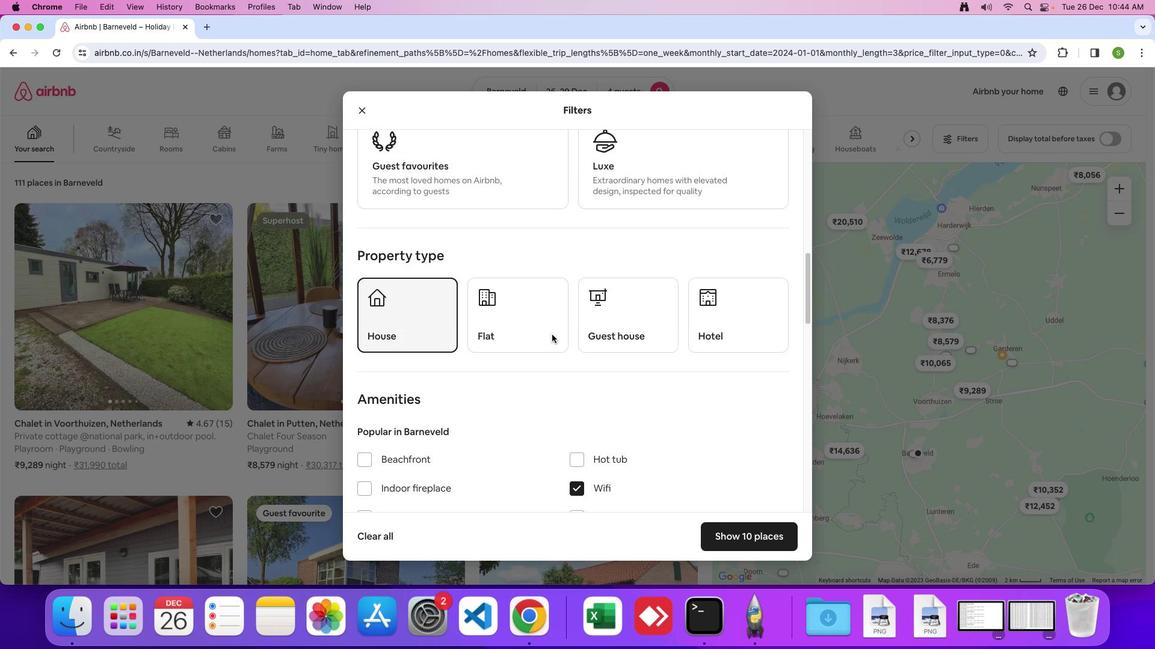 
Action: Mouse scrolled (551, 334) with delta (0, 2)
Screenshot: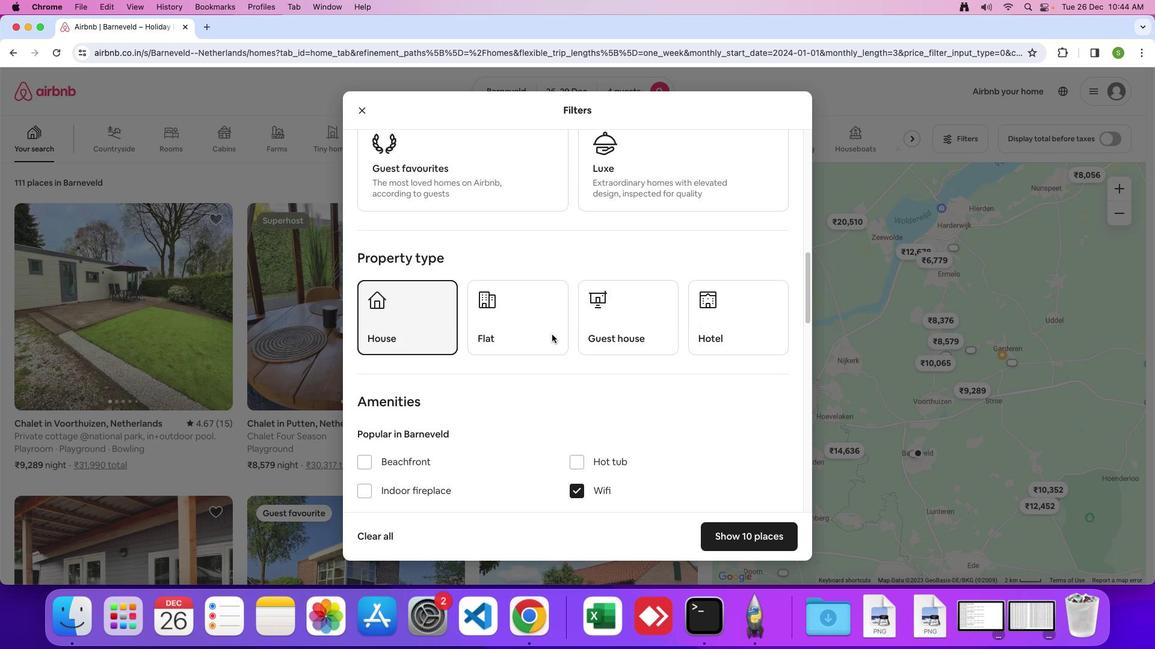 
Action: Mouse scrolled (551, 334) with delta (0, 0)
Screenshot: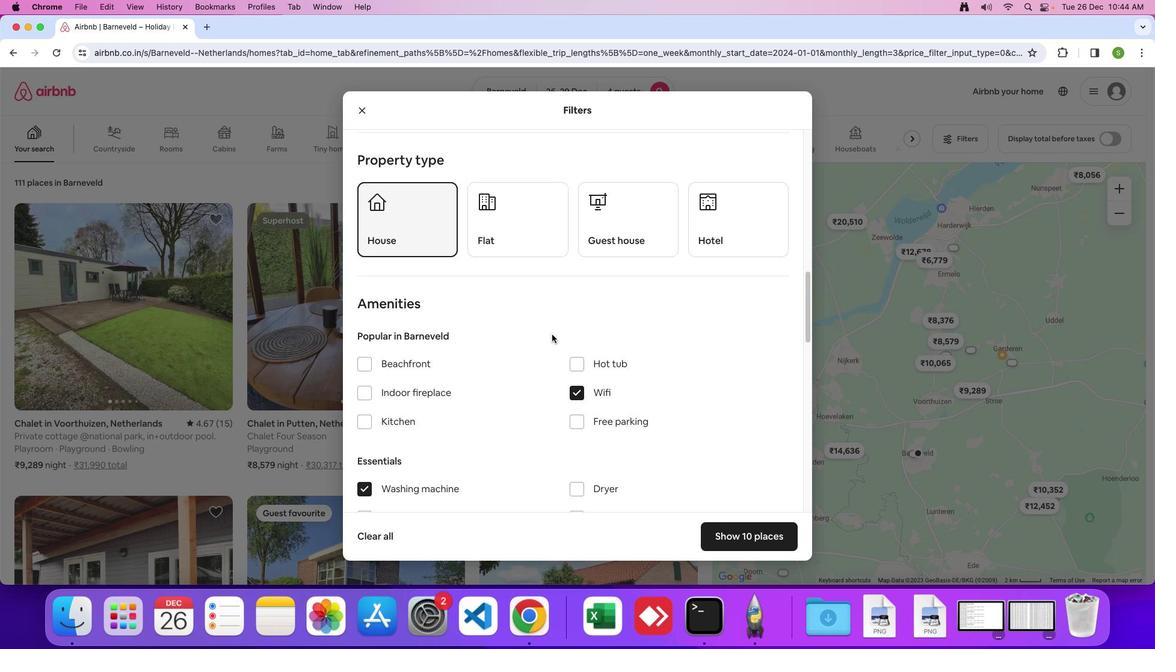 
Action: Mouse scrolled (551, 334) with delta (0, 0)
Screenshot: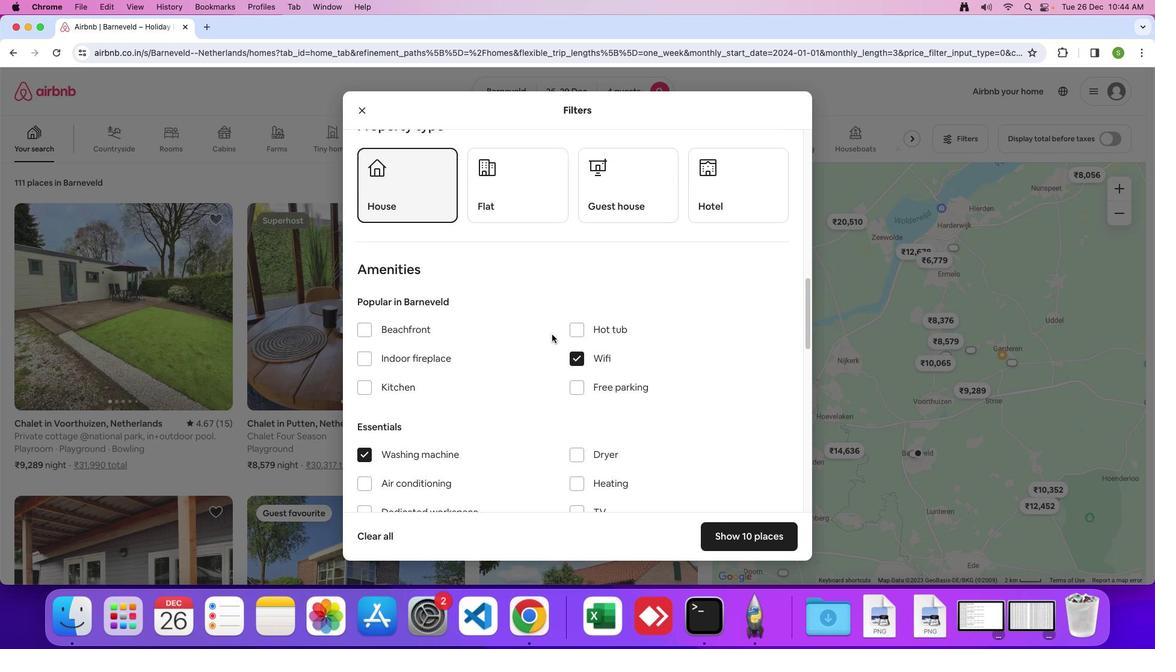 
Action: Mouse scrolled (551, 334) with delta (0, -2)
Screenshot: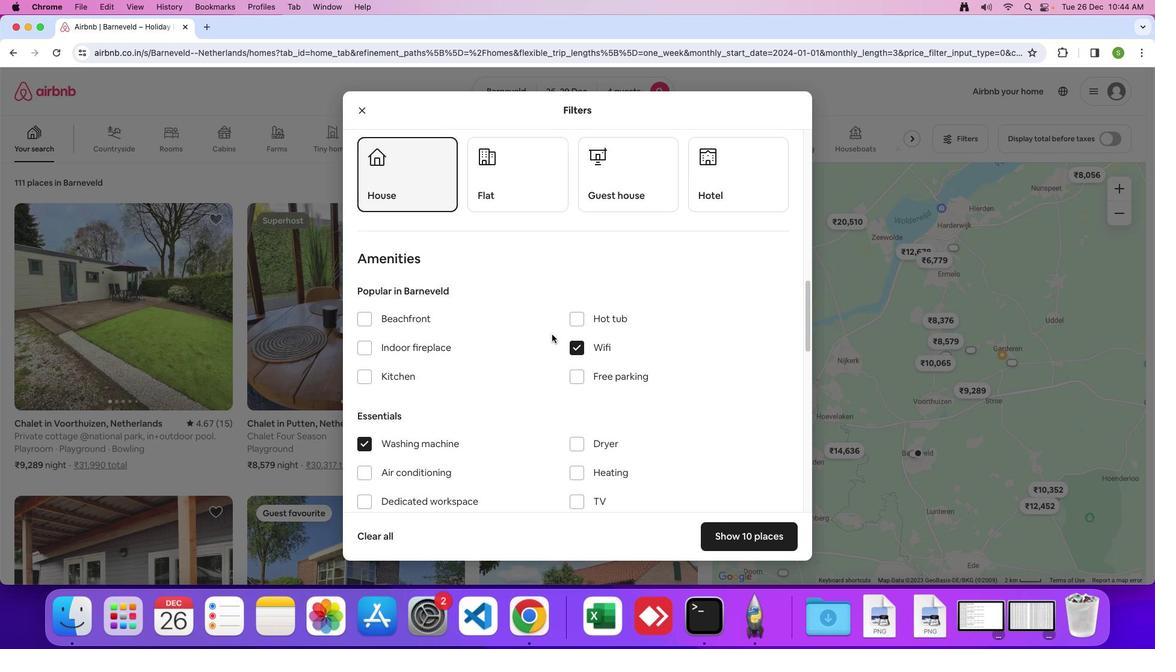 
Action: Mouse scrolled (551, 334) with delta (0, 0)
Screenshot: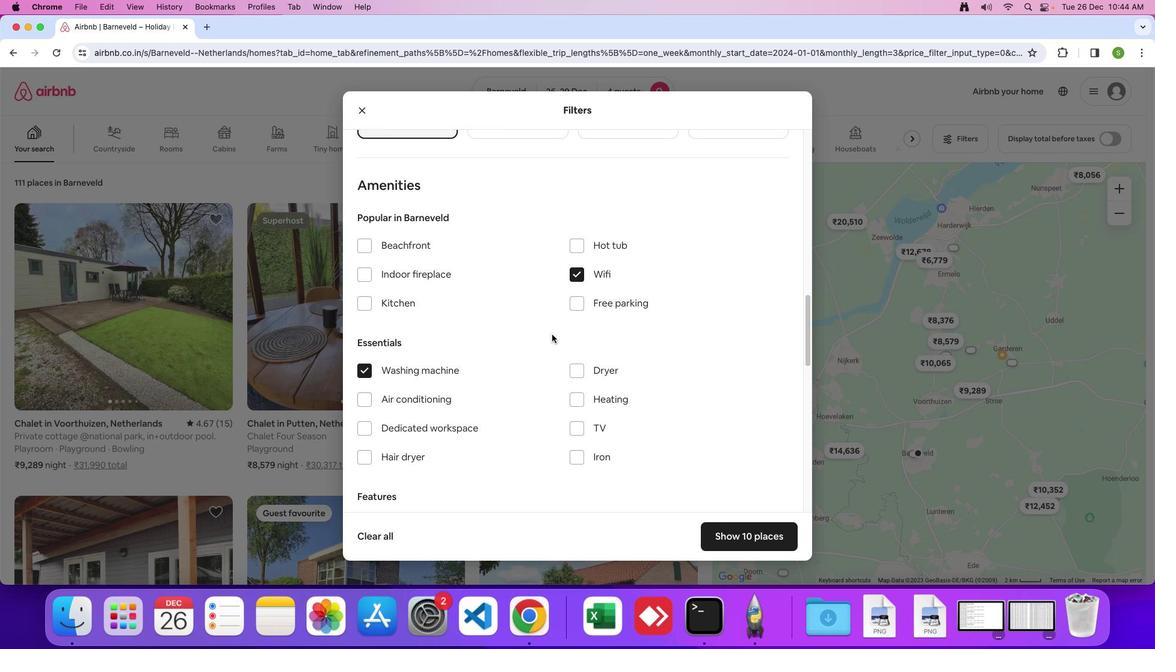 
Action: Mouse scrolled (551, 334) with delta (0, 0)
Screenshot: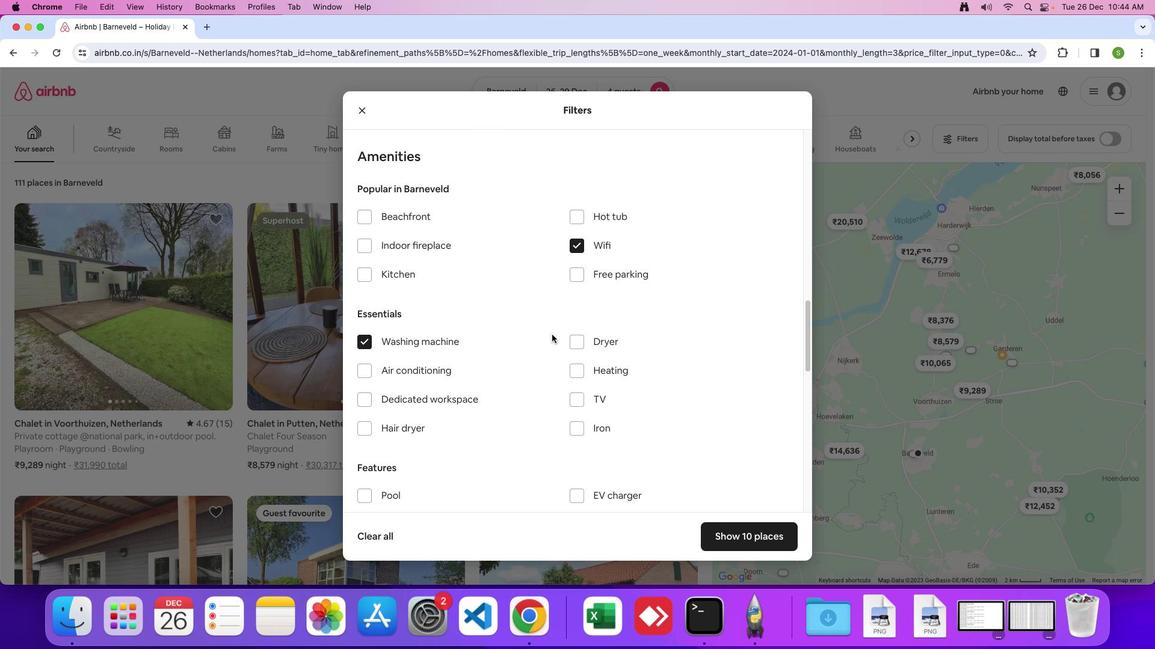 
Action: Mouse scrolled (551, 334) with delta (0, -2)
Screenshot: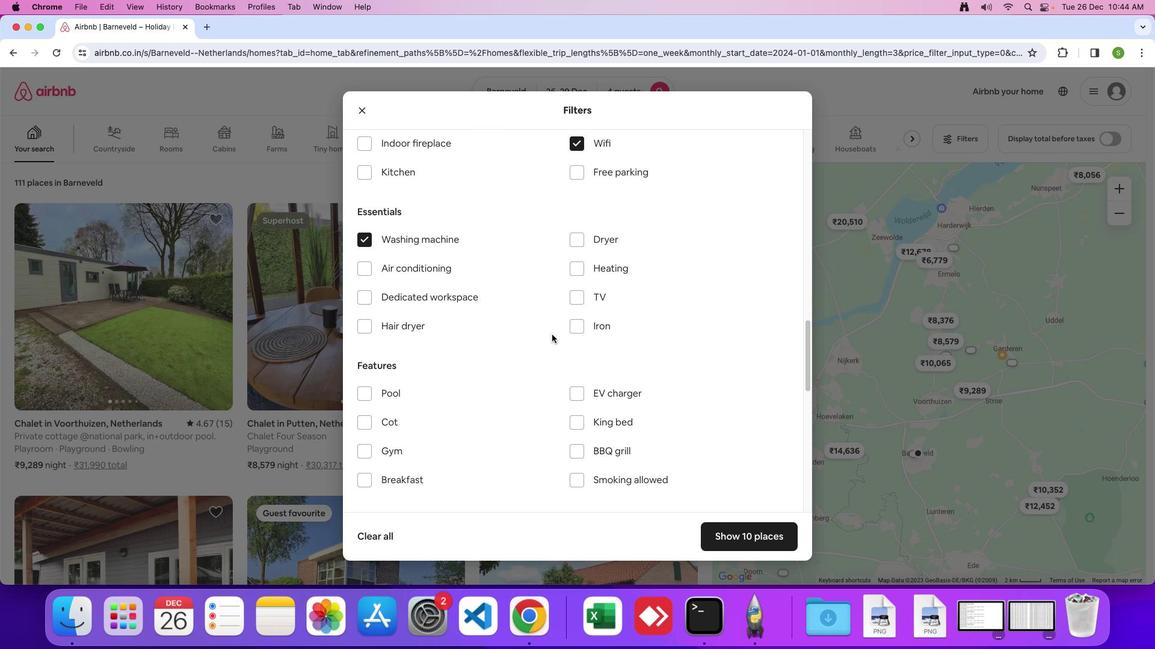 
Action: Mouse scrolled (551, 334) with delta (0, -3)
Screenshot: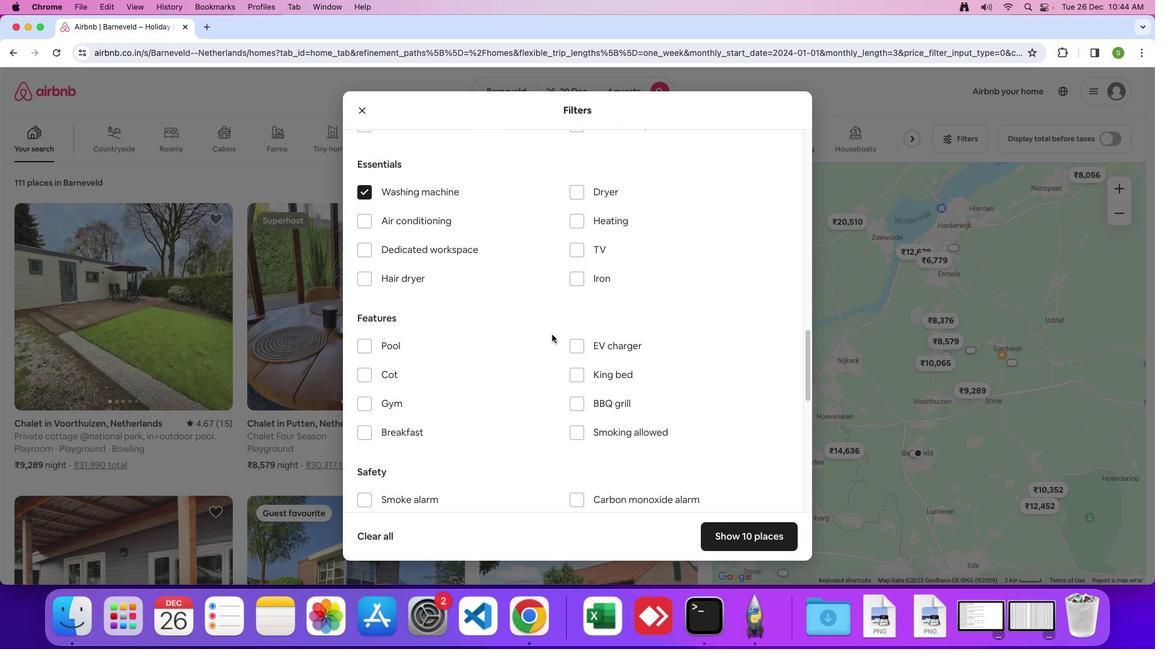 
Action: Mouse scrolled (551, 334) with delta (0, 0)
Screenshot: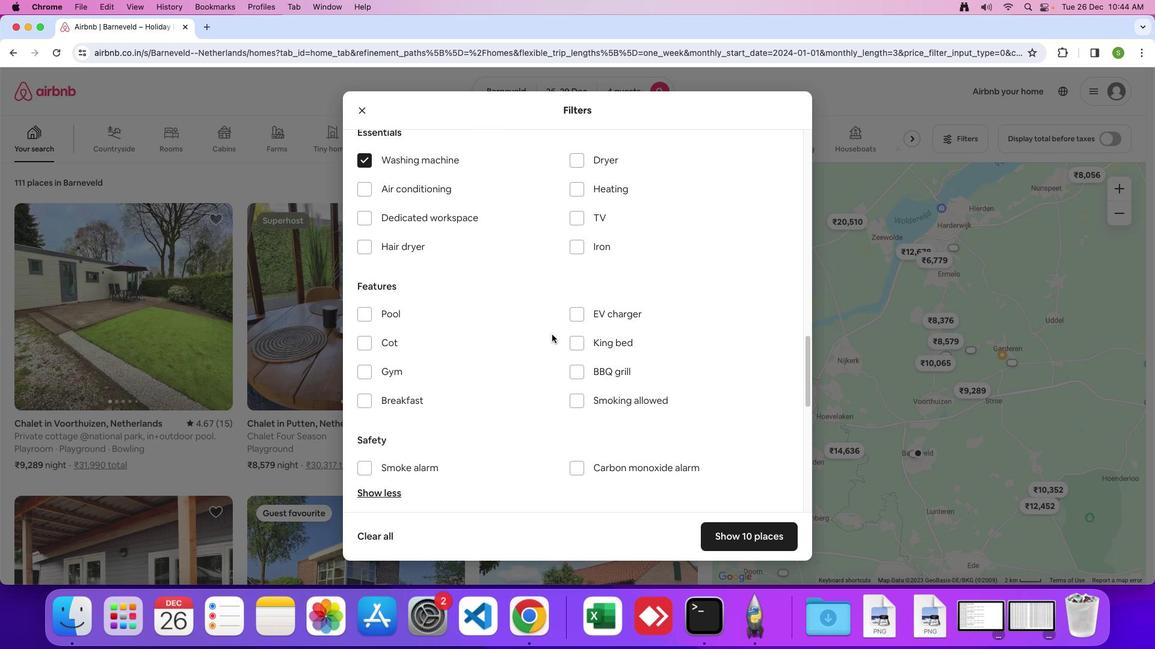 
Action: Mouse scrolled (551, 334) with delta (0, 0)
Screenshot: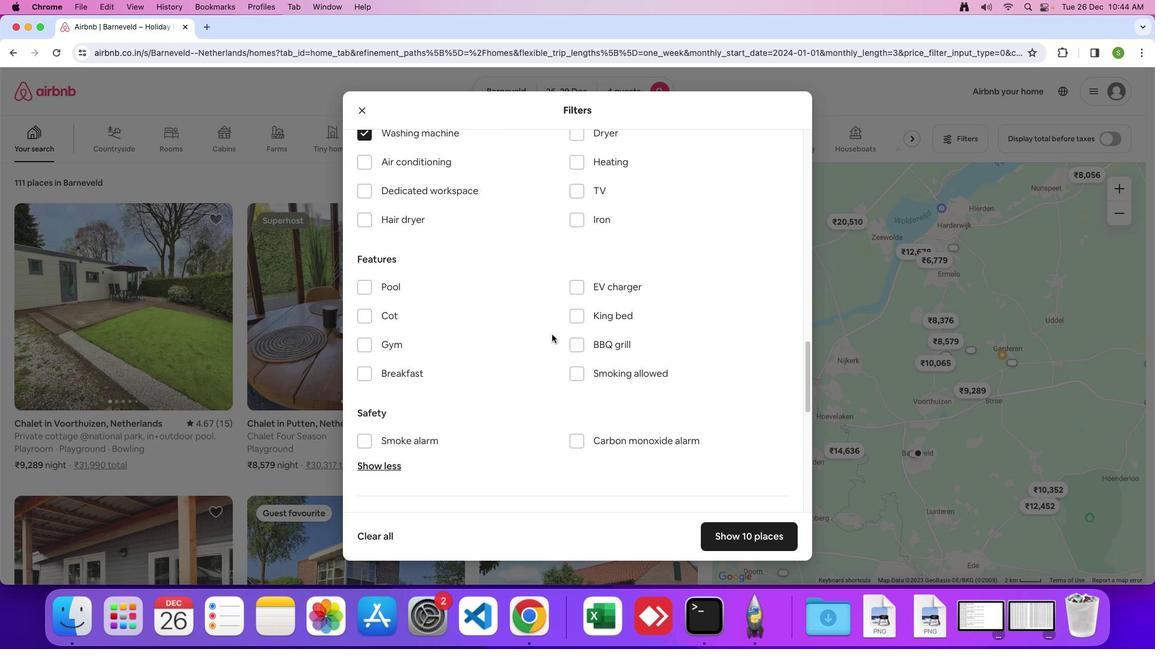 
Action: Mouse scrolled (551, 334) with delta (0, -1)
Screenshot: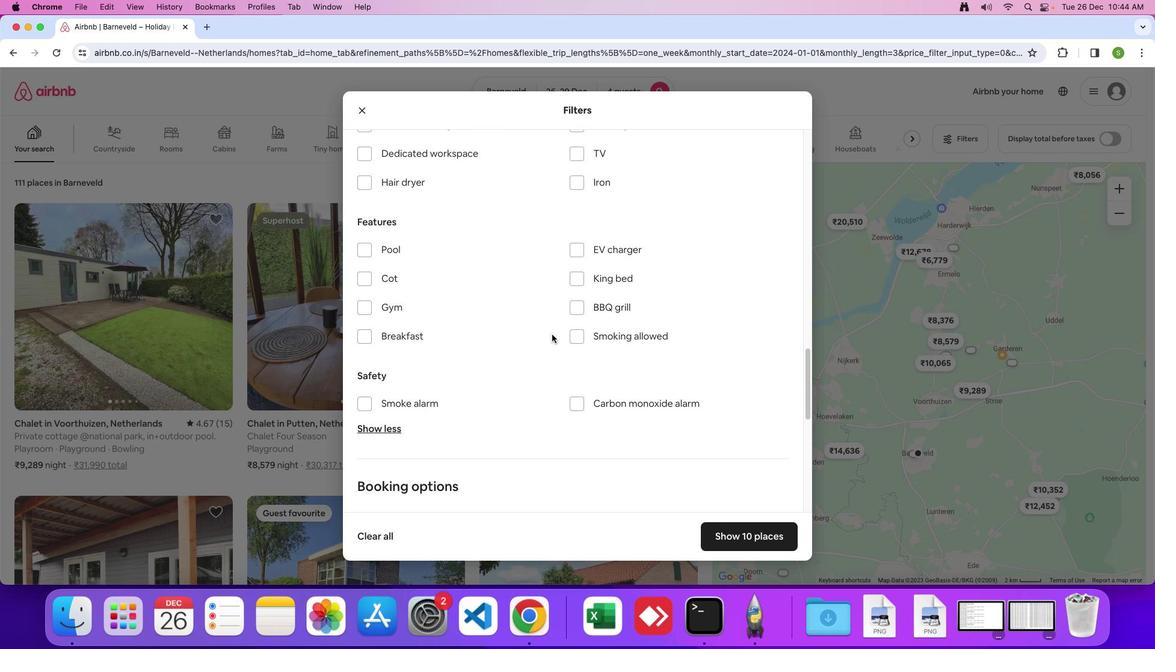 
Action: Mouse moved to (551, 335)
Screenshot: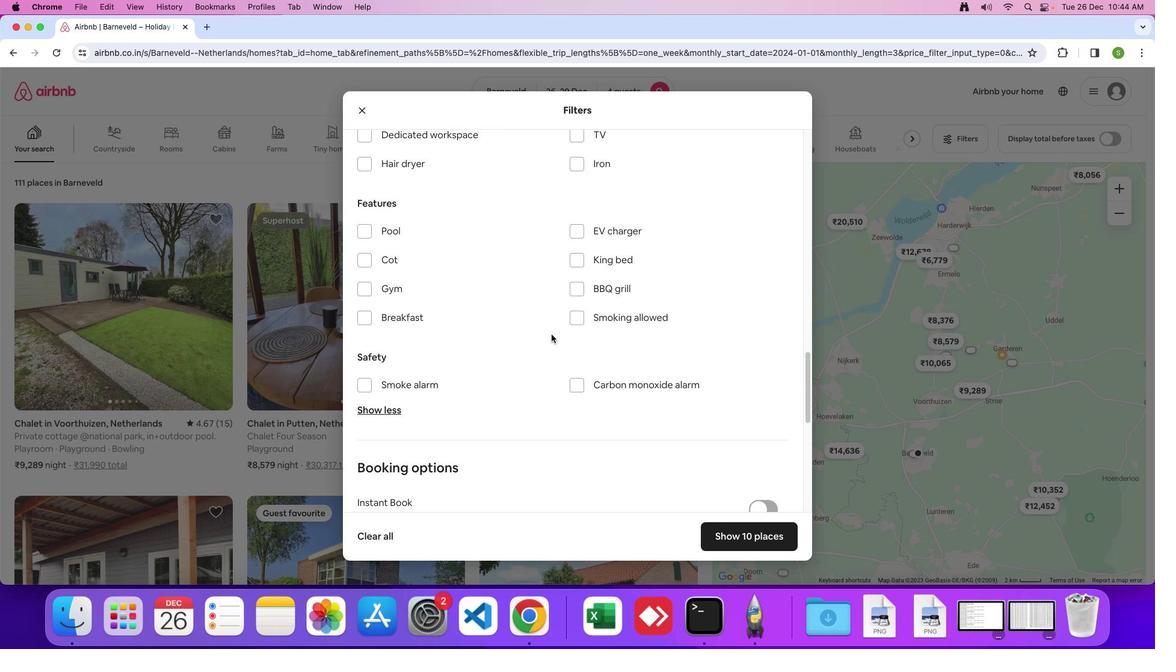 
Action: Mouse scrolled (551, 335) with delta (0, 0)
Screenshot: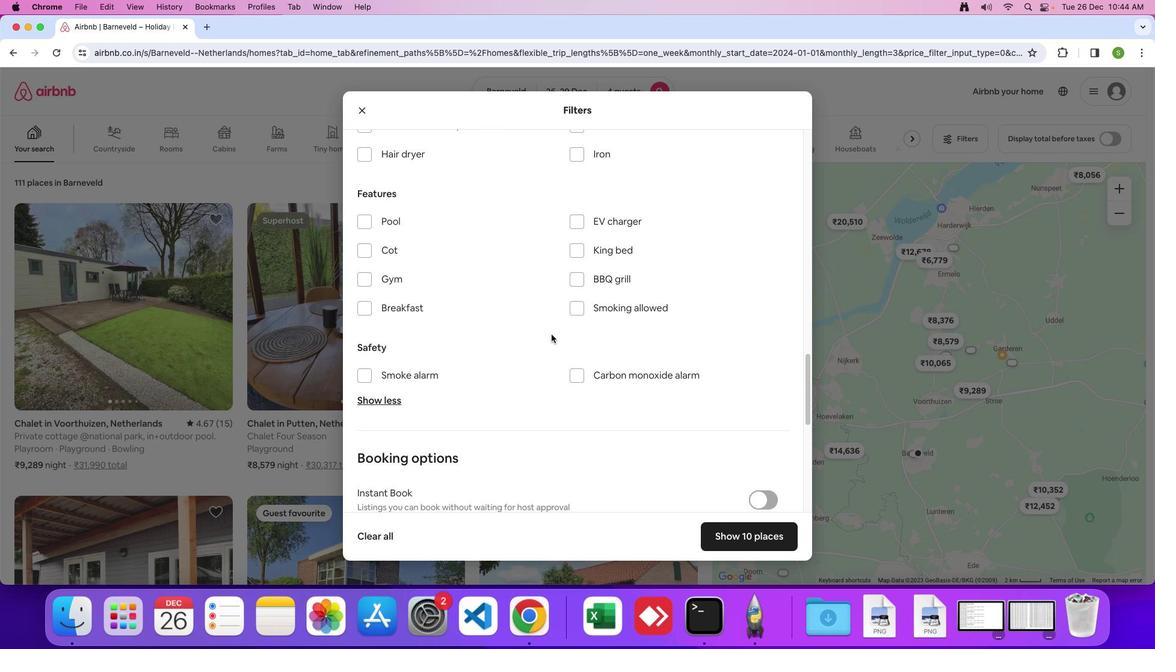 
Action: Mouse scrolled (551, 335) with delta (0, 0)
Screenshot: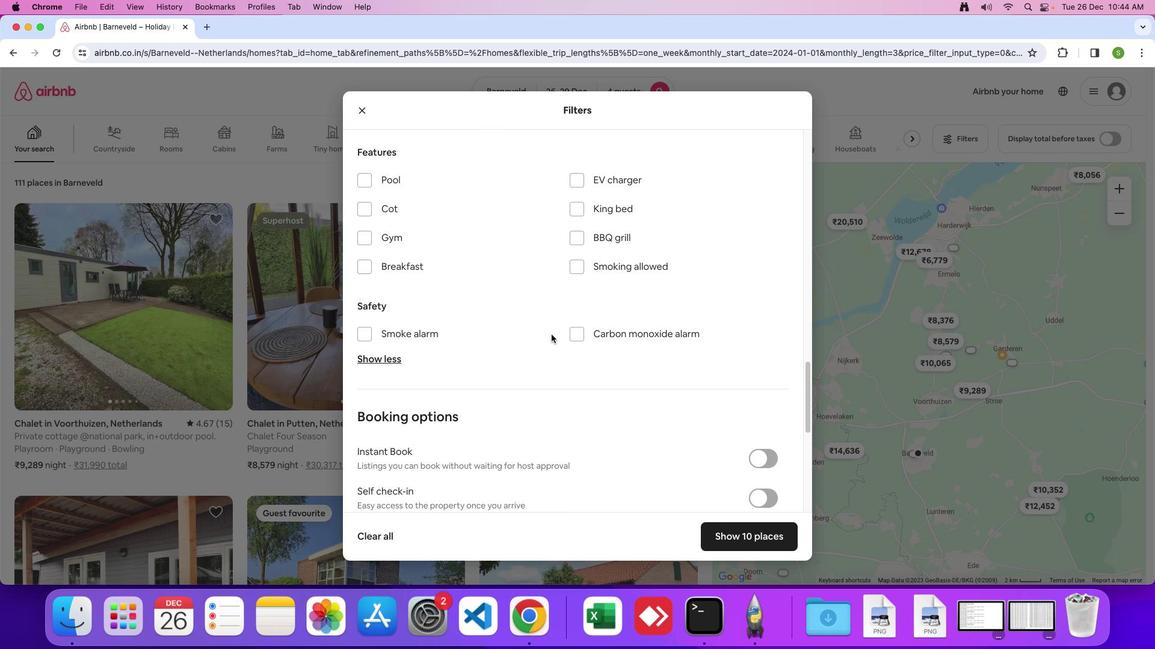 
Action: Mouse scrolled (551, 335) with delta (0, -1)
Screenshot: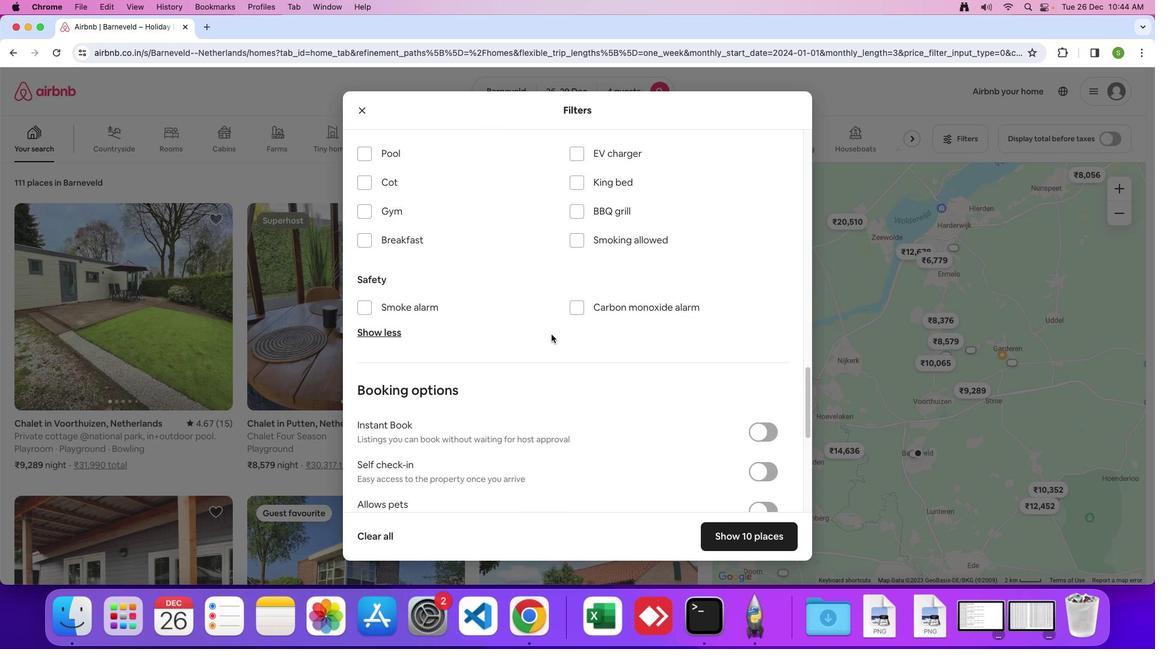 
Action: Mouse scrolled (551, 335) with delta (0, 0)
Screenshot: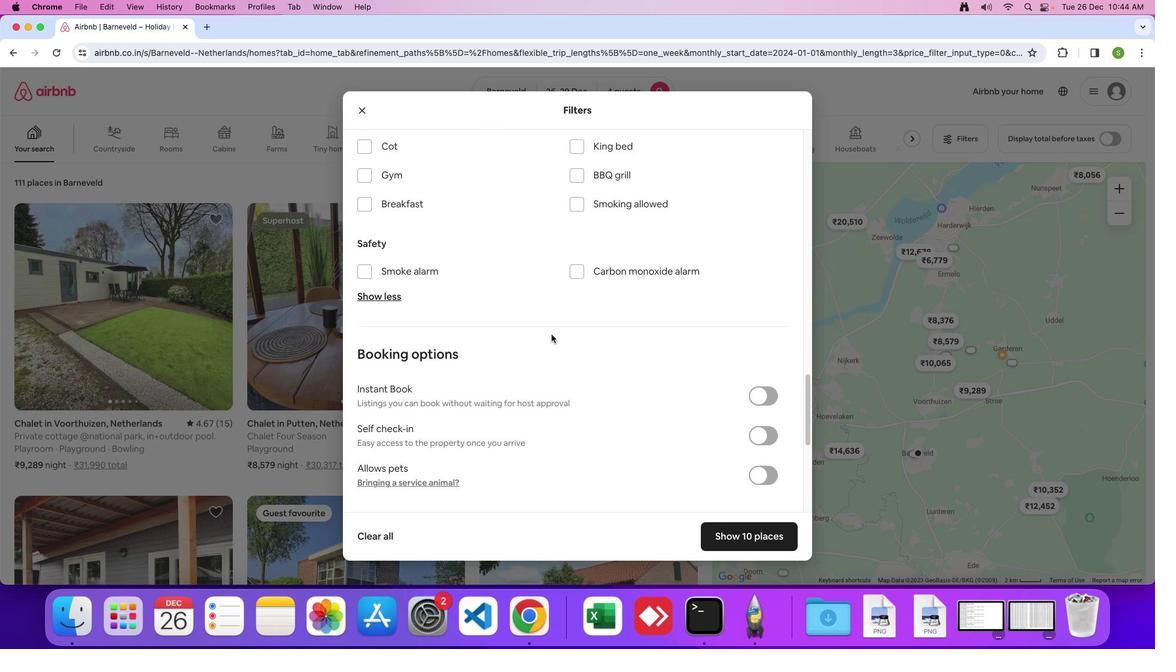 
Action: Mouse scrolled (551, 335) with delta (0, 0)
Screenshot: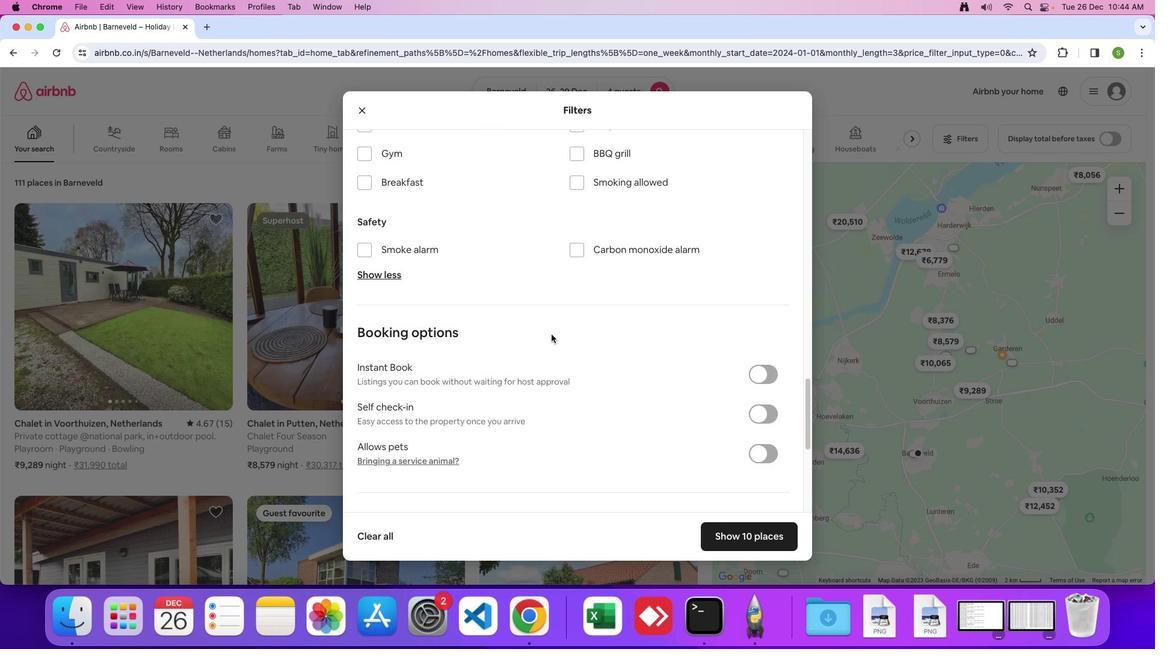 
Action: Mouse scrolled (551, 335) with delta (0, -1)
Screenshot: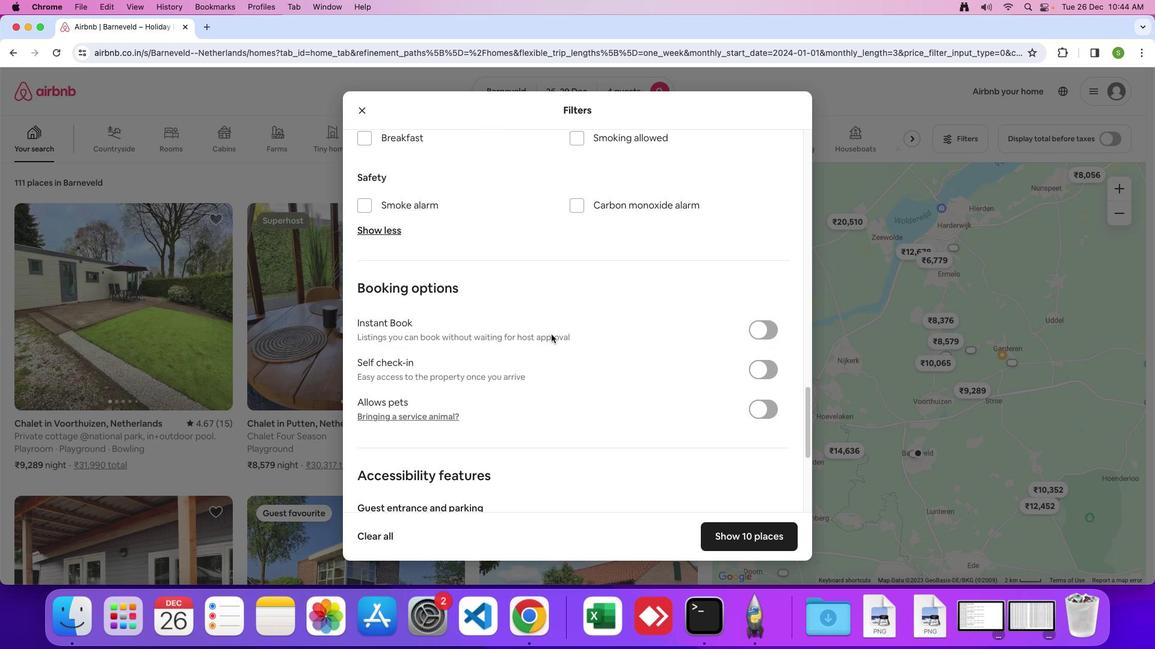 
Action: Mouse scrolled (551, 335) with delta (0, 0)
Screenshot: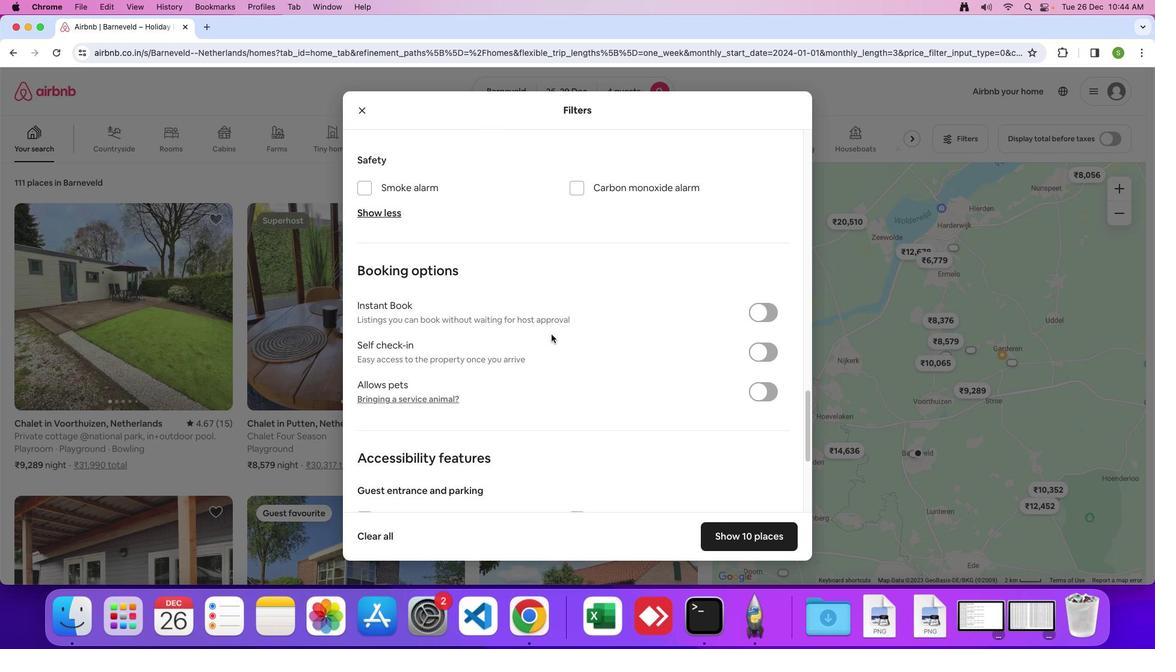 
Action: Mouse scrolled (551, 335) with delta (0, 0)
Screenshot: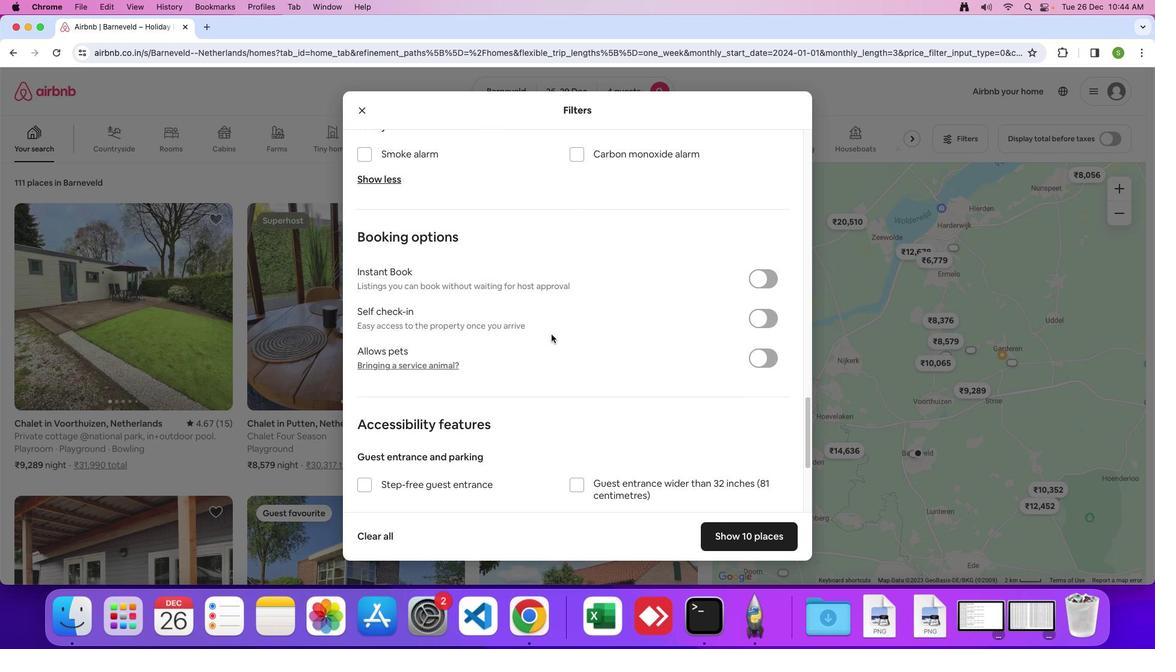 
Action: Mouse scrolled (551, 335) with delta (0, -1)
Screenshot: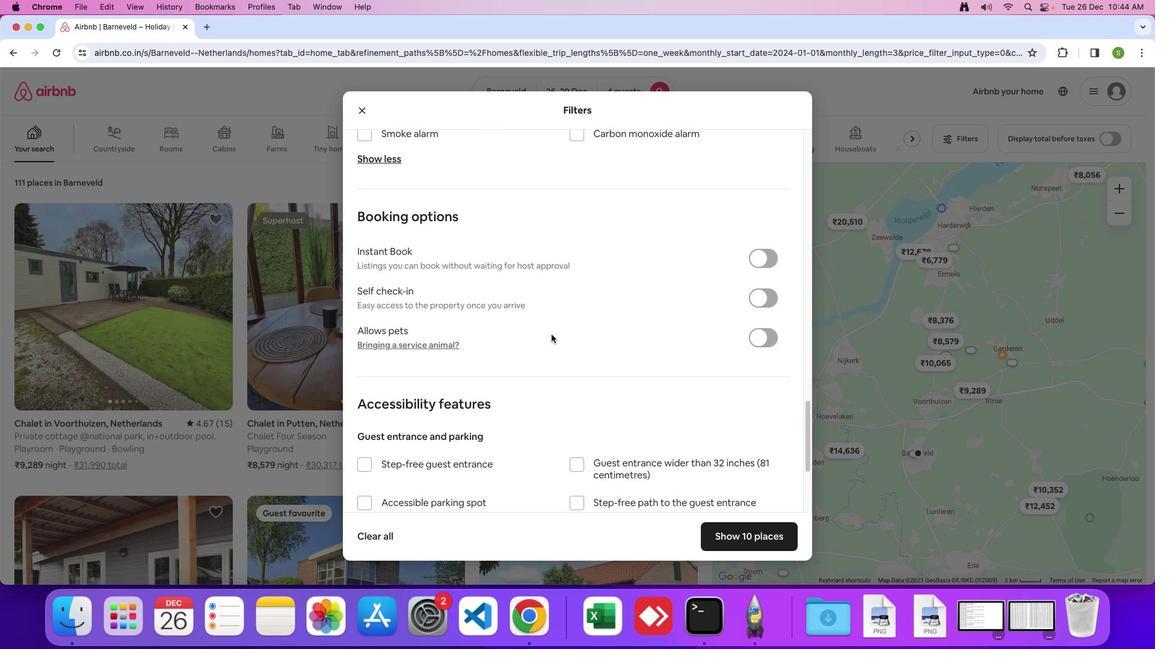 
Action: Mouse scrolled (551, 335) with delta (0, 0)
Screenshot: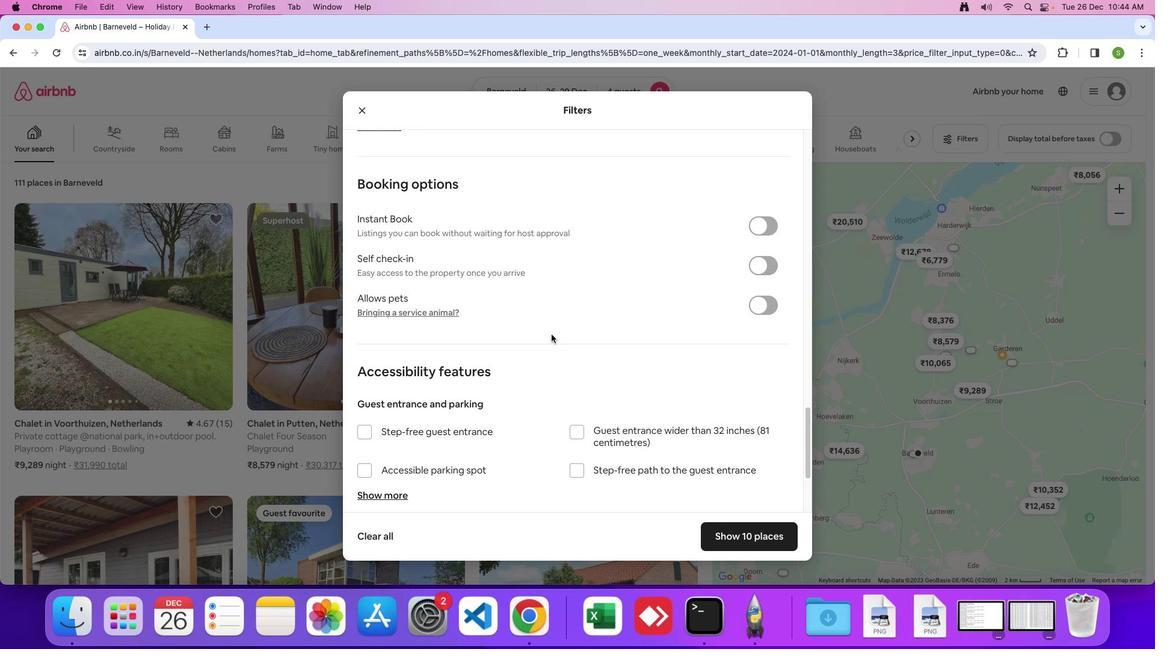 
Action: Mouse scrolled (551, 335) with delta (0, 0)
Screenshot: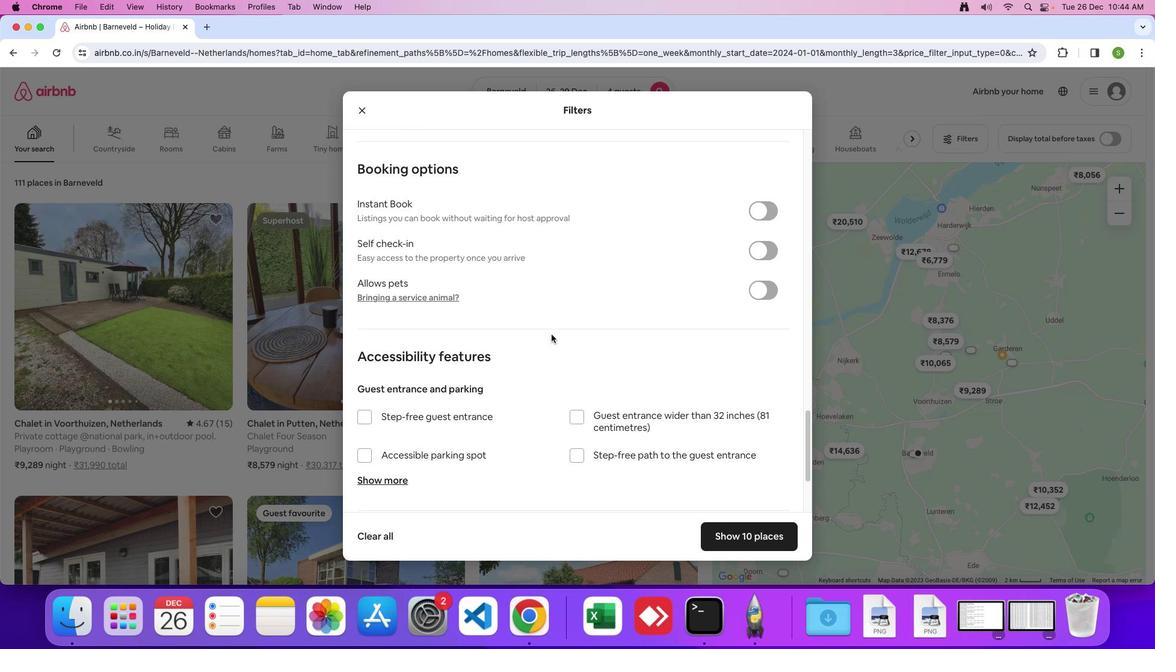 
Action: Mouse scrolled (551, 335) with delta (0, -1)
Screenshot: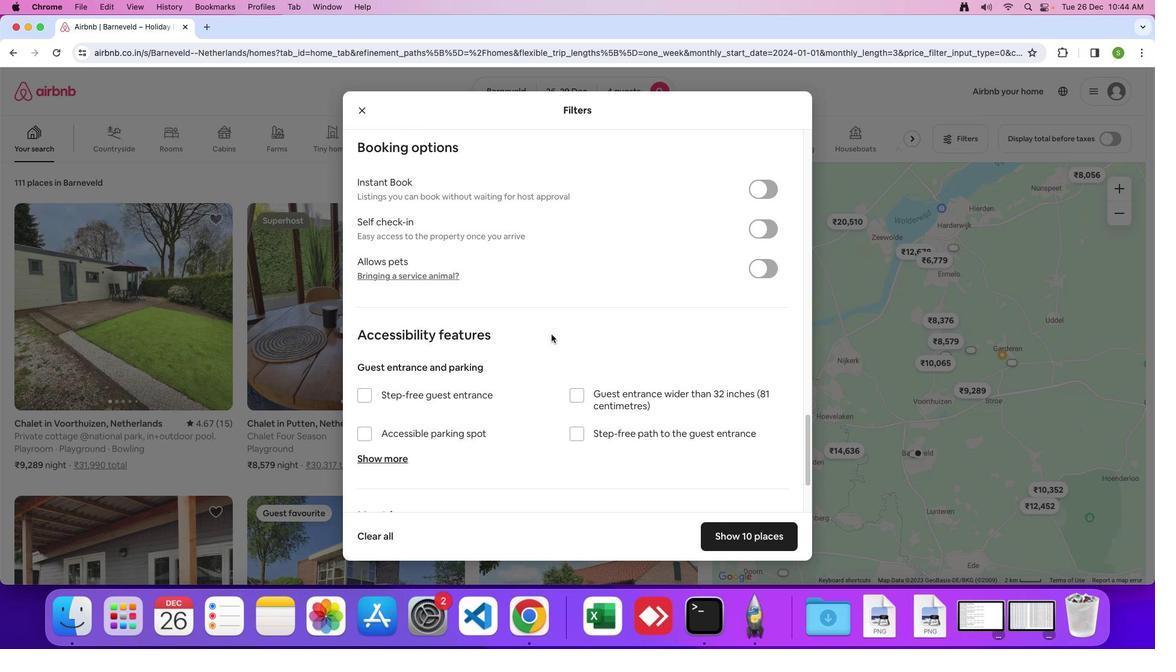 
Action: Mouse scrolled (551, 335) with delta (0, 0)
Screenshot: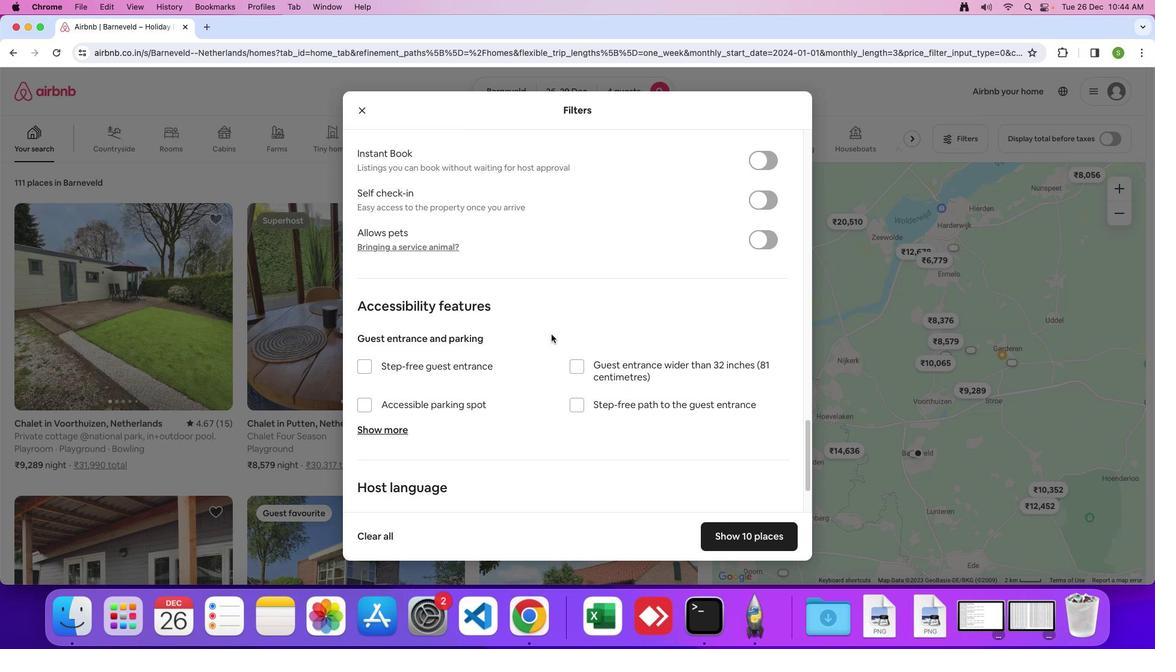 
Action: Mouse scrolled (551, 335) with delta (0, 0)
Screenshot: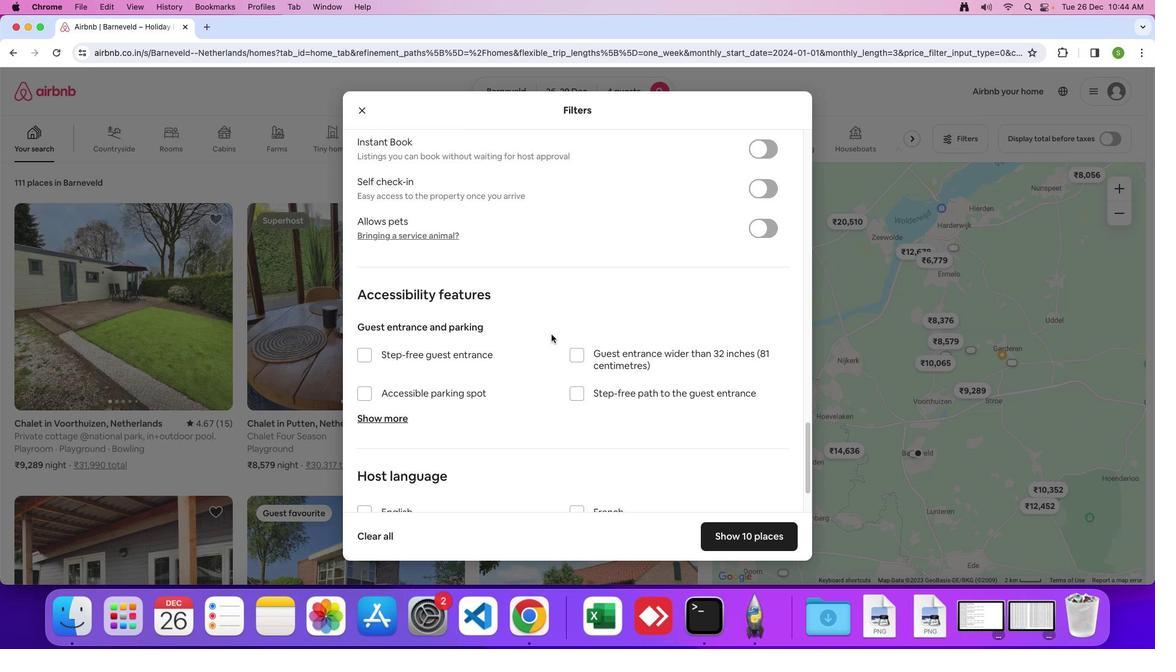 
Action: Mouse scrolled (551, 335) with delta (0, 0)
Screenshot: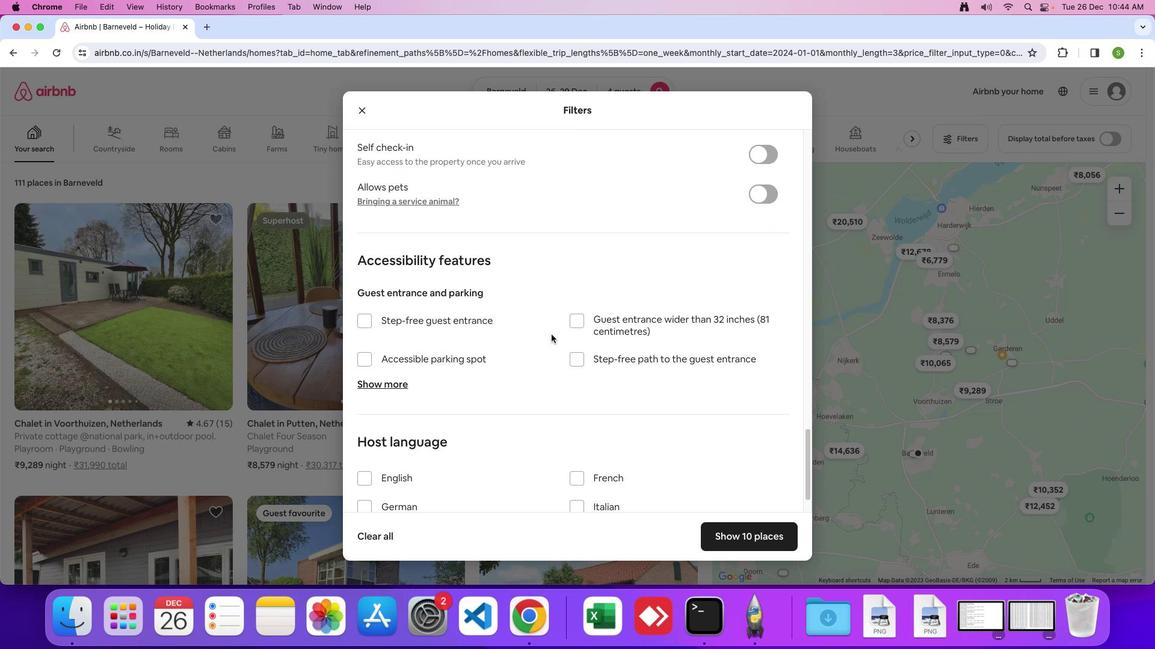 
Action: Mouse scrolled (551, 335) with delta (0, 0)
Screenshot: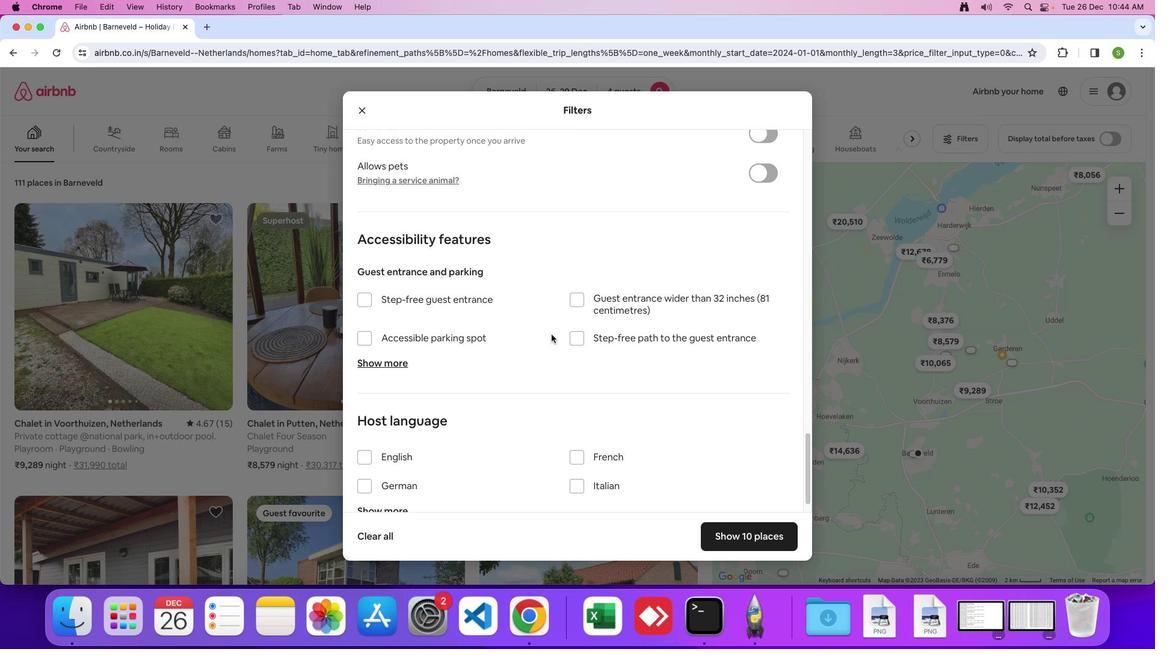 
Action: Mouse scrolled (551, 335) with delta (0, 0)
Screenshot: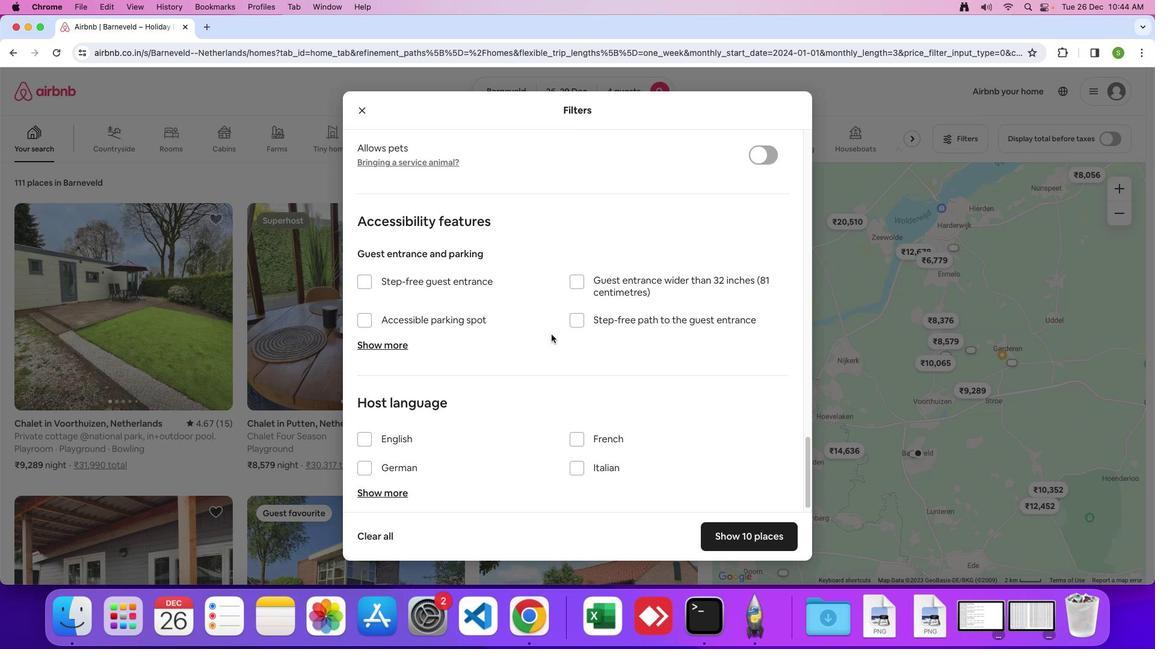 
Action: Mouse scrolled (551, 335) with delta (0, -1)
Screenshot: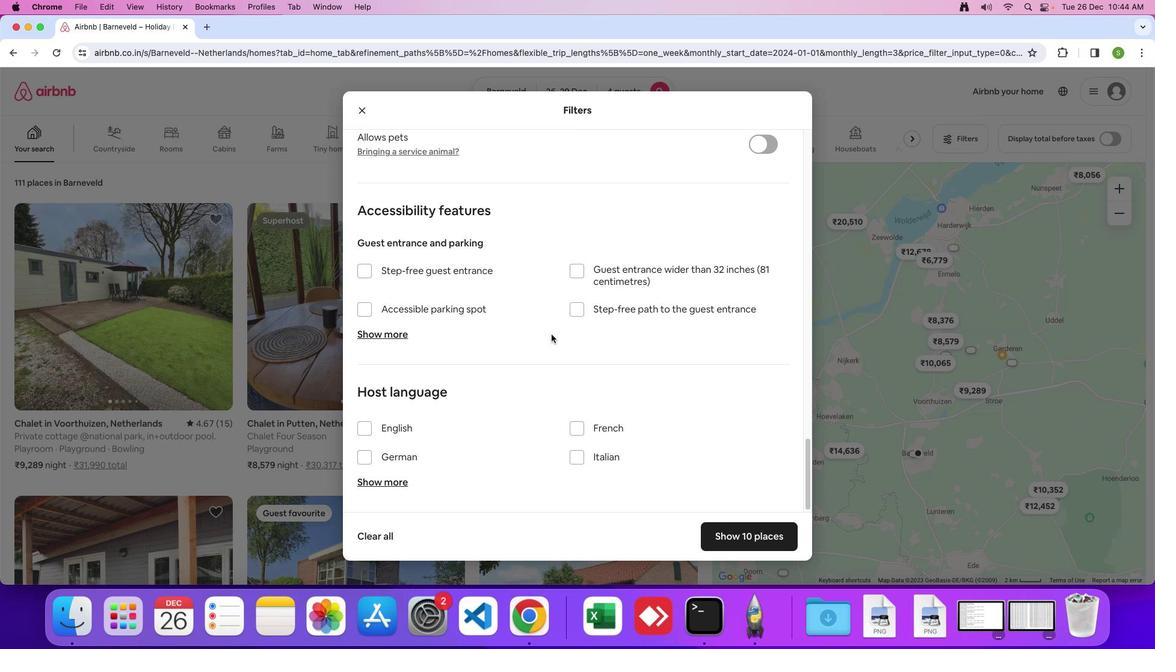 
Action: Mouse scrolled (551, 335) with delta (0, 0)
Screenshot: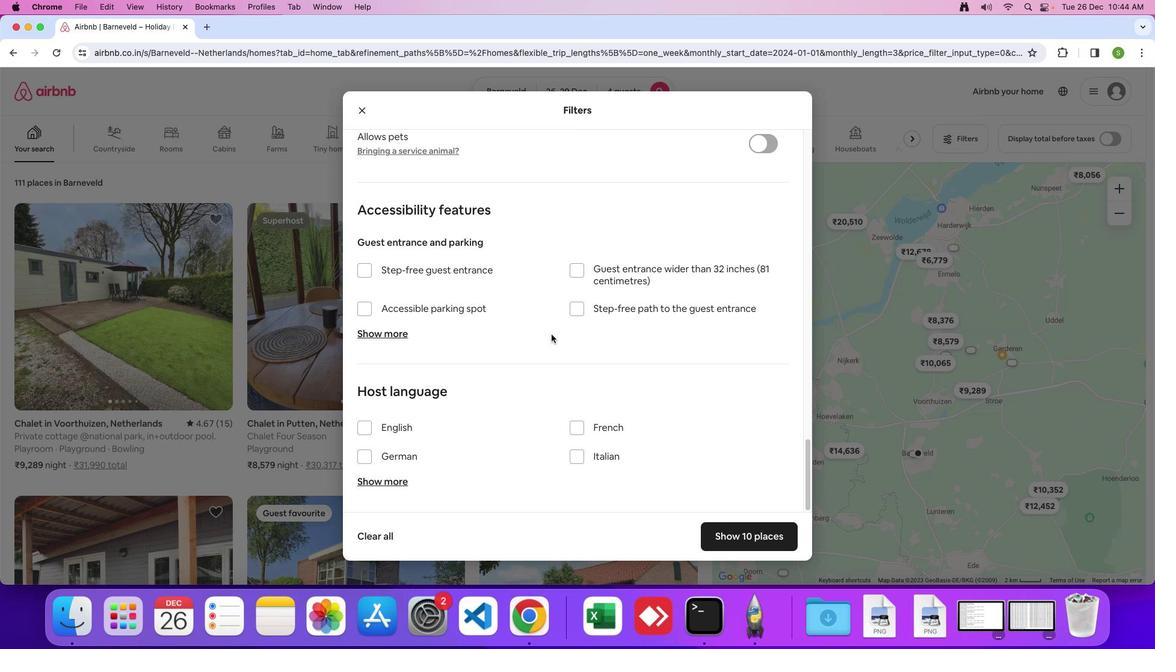
Action: Mouse scrolled (551, 335) with delta (0, 0)
Screenshot: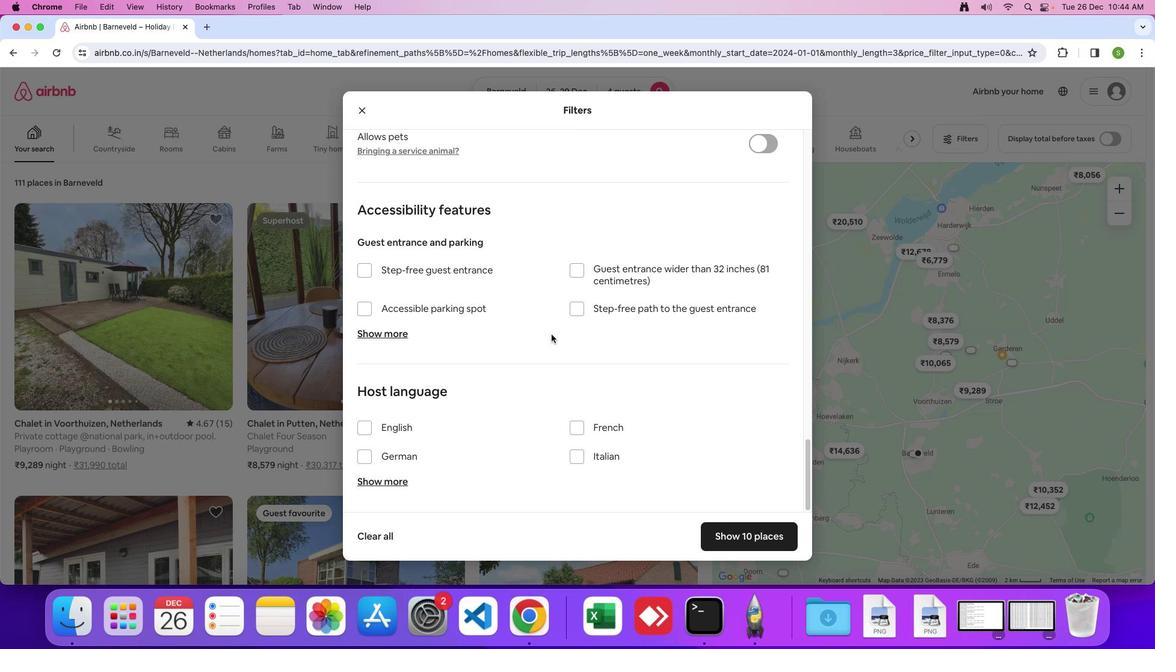 
Action: Mouse scrolled (551, 335) with delta (0, -1)
Screenshot: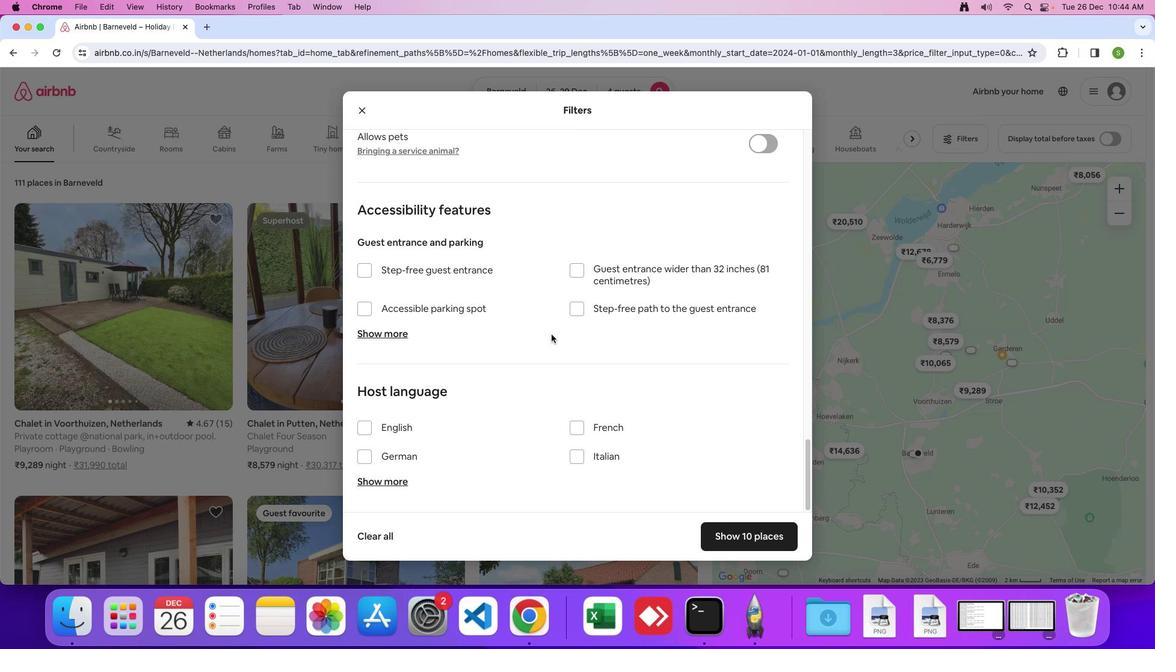 
Action: Mouse scrolled (551, 335) with delta (0, 0)
Screenshot: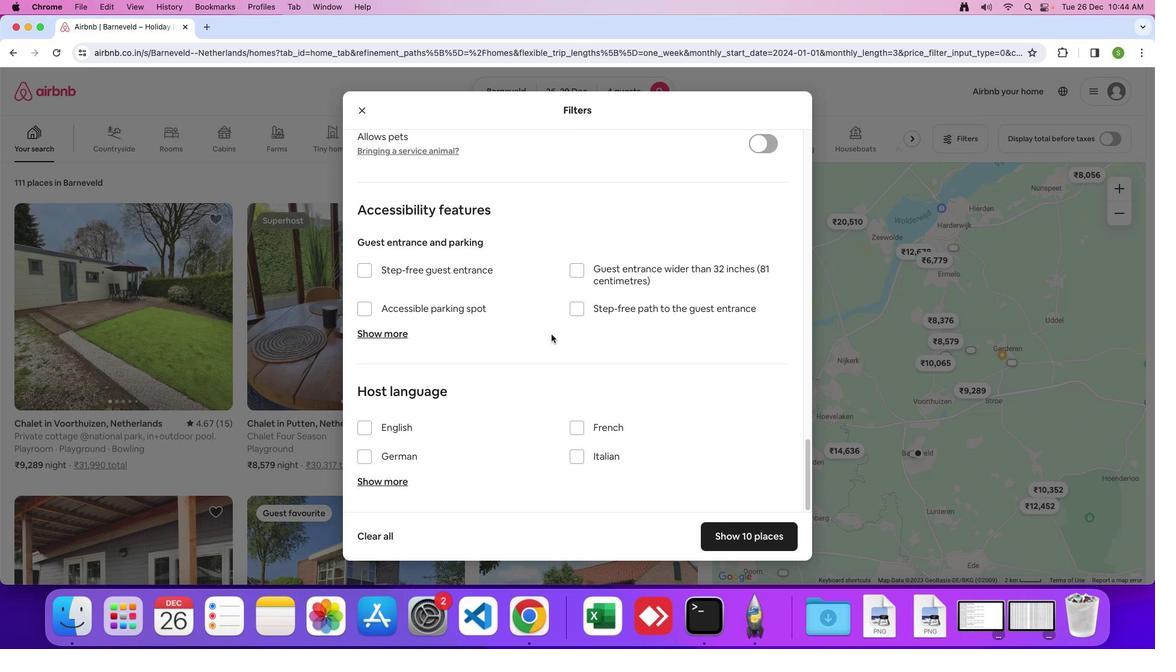 
Action: Mouse scrolled (551, 335) with delta (0, 0)
Screenshot: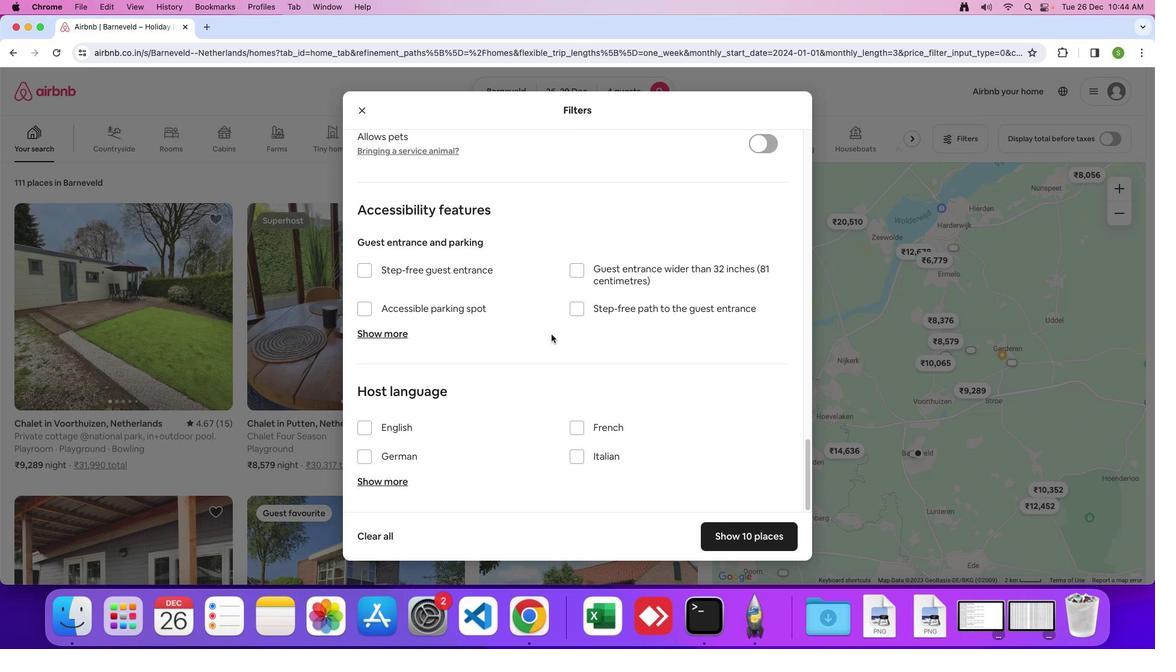 
Action: Mouse scrolled (551, 335) with delta (0, 0)
Screenshot: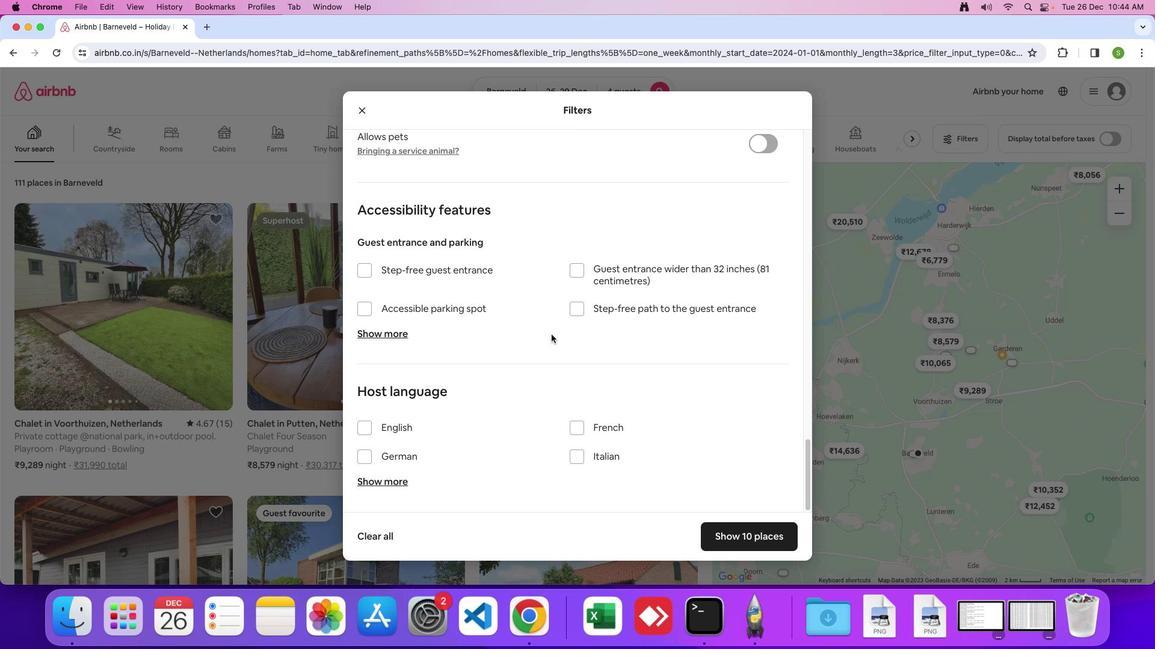 
Action: Mouse scrolled (551, 335) with delta (0, 0)
Screenshot: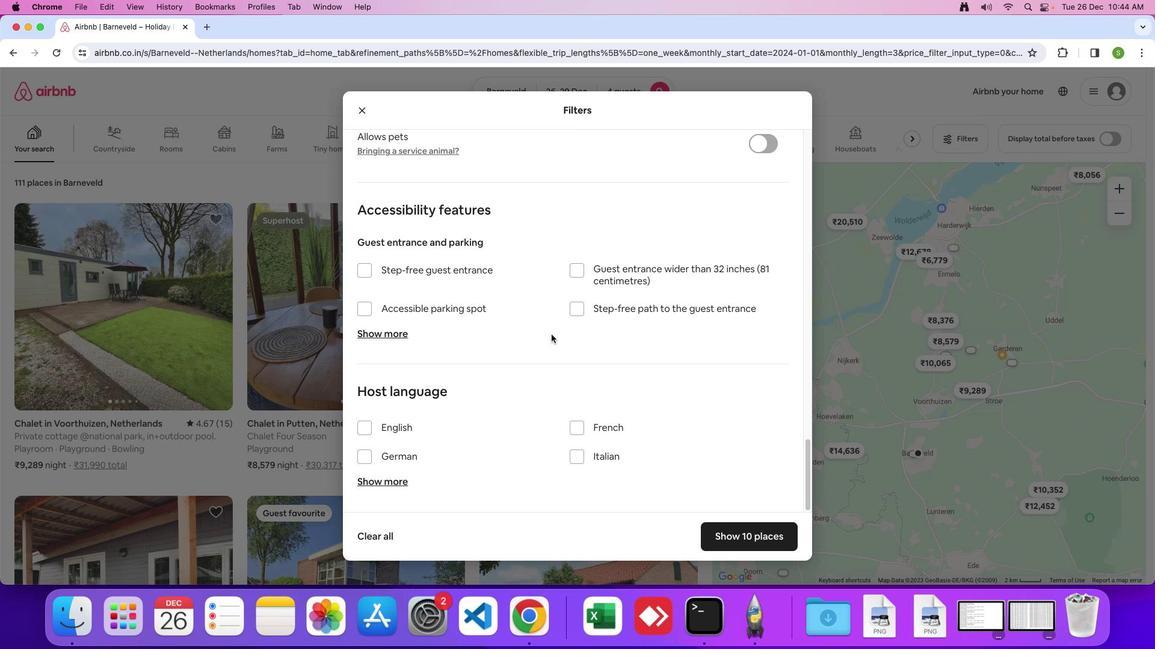 
Action: Mouse scrolled (551, 335) with delta (0, 0)
Screenshot: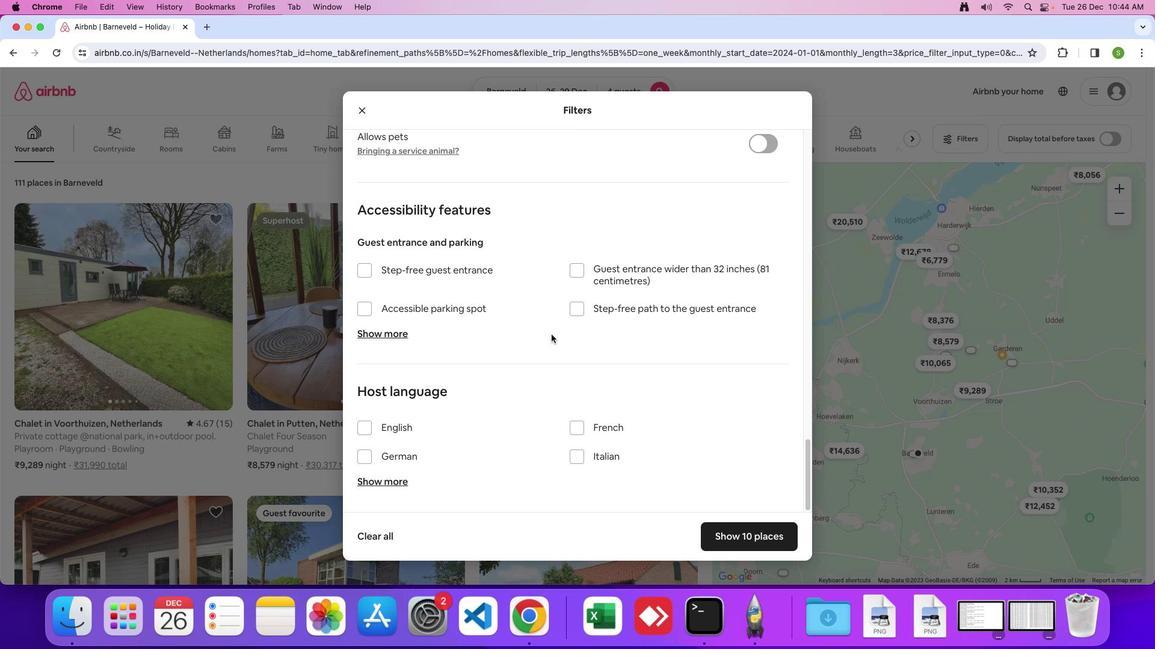 
Action: Mouse scrolled (551, 335) with delta (0, -1)
Screenshot: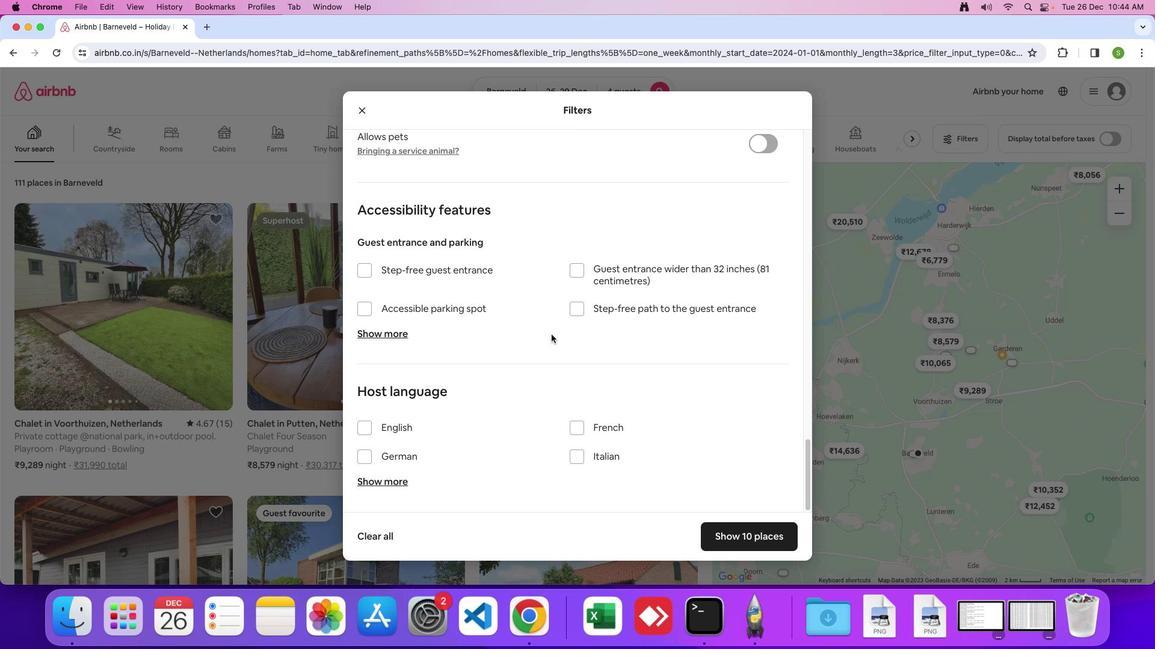 
Action: Mouse moved to (755, 529)
Screenshot: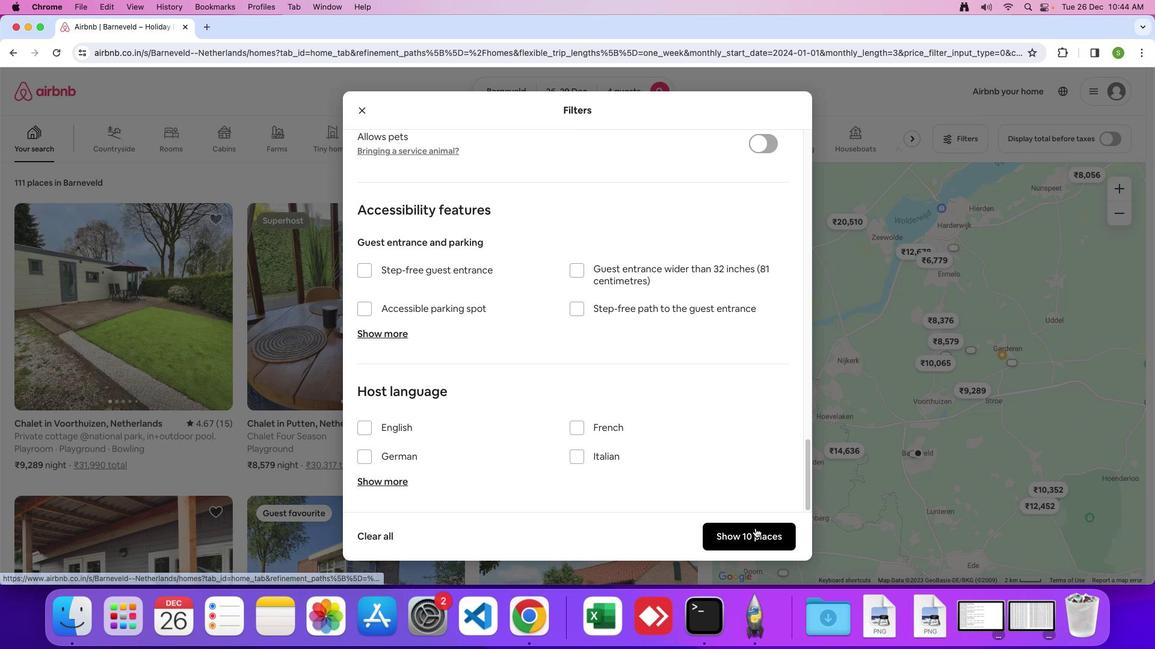 
Action: Mouse pressed left at (755, 529)
Screenshot: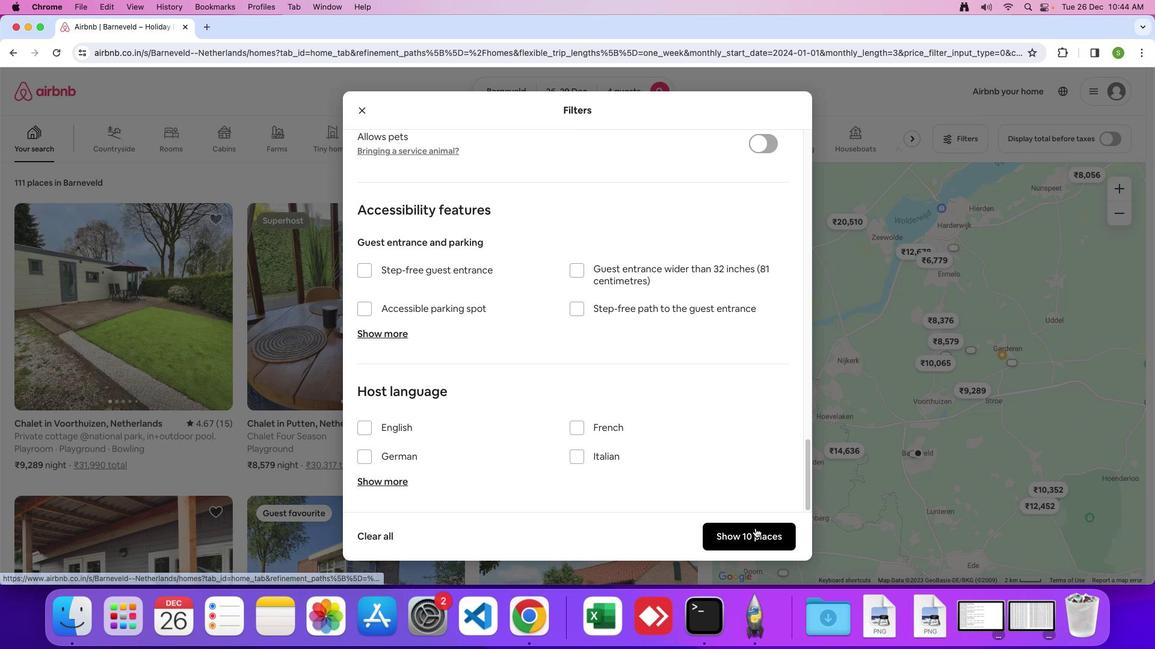 
Action: Mouse moved to (159, 273)
Screenshot: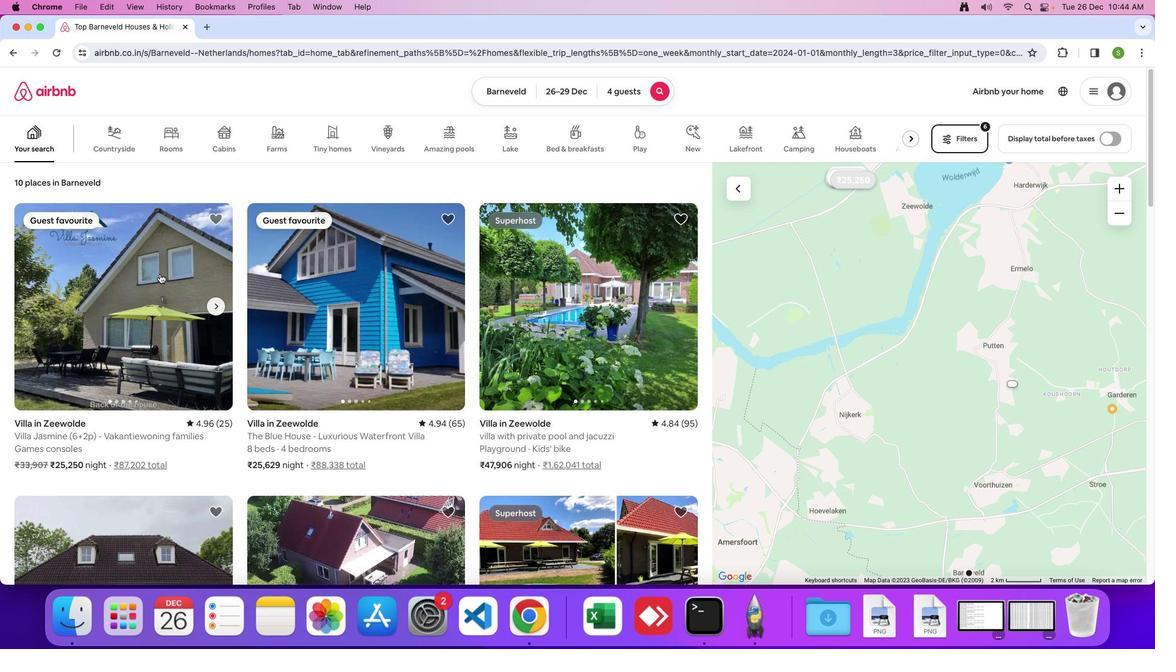 
Action: Mouse pressed left at (159, 273)
Screenshot: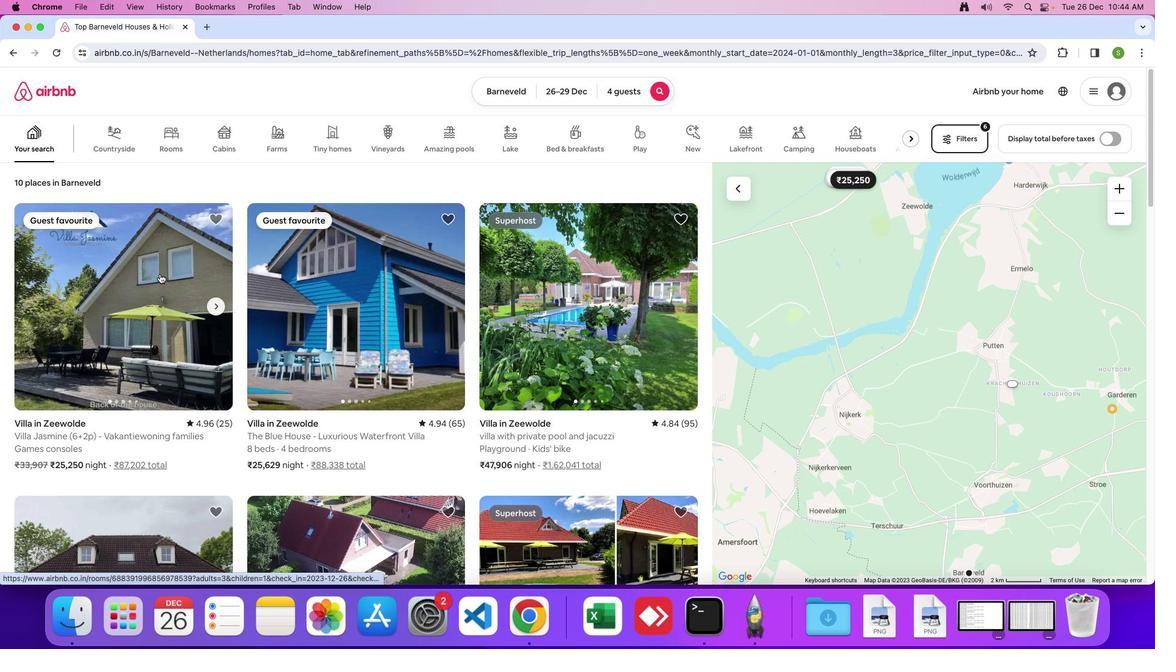 
Action: Mouse moved to (395, 263)
Screenshot: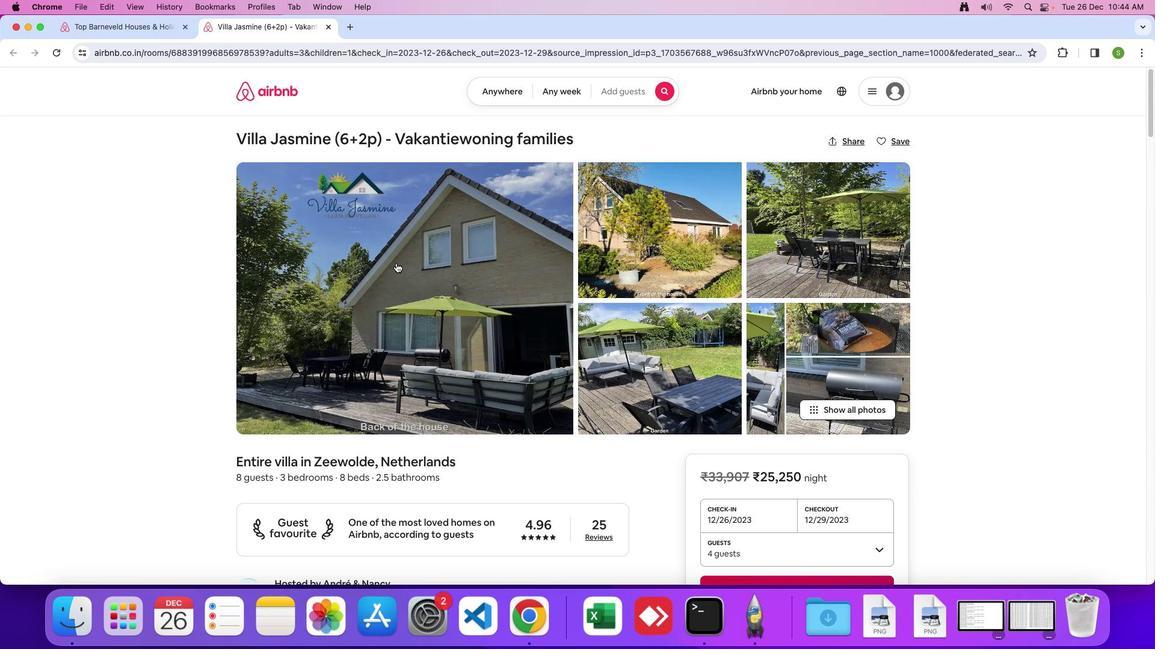 
Action: Mouse pressed left at (395, 263)
Screenshot: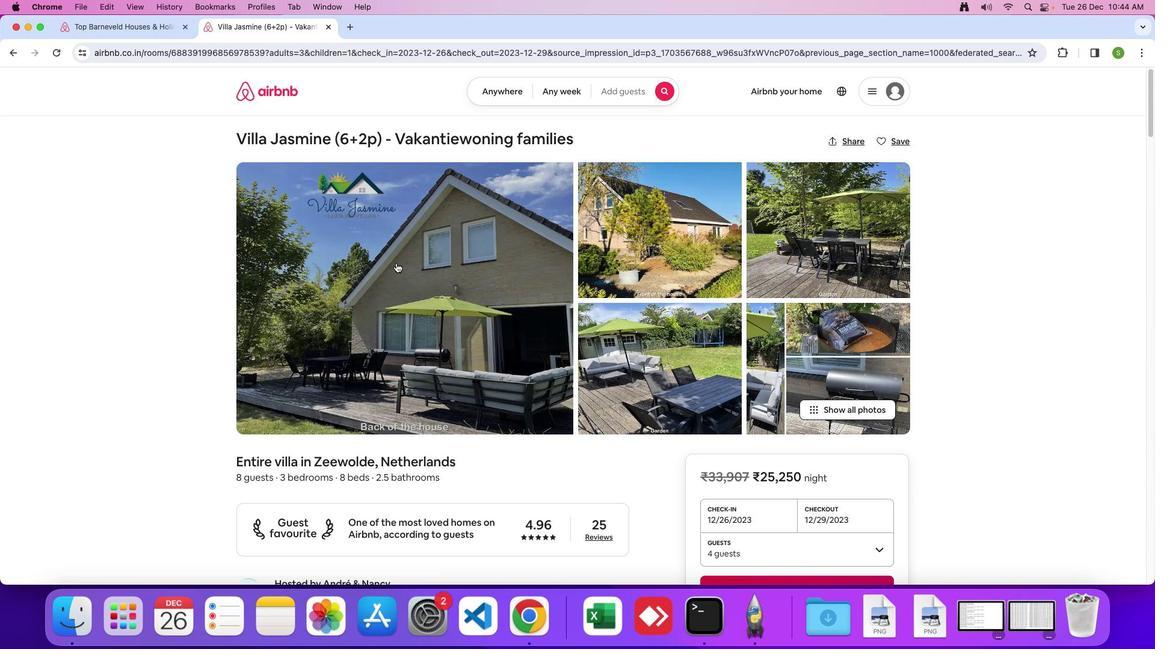 
Action: Mouse moved to (527, 317)
Screenshot: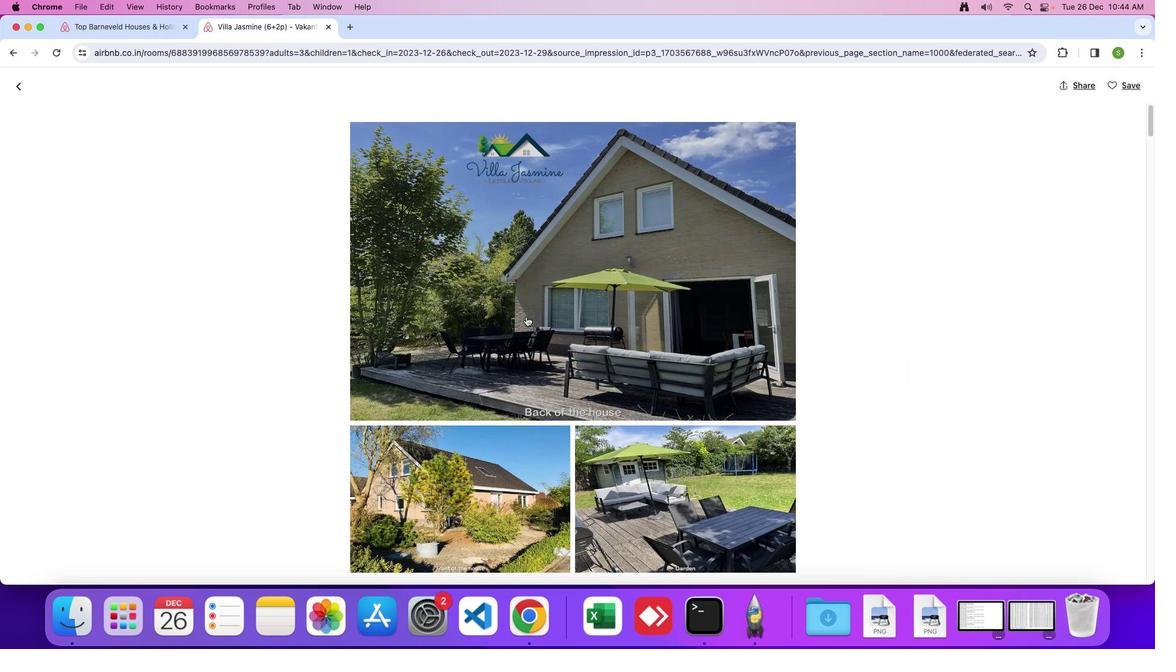 
Action: Mouse scrolled (527, 317) with delta (0, 0)
Screenshot: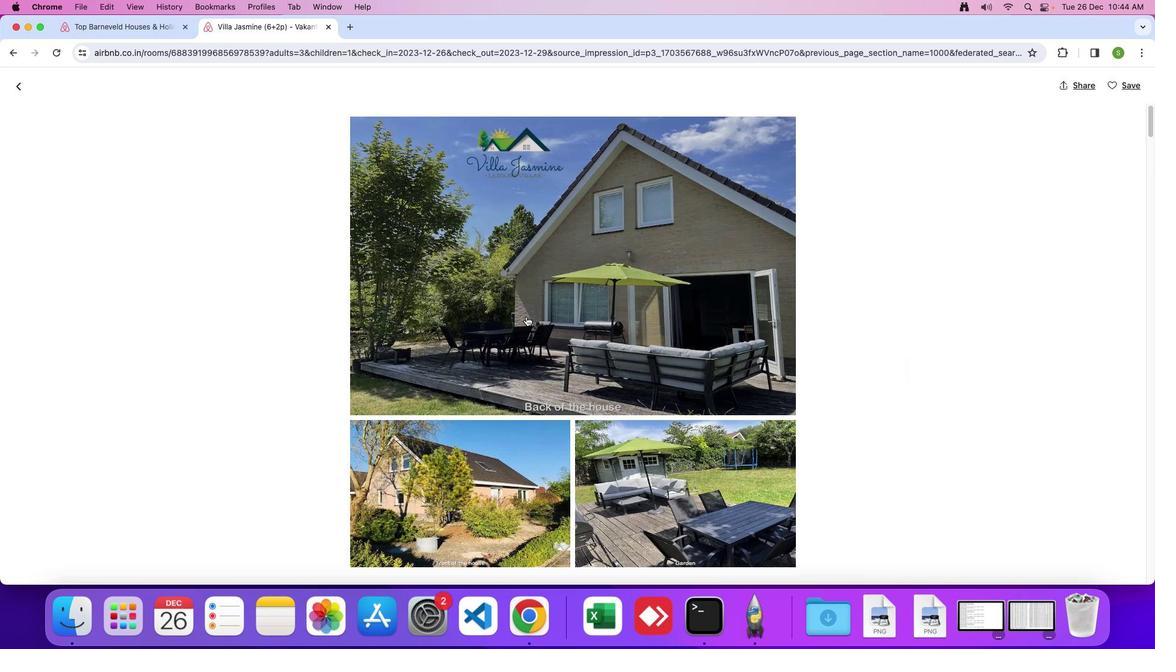 
Action: Mouse moved to (526, 316)
Screenshot: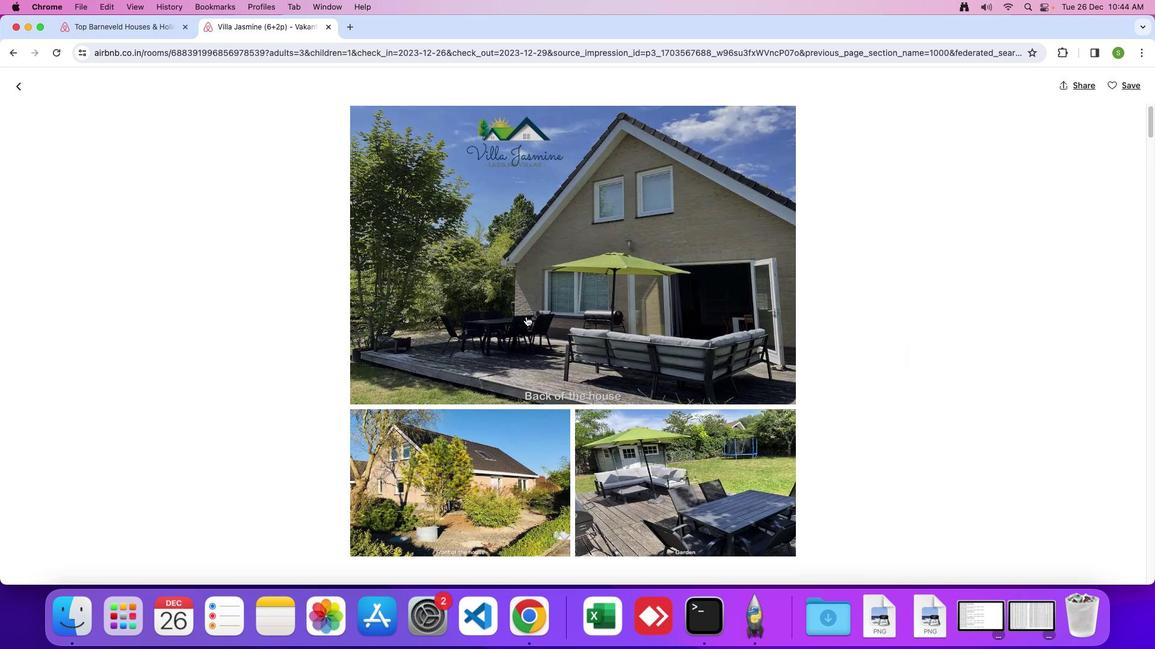 
Action: Mouse scrolled (526, 316) with delta (0, 0)
Screenshot: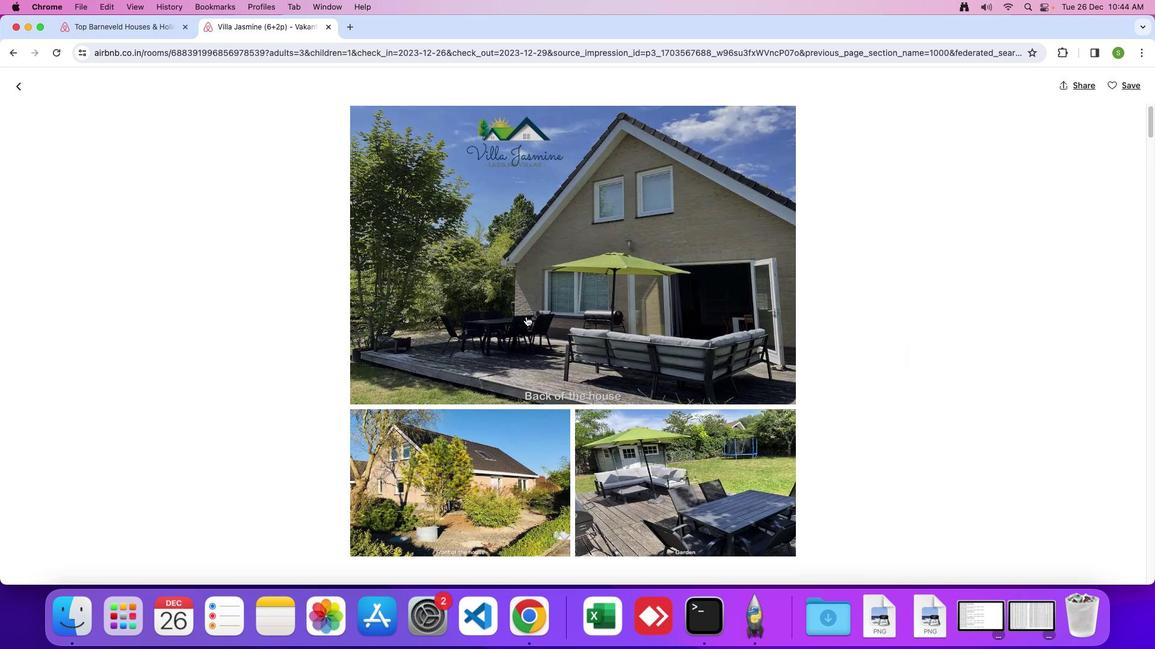 
Action: Mouse moved to (526, 316)
Screenshot: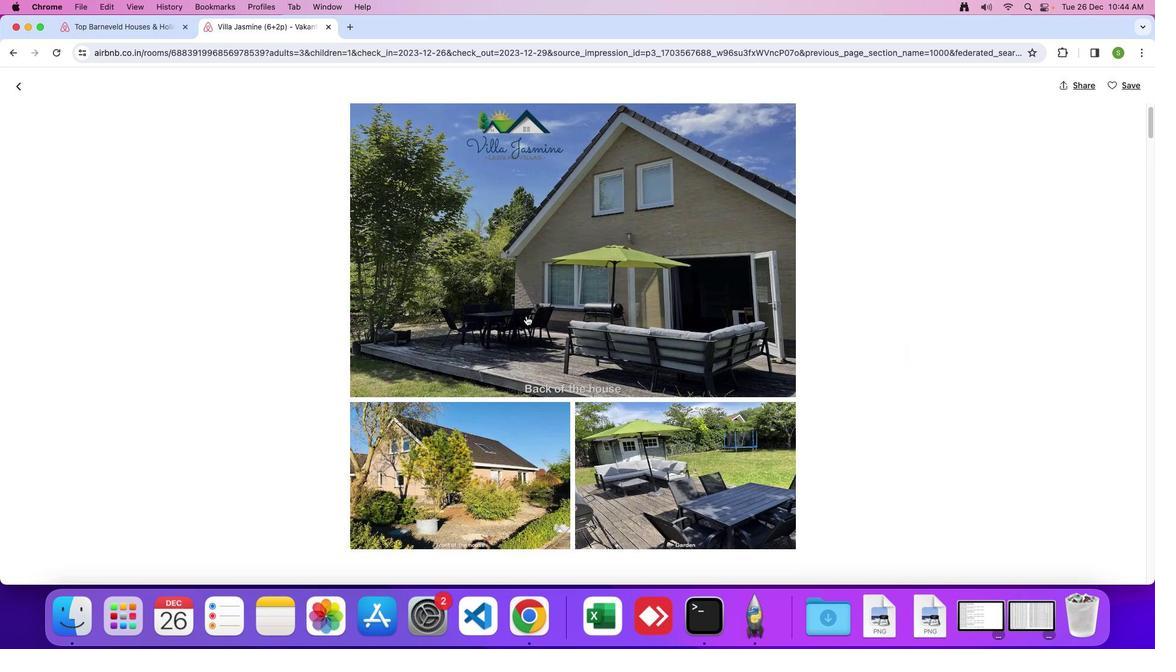 
Action: Mouse scrolled (526, 316) with delta (0, 0)
Screenshot: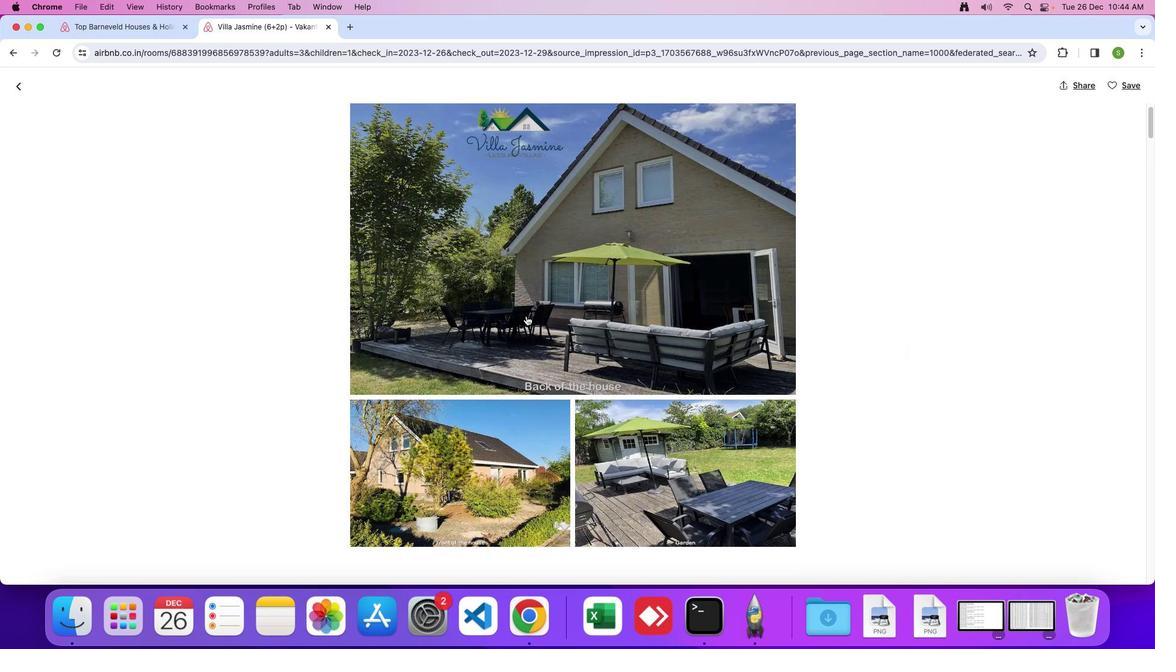 
Action: Mouse moved to (526, 316)
Screenshot: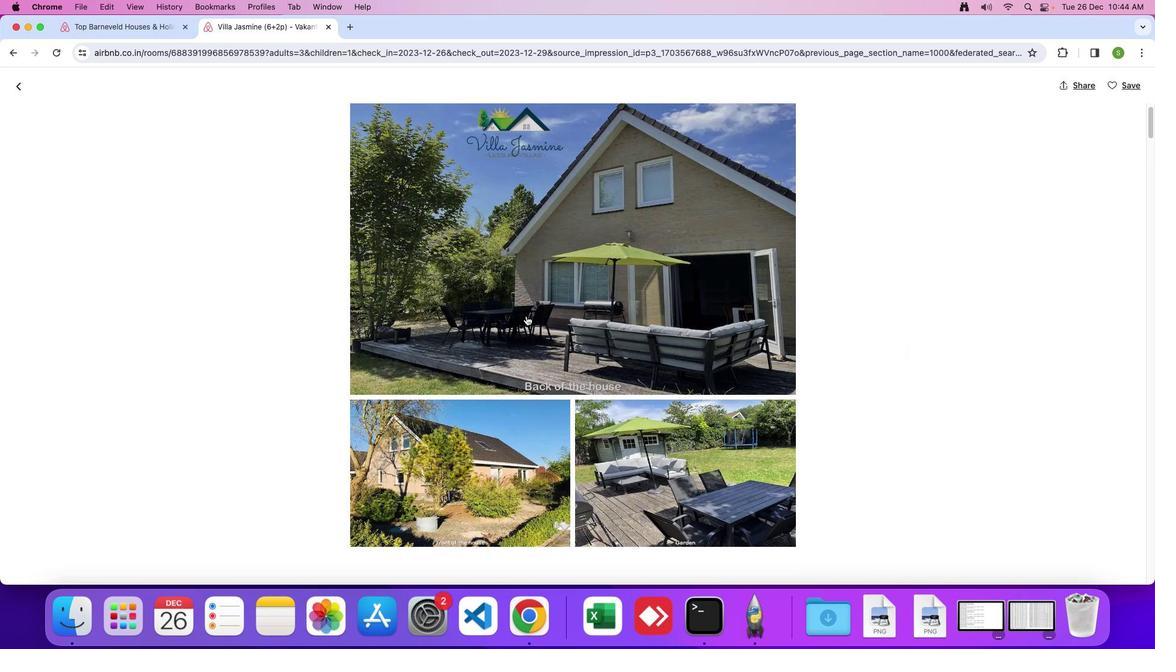 
Action: Mouse scrolled (526, 316) with delta (0, 0)
Screenshot: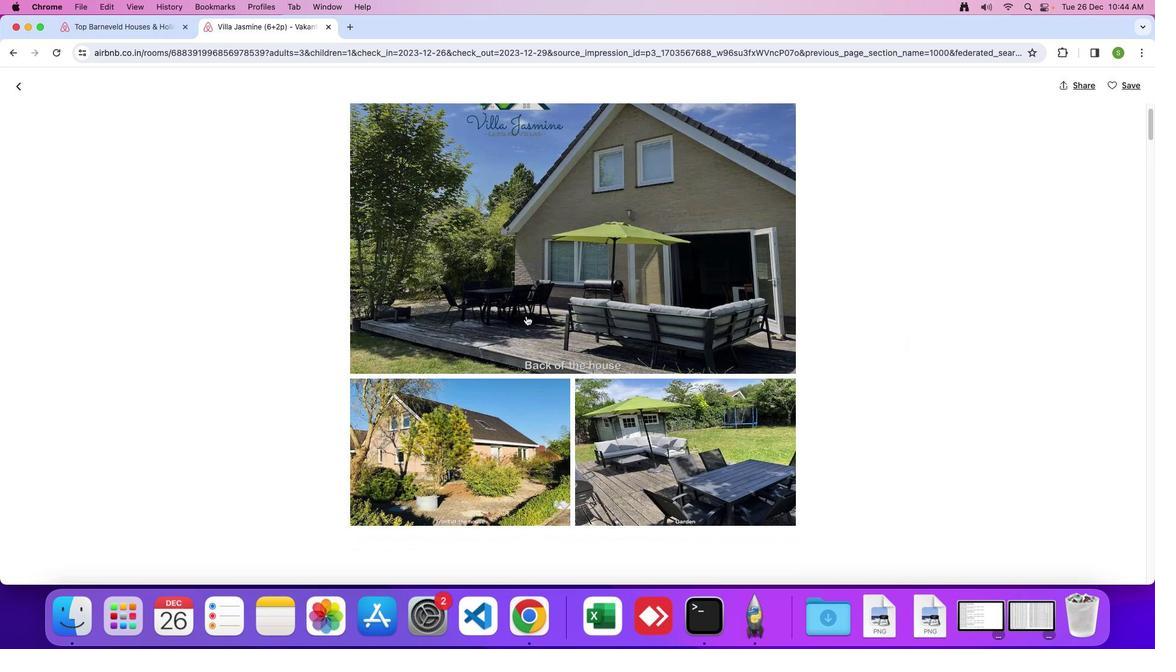 
Action: Mouse scrolled (526, 316) with delta (0, -1)
Screenshot: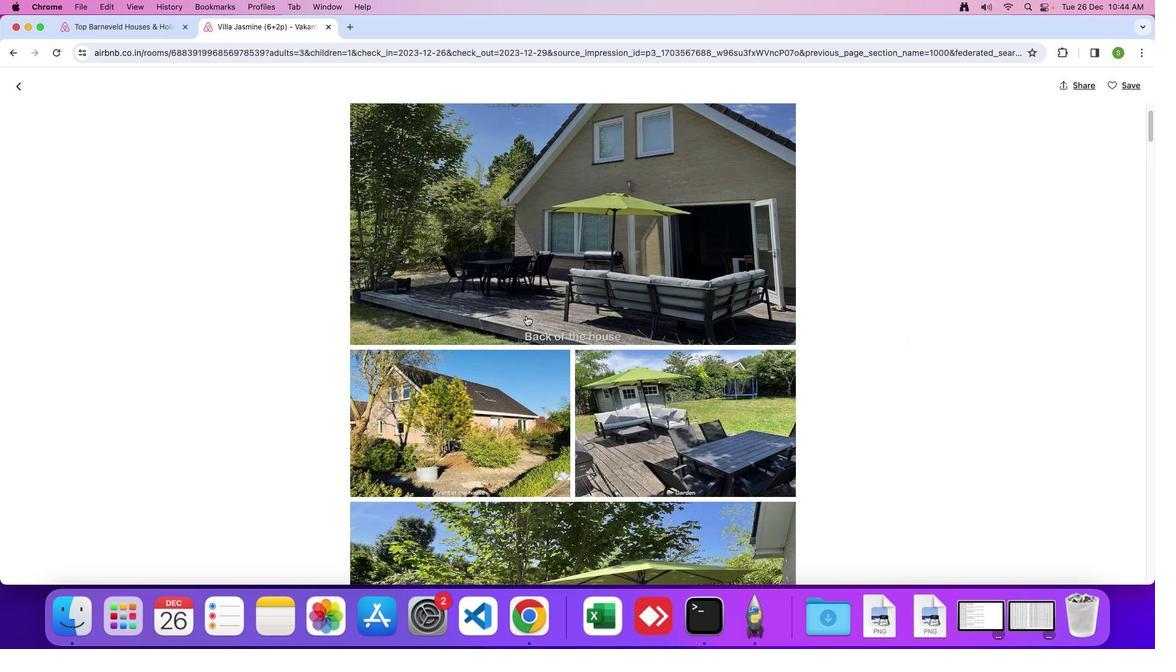 
Action: Mouse moved to (526, 316)
Screenshot: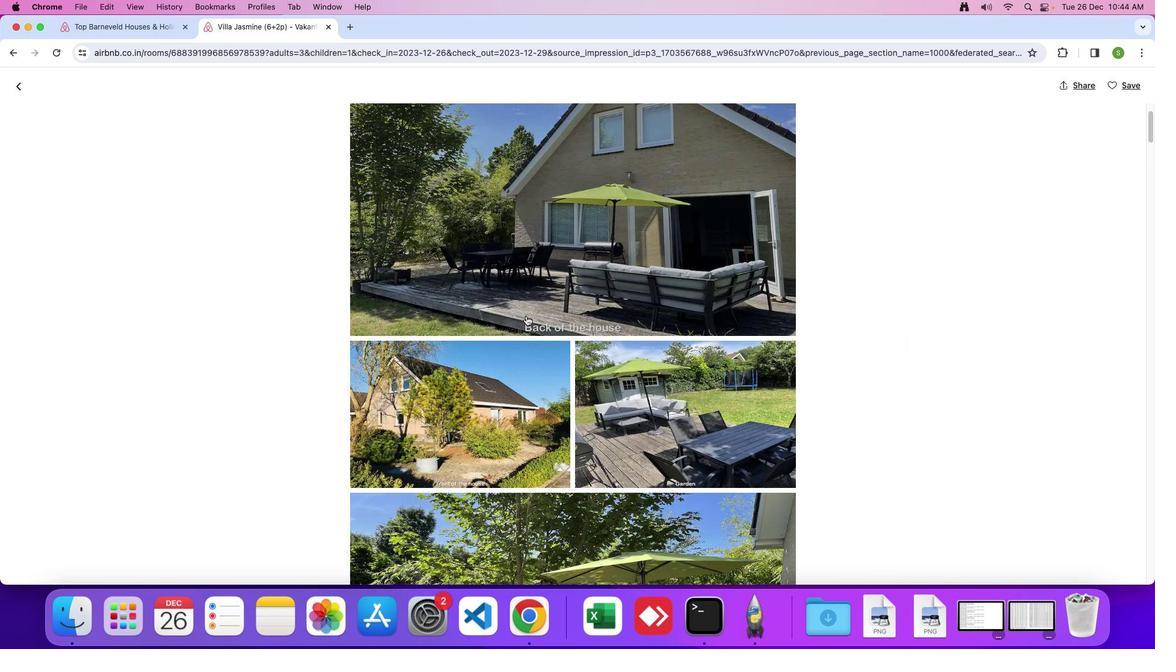 
Action: Mouse scrolled (526, 316) with delta (0, 0)
Screenshot: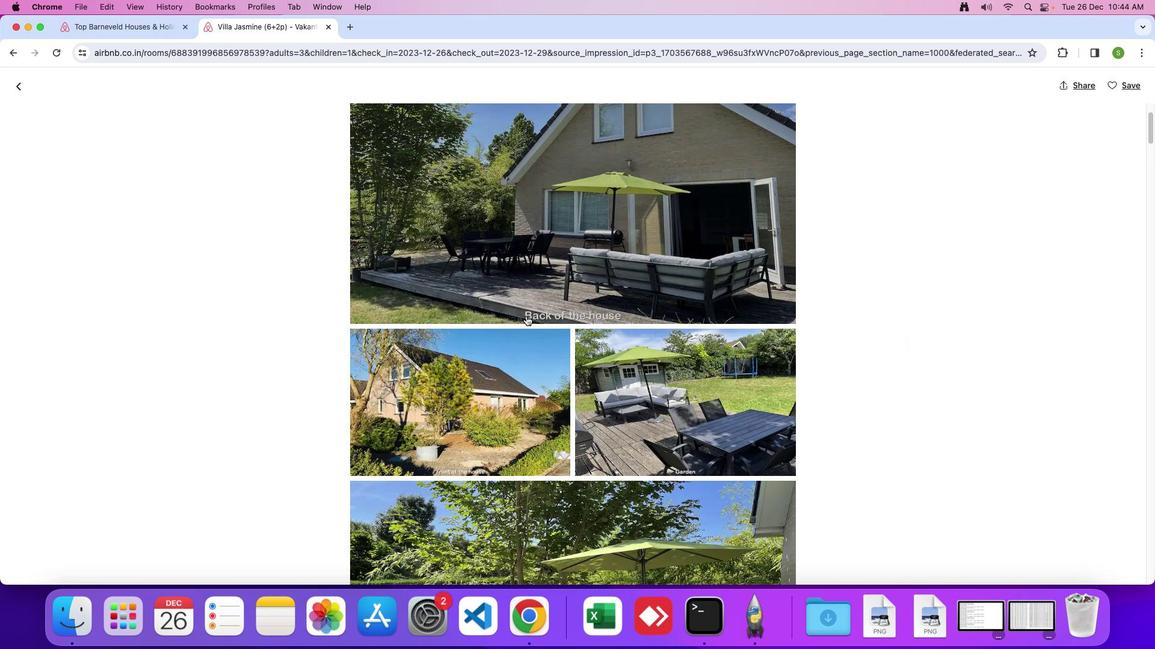 
Action: Mouse scrolled (526, 316) with delta (0, 0)
Screenshot: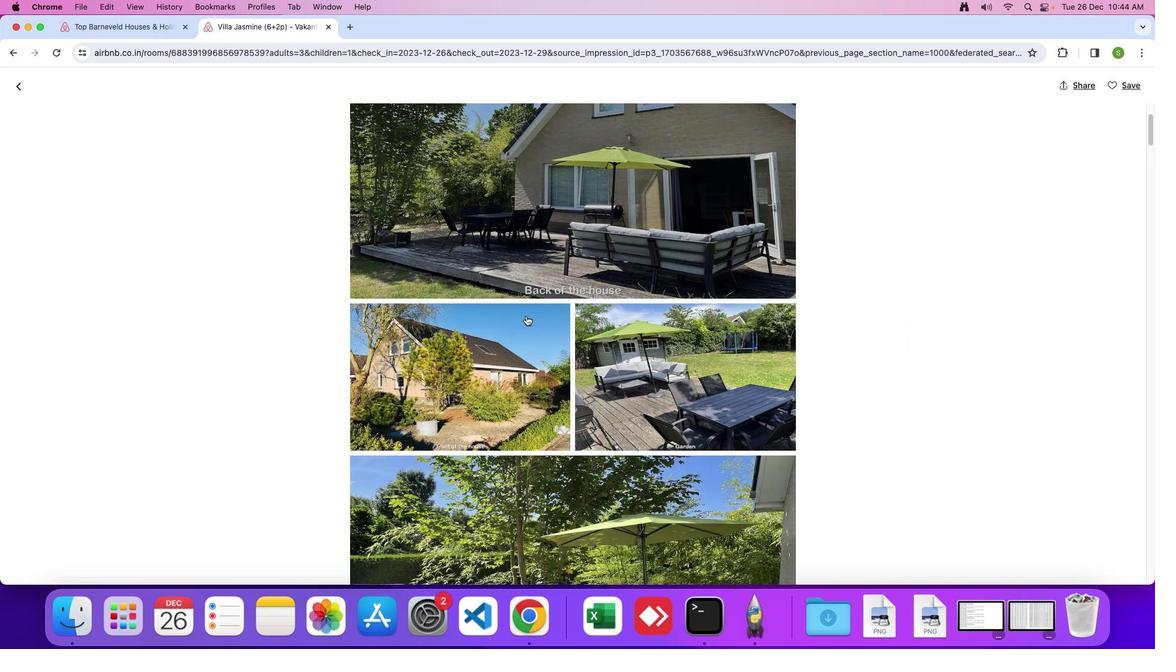 
Action: Mouse scrolled (526, 316) with delta (0, -1)
Screenshot: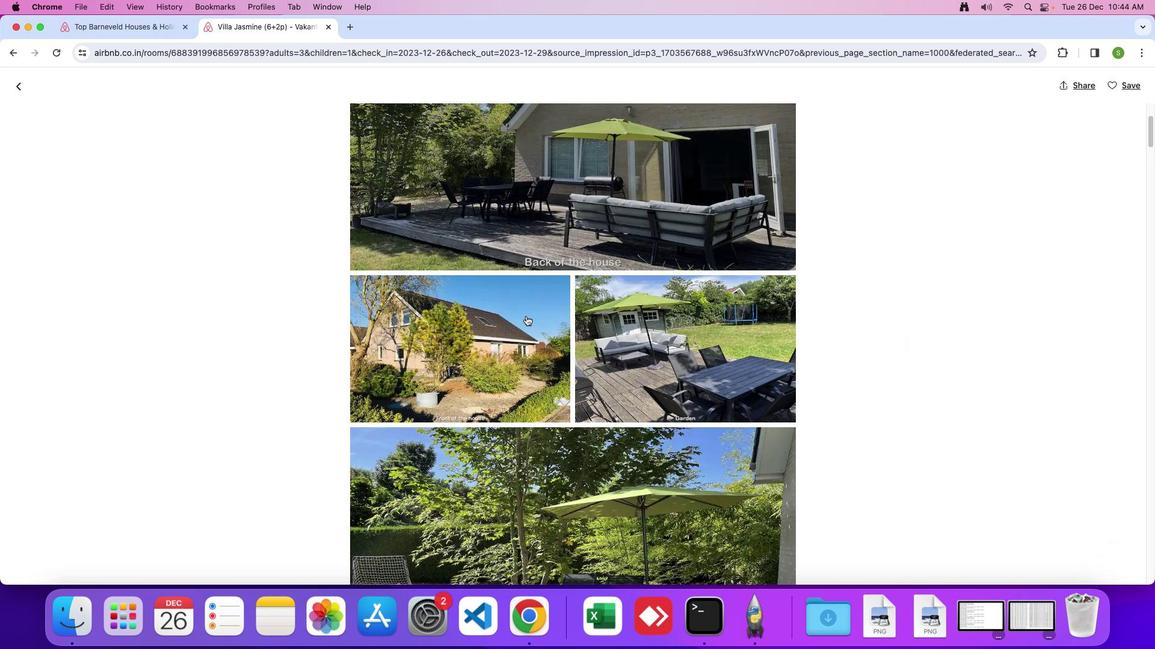 
Action: Mouse scrolled (526, 316) with delta (0, 0)
Screenshot: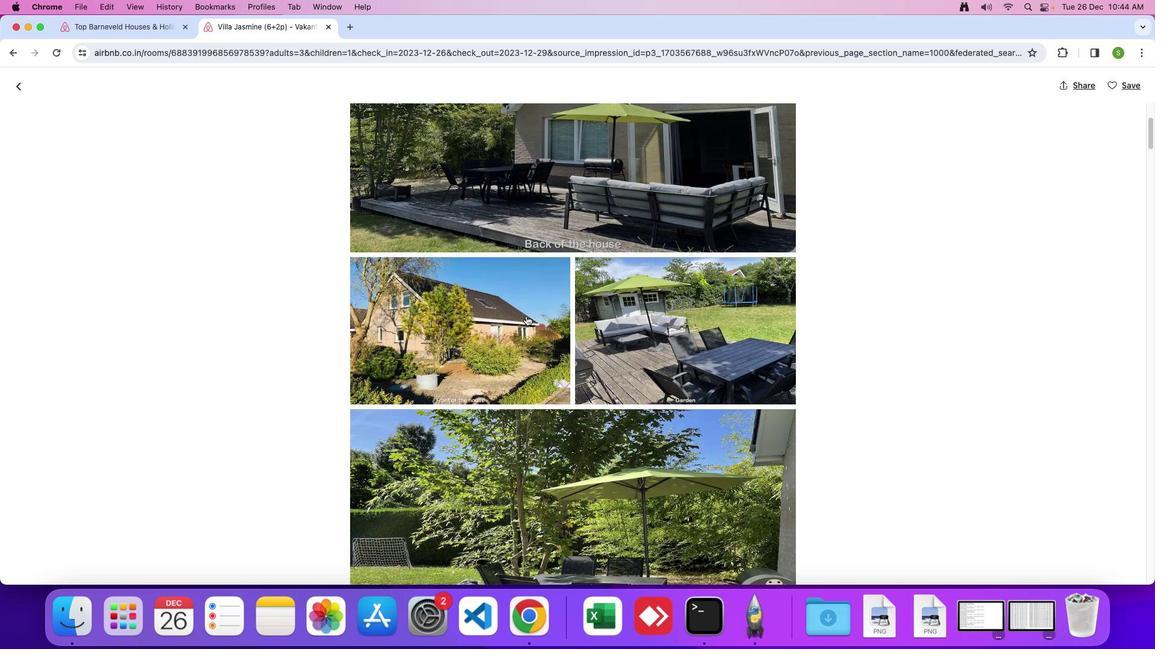 
Action: Mouse scrolled (526, 316) with delta (0, 0)
Screenshot: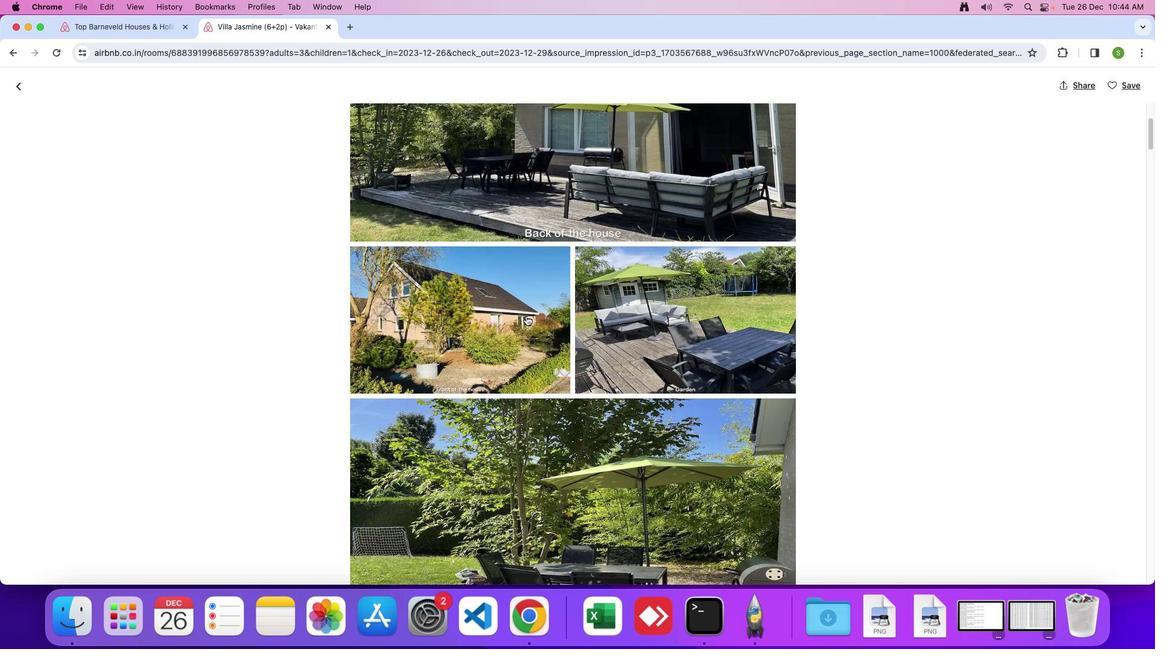 
Action: Mouse scrolled (526, 316) with delta (0, 0)
Screenshot: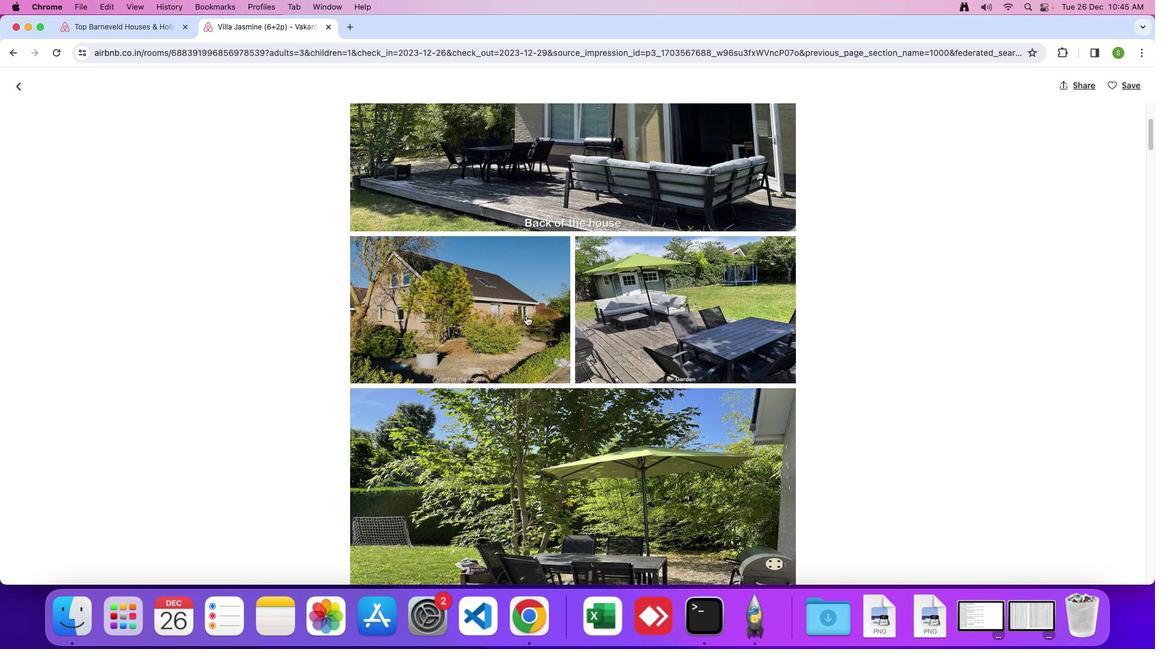 
Action: Mouse scrolled (526, 316) with delta (0, 0)
Screenshot: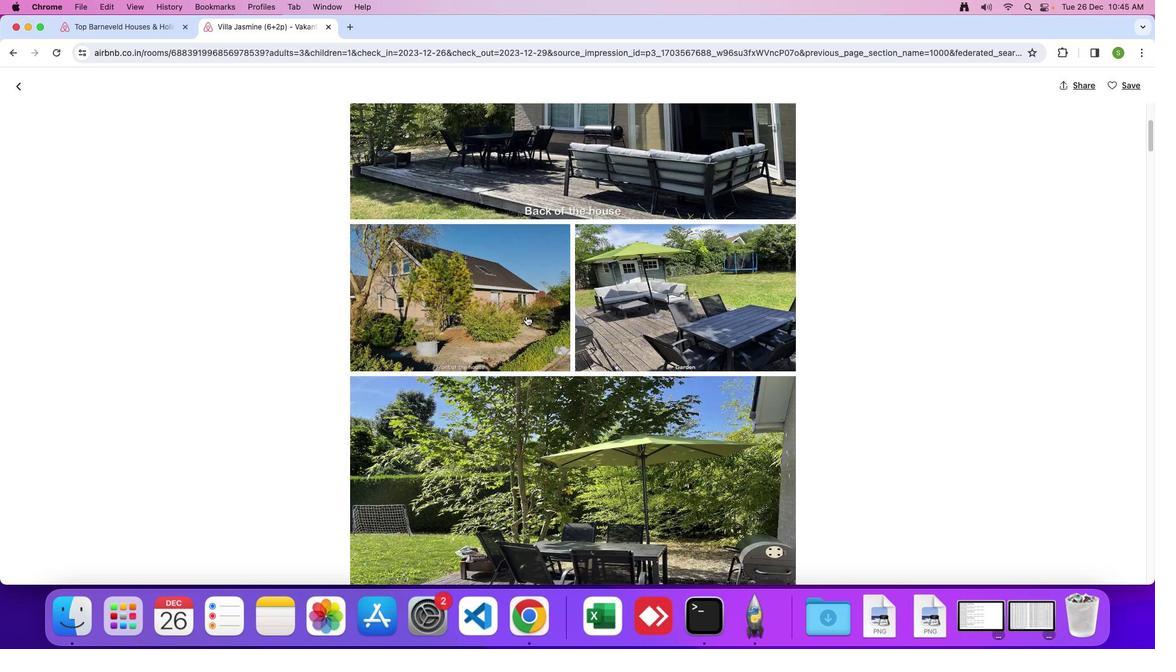 
Action: Mouse scrolled (526, 316) with delta (0, -1)
Screenshot: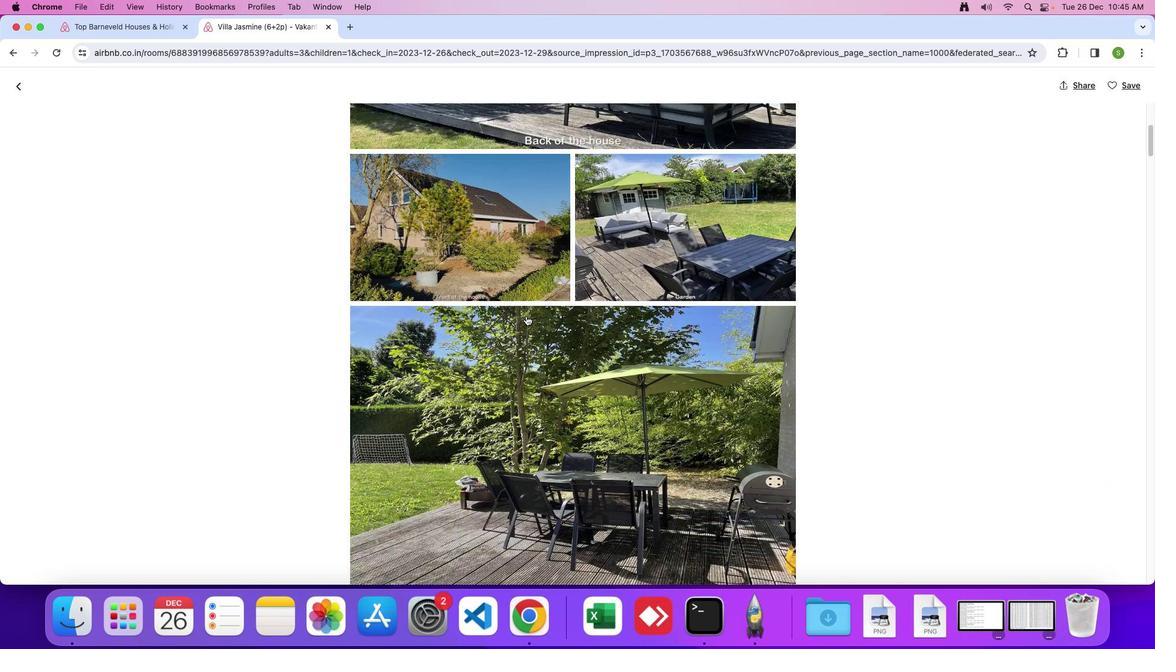 
Action: Mouse scrolled (526, 316) with delta (0, 0)
